 Task: Select street view around selected location Carlsbad Caverns National Park, New Mexico, United States and verify 3 surrounding locations
Action: Mouse moved to (305, 263)
Screenshot: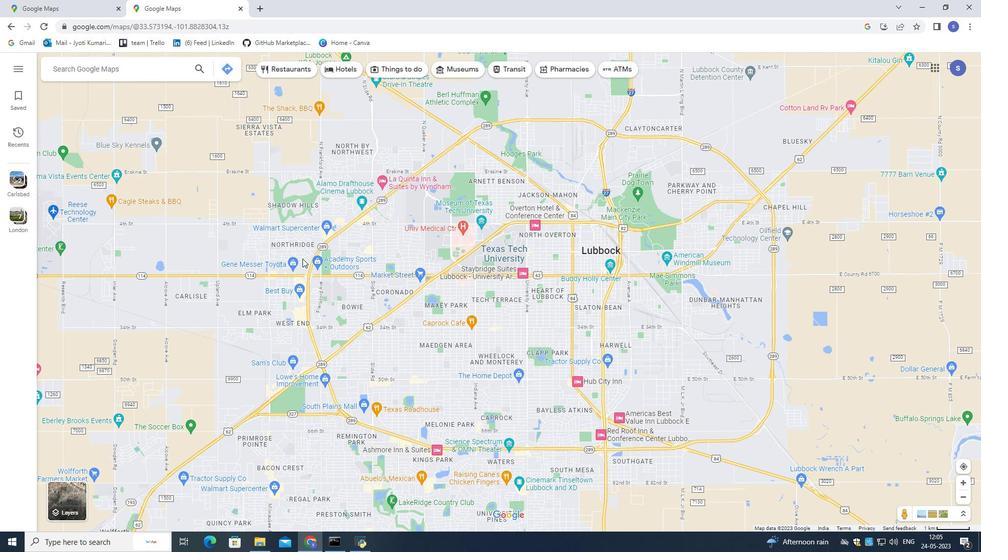 
Action: Mouse scrolled (305, 263) with delta (0, 0)
Screenshot: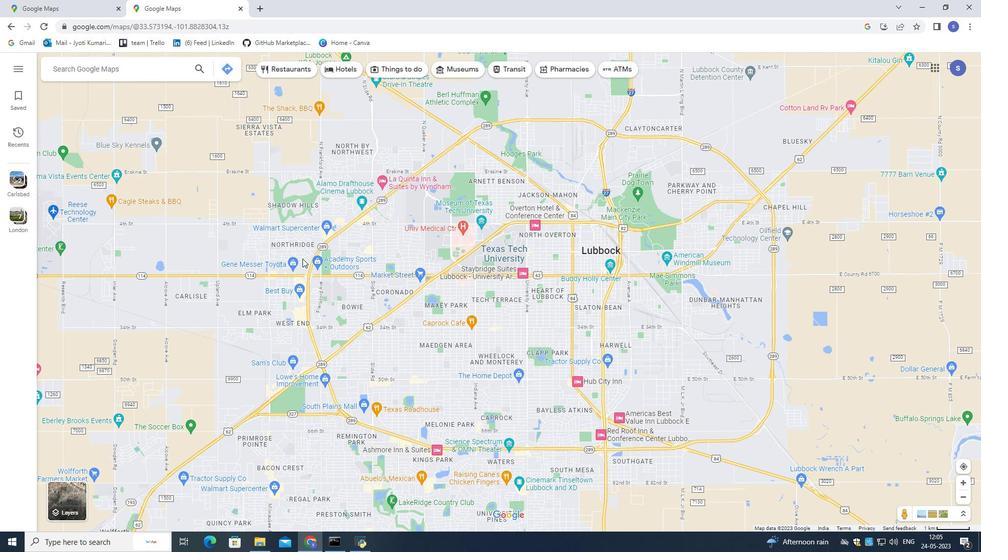 
Action: Mouse moved to (308, 268)
Screenshot: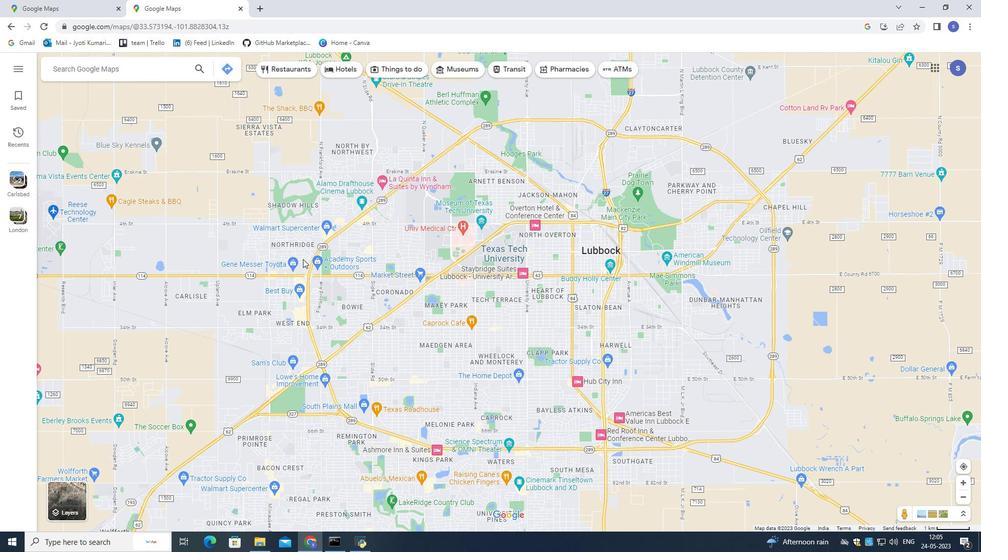 
Action: Mouse scrolled (308, 268) with delta (0, 0)
Screenshot: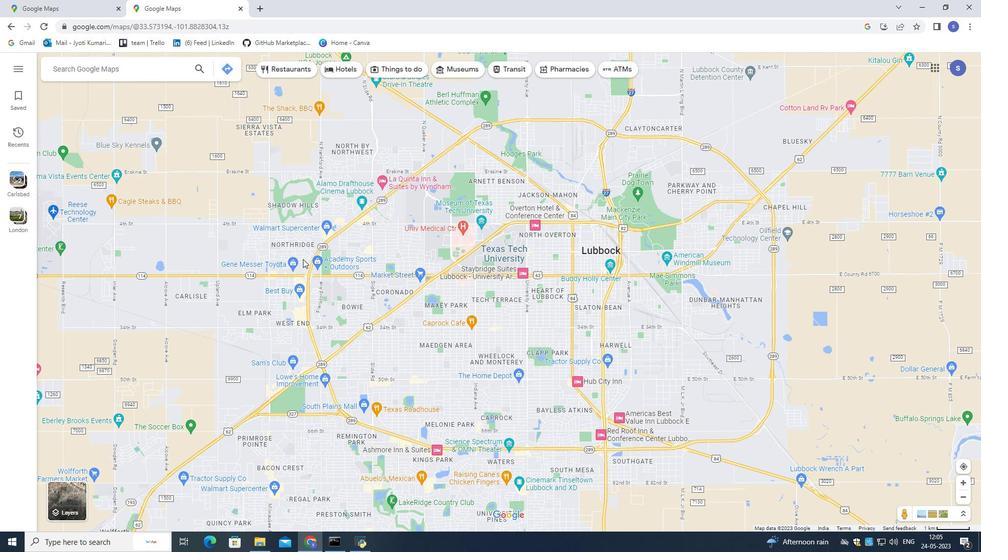 
Action: Mouse moved to (309, 270)
Screenshot: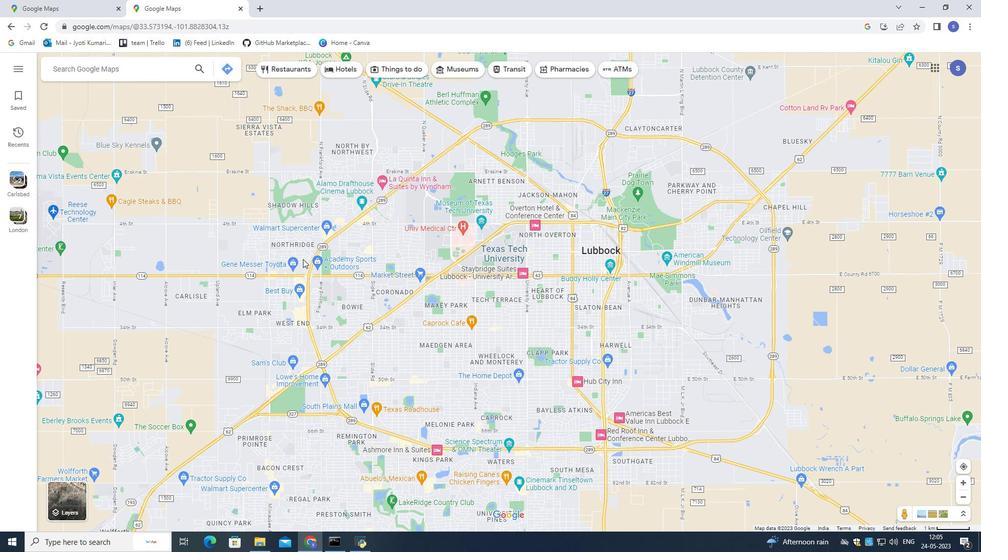 
Action: Mouse scrolled (309, 270) with delta (0, 0)
Screenshot: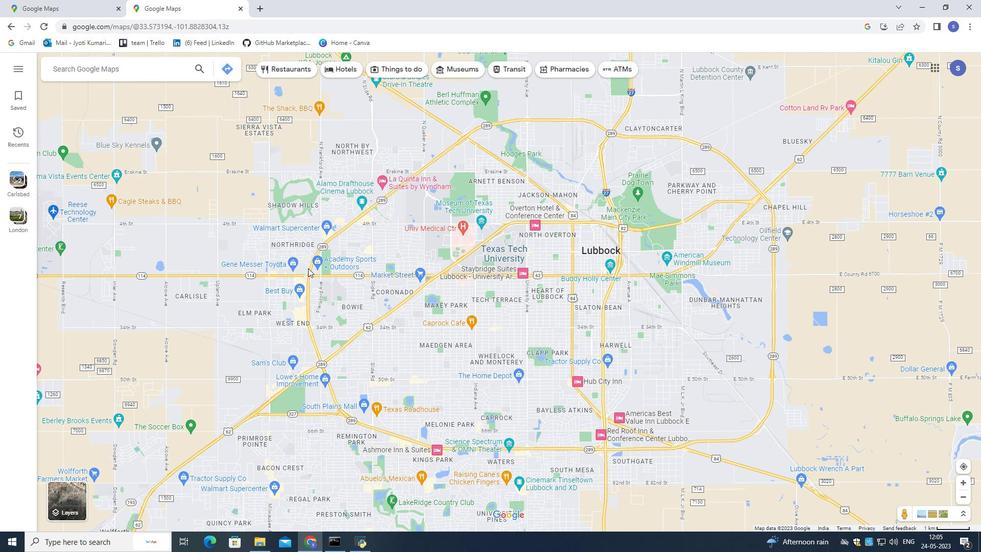 
Action: Mouse moved to (309, 271)
Screenshot: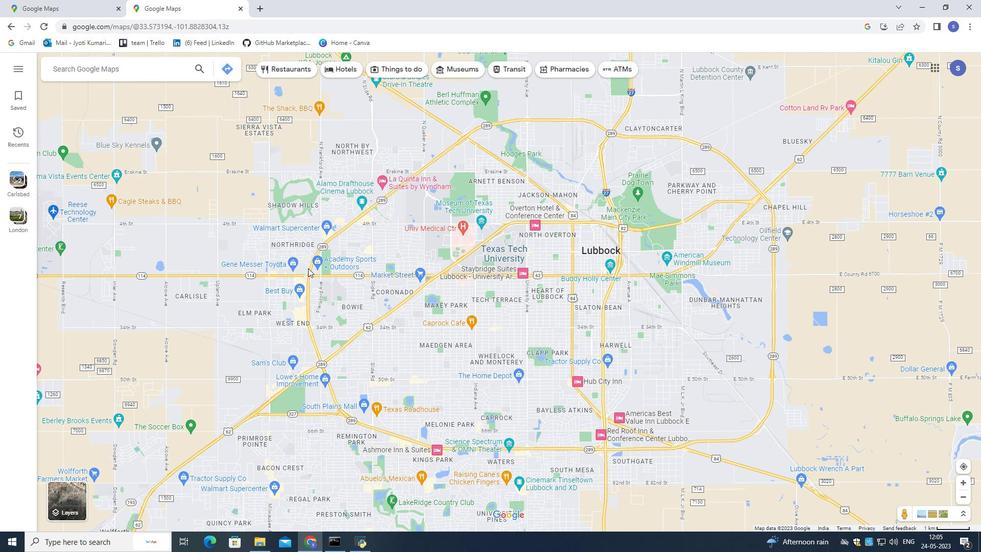 
Action: Mouse scrolled (309, 270) with delta (0, 0)
Screenshot: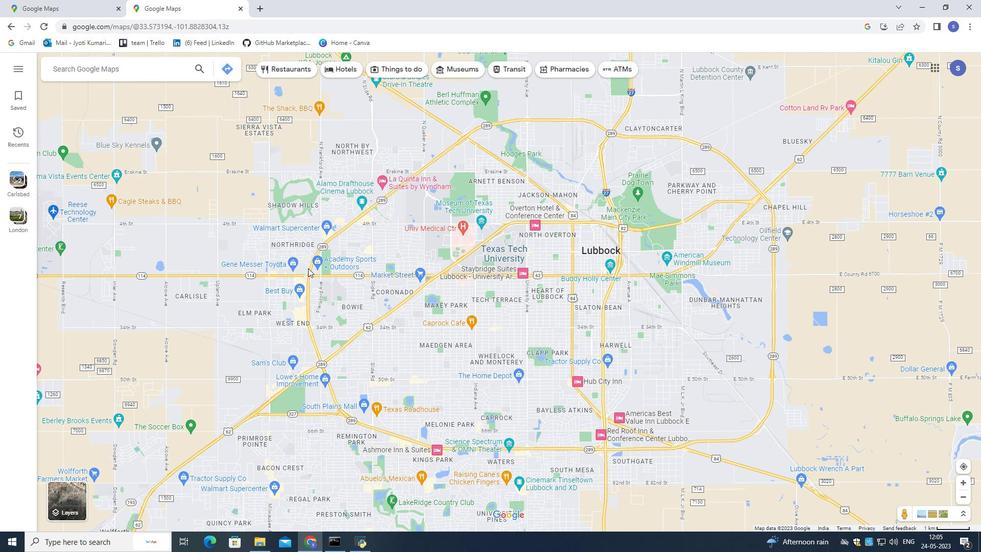 
Action: Mouse scrolled (309, 270) with delta (0, 0)
Screenshot: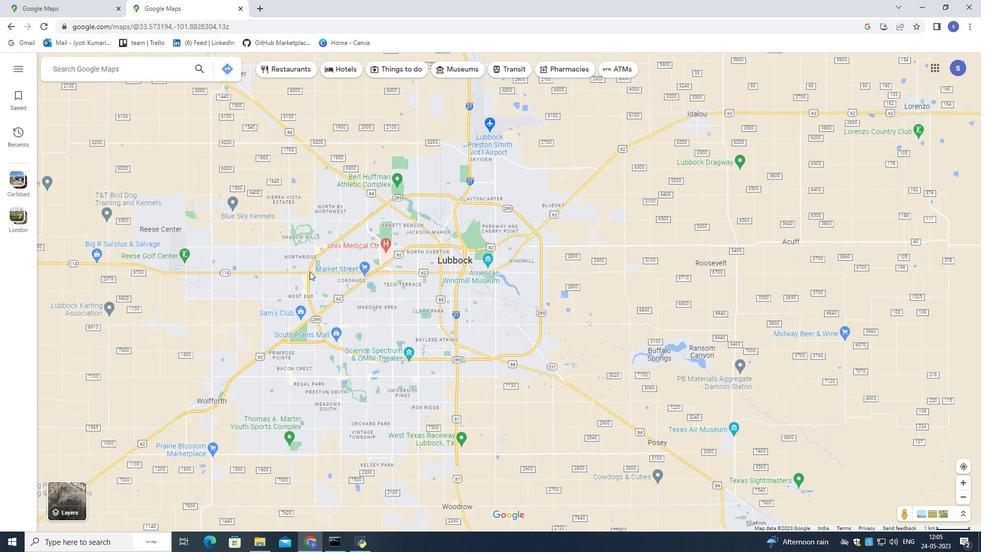 
Action: Mouse scrolled (309, 270) with delta (0, 0)
Screenshot: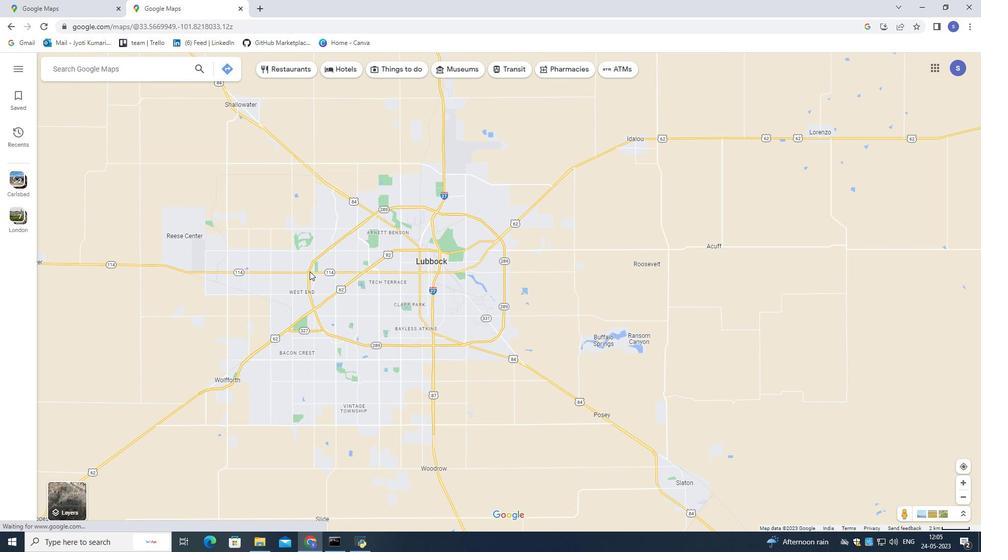 
Action: Mouse scrolled (309, 270) with delta (0, 0)
Screenshot: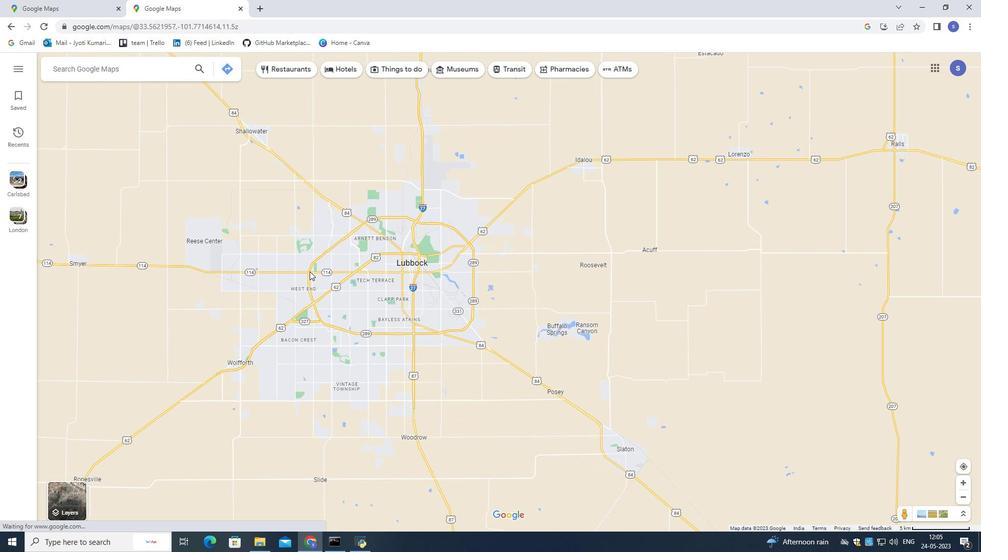 
Action: Mouse moved to (309, 275)
Screenshot: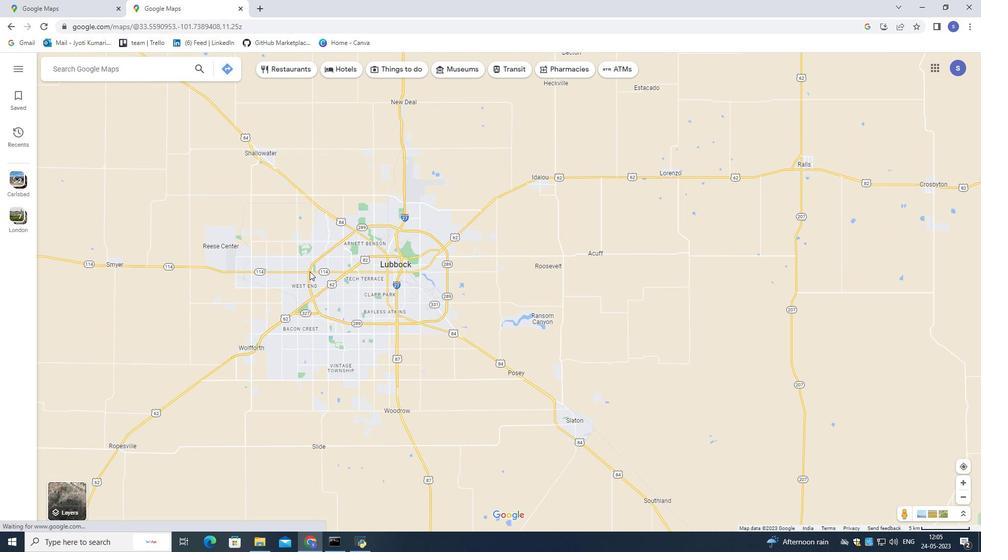 
Action: Mouse scrolled (309, 274) with delta (0, 0)
Screenshot: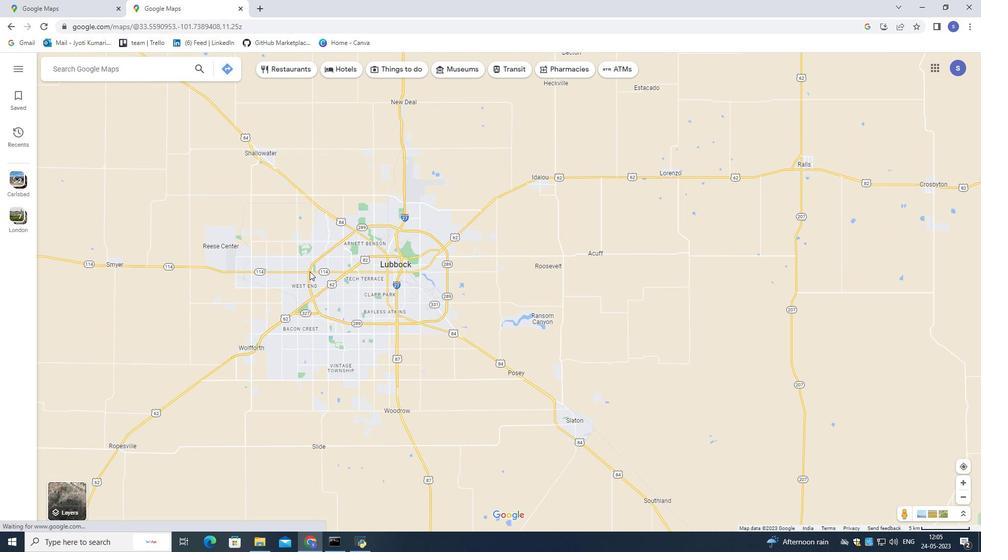 
Action: Mouse moved to (298, 276)
Screenshot: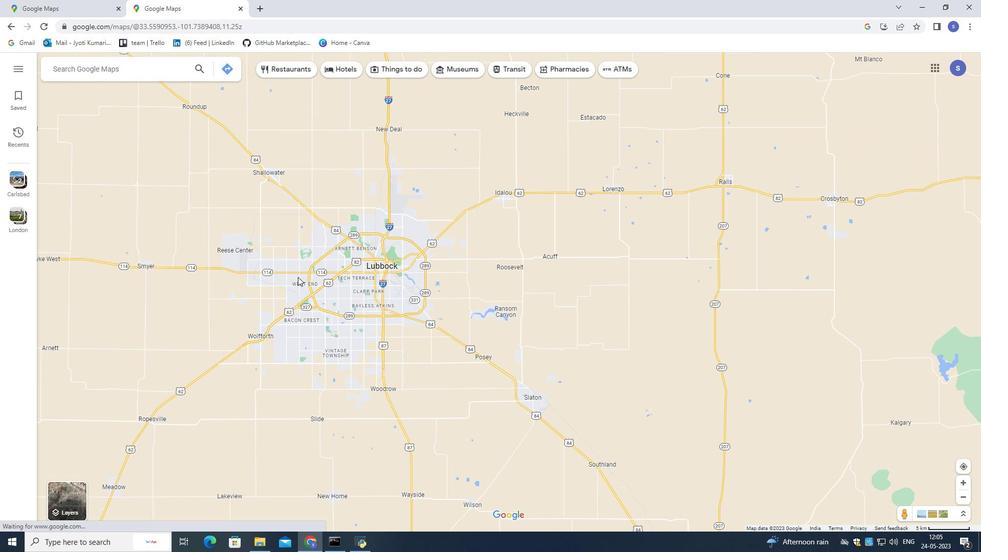 
Action: Mouse scrolled (298, 276) with delta (0, 0)
Screenshot: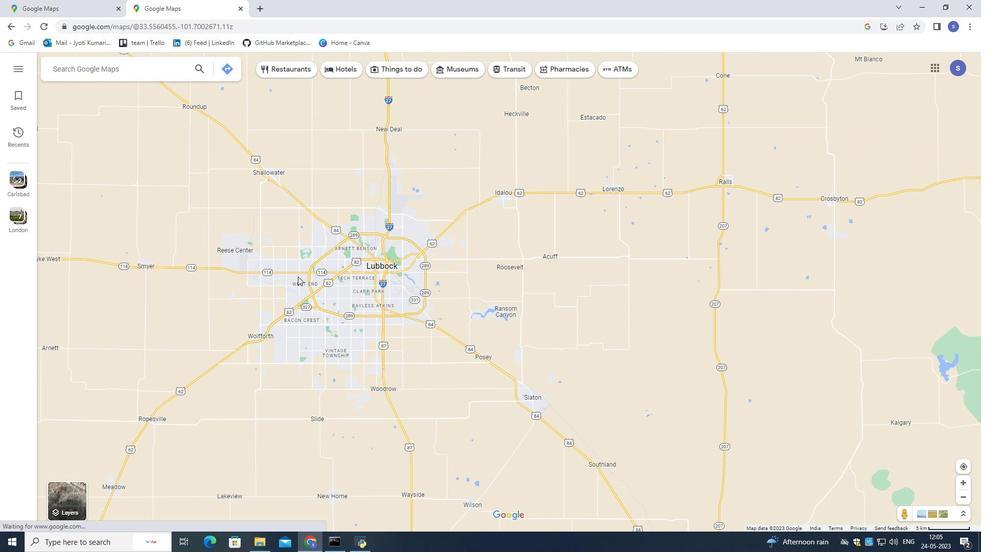 
Action: Mouse scrolled (298, 276) with delta (0, 0)
Screenshot: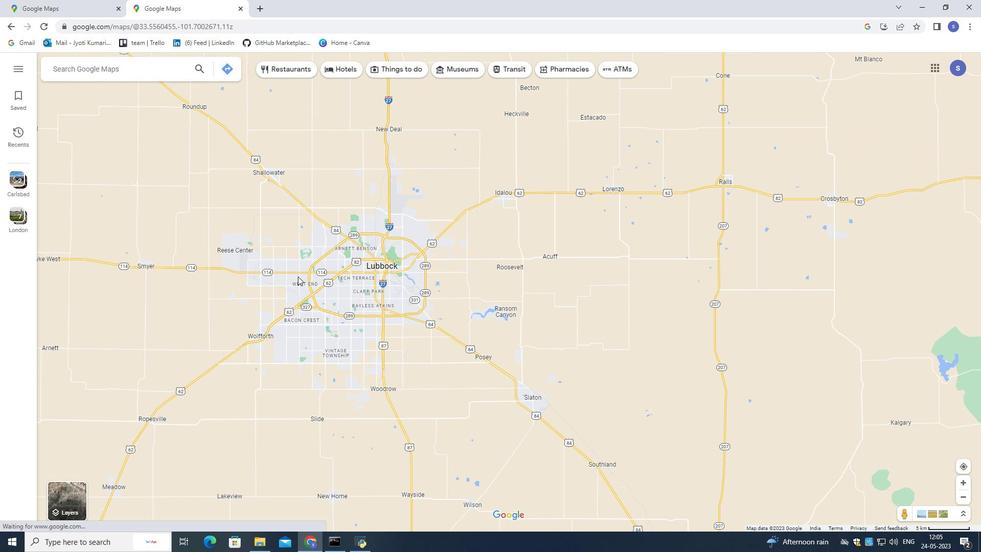 
Action: Mouse moved to (297, 280)
Screenshot: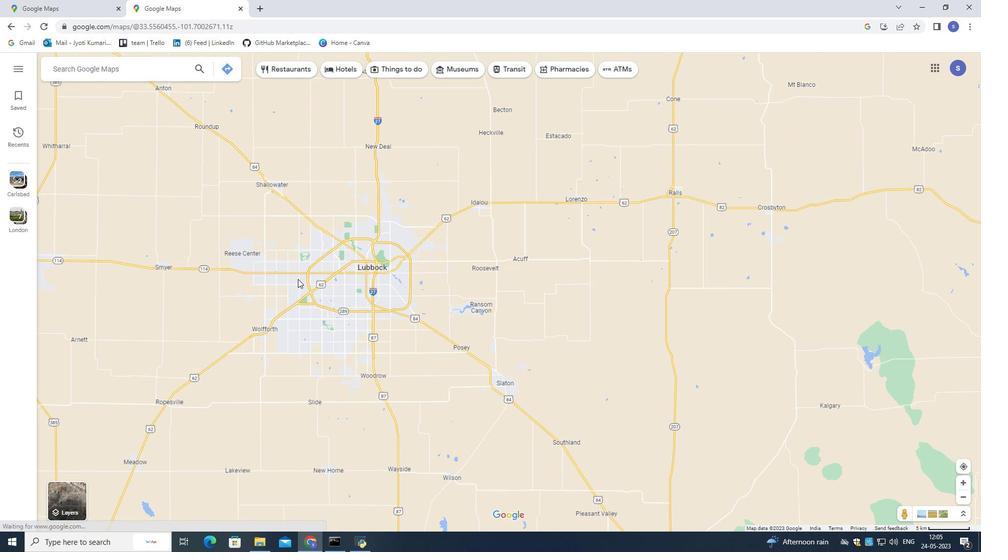 
Action: Mouse scrolled (297, 280) with delta (0, 0)
Screenshot: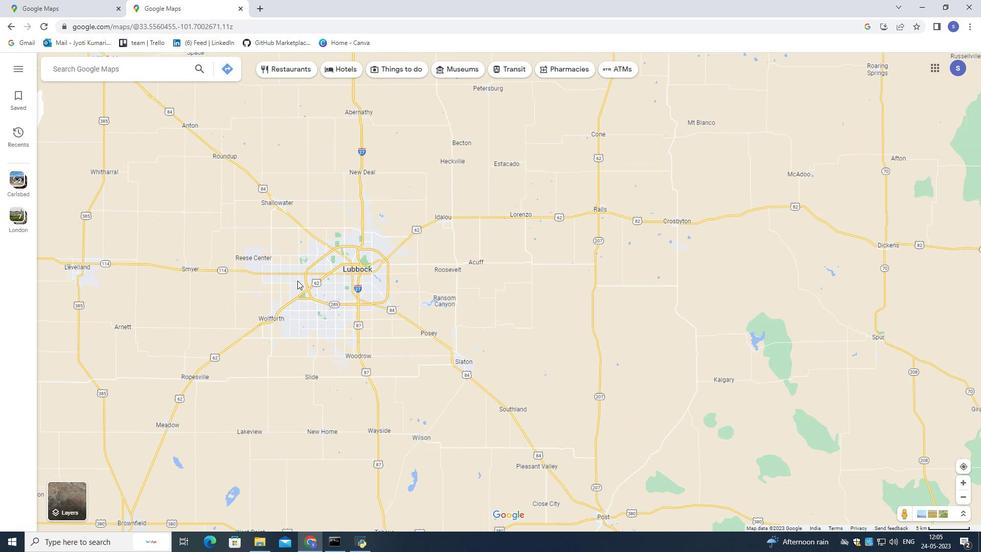 
Action: Mouse scrolled (297, 280) with delta (0, 0)
Screenshot: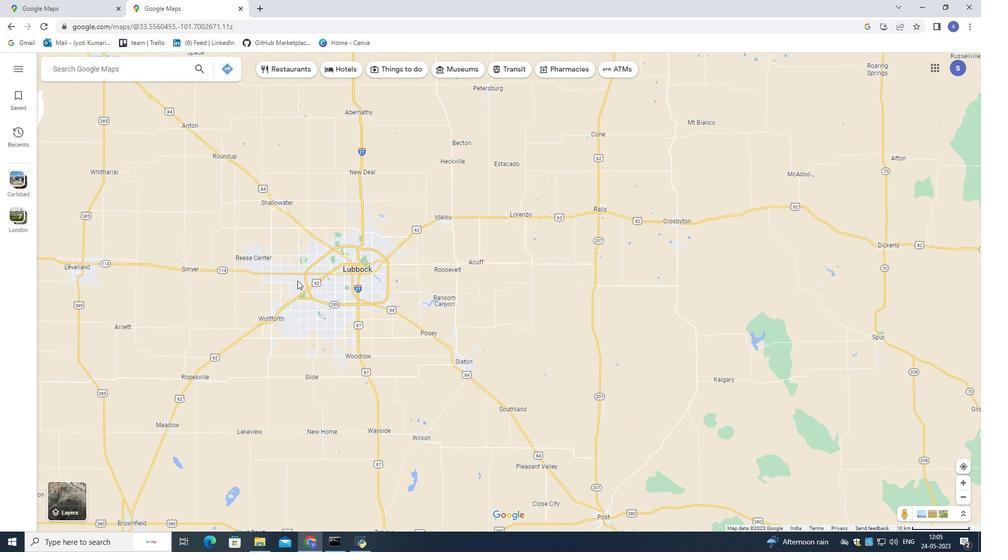 
Action: Mouse scrolled (297, 280) with delta (0, 0)
Screenshot: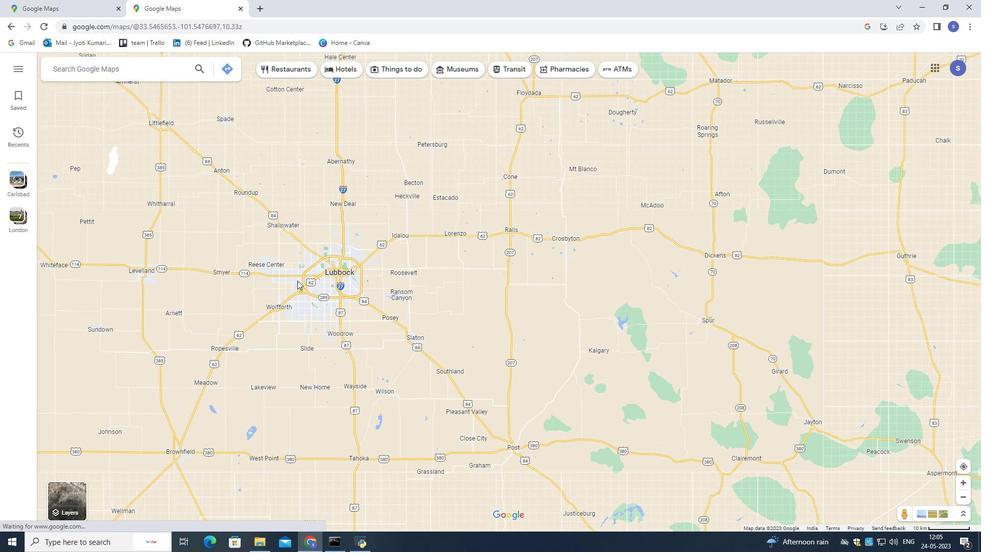 
Action: Mouse scrolled (297, 280) with delta (0, 0)
Screenshot: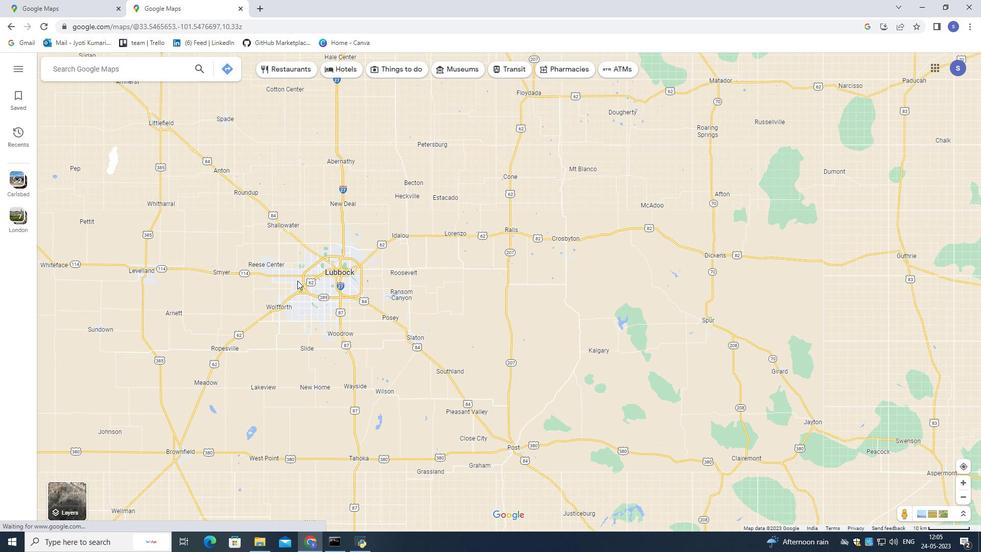 
Action: Mouse scrolled (297, 280) with delta (0, 0)
Screenshot: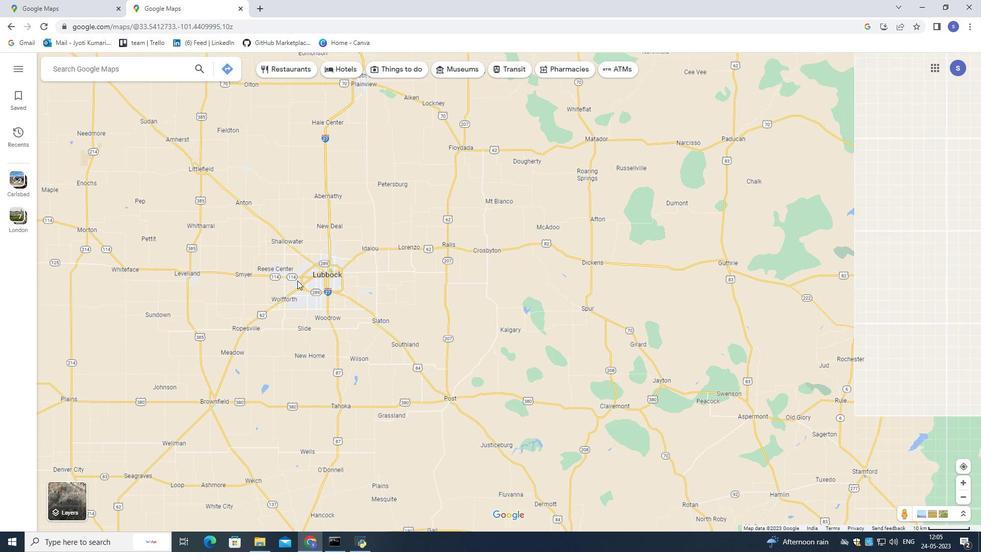 
Action: Mouse scrolled (297, 280) with delta (0, 0)
Screenshot: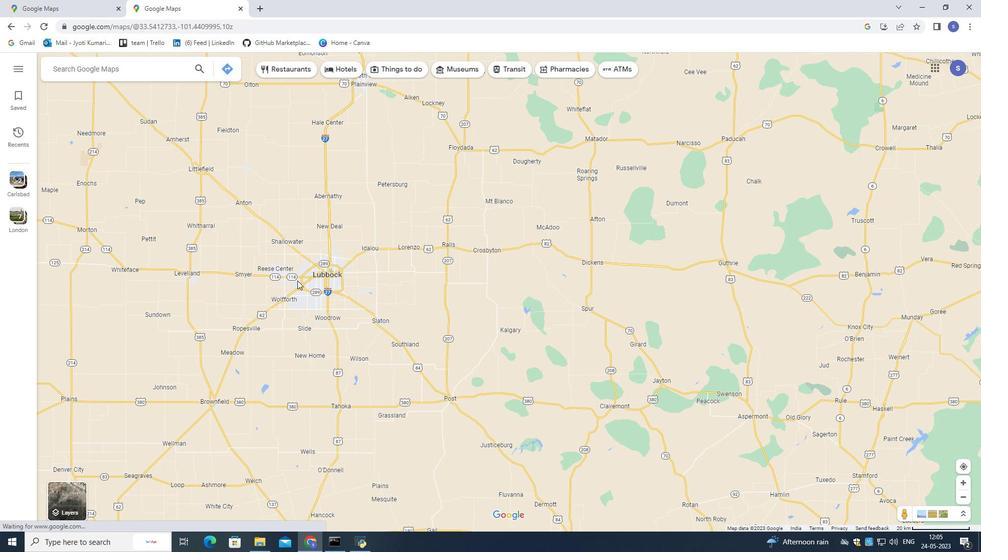 
Action: Mouse scrolled (297, 280) with delta (0, 0)
Screenshot: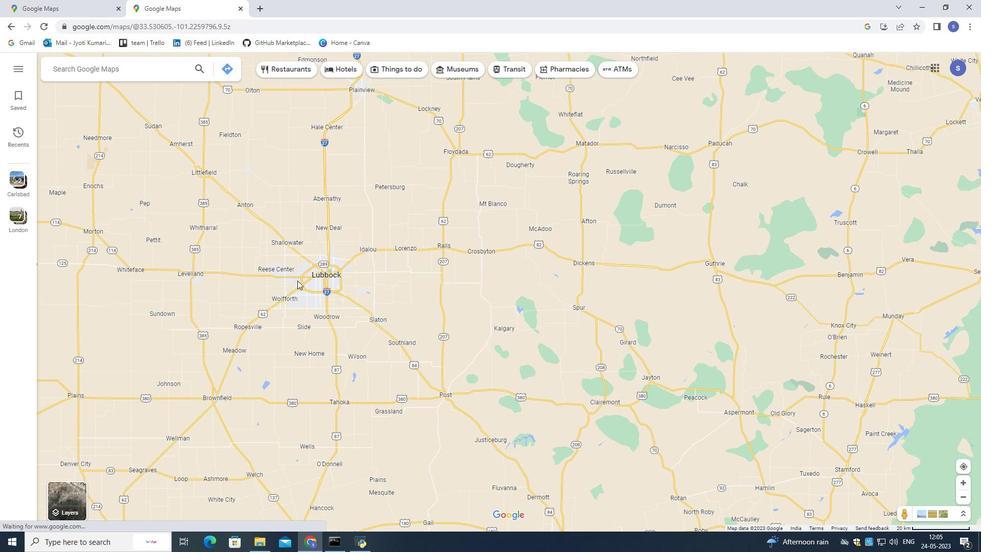 
Action: Mouse scrolled (297, 280) with delta (0, 0)
Screenshot: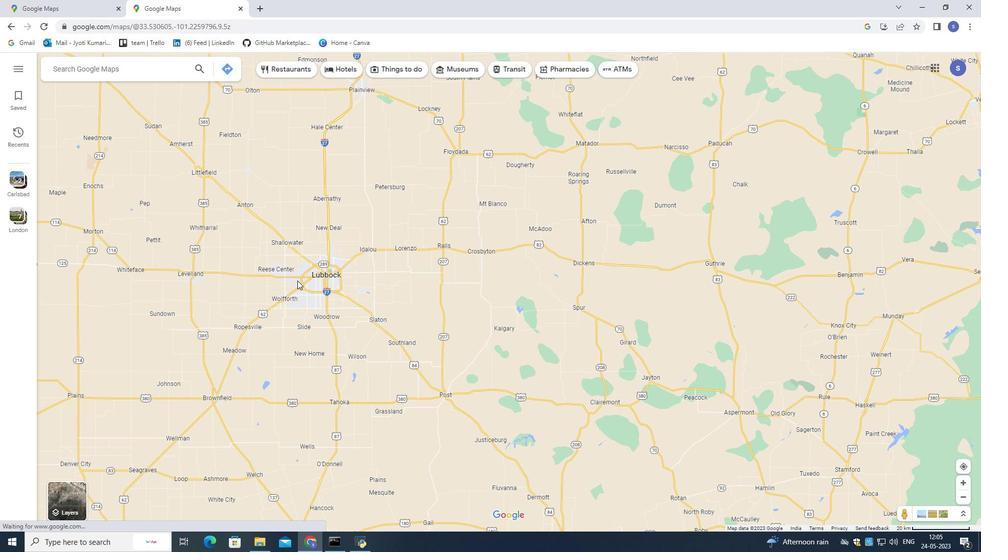 
Action: Mouse scrolled (297, 280) with delta (0, 0)
Screenshot: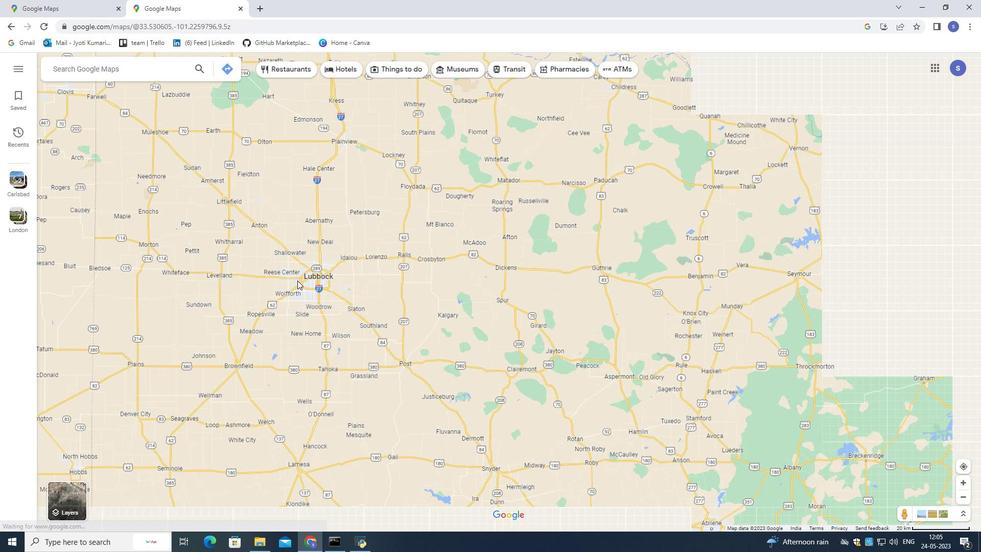
Action: Mouse moved to (76, 64)
Screenshot: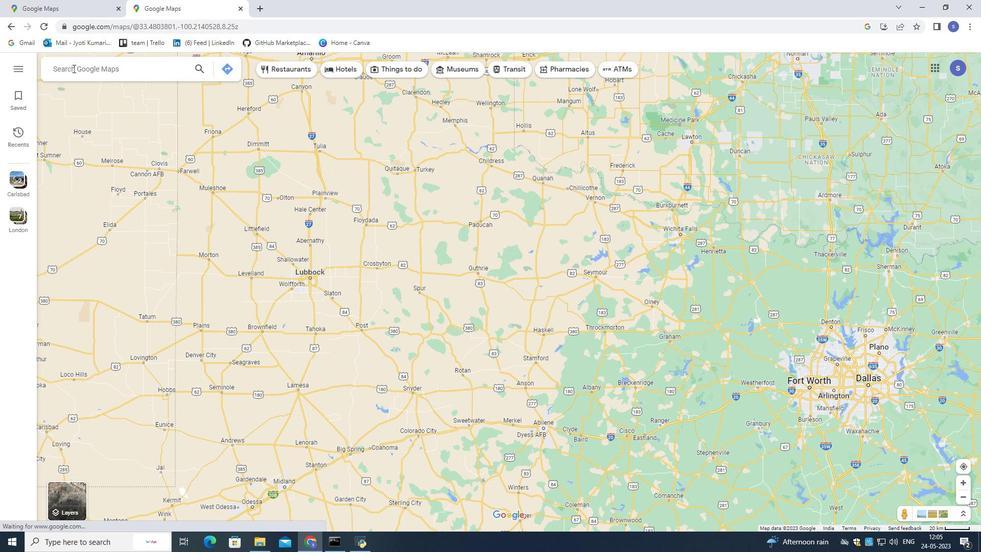 
Action: Mouse pressed left at (76, 64)
Screenshot: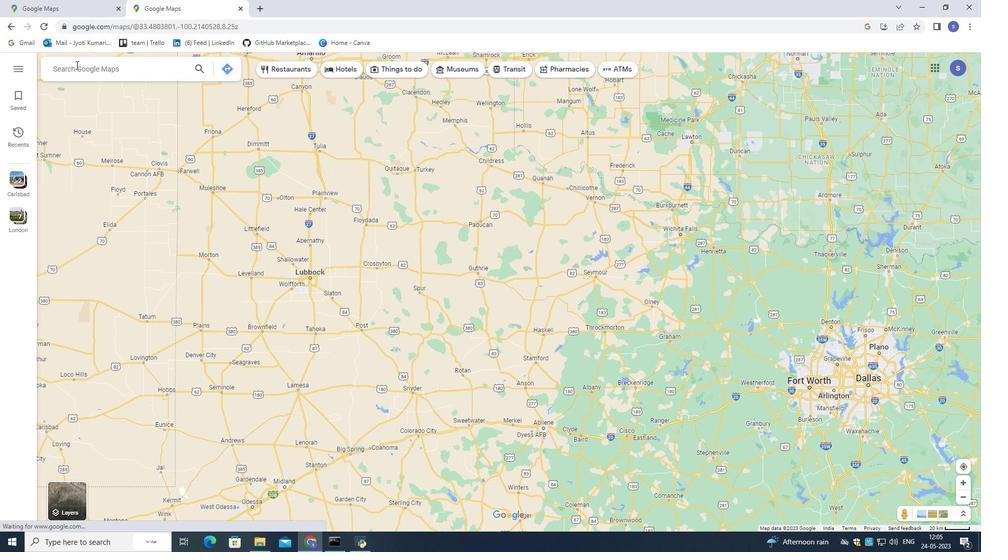 
Action: Mouse moved to (179, 163)
Screenshot: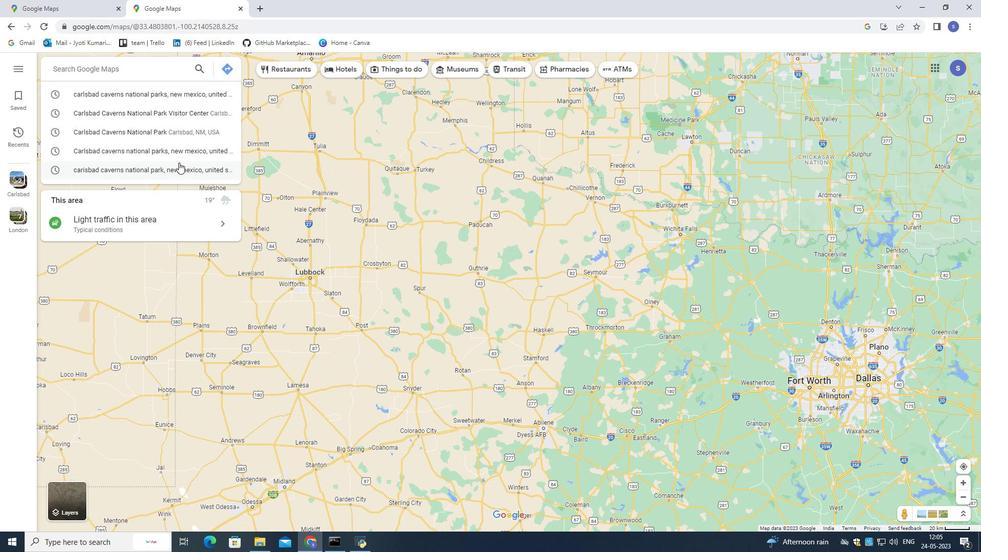 
Action: Key pressed <Key.shift>Carlsbad<Key.space><Key.shift>Caverns<Key.space>national<Key.space>parks,<Key.space>m<Key.backspace>new<Key.space>mexico,<Key.space>united<Key.space>stste<Key.enter>
Screenshot: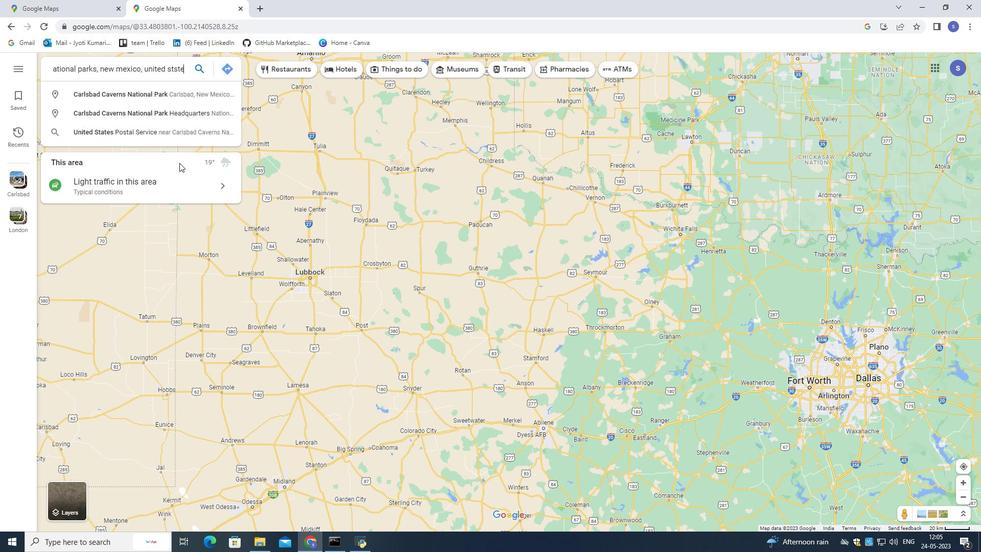 
Action: Mouse moved to (145, 251)
Screenshot: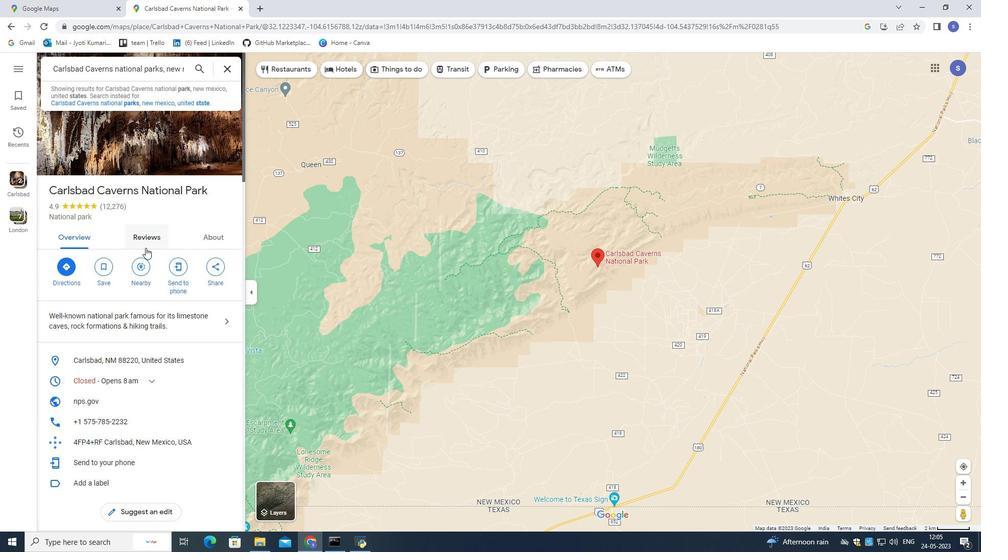
Action: Mouse scrolled (145, 250) with delta (0, 0)
Screenshot: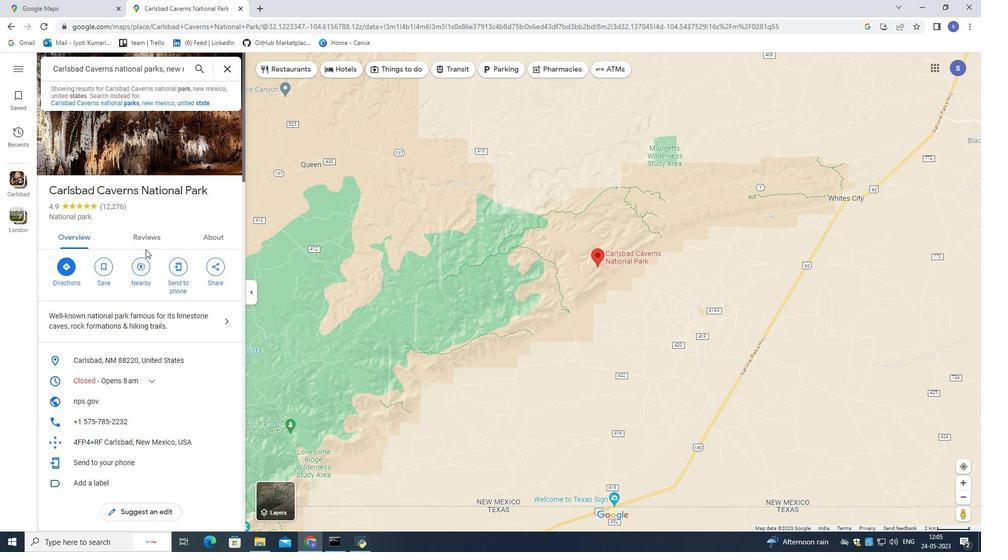 
Action: Mouse moved to (145, 251)
Screenshot: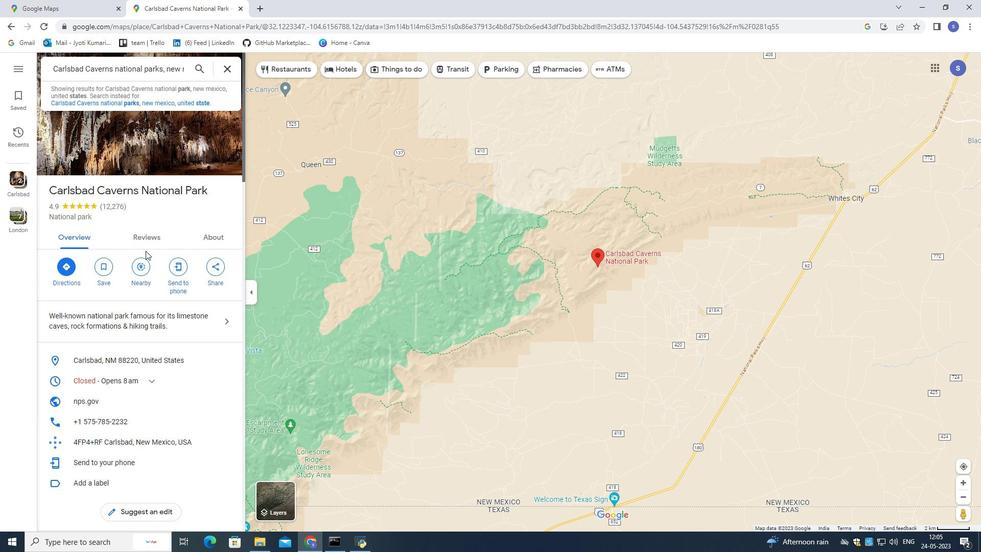 
Action: Mouse scrolled (145, 250) with delta (0, 0)
Screenshot: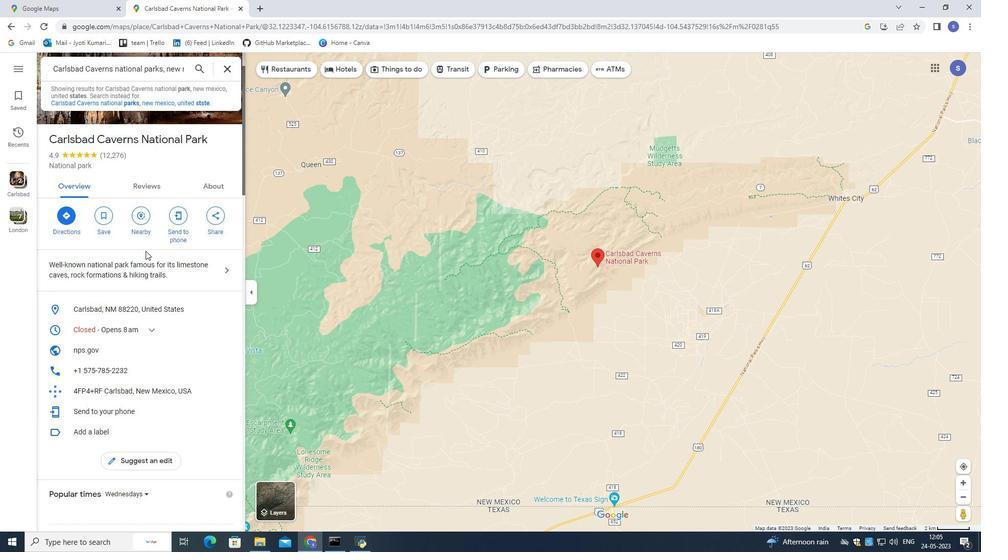 
Action: Mouse scrolled (145, 250) with delta (0, 0)
Screenshot: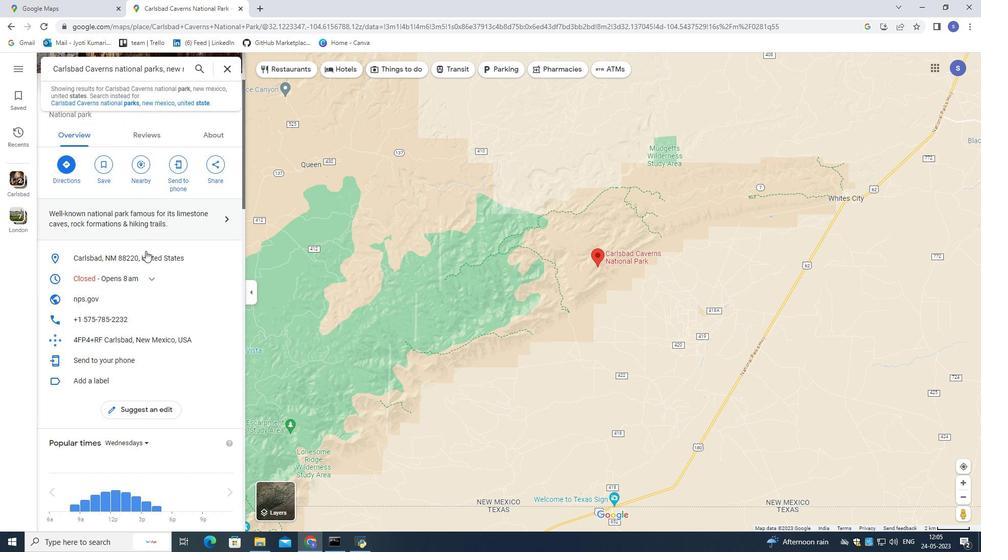 
Action: Mouse scrolled (145, 250) with delta (0, 0)
Screenshot: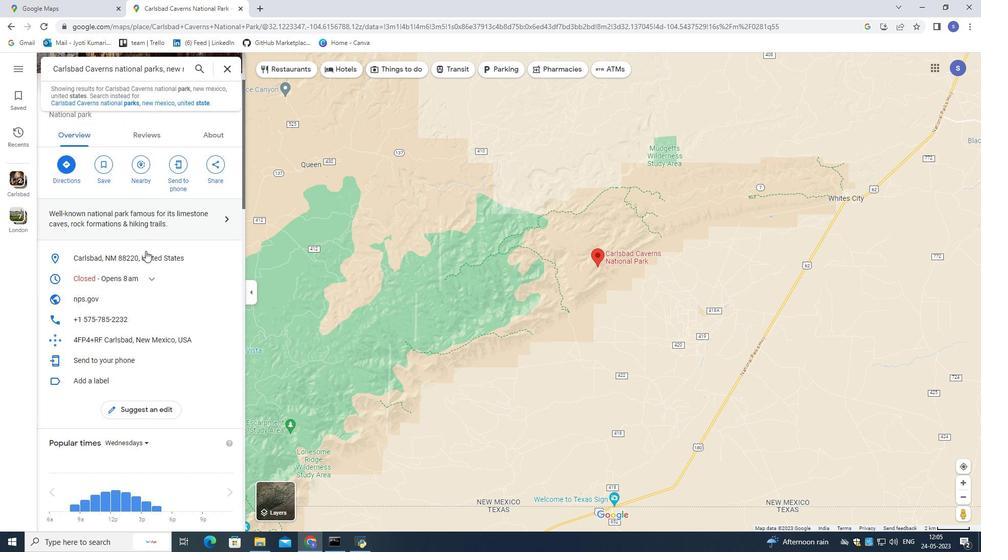 
Action: Mouse scrolled (145, 250) with delta (0, 0)
Screenshot: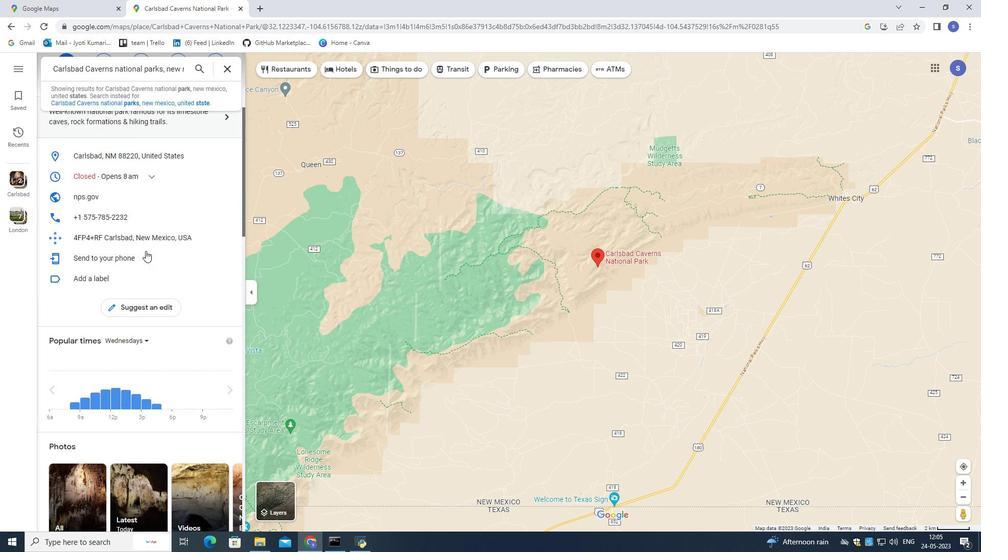 
Action: Mouse scrolled (145, 250) with delta (0, 0)
Screenshot: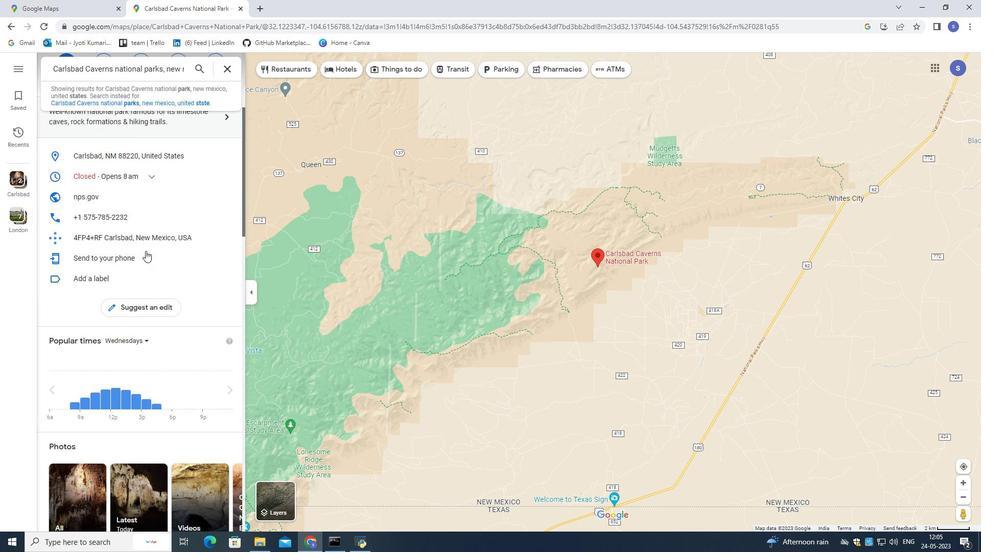 
Action: Mouse scrolled (145, 250) with delta (0, 0)
Screenshot: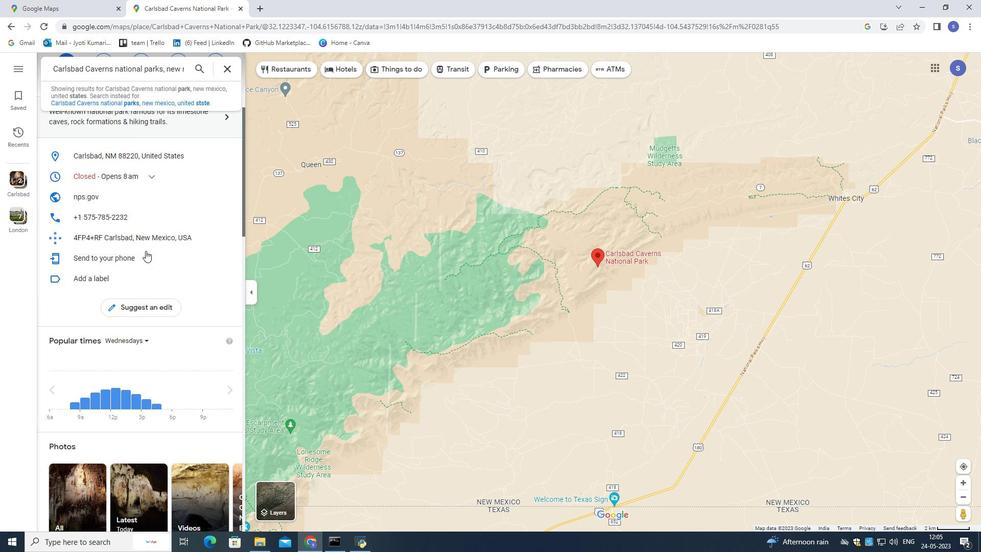 
Action: Mouse scrolled (145, 250) with delta (0, 0)
Screenshot: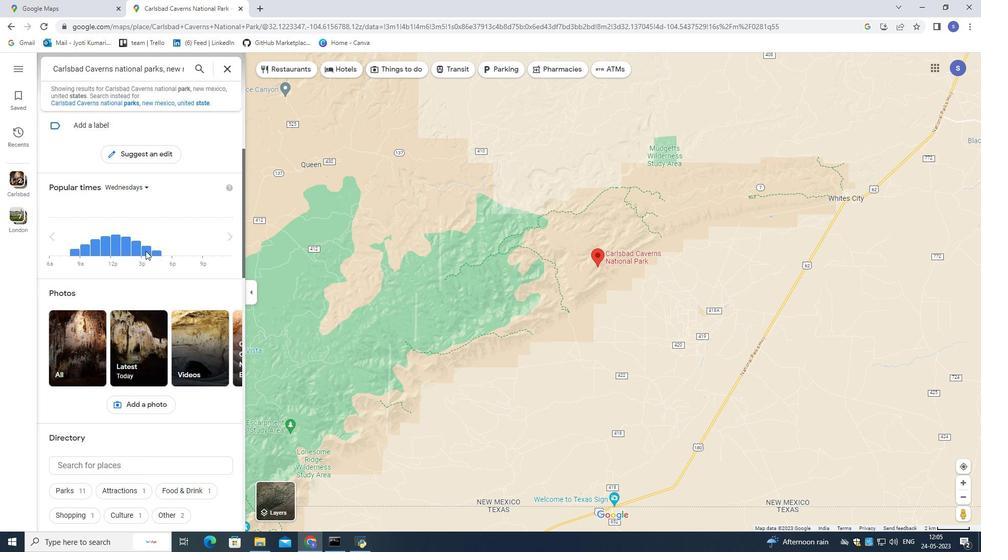 
Action: Mouse scrolled (145, 250) with delta (0, 0)
Screenshot: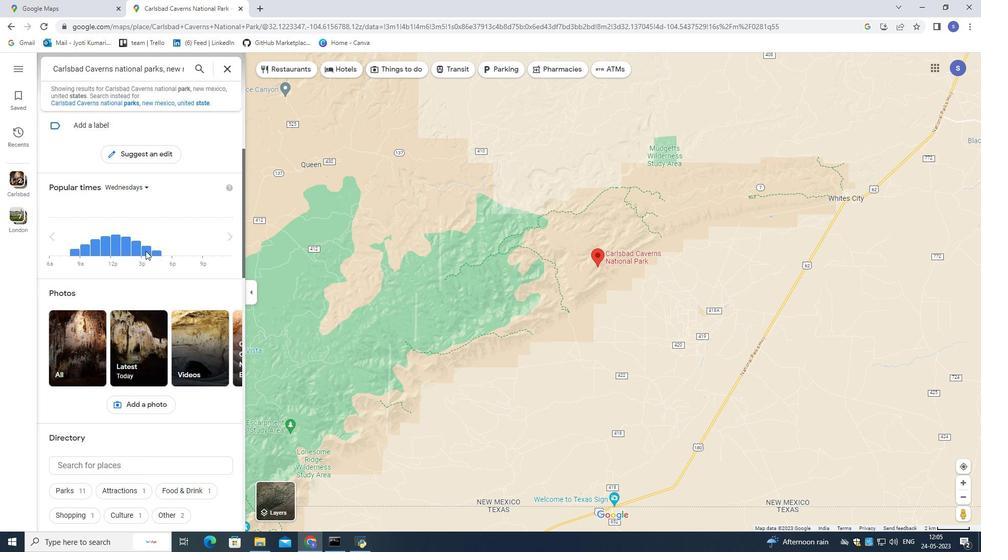 
Action: Mouse scrolled (145, 250) with delta (0, 0)
Screenshot: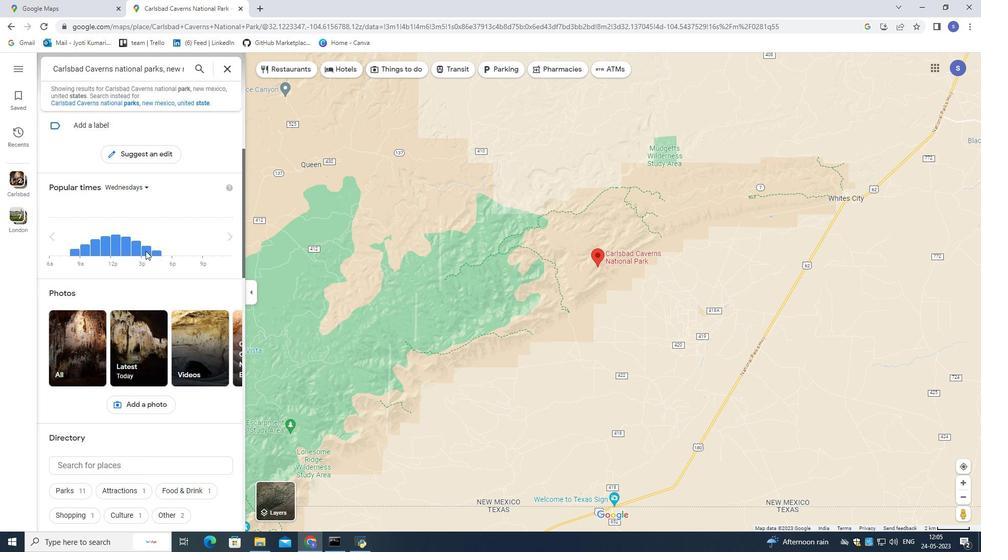 
Action: Mouse moved to (145, 252)
Screenshot: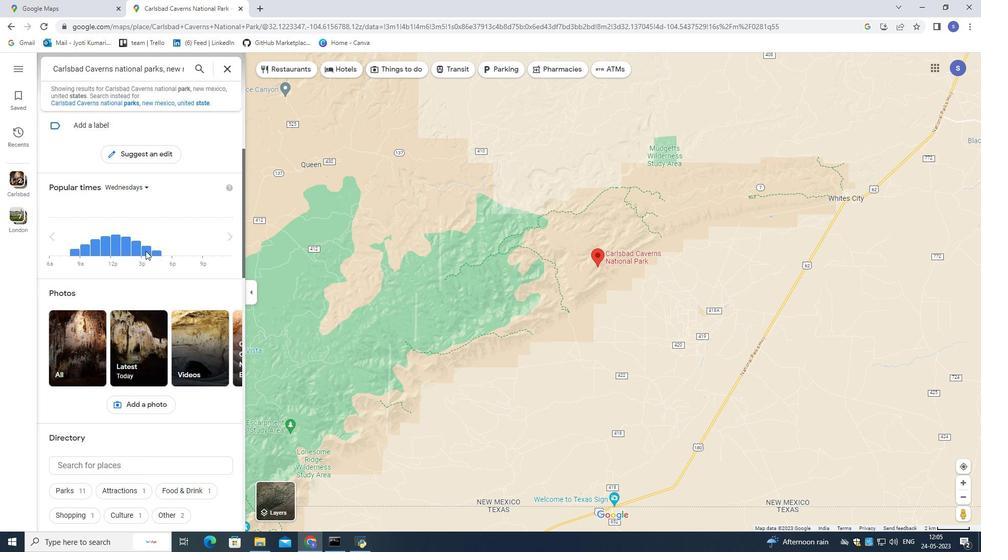 
Action: Mouse scrolled (145, 251) with delta (0, 0)
Screenshot: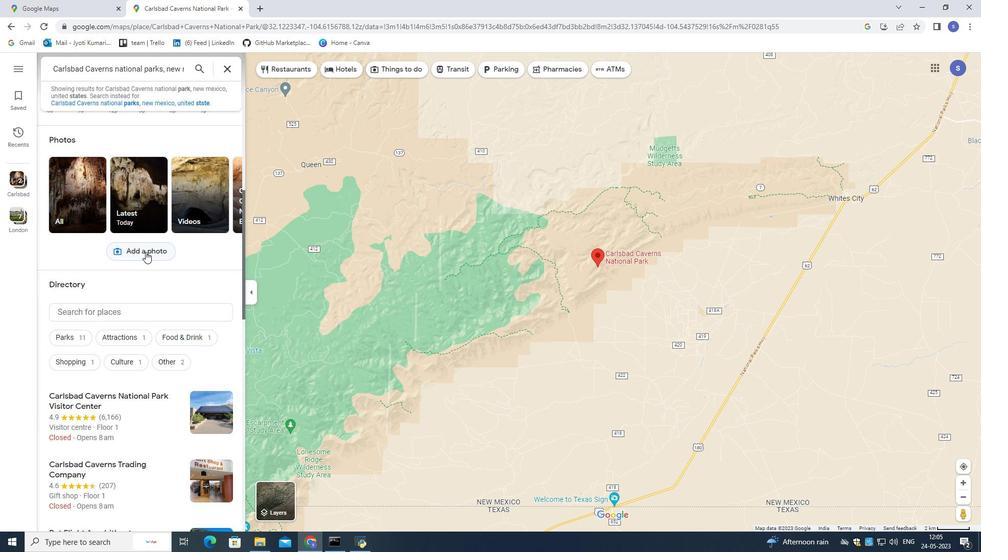 
Action: Mouse scrolled (145, 251) with delta (0, 0)
Screenshot: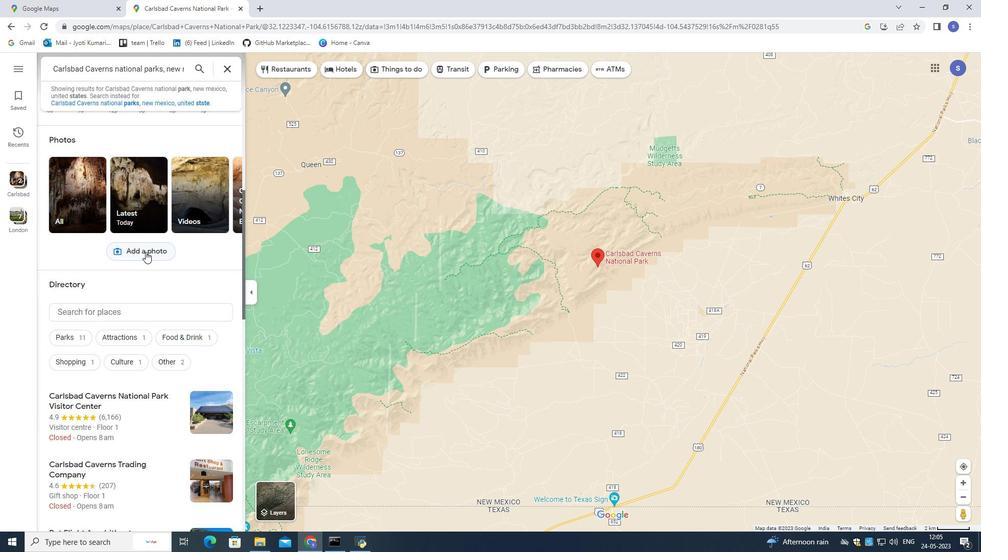 
Action: Mouse moved to (186, 442)
Screenshot: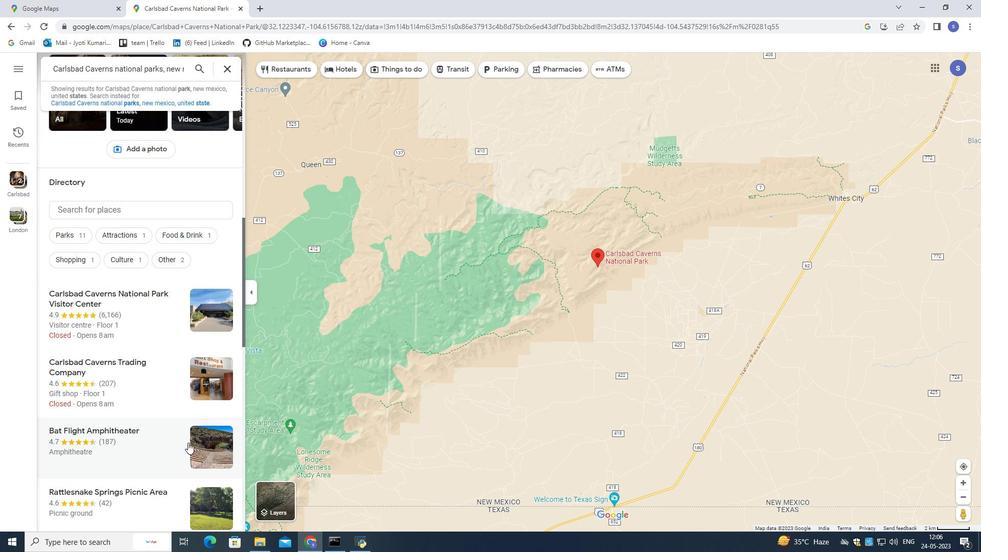 
Action: Mouse scrolled (186, 441) with delta (0, 0)
Screenshot: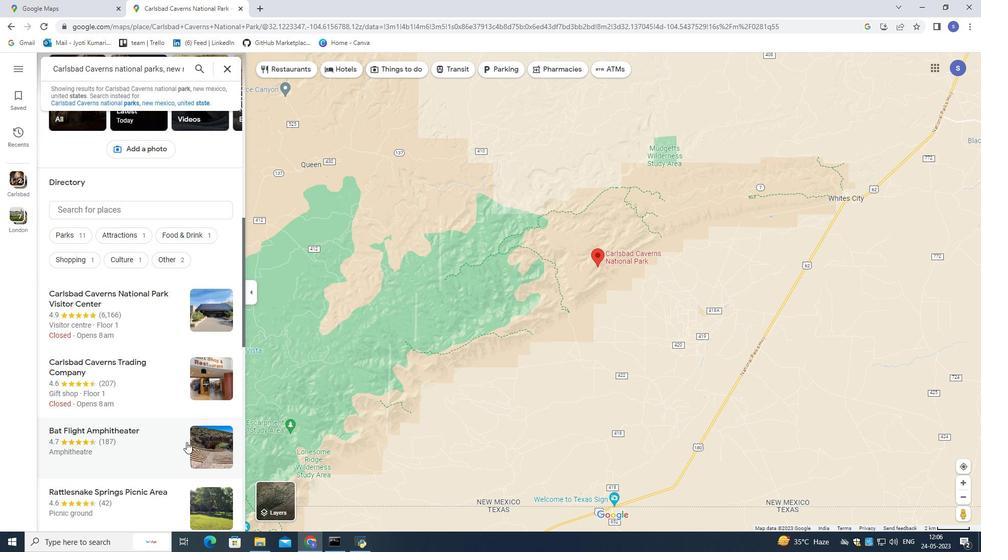 
Action: Mouse moved to (186, 431)
Screenshot: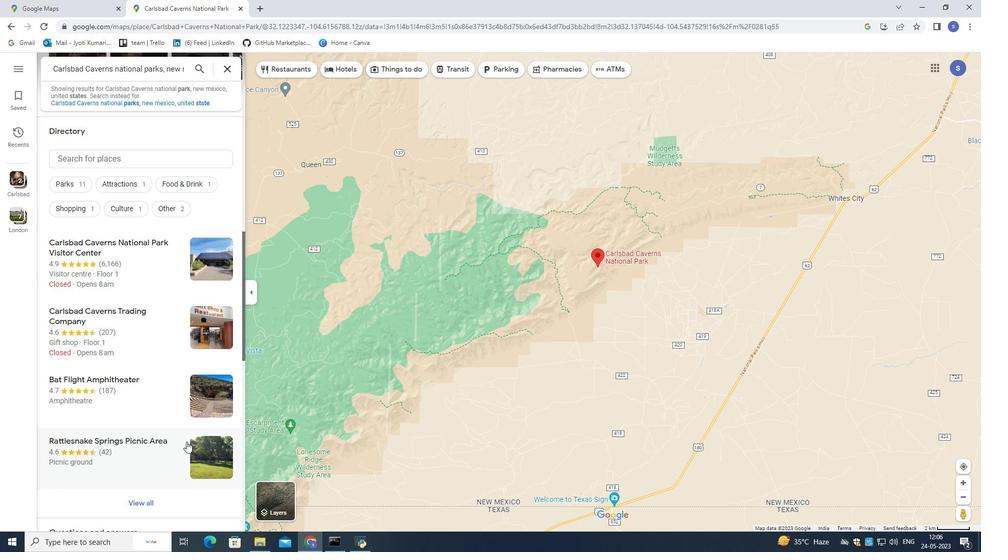 
Action: Mouse scrolled (186, 431) with delta (0, 0)
Screenshot: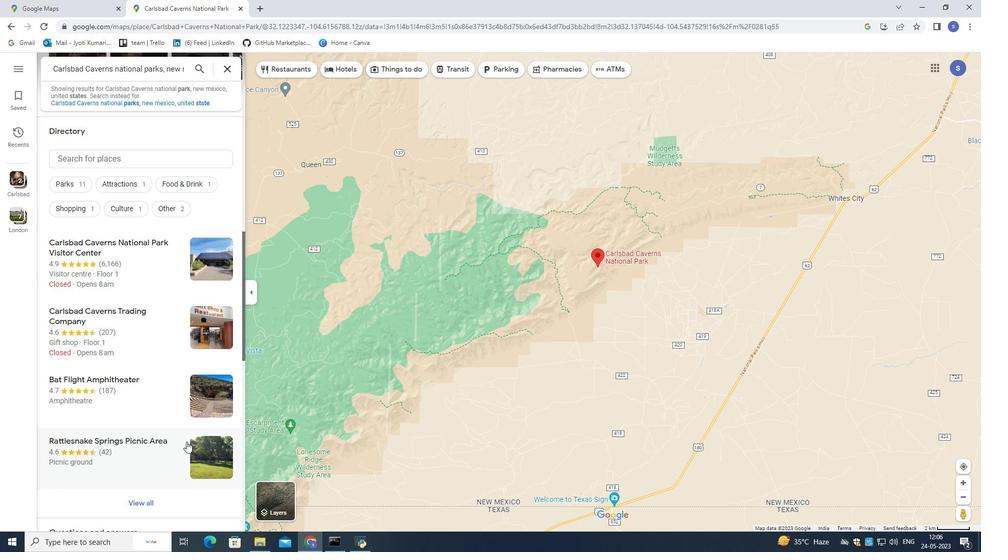 
Action: Mouse moved to (186, 433)
Screenshot: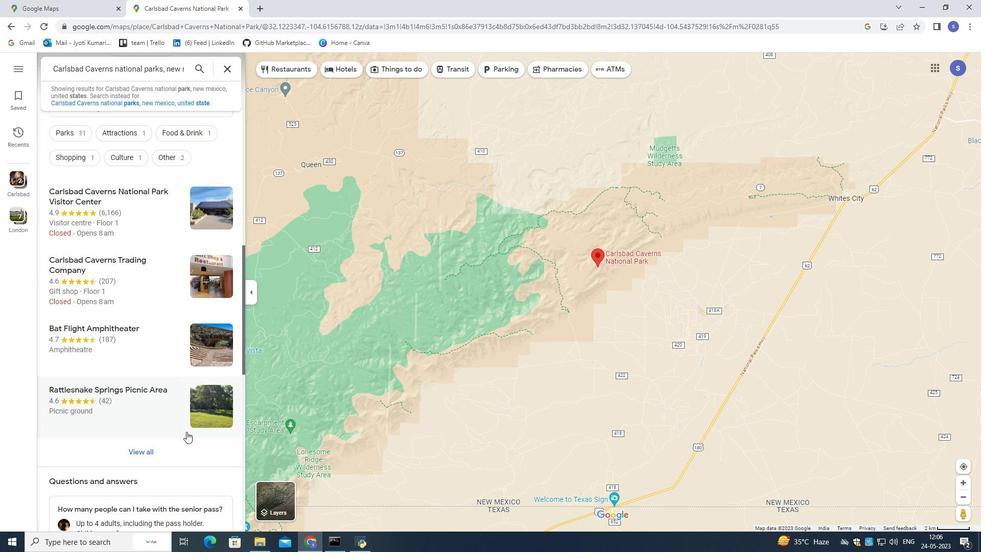 
Action: Mouse scrolled (186, 432) with delta (0, 0)
Screenshot: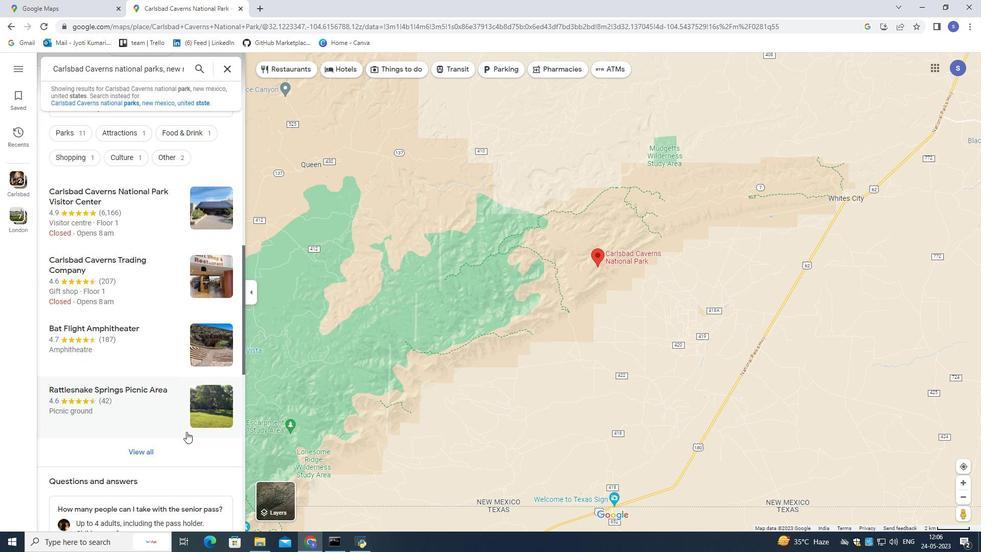 
Action: Mouse scrolled (186, 432) with delta (0, 0)
Screenshot: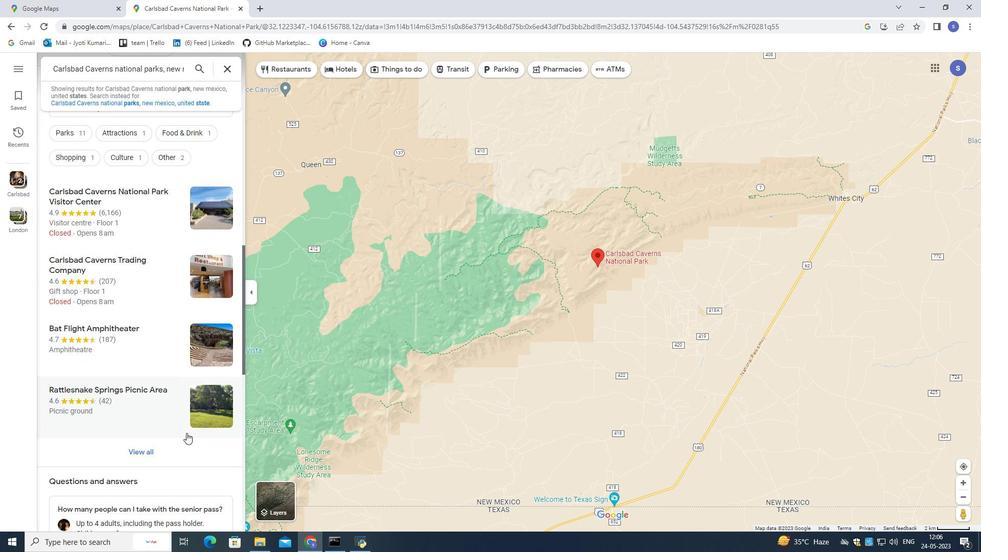 
Action: Mouse scrolled (186, 432) with delta (0, 0)
Screenshot: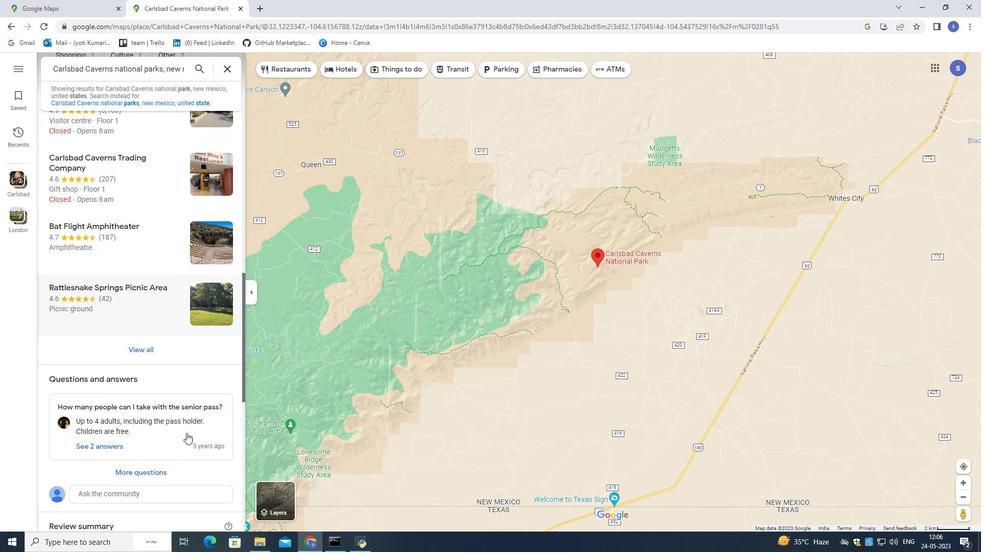 
Action: Mouse scrolled (186, 432) with delta (0, 0)
Screenshot: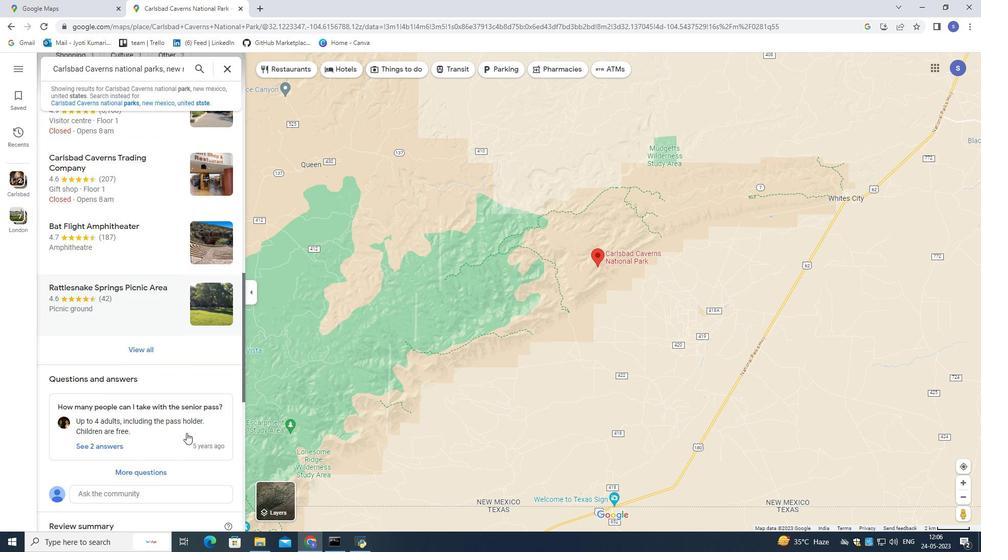 
Action: Mouse scrolled (186, 432) with delta (0, 0)
Screenshot: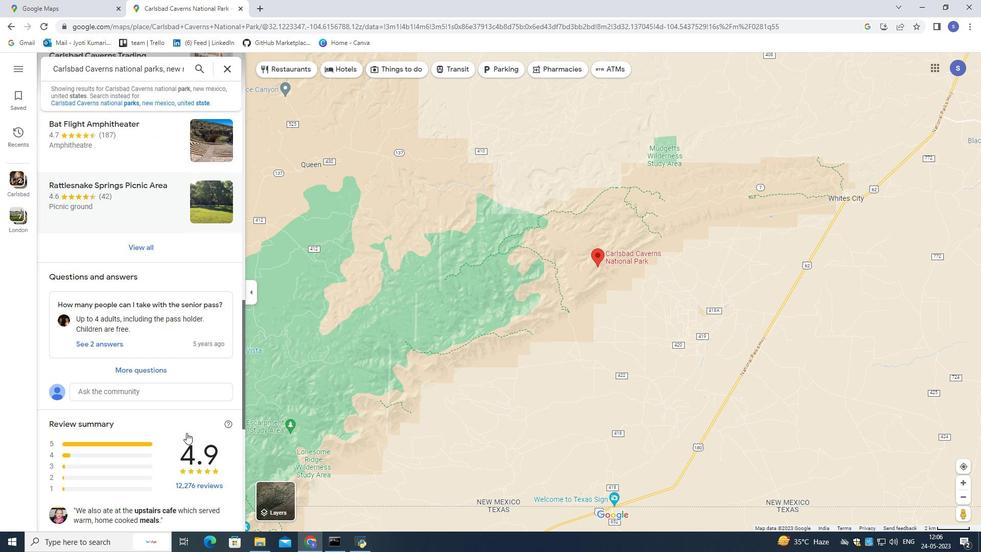 
Action: Mouse scrolled (186, 432) with delta (0, 0)
Screenshot: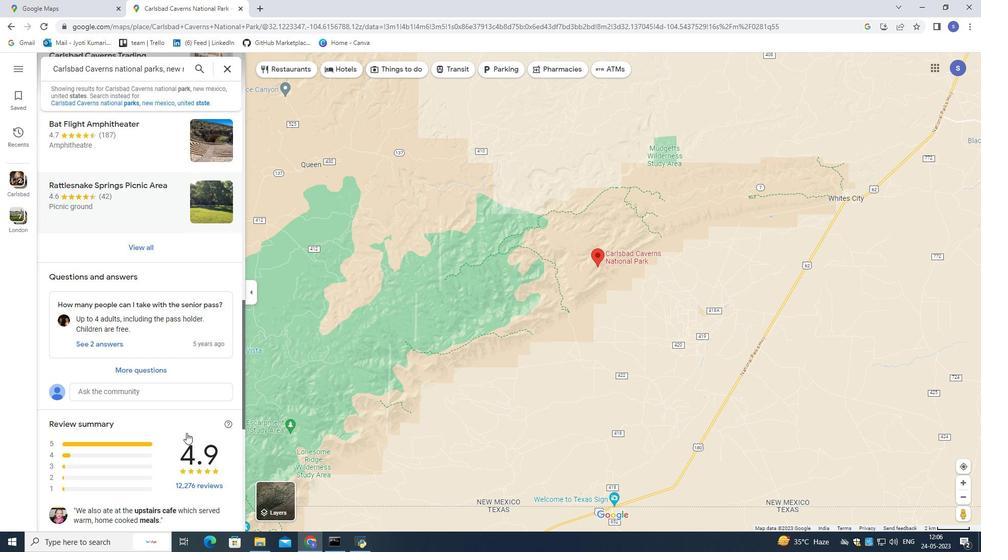 
Action: Mouse scrolled (186, 432) with delta (0, 0)
Screenshot: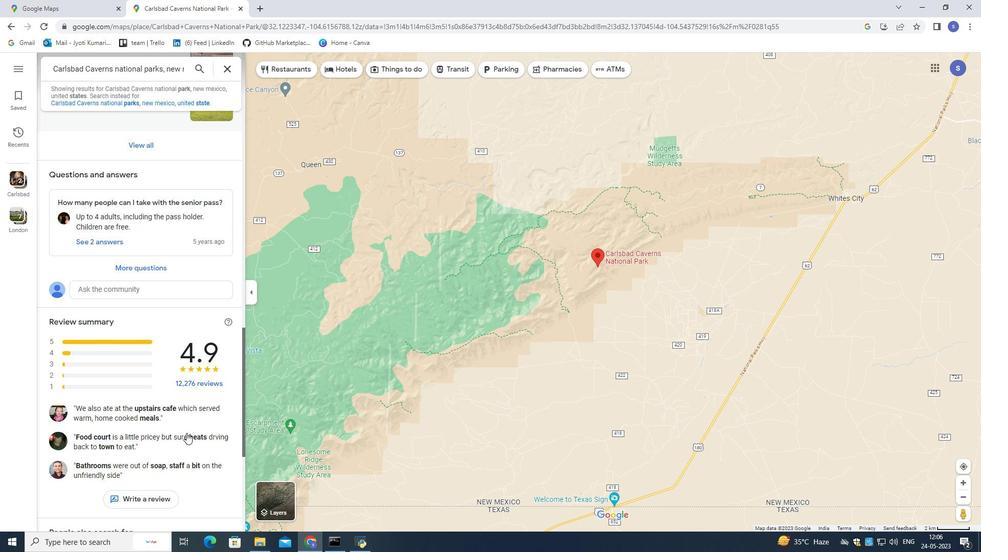 
Action: Mouse scrolled (186, 432) with delta (0, 0)
Screenshot: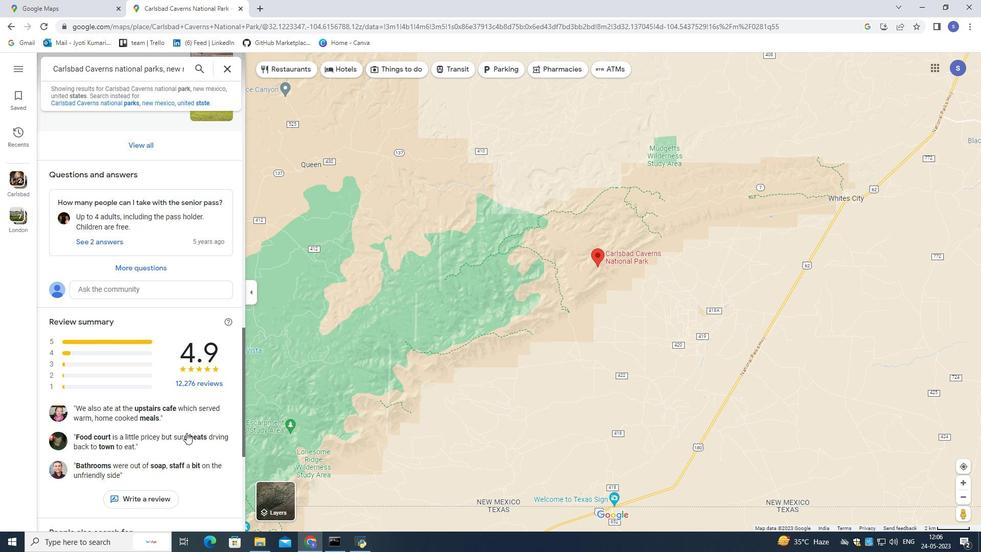 
Action: Mouse scrolled (186, 432) with delta (0, 0)
Screenshot: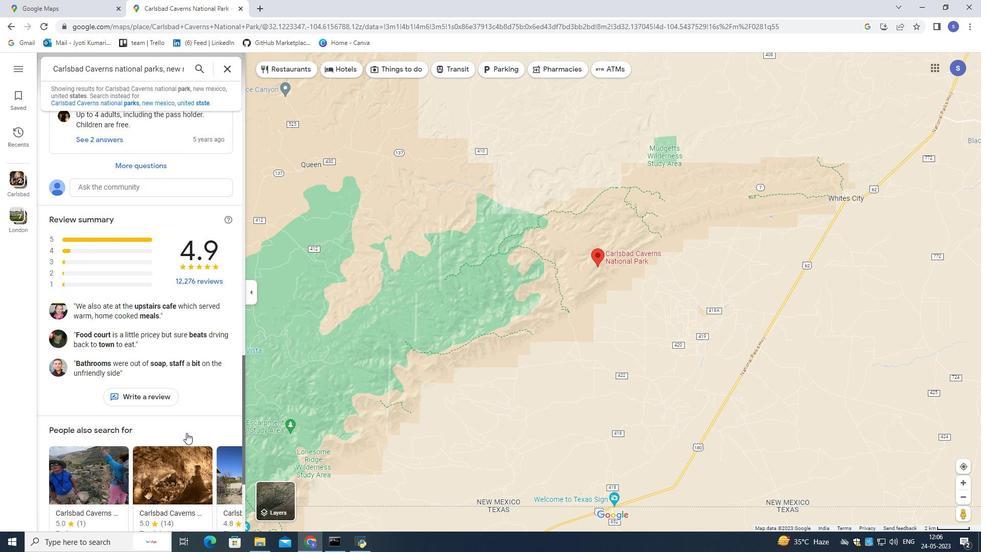 
Action: Mouse scrolled (186, 432) with delta (0, 0)
Screenshot: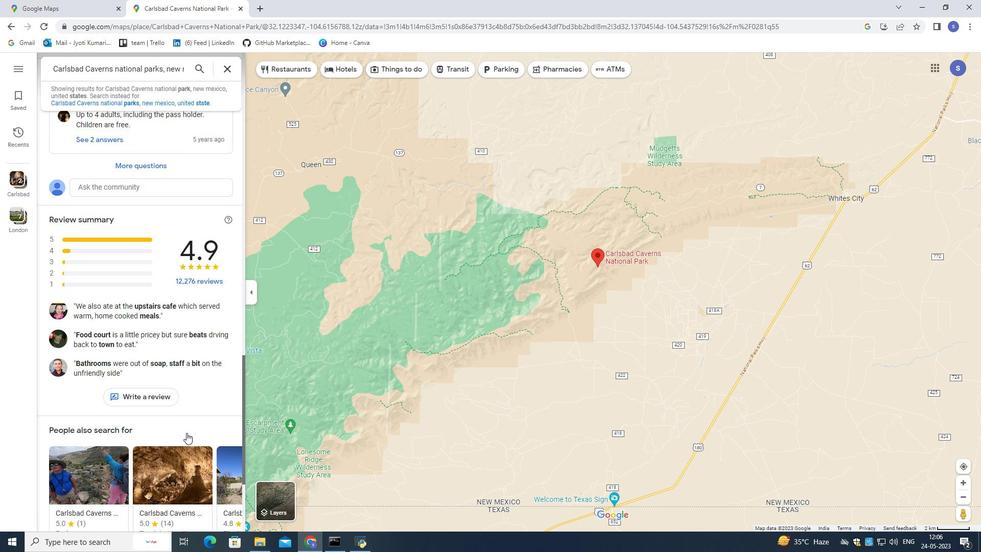 
Action: Mouse scrolled (186, 432) with delta (0, 0)
Screenshot: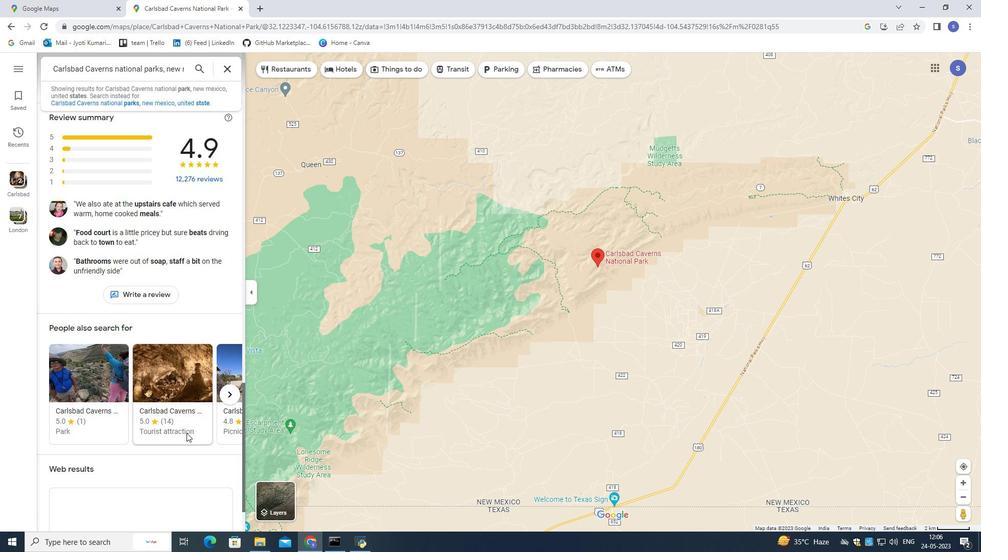 
Action: Mouse scrolled (186, 432) with delta (0, 0)
Screenshot: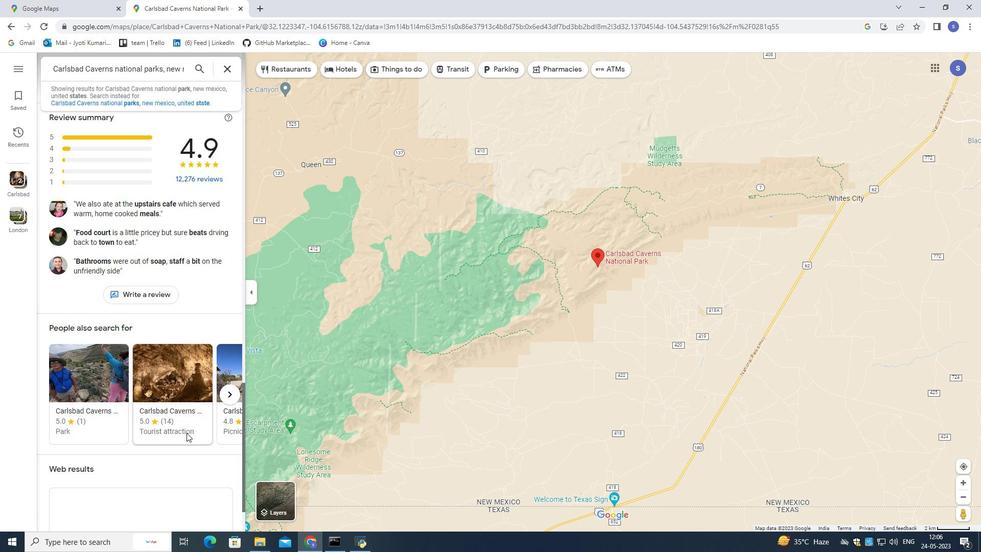 
Action: Mouse scrolled (186, 432) with delta (0, 0)
Screenshot: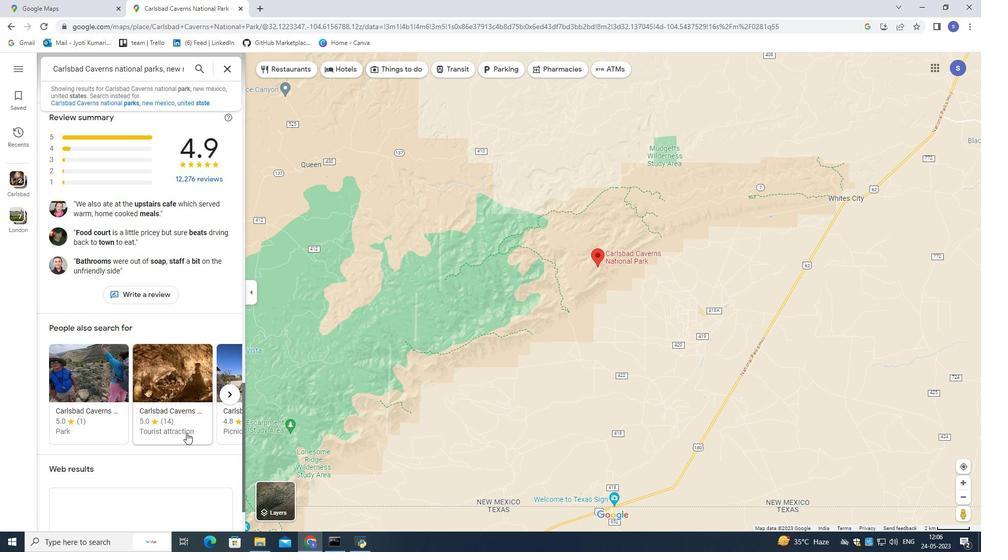 
Action: Mouse moved to (229, 319)
Screenshot: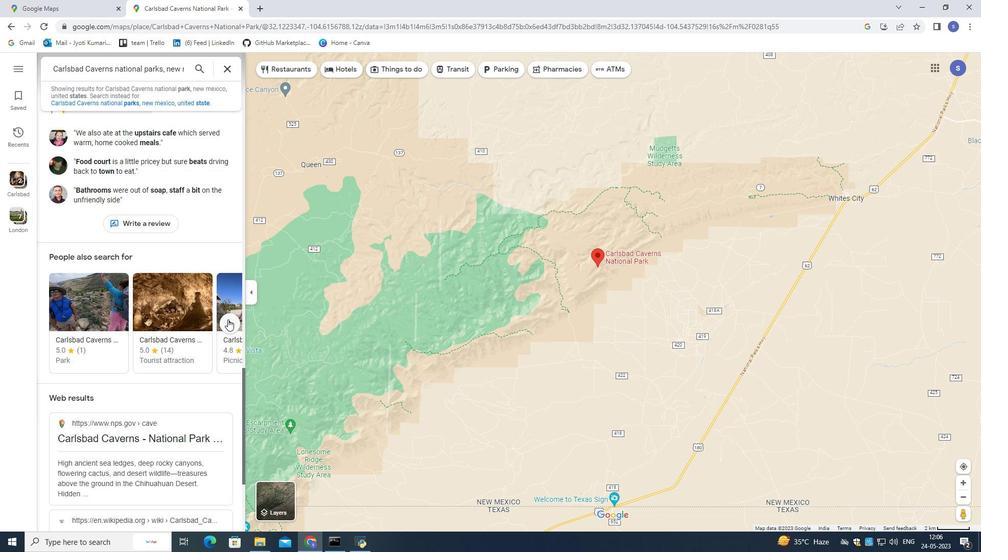 
Action: Mouse pressed left at (229, 319)
Screenshot: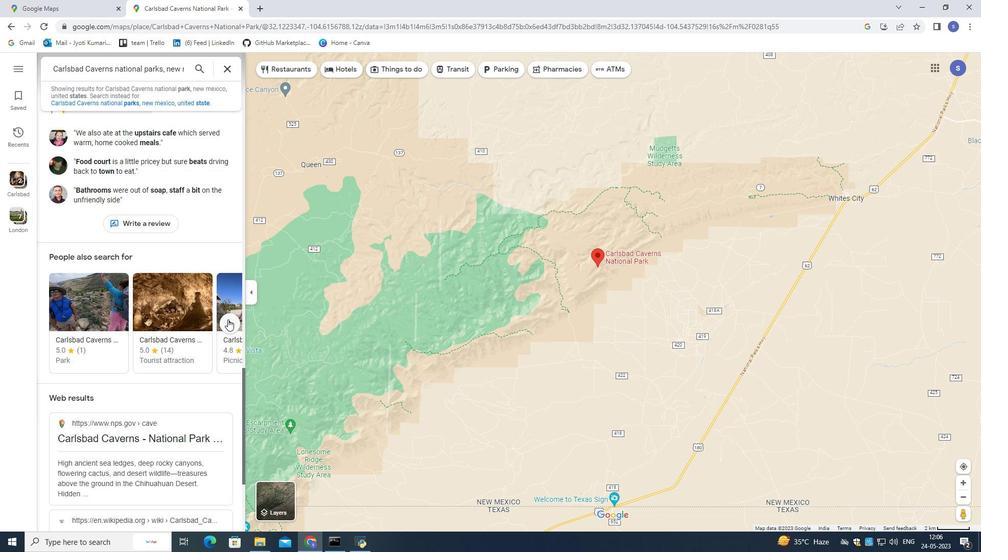 
Action: Mouse moved to (230, 320)
Screenshot: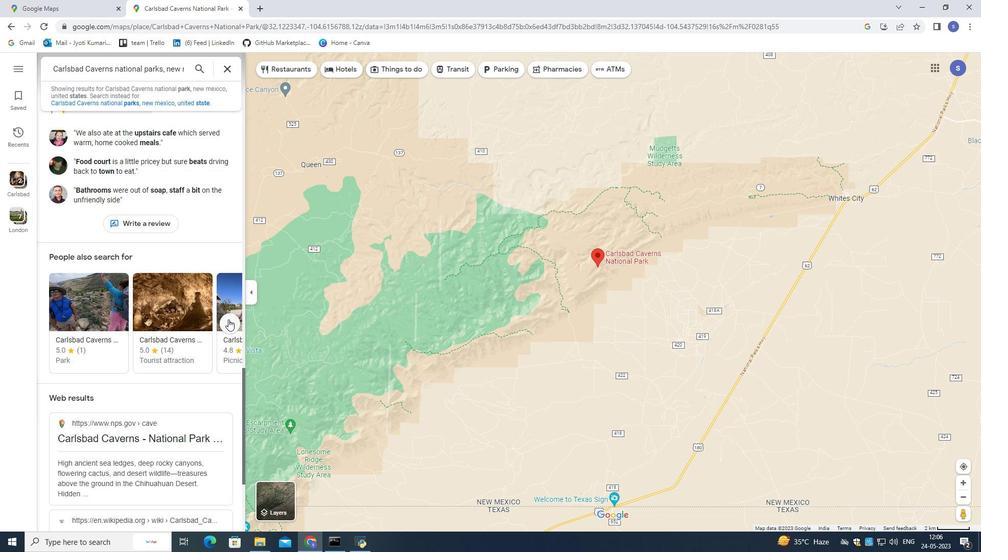 
Action: Mouse pressed left at (230, 320)
Screenshot: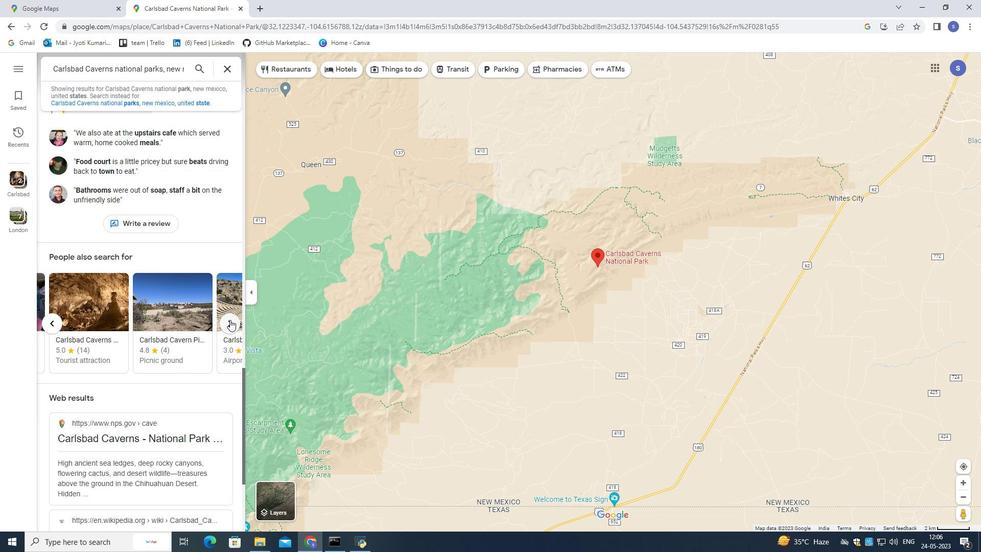 
Action: Mouse pressed left at (230, 320)
Screenshot: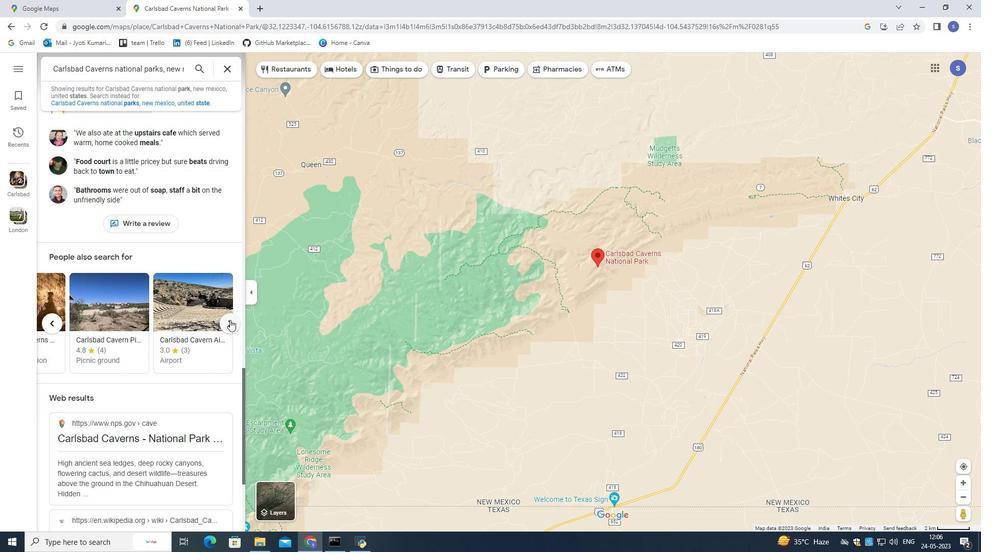
Action: Mouse moved to (187, 387)
Screenshot: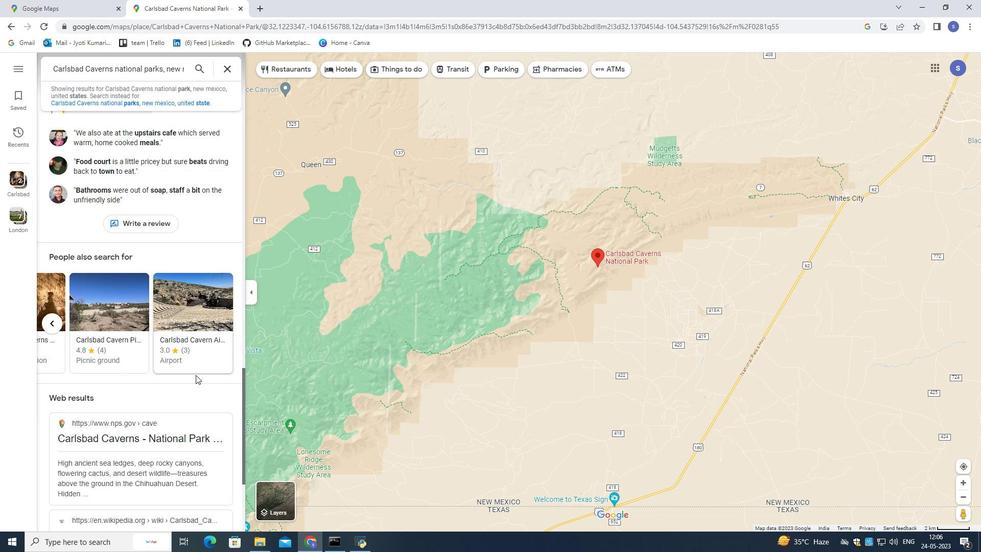 
Action: Mouse scrolled (187, 386) with delta (0, 0)
Screenshot: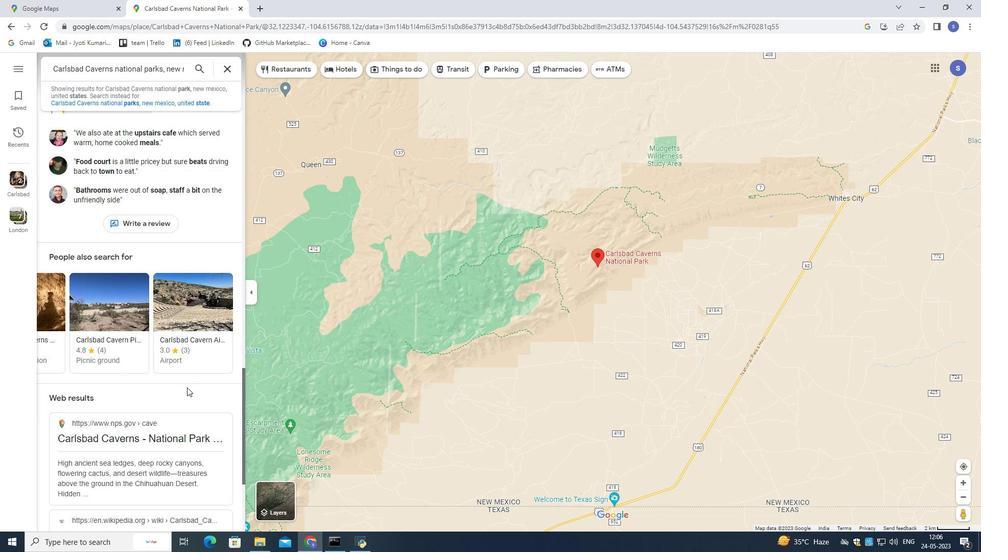 
Action: Mouse scrolled (187, 386) with delta (0, 0)
Screenshot: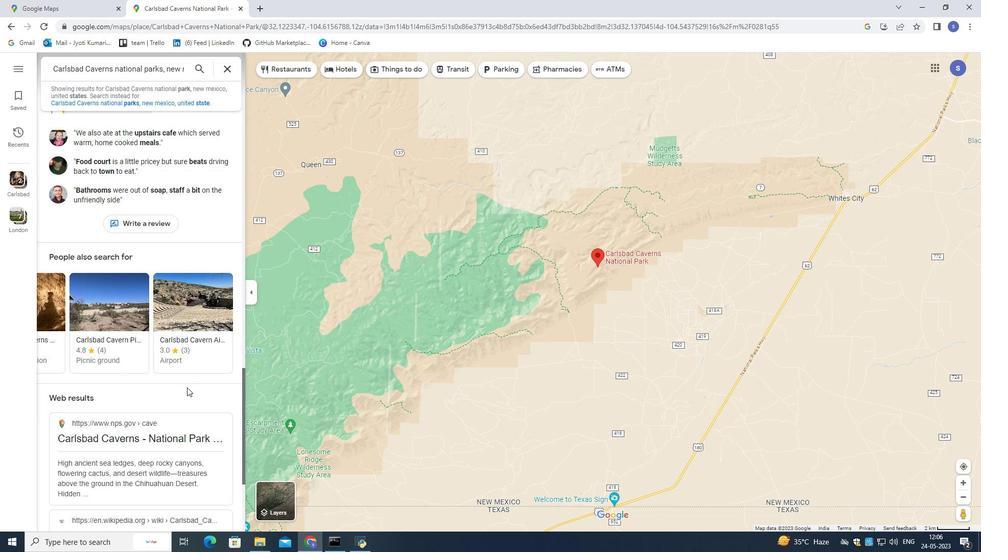 
Action: Mouse scrolled (187, 386) with delta (0, 0)
Screenshot: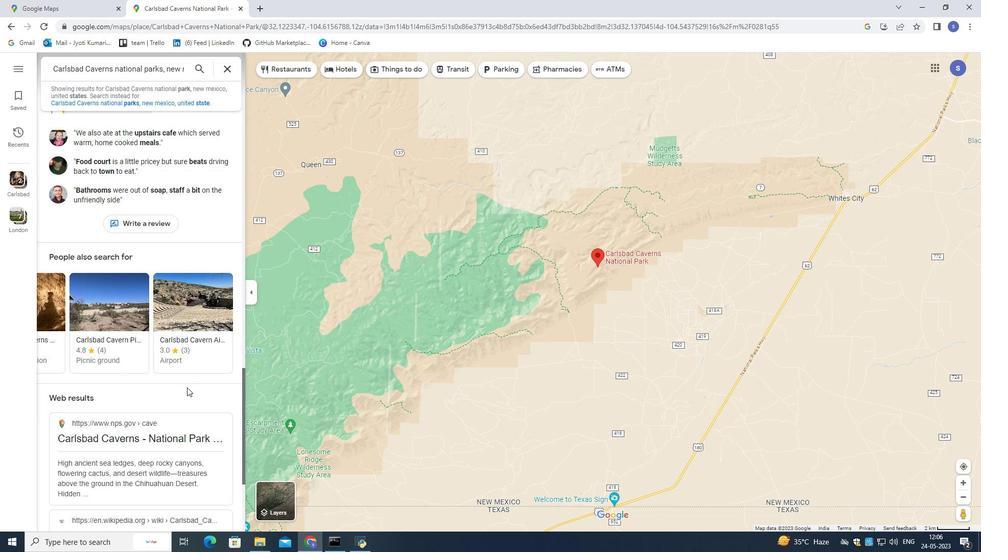 
Action: Mouse scrolled (187, 386) with delta (0, 0)
Screenshot: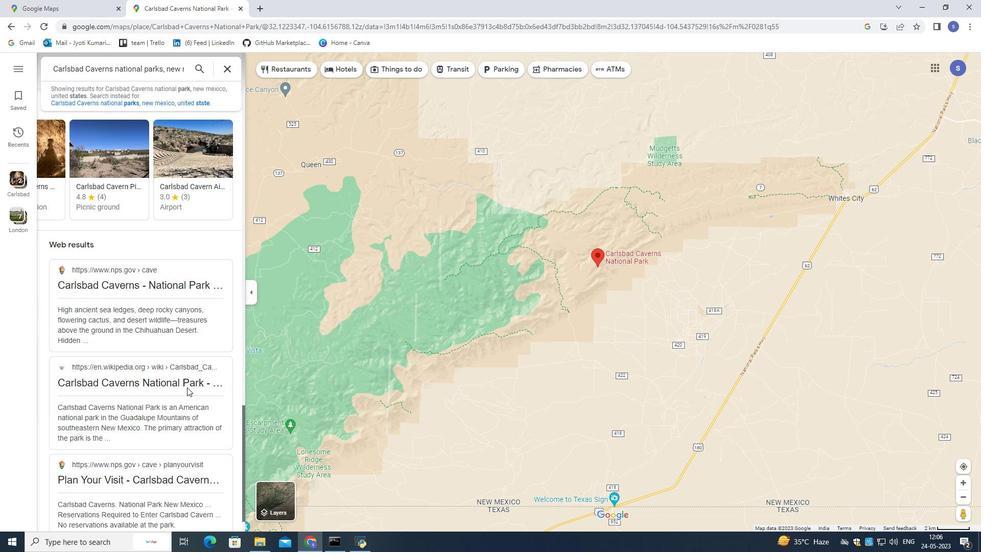 
Action: Mouse scrolled (187, 386) with delta (0, 0)
Screenshot: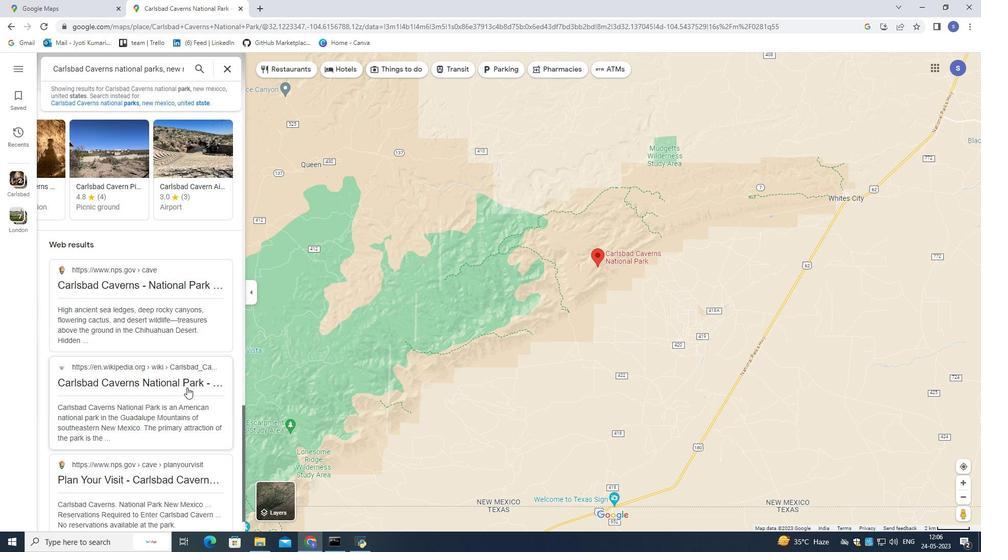 
Action: Mouse scrolled (187, 386) with delta (0, 0)
Screenshot: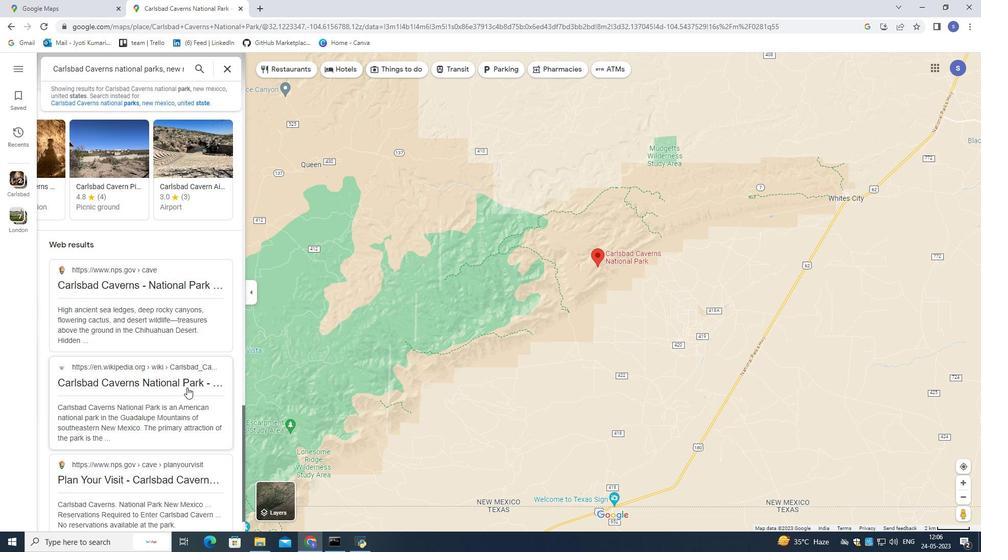 
Action: Mouse moved to (890, 545)
Screenshot: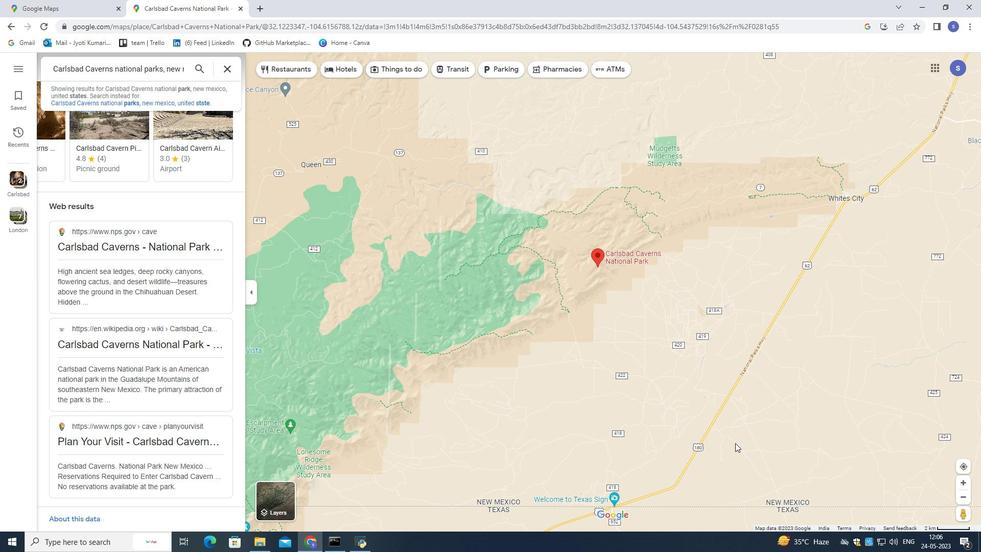 
Action: Mouse scrolled (890, 544) with delta (0, 0)
Screenshot: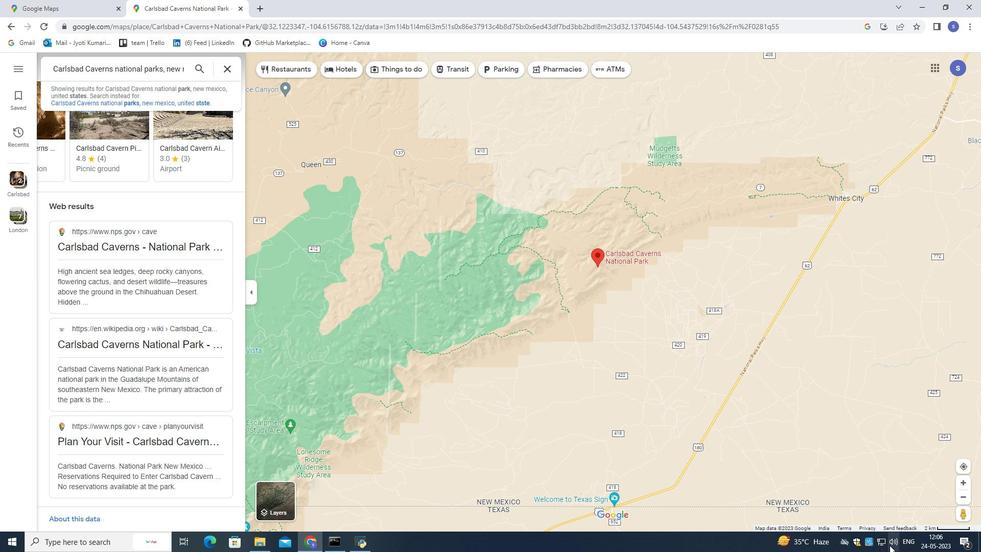 
Action: Mouse scrolled (890, 544) with delta (0, 0)
Screenshot: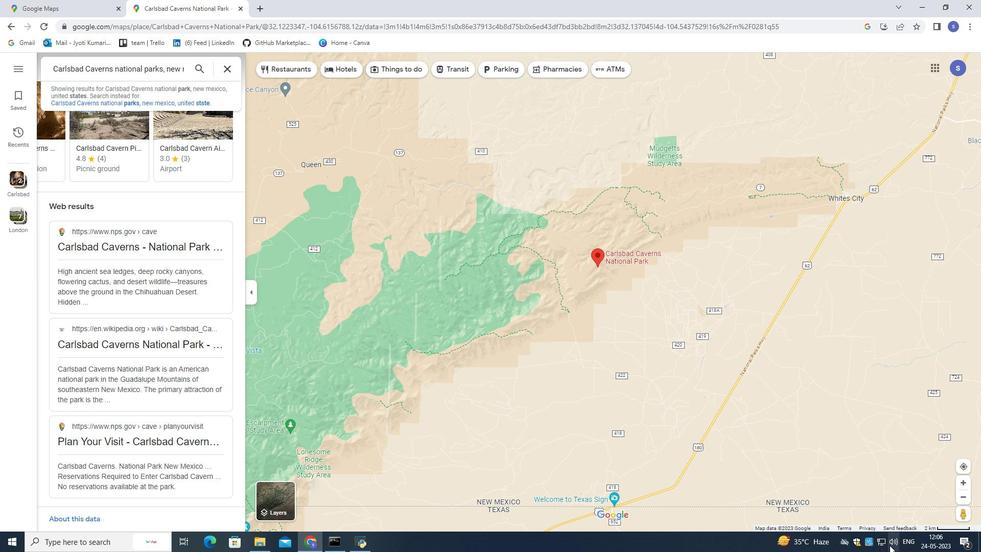 
Action: Mouse scrolled (890, 544) with delta (0, 0)
Screenshot: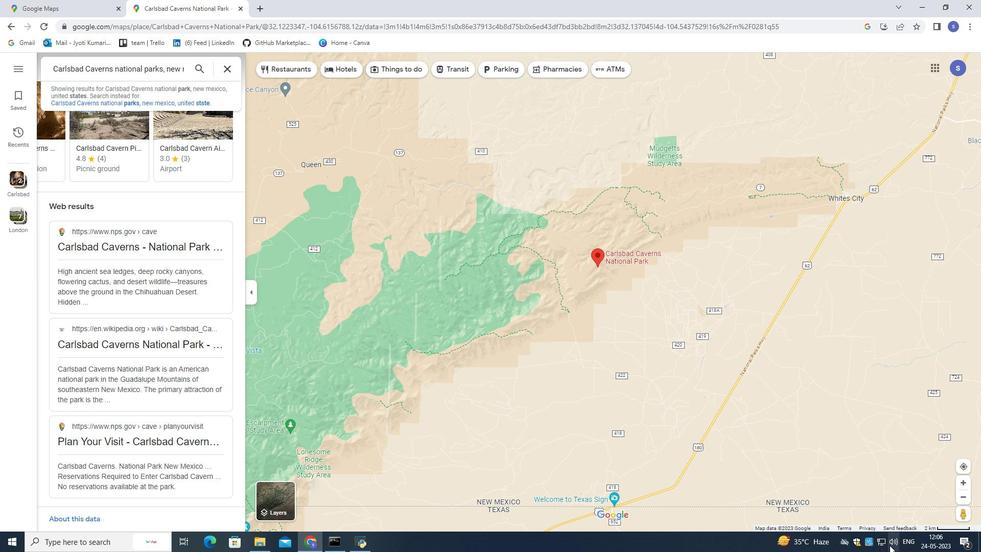 
Action: Mouse scrolled (890, 544) with delta (0, 0)
Screenshot: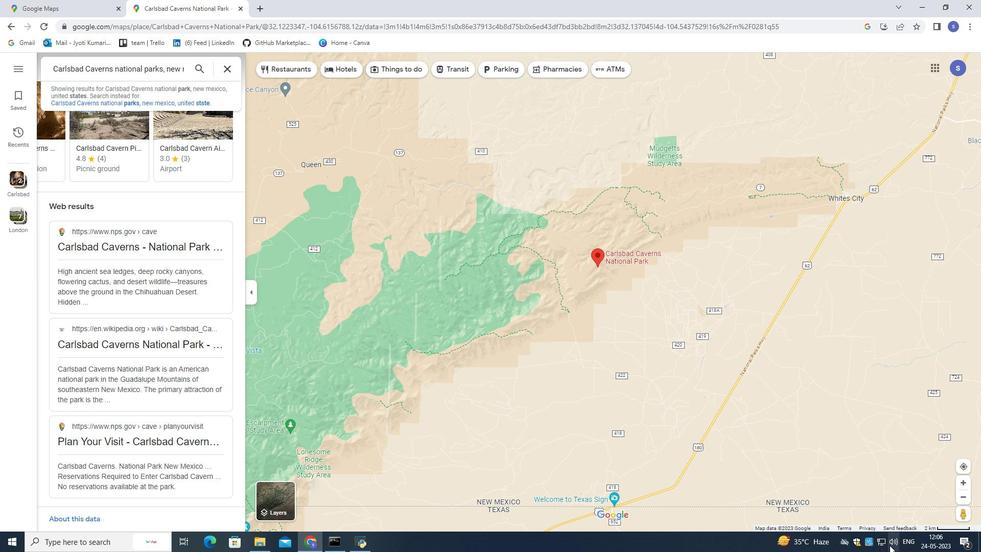 
Action: Mouse moved to (663, 456)
Screenshot: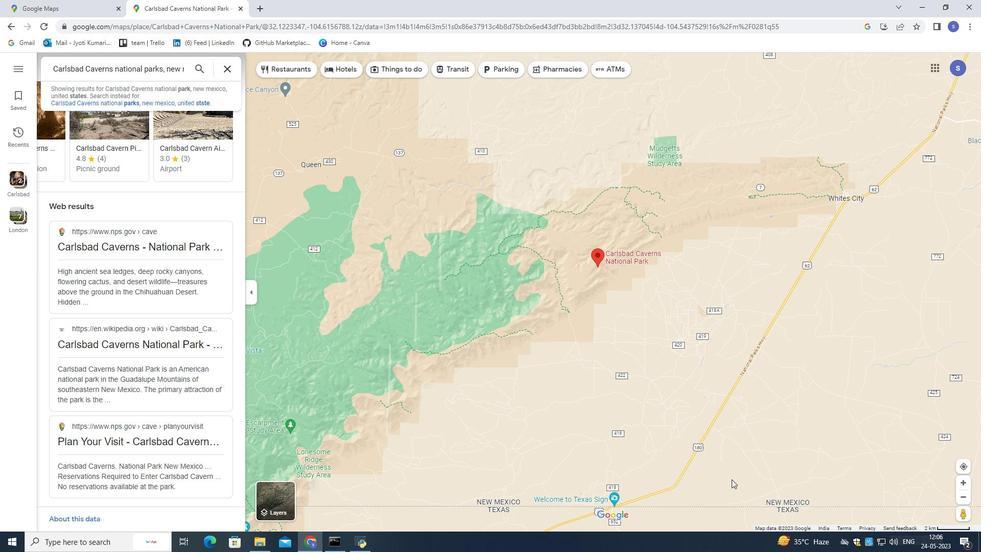 
Action: Mouse scrolled (663, 455) with delta (0, 0)
Screenshot: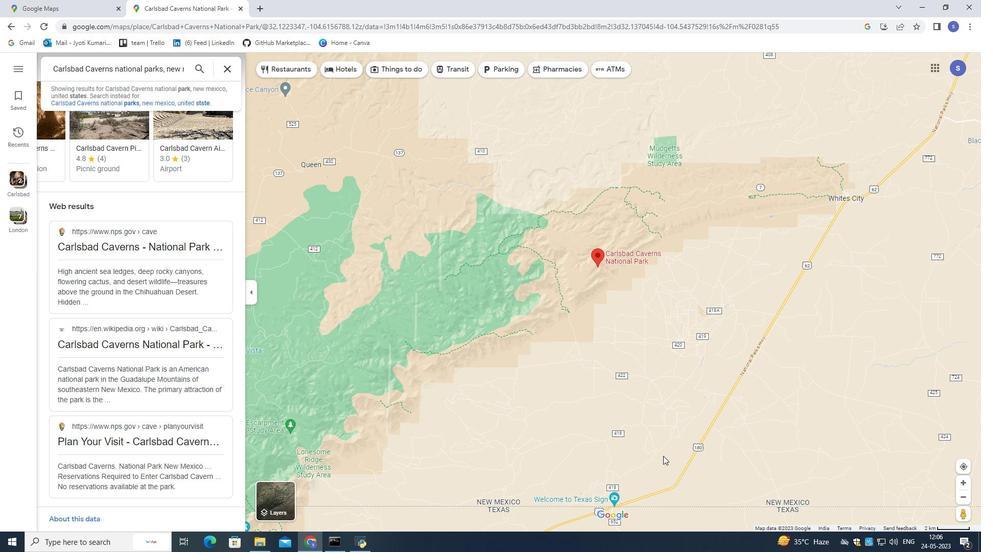 
Action: Mouse scrolled (663, 455) with delta (0, 0)
Screenshot: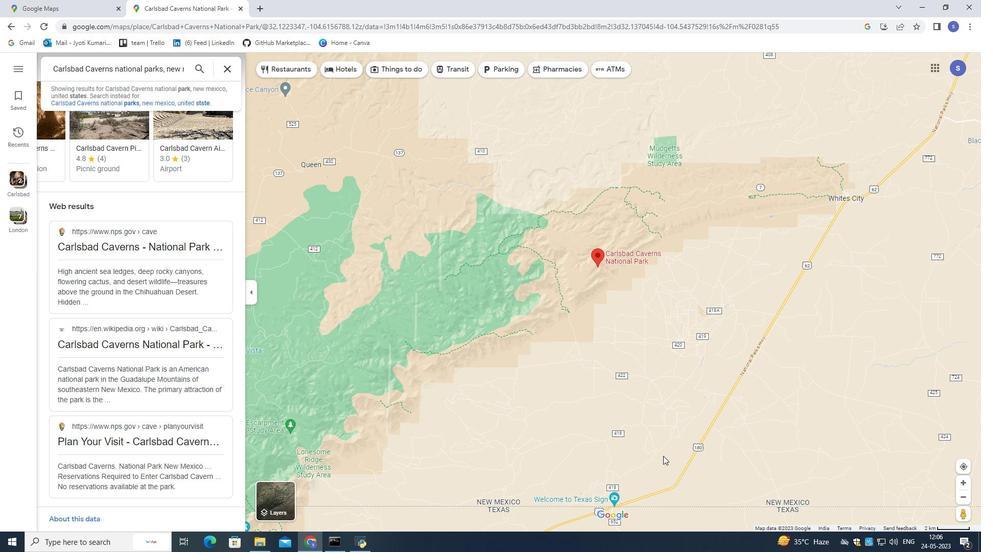 
Action: Mouse scrolled (663, 455) with delta (0, 0)
Screenshot: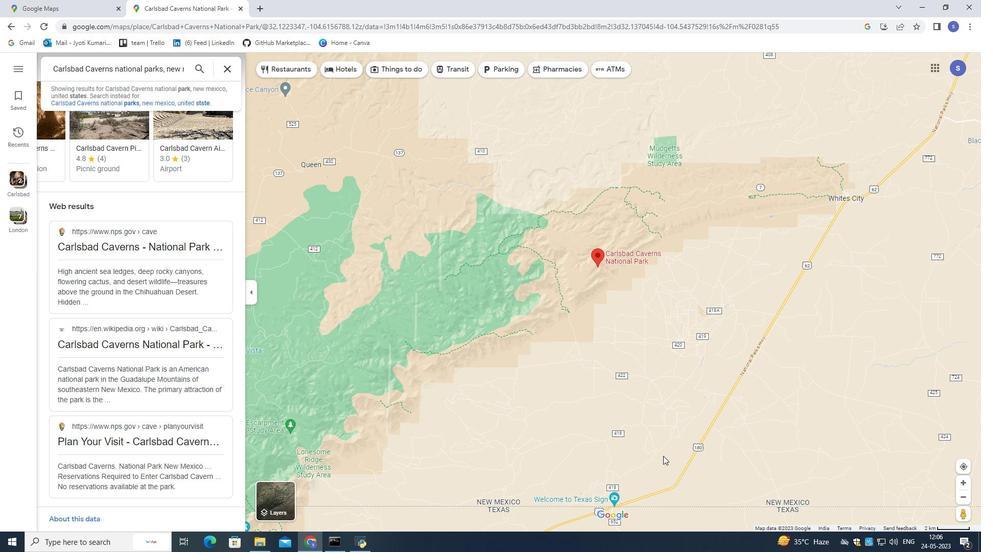 
Action: Mouse scrolled (663, 455) with delta (0, 0)
Screenshot: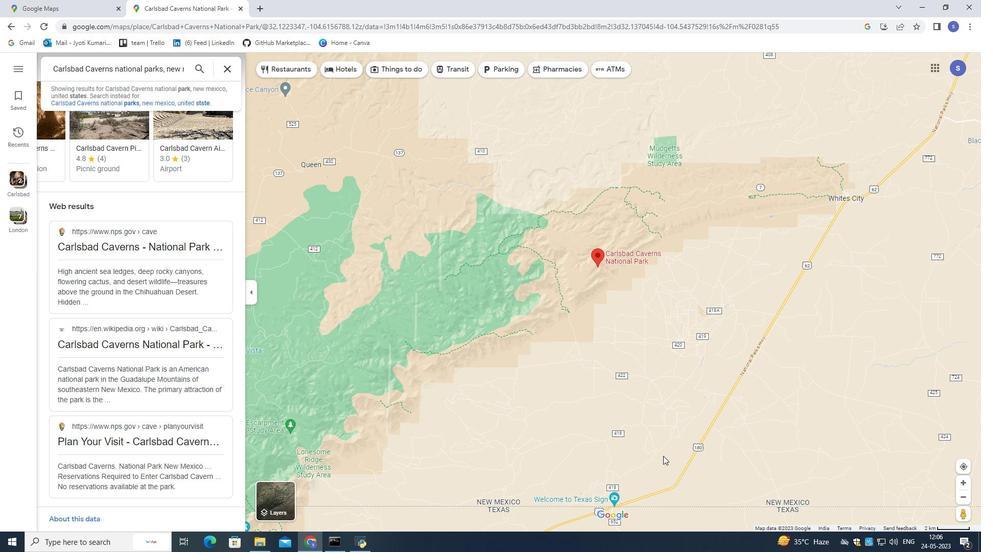 
Action: Mouse moved to (663, 456)
Screenshot: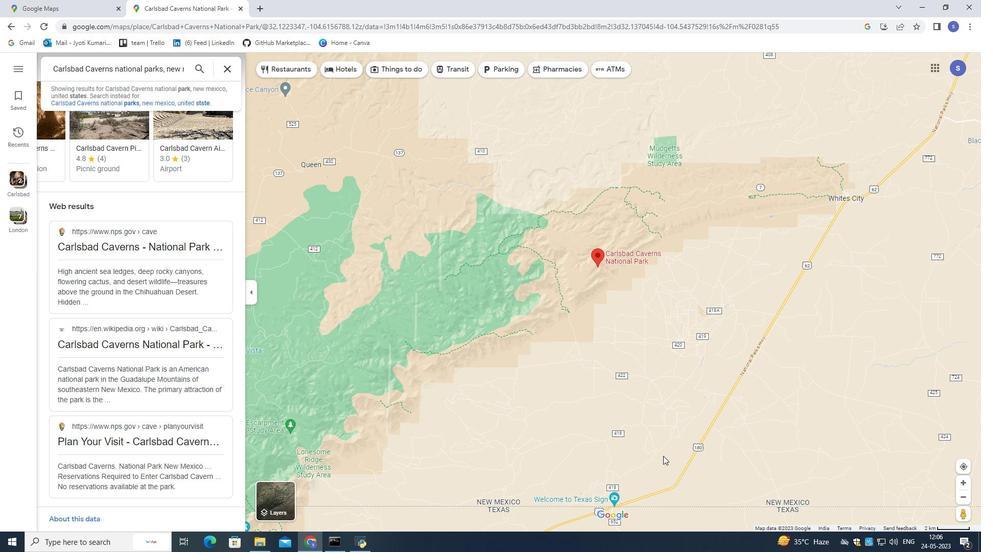 
Action: Mouse scrolled (663, 455) with delta (0, 0)
Screenshot: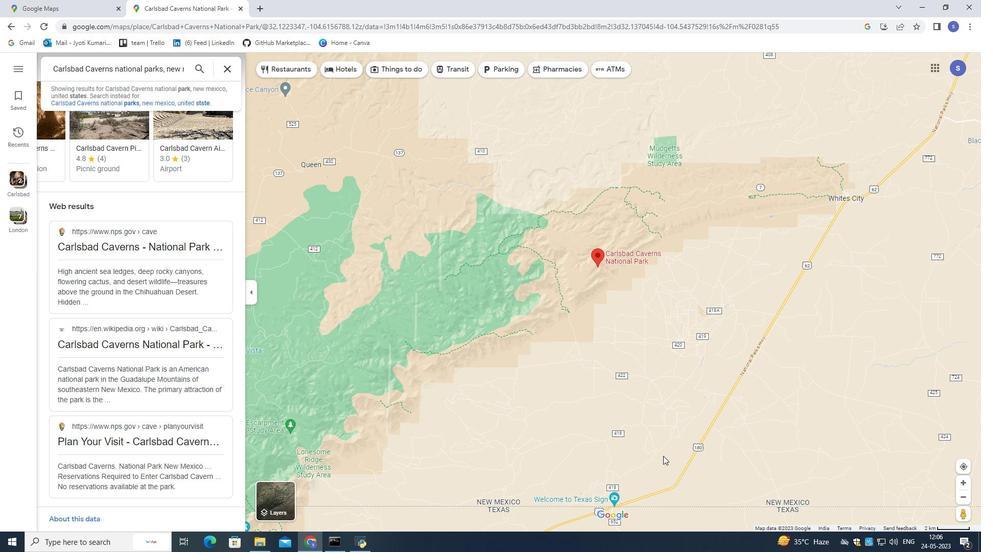 
Action: Mouse moved to (661, 460)
Screenshot: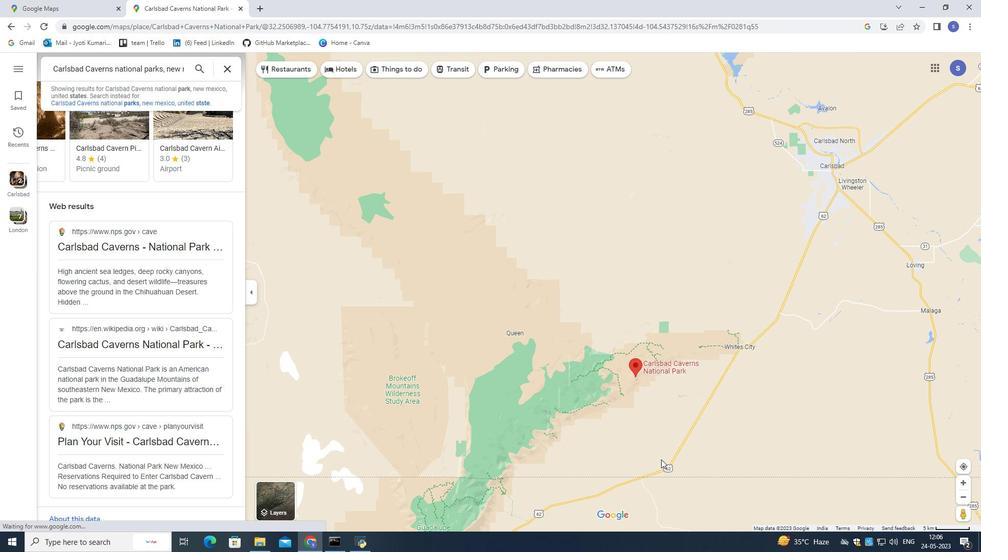 
Action: Mouse scrolled (661, 459) with delta (0, 0)
Screenshot: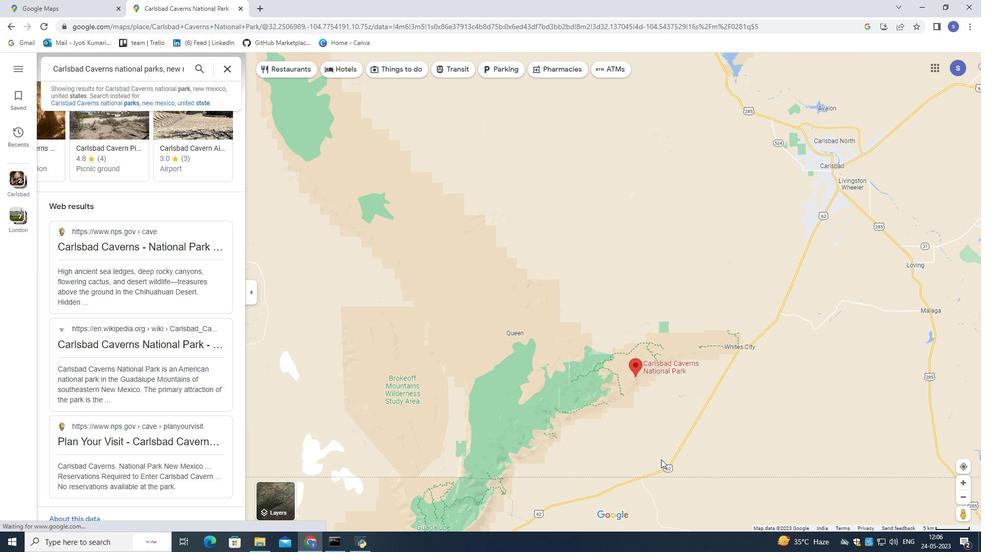 
Action: Mouse moved to (661, 461)
Screenshot: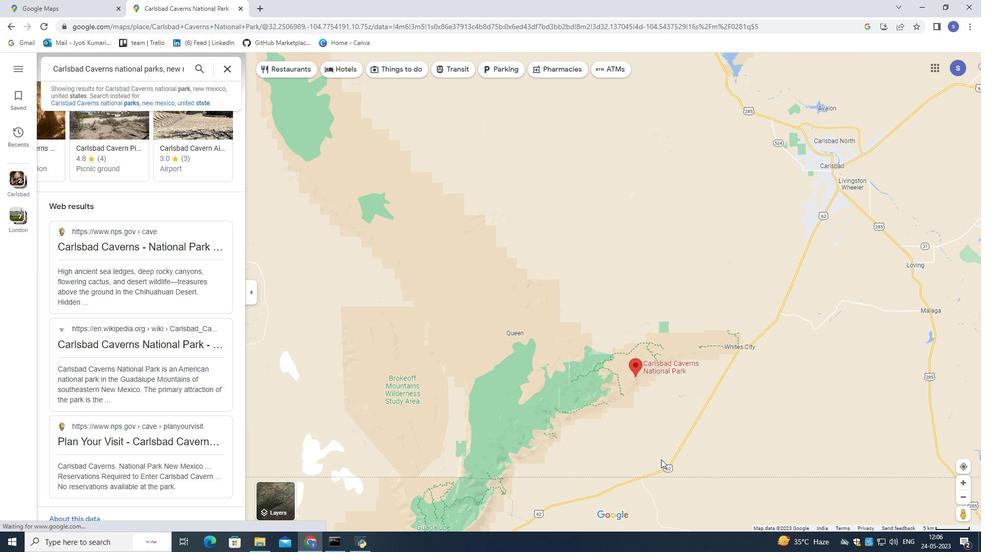 
Action: Mouse scrolled (661, 460) with delta (0, 0)
Screenshot: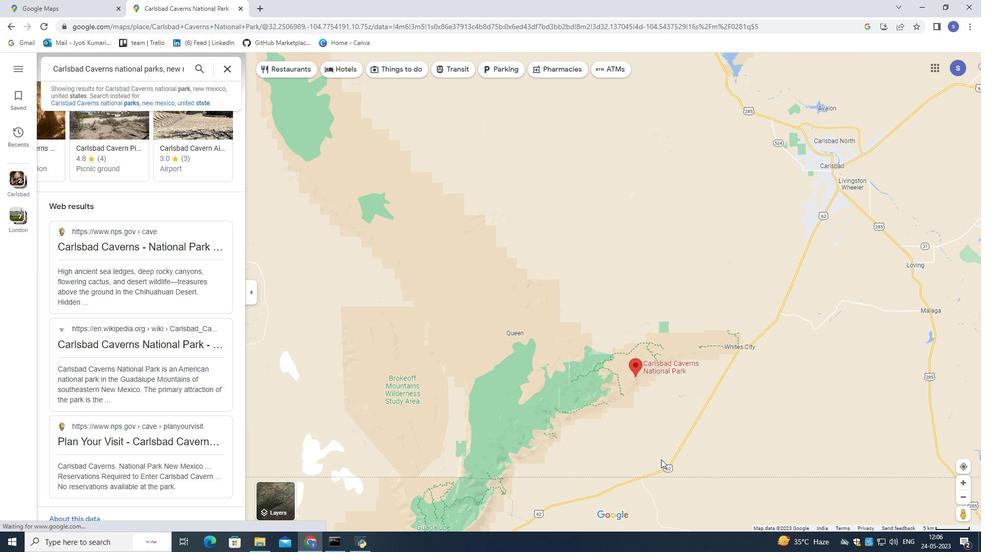 
Action: Mouse scrolled (661, 460) with delta (0, 0)
Screenshot: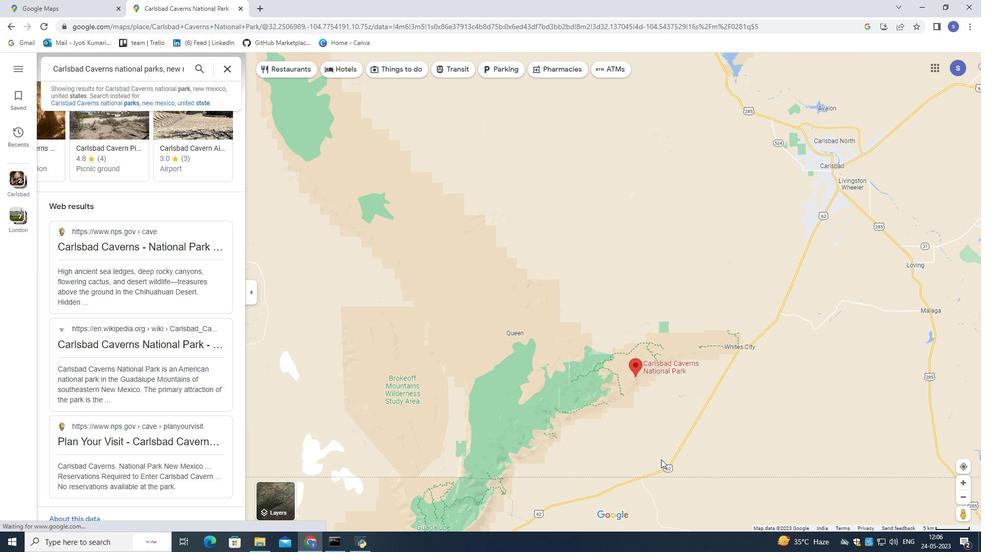 
Action: Mouse moved to (659, 461)
Screenshot: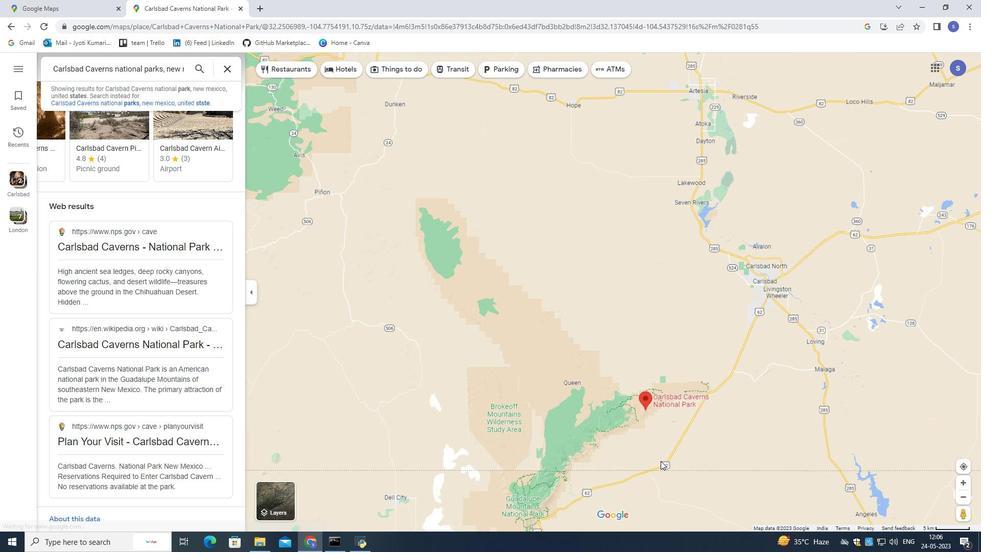 
Action: Mouse scrolled (659, 461) with delta (0, 0)
Screenshot: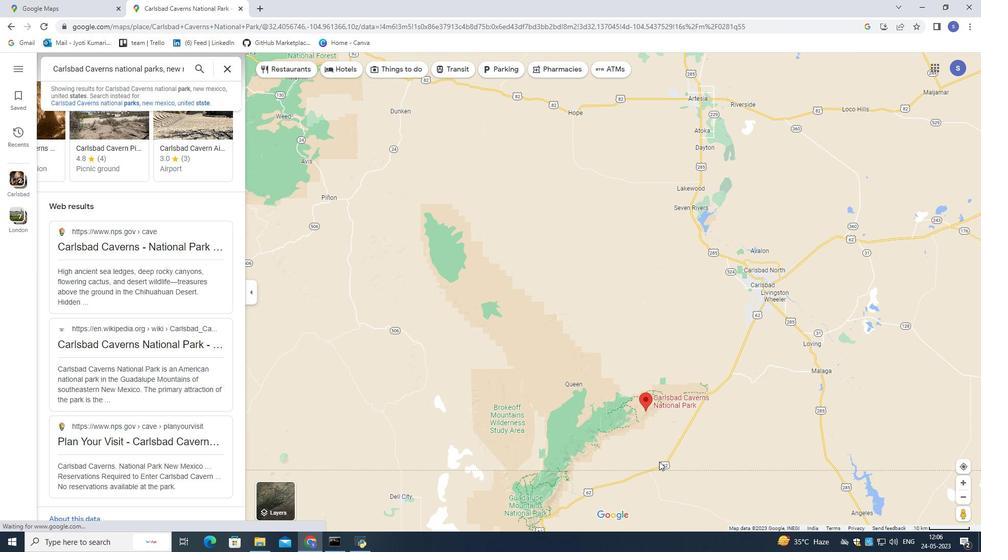 
Action: Mouse moved to (658, 463)
Screenshot: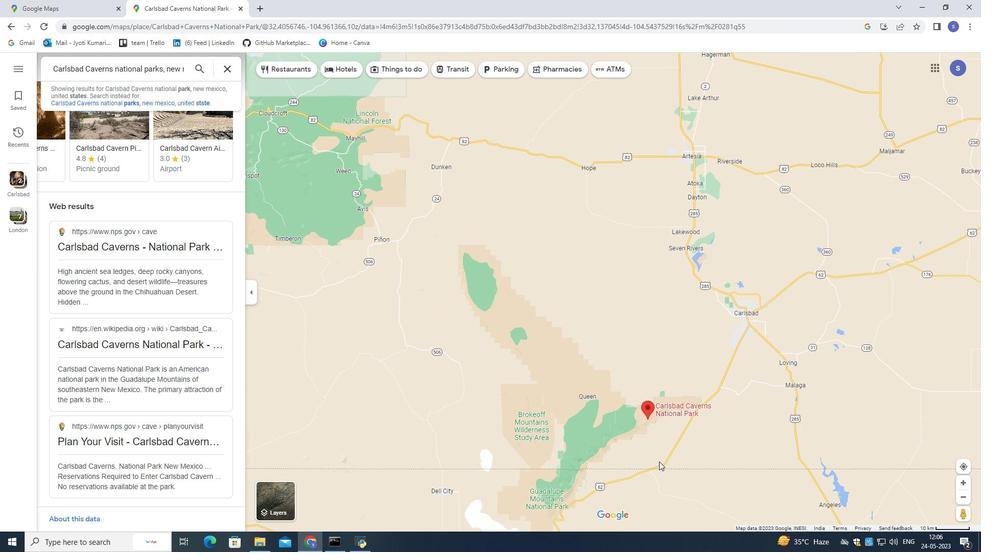 
Action: Mouse scrolled (658, 463) with delta (0, 0)
Screenshot: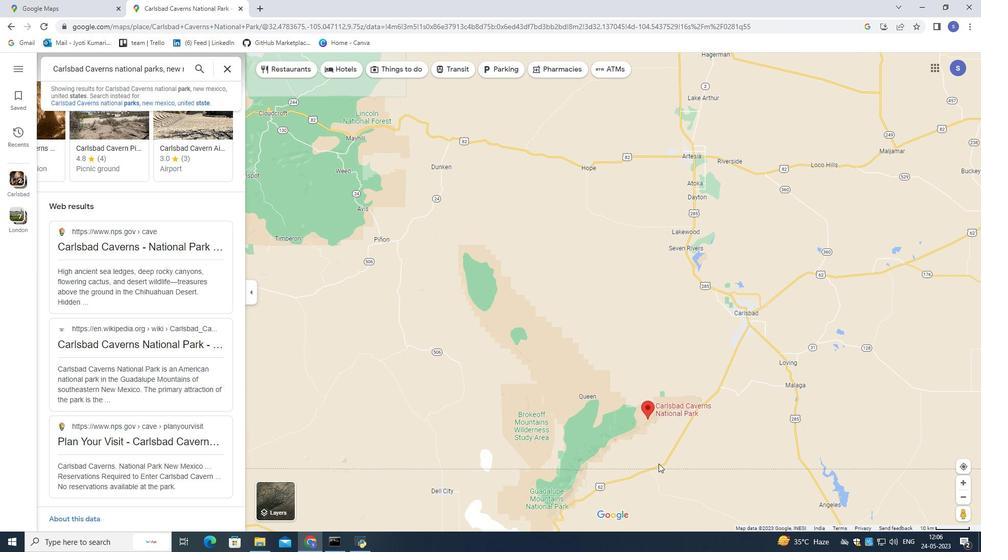 
Action: Mouse scrolled (658, 463) with delta (0, 0)
Screenshot: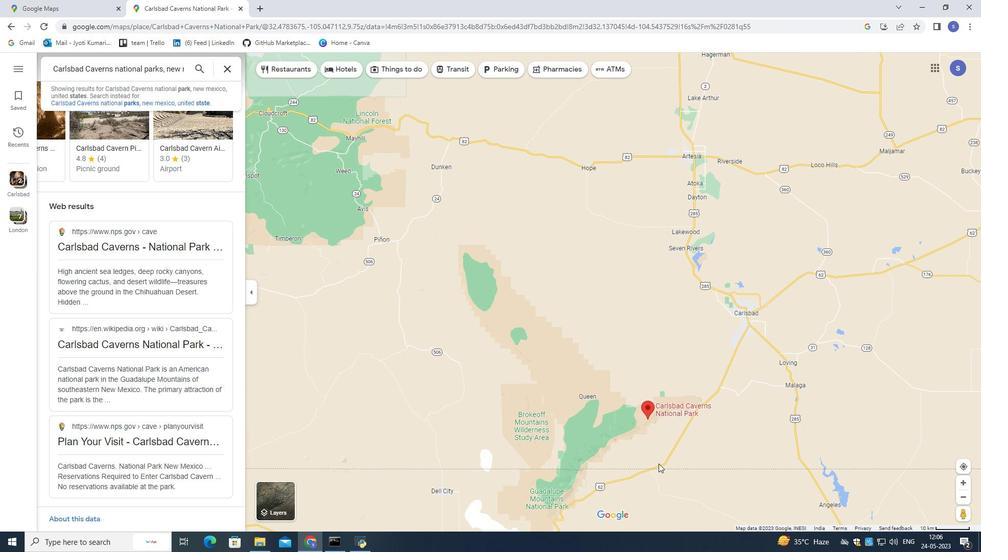 
Action: Mouse moved to (441, 379)
Screenshot: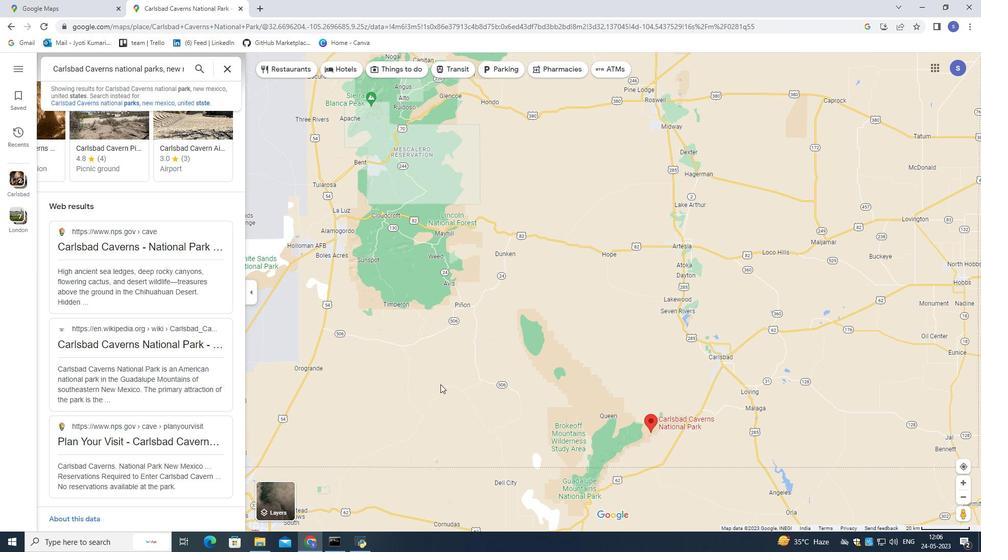 
Action: Mouse scrolled (441, 378) with delta (0, 0)
Screenshot: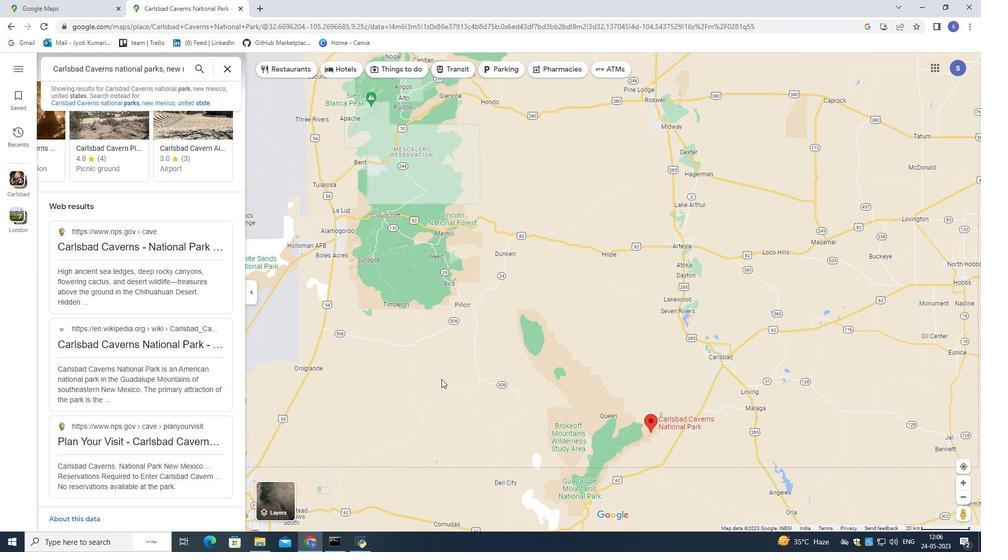 
Action: Mouse scrolled (441, 378) with delta (0, 0)
Screenshot: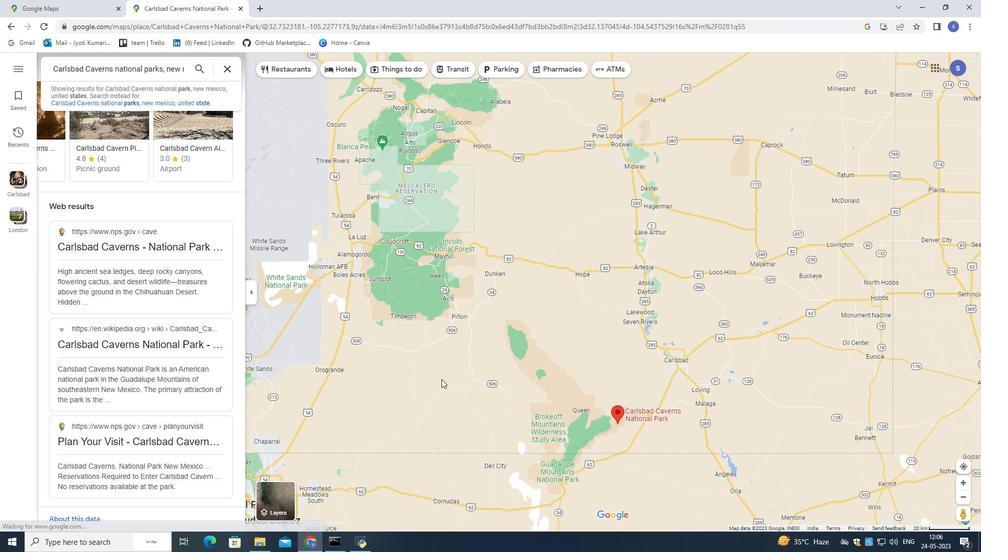 
Action: Mouse scrolled (441, 378) with delta (0, 0)
Screenshot: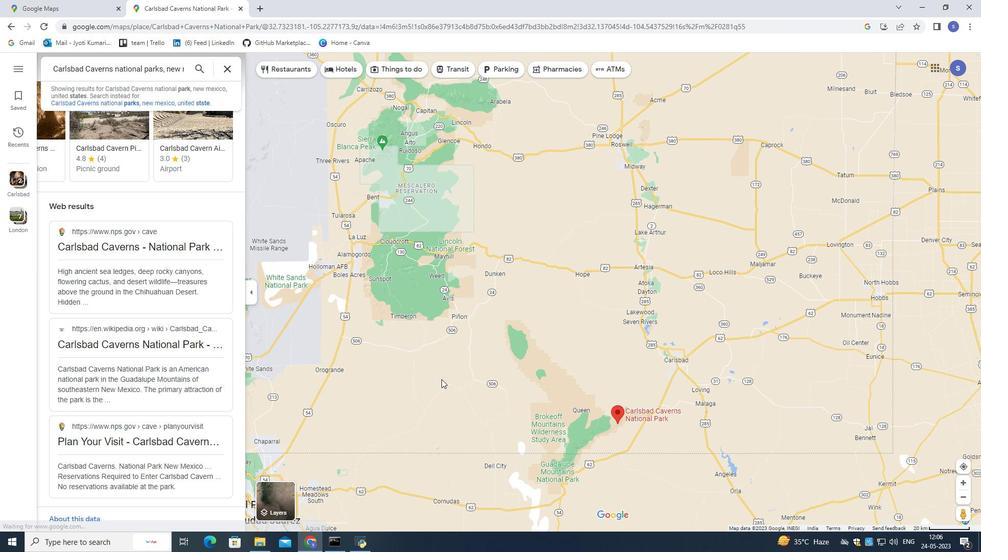 
Action: Mouse scrolled (441, 378) with delta (0, 0)
Screenshot: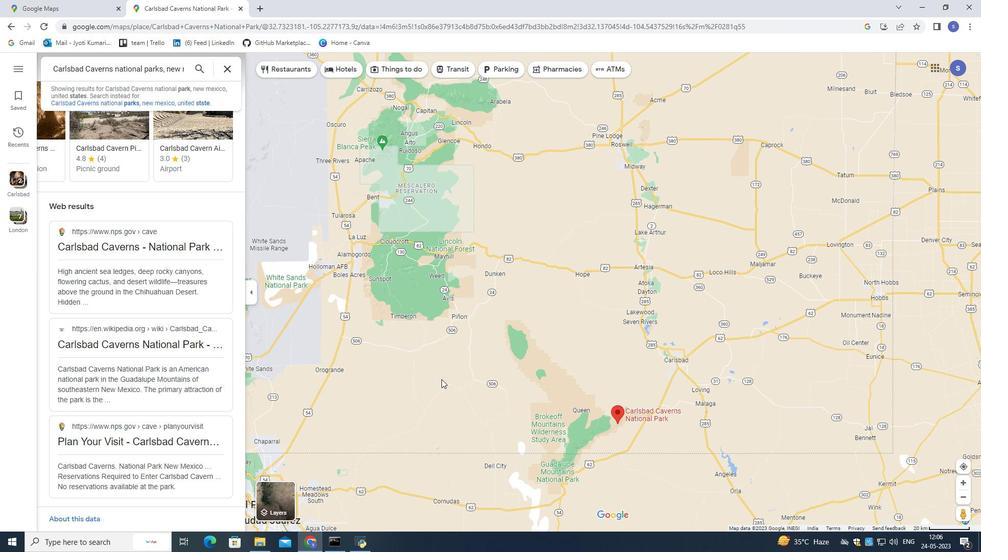 
Action: Mouse moved to (157, 404)
Screenshot: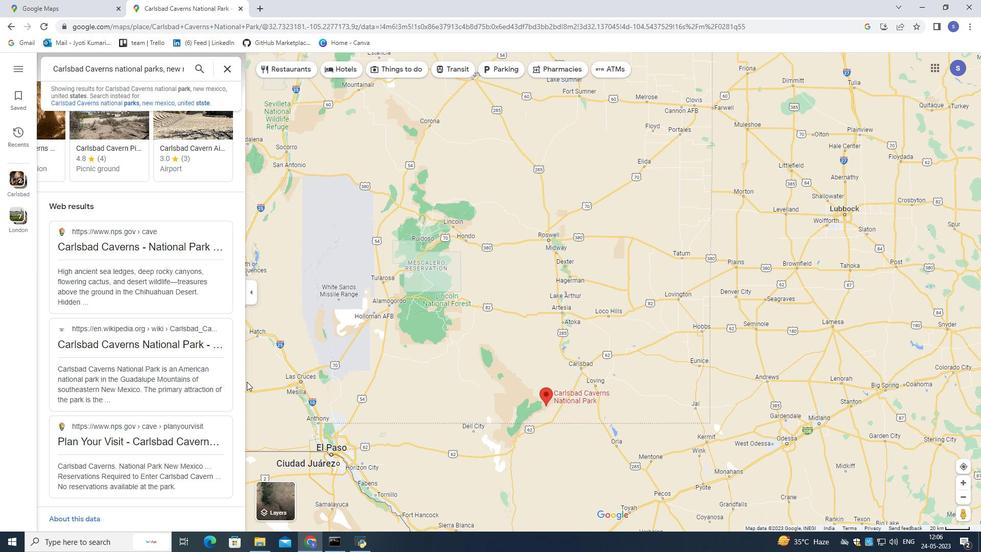 
Action: Mouse scrolled (157, 404) with delta (0, 0)
Screenshot: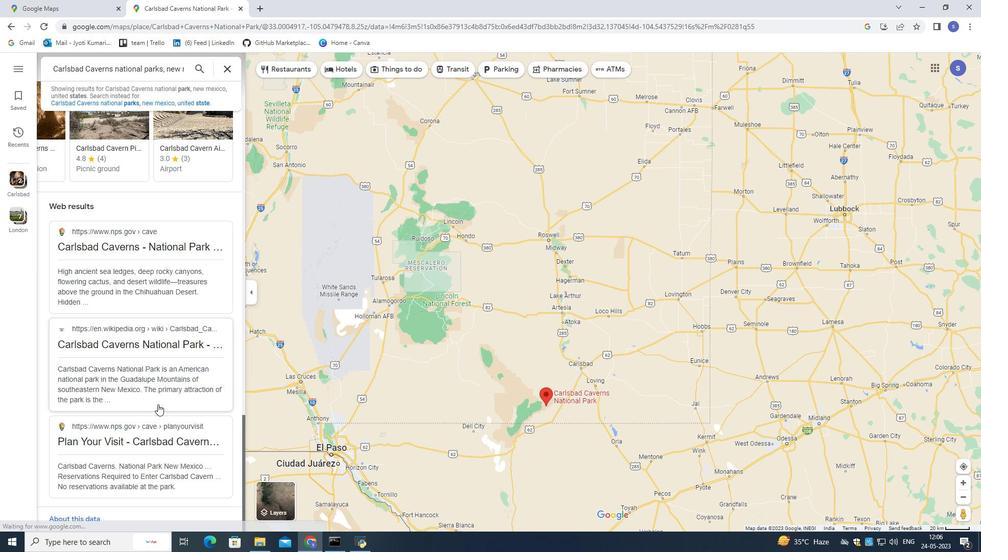 
Action: Mouse scrolled (157, 404) with delta (0, 0)
Screenshot: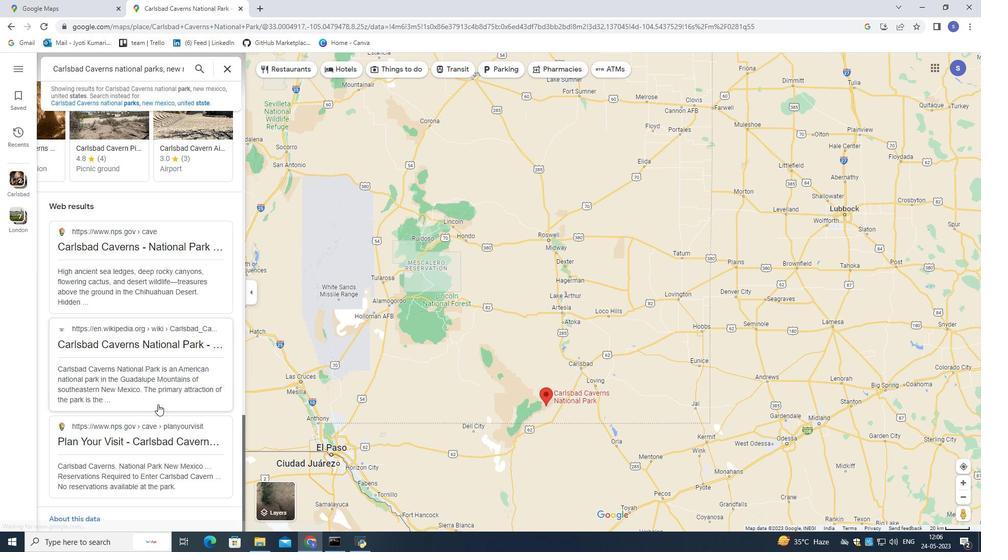 
Action: Mouse scrolled (157, 404) with delta (0, 0)
Screenshot: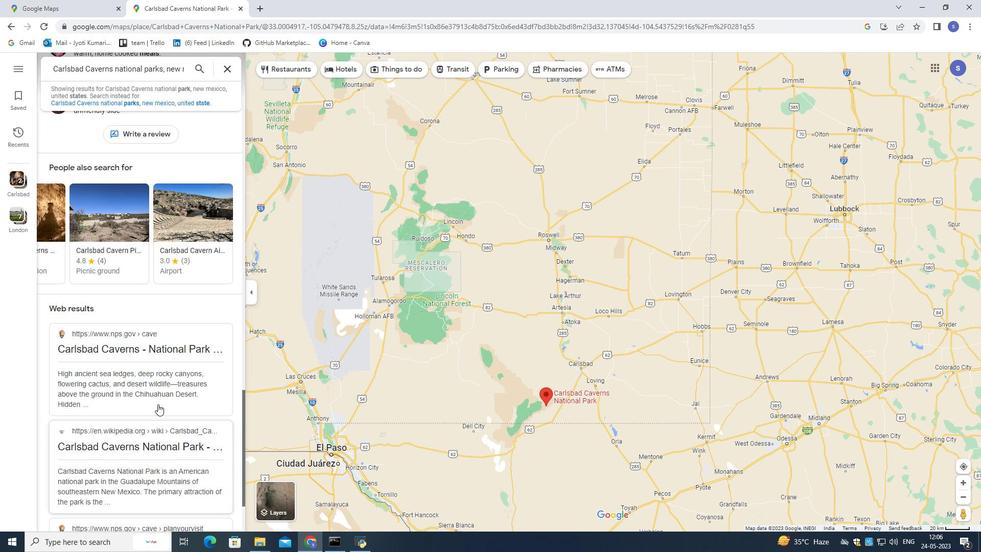 
Action: Mouse scrolled (157, 404) with delta (0, 0)
Screenshot: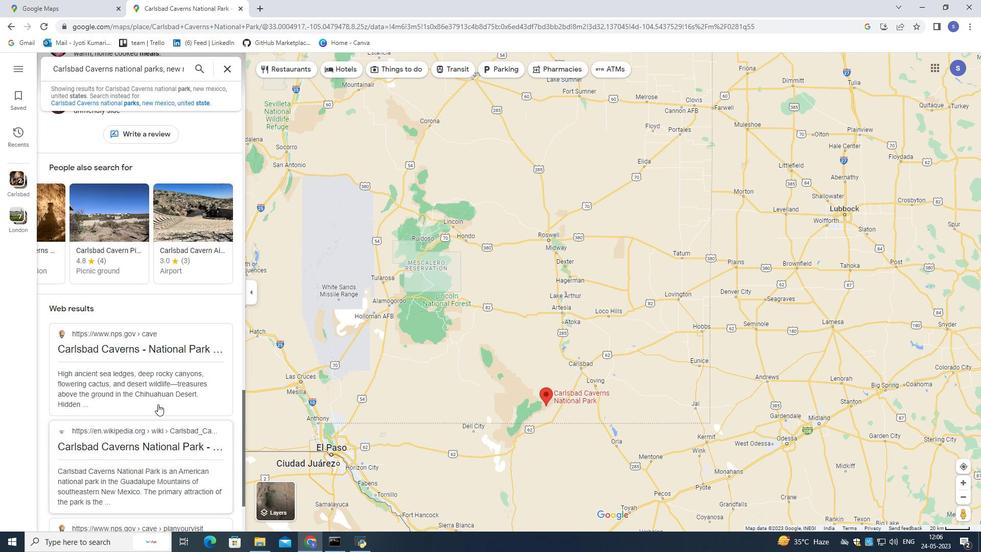 
Action: Mouse scrolled (157, 404) with delta (0, 0)
Screenshot: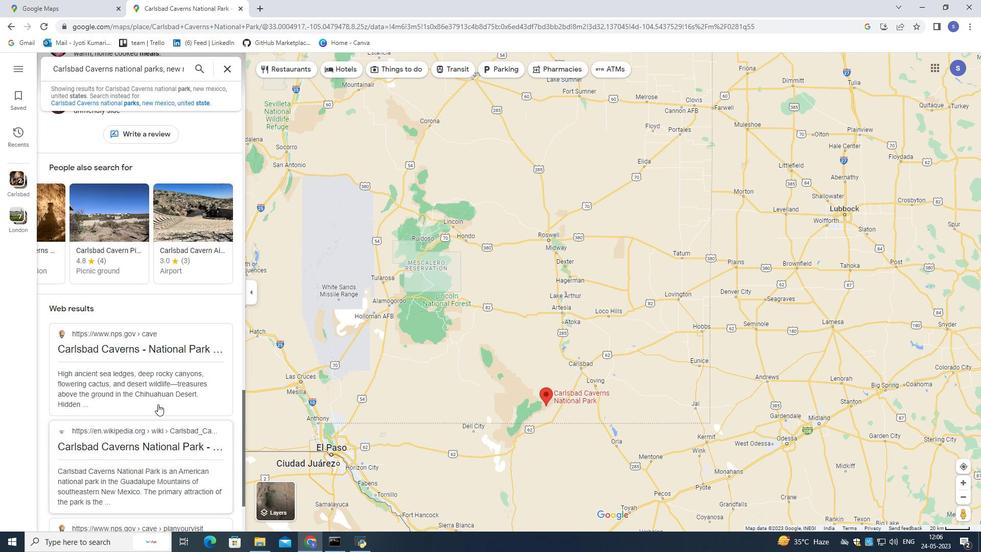
Action: Mouse scrolled (157, 404) with delta (0, 0)
Screenshot: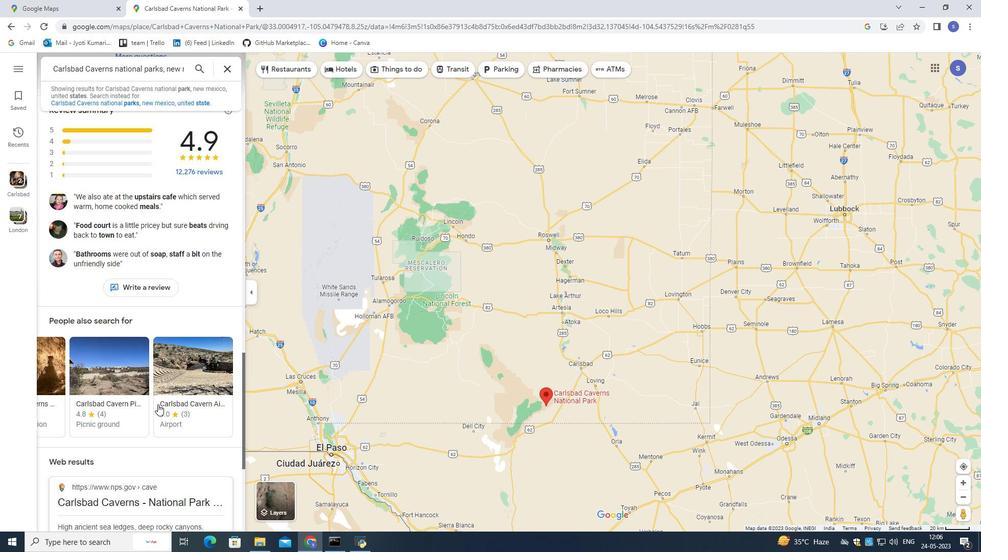 
Action: Mouse scrolled (157, 404) with delta (0, 0)
Screenshot: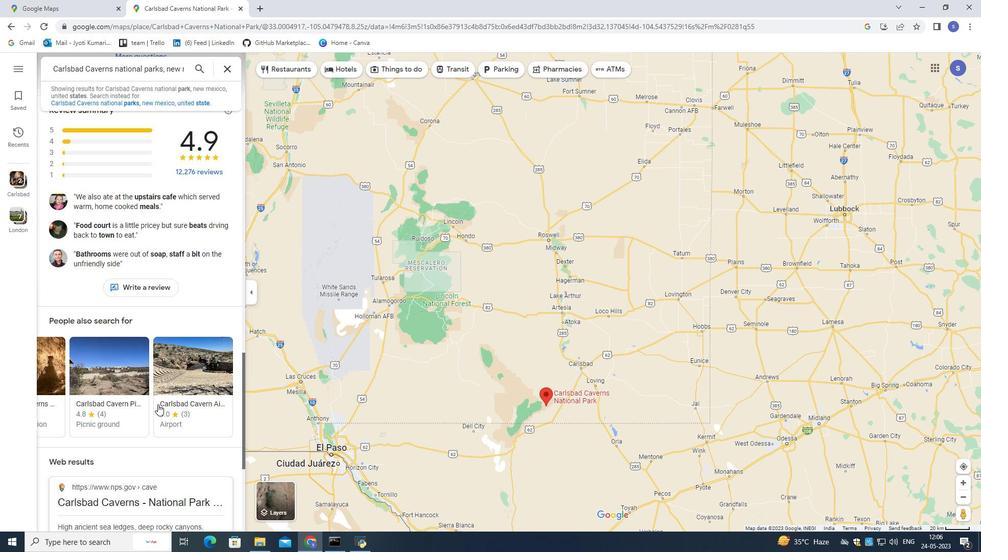 
Action: Mouse scrolled (157, 404) with delta (0, 0)
Screenshot: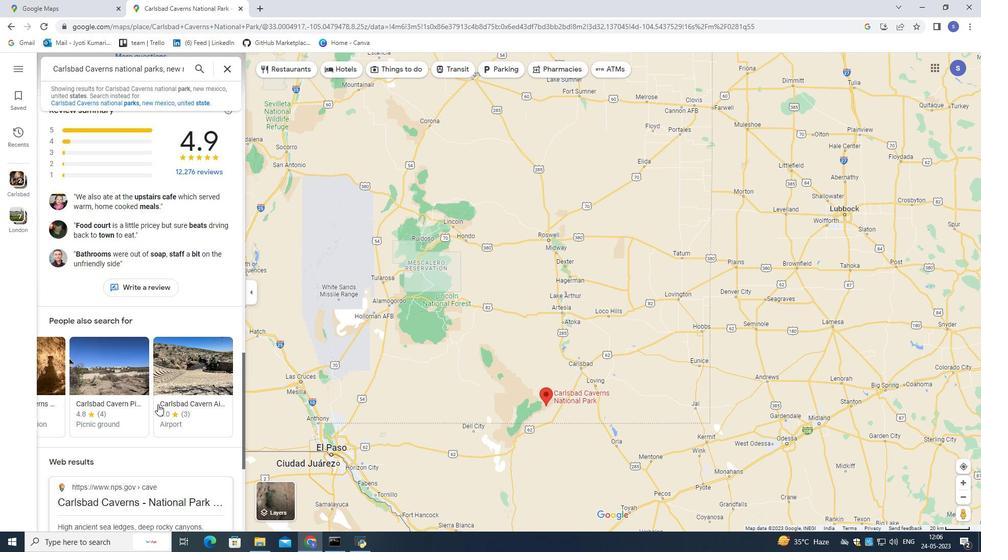 
Action: Mouse scrolled (157, 404) with delta (0, 0)
Screenshot: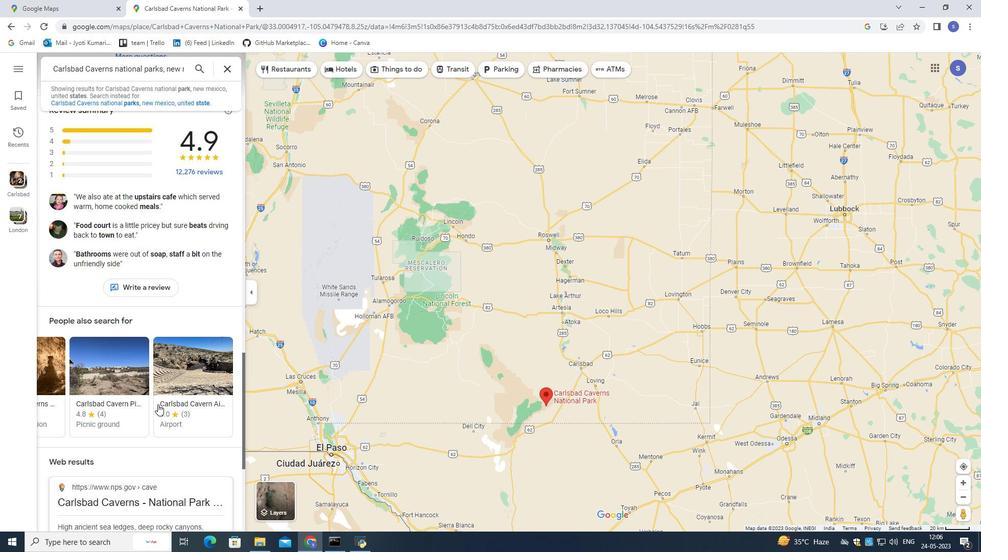 
Action: Mouse moved to (168, 361)
Screenshot: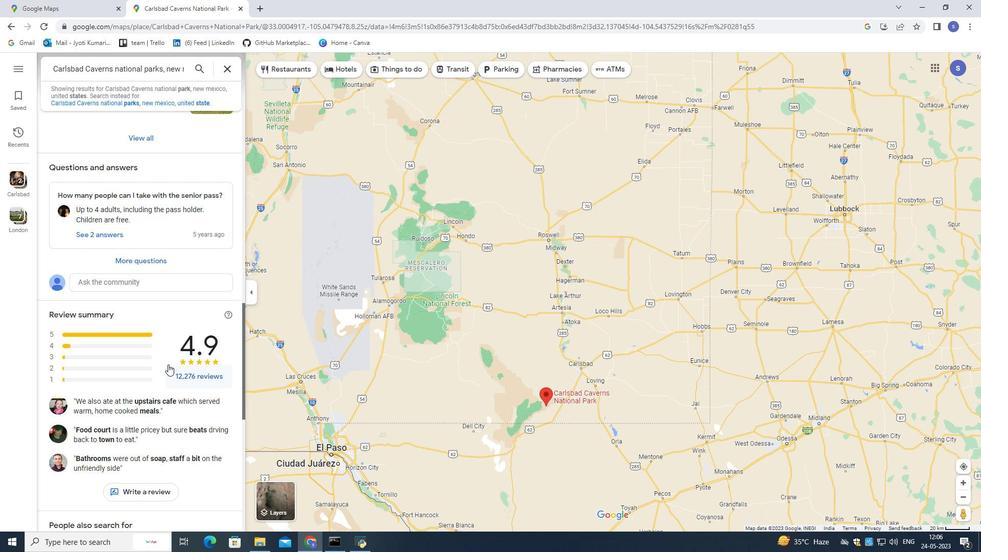 
Action: Mouse scrolled (168, 362) with delta (0, 0)
Screenshot: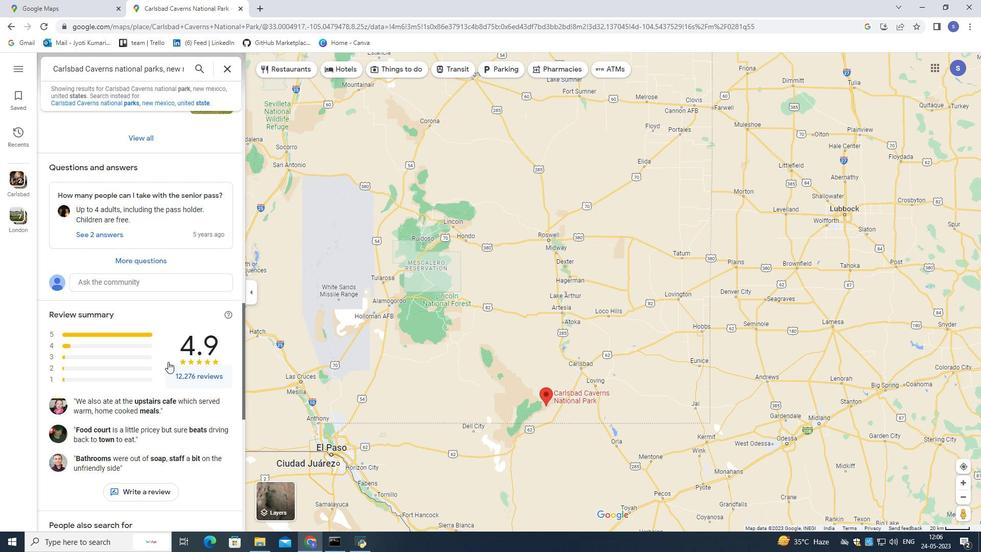 
Action: Mouse scrolled (168, 362) with delta (0, 0)
Screenshot: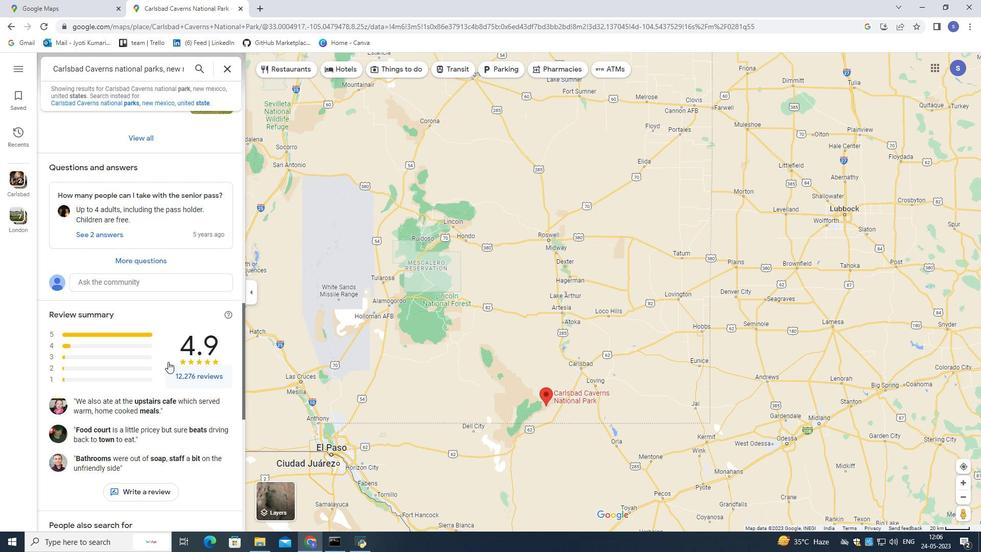 
Action: Mouse moved to (168, 361)
Screenshot: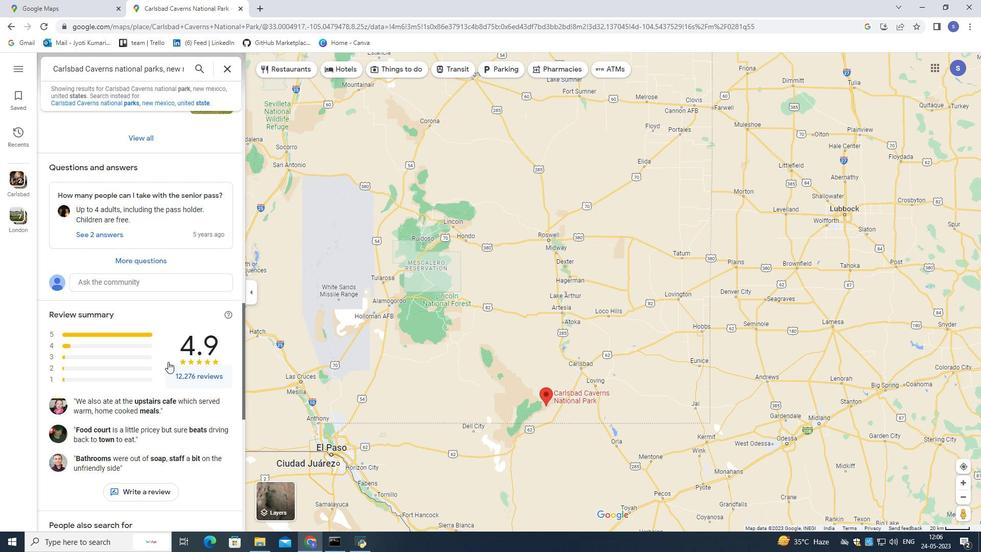
Action: Mouse scrolled (168, 361) with delta (0, 0)
Screenshot: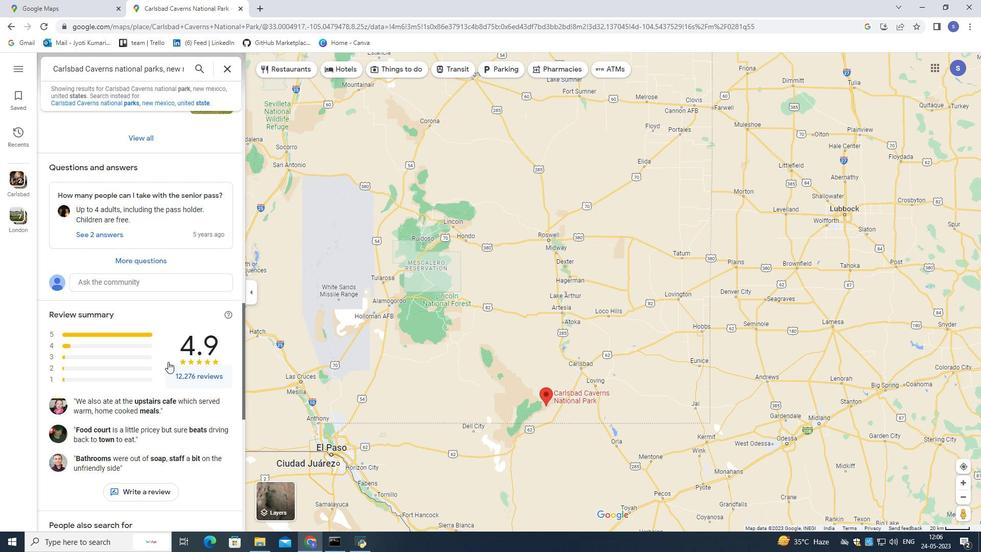 
Action: Mouse scrolled (168, 361) with delta (0, 0)
Screenshot: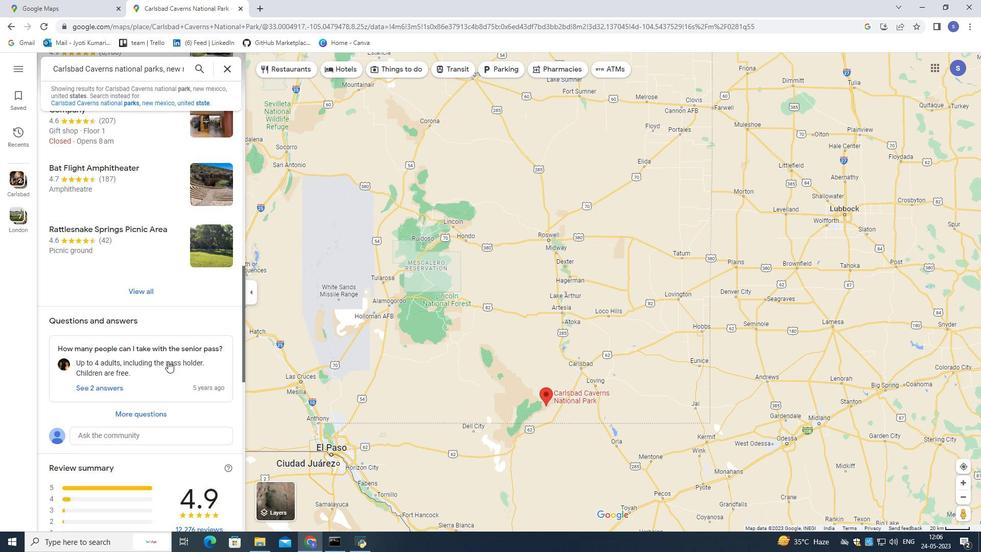 
Action: Mouse scrolled (168, 361) with delta (0, 0)
Screenshot: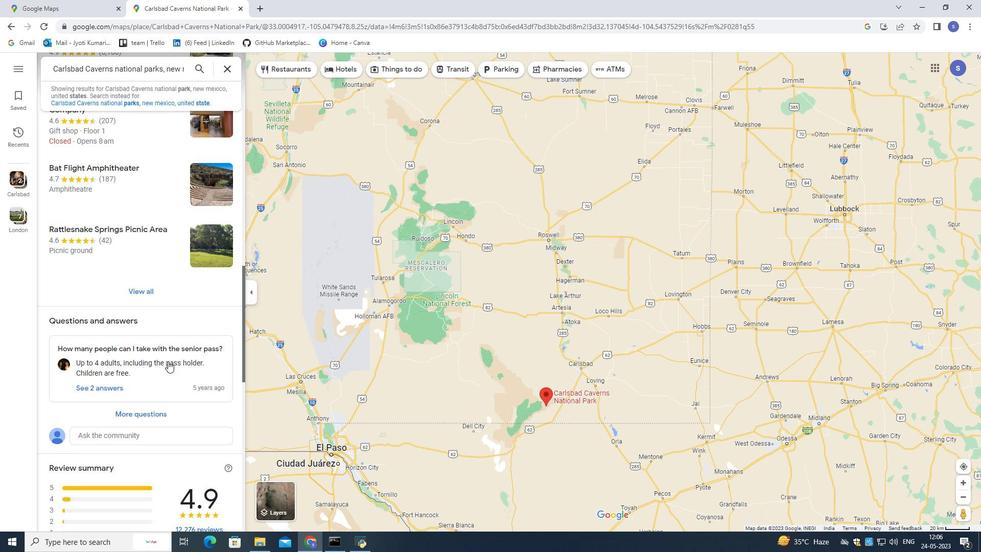 
Action: Mouse scrolled (168, 361) with delta (0, 0)
Screenshot: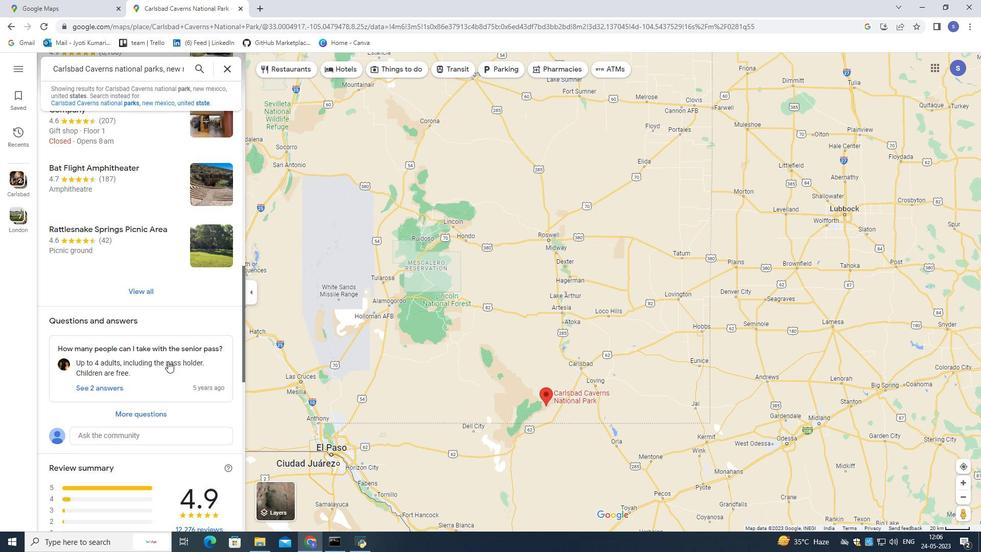 
Action: Mouse scrolled (168, 361) with delta (0, 0)
Screenshot: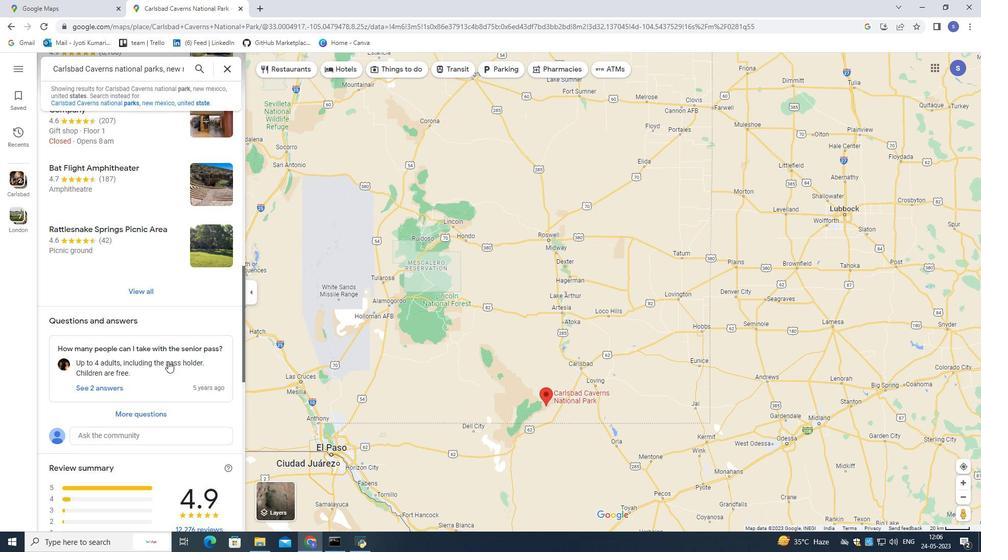 
Action: Mouse moved to (215, 249)
Screenshot: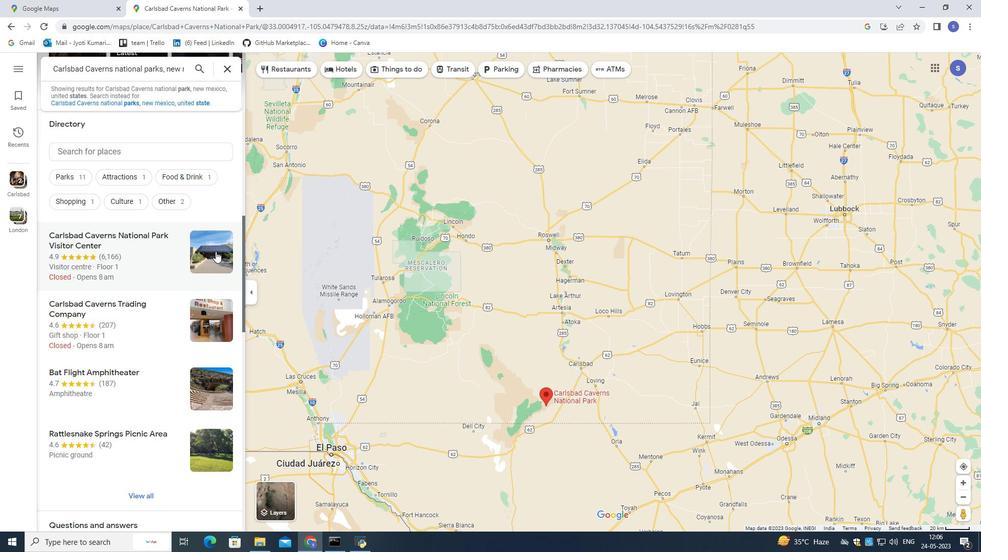 
Action: Mouse pressed left at (215, 249)
Screenshot: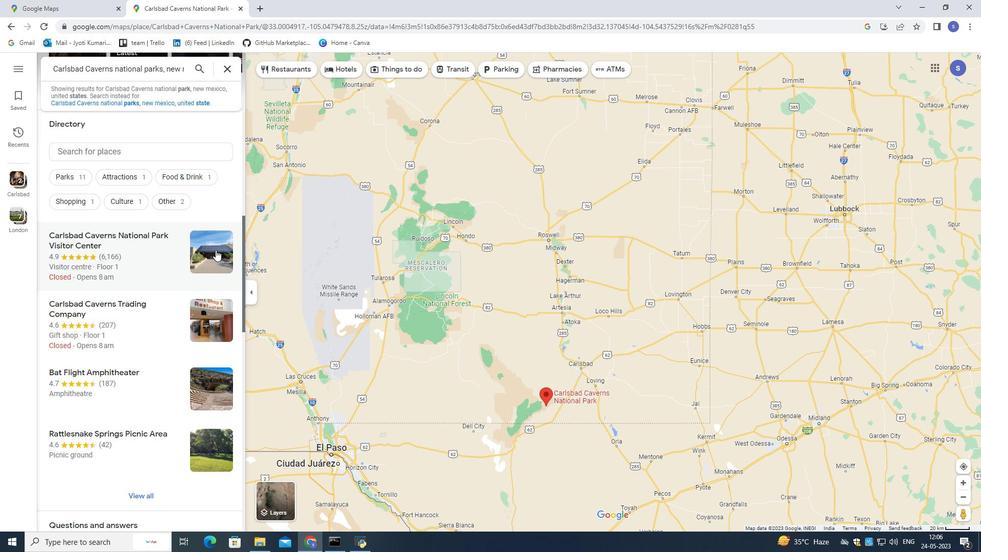 
Action: Mouse moved to (183, 142)
Screenshot: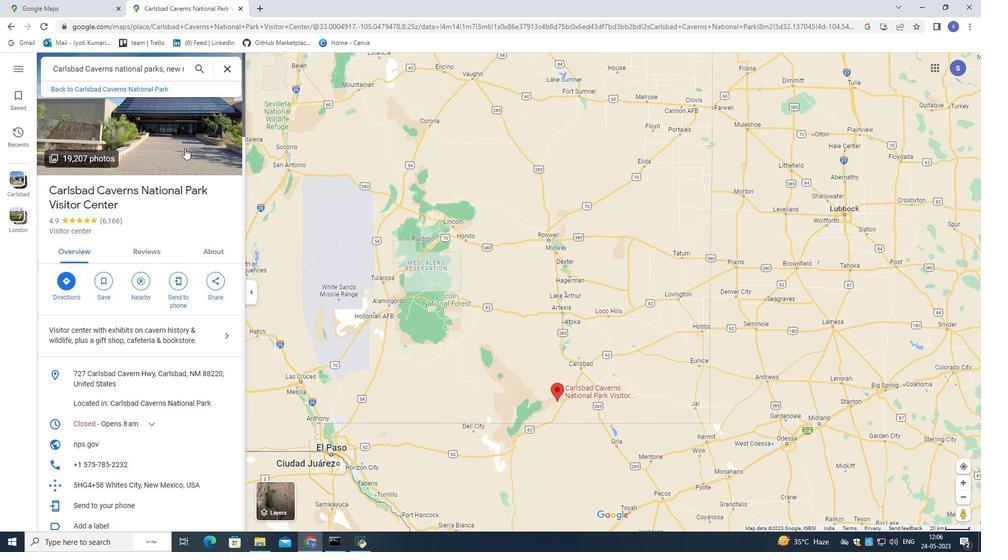 
Action: Mouse pressed left at (183, 142)
Screenshot: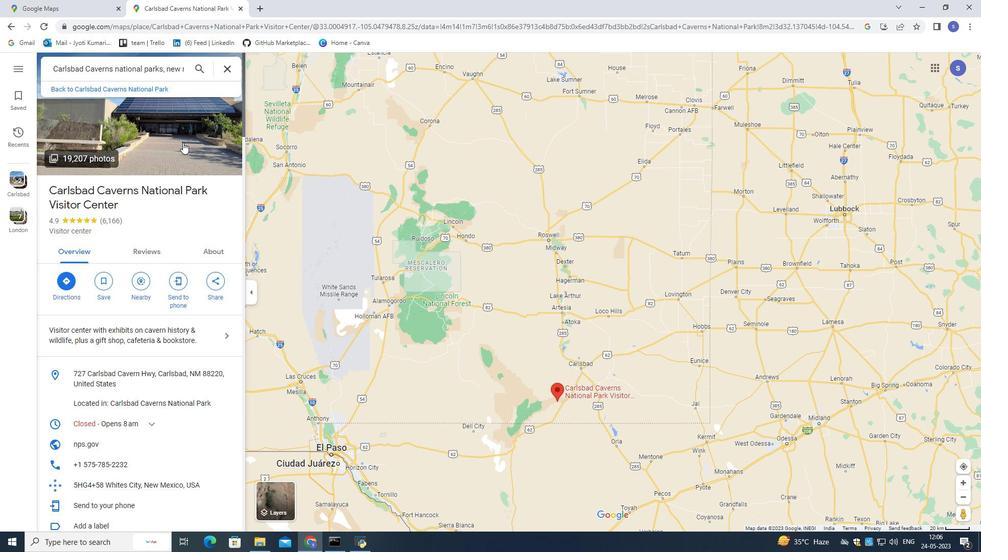 
Action: Mouse moved to (156, 347)
Screenshot: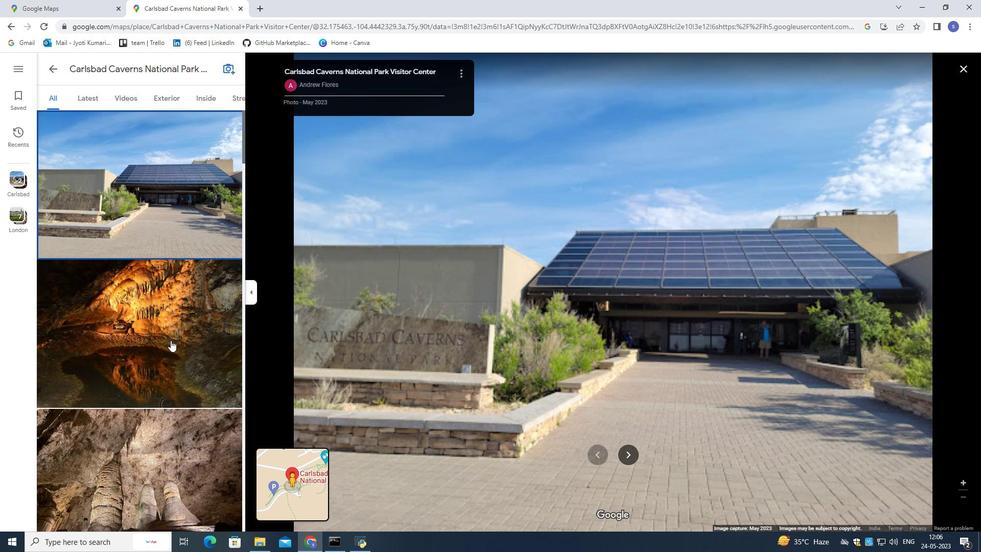 
Action: Mouse pressed left at (156, 347)
Screenshot: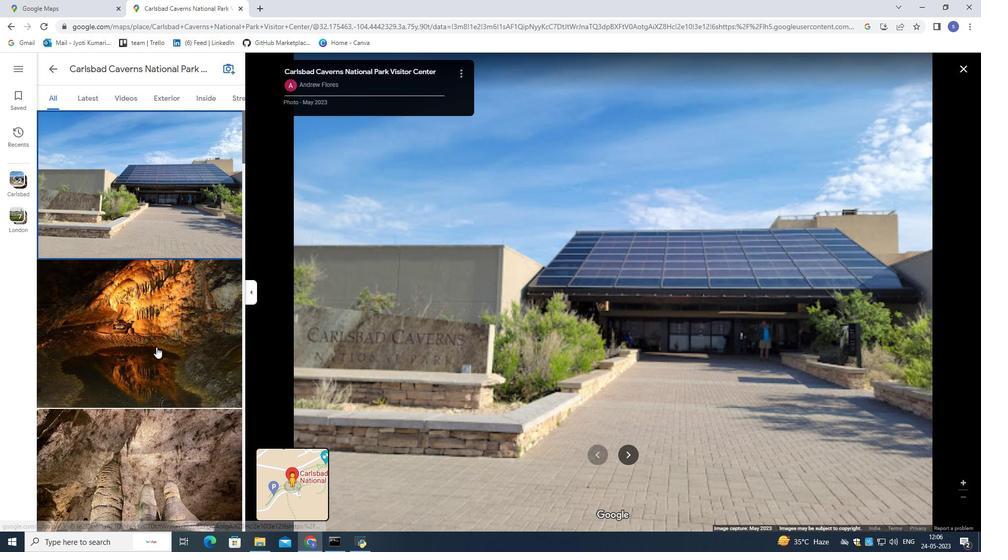 
Action: Mouse moved to (162, 404)
Screenshot: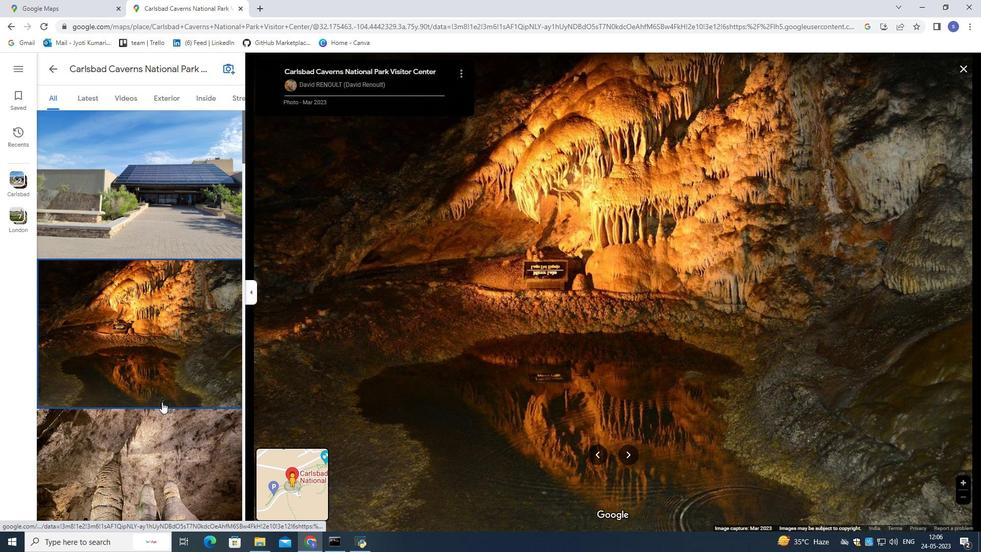 
Action: Mouse scrolled (162, 404) with delta (0, 0)
Screenshot: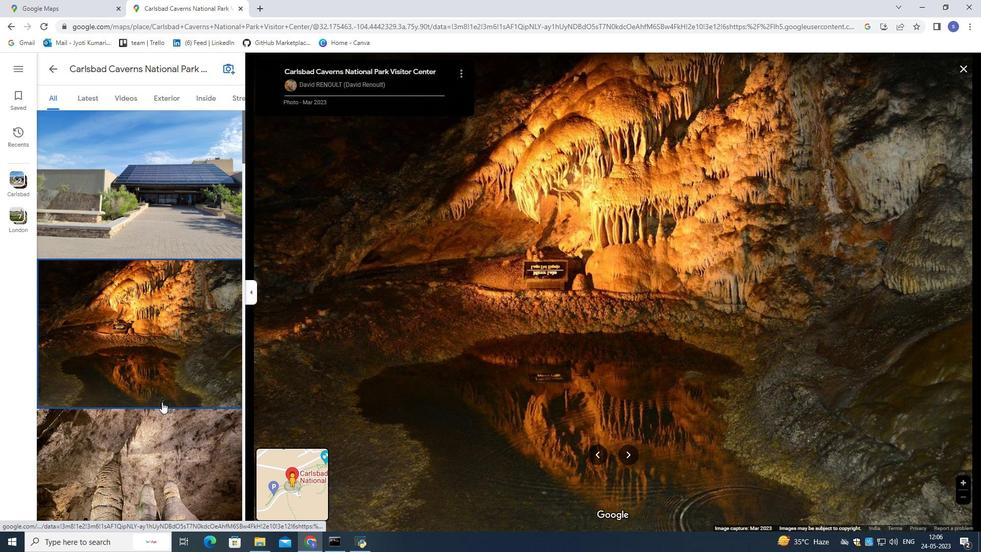 
Action: Mouse scrolled (162, 404) with delta (0, 0)
Screenshot: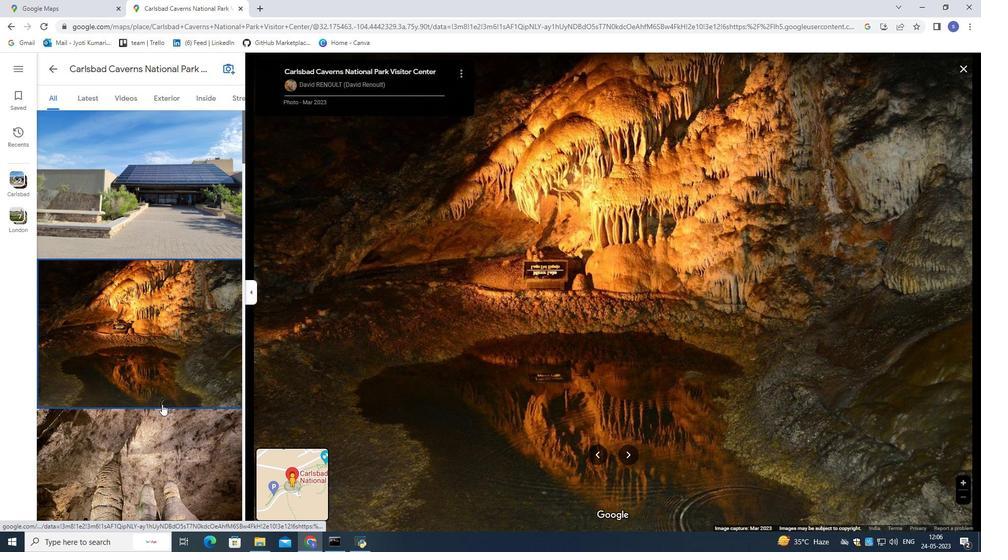 
Action: Mouse scrolled (162, 404) with delta (0, 0)
Screenshot: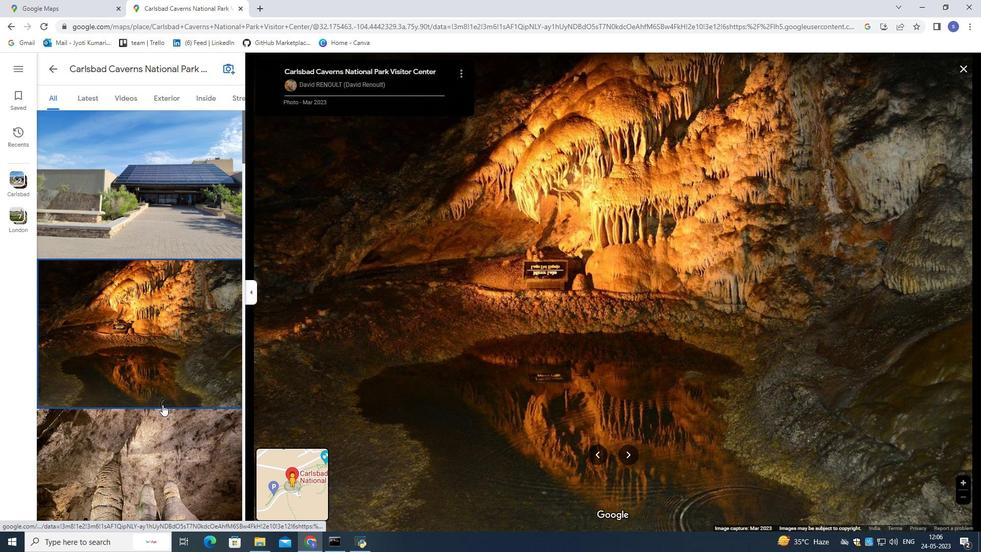 
Action: Mouse moved to (169, 371)
Screenshot: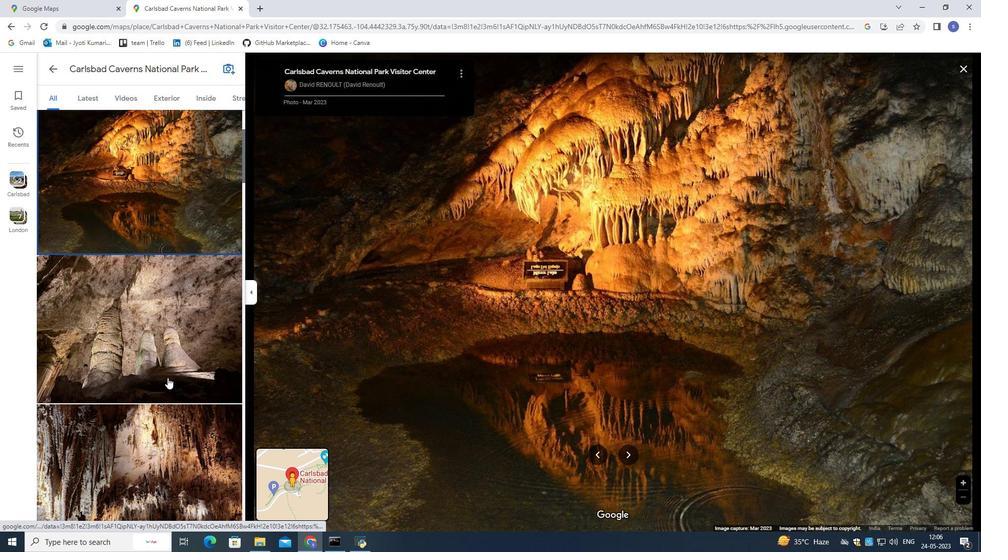 
Action: Mouse pressed left at (169, 371)
Screenshot: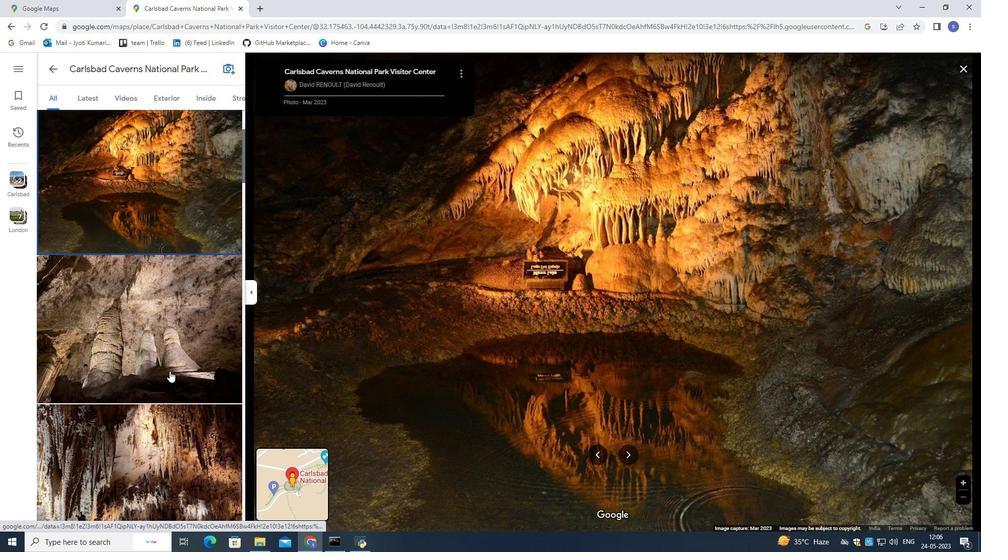 
Action: Mouse moved to (185, 434)
Screenshot: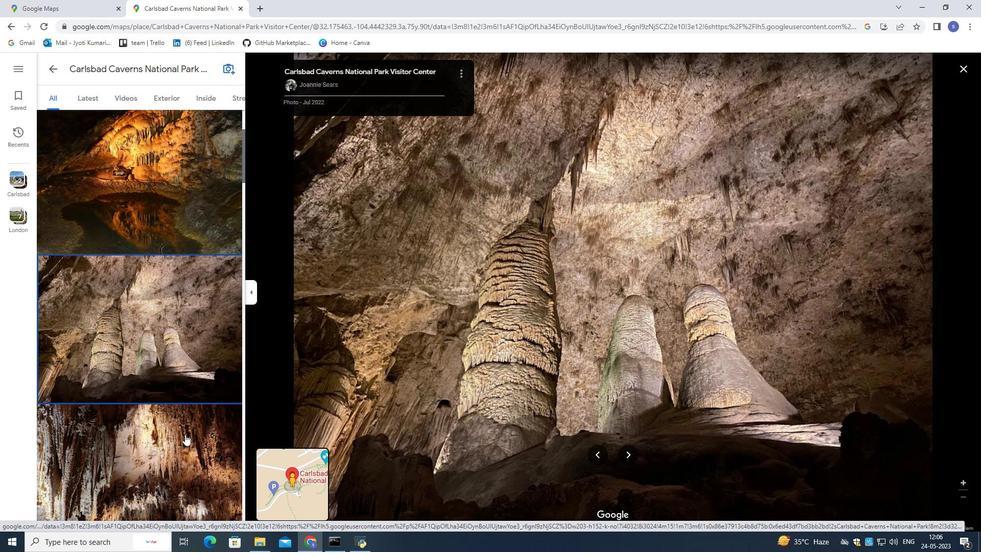 
Action: Mouse scrolled (185, 434) with delta (0, 0)
Screenshot: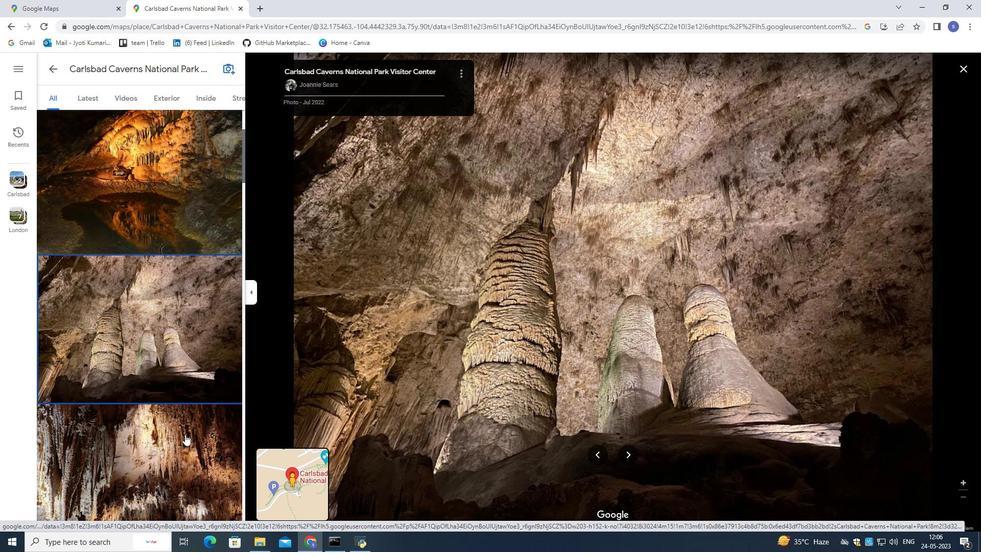 
Action: Mouse scrolled (185, 434) with delta (0, 0)
Screenshot: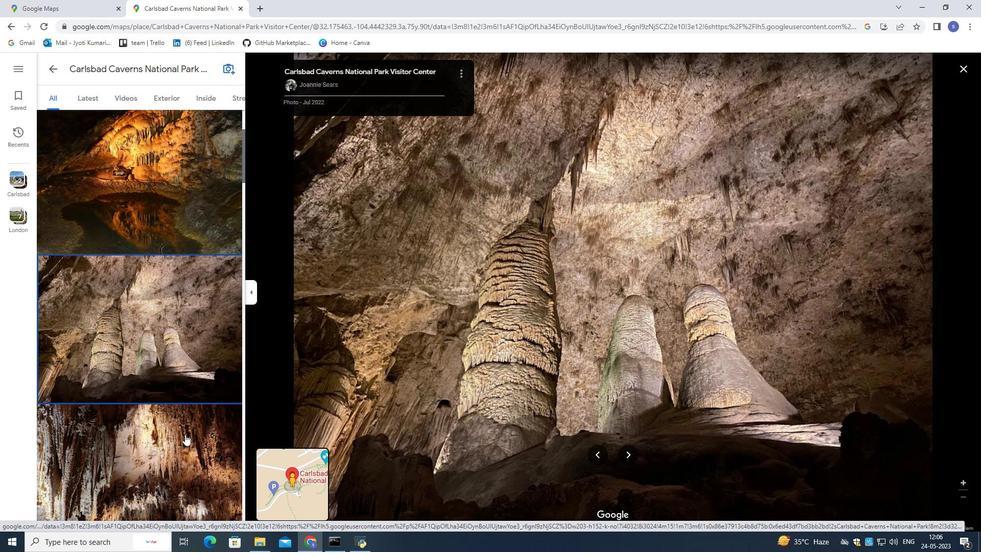 
Action: Mouse moved to (194, 393)
Screenshot: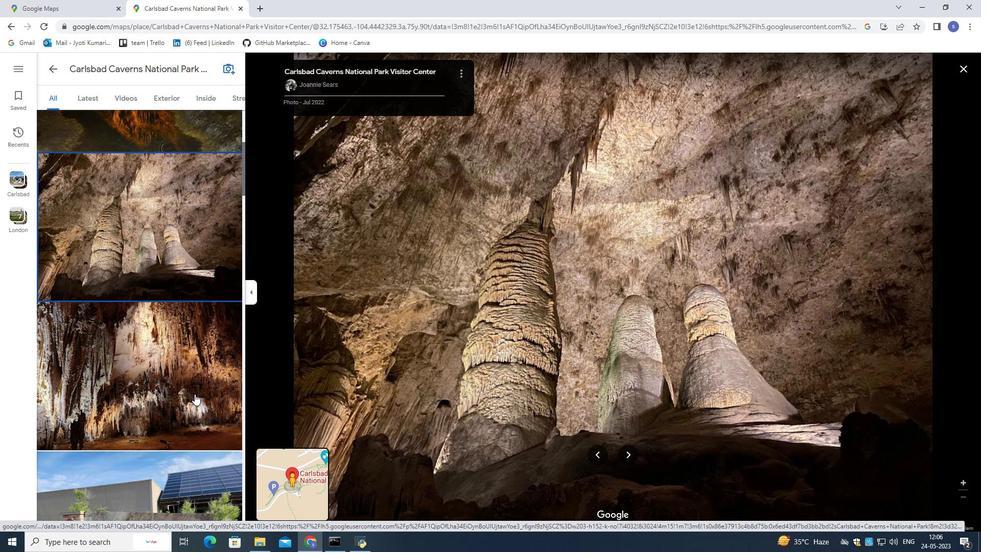 
Action: Mouse pressed left at (194, 393)
Screenshot: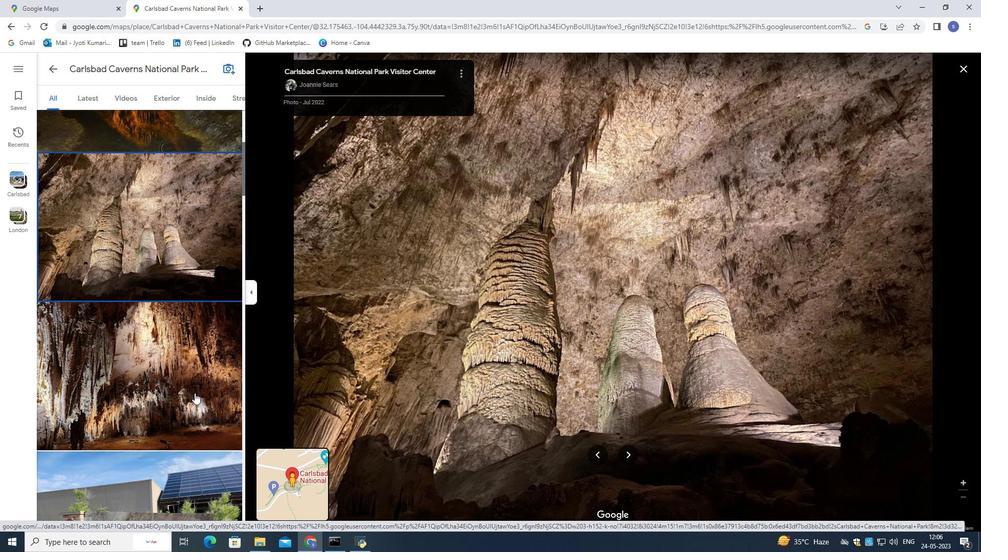 
Action: Mouse scrolled (194, 392) with delta (0, 0)
Screenshot: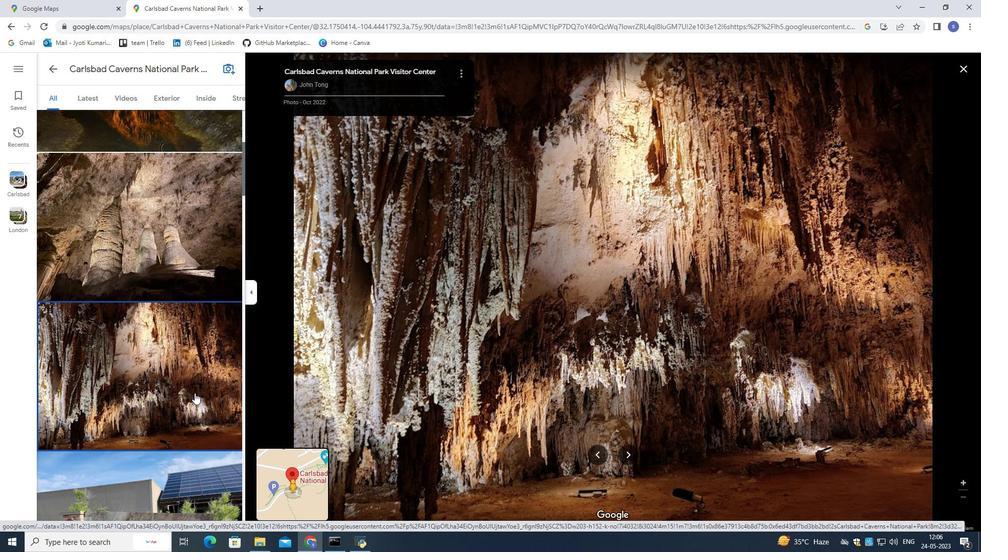
Action: Mouse scrolled (194, 392) with delta (0, 0)
Screenshot: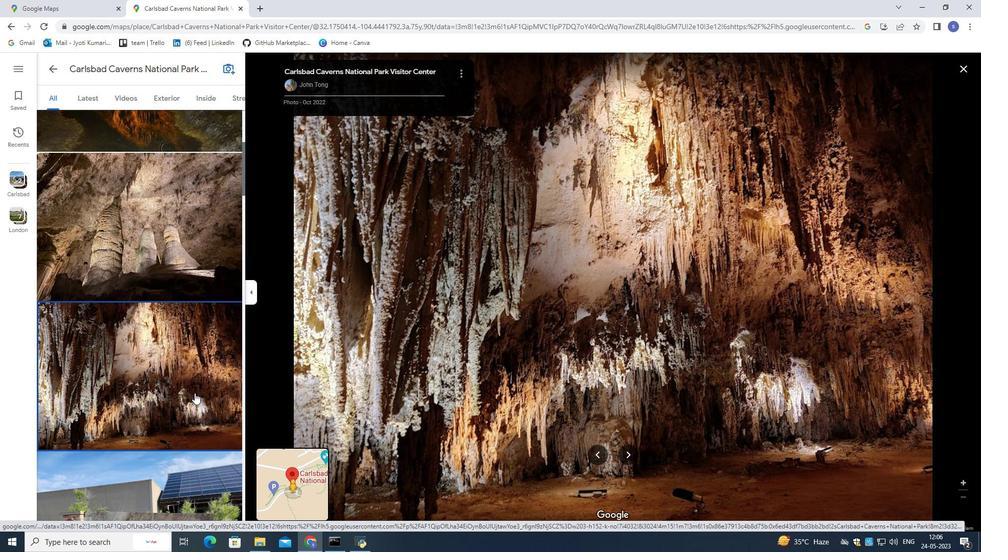 
Action: Mouse scrolled (194, 392) with delta (0, 0)
Screenshot: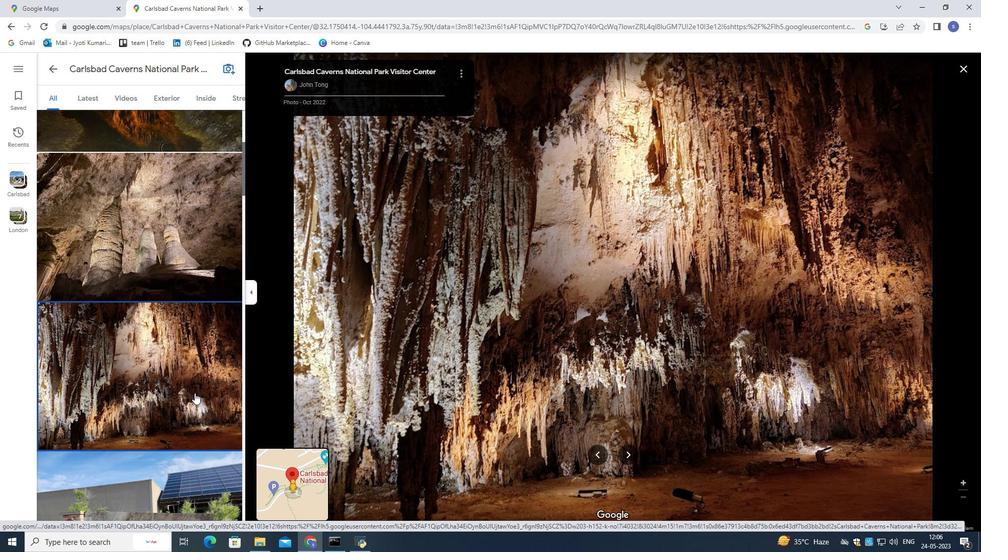 
Action: Mouse pressed left at (194, 393)
Screenshot: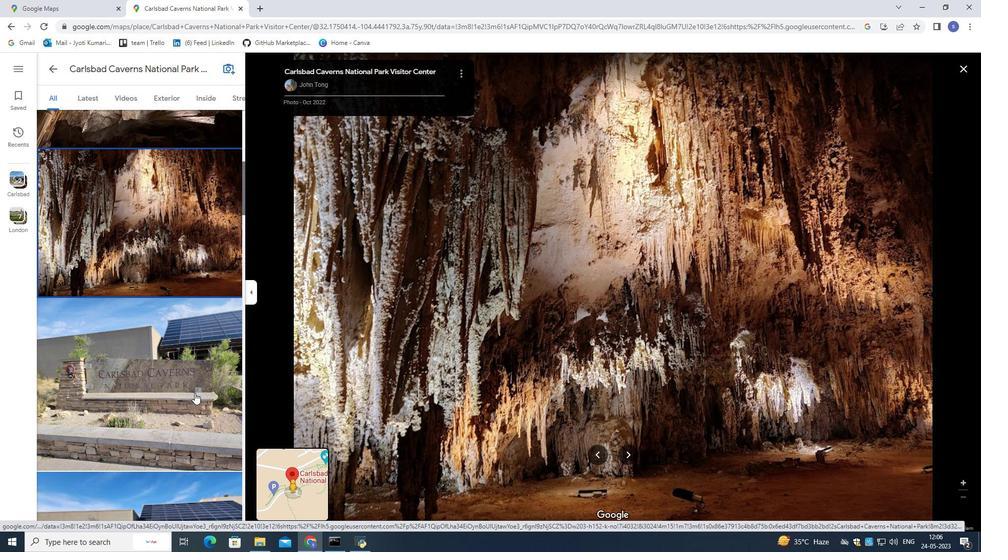 
Action: Mouse moved to (194, 397)
Screenshot: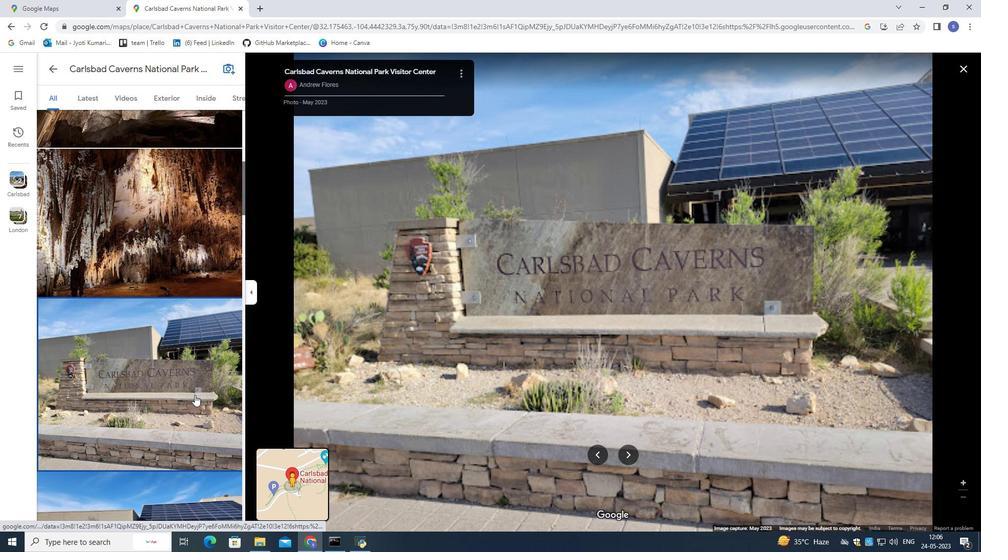 
Action: Mouse scrolled (194, 396) with delta (0, 0)
Screenshot: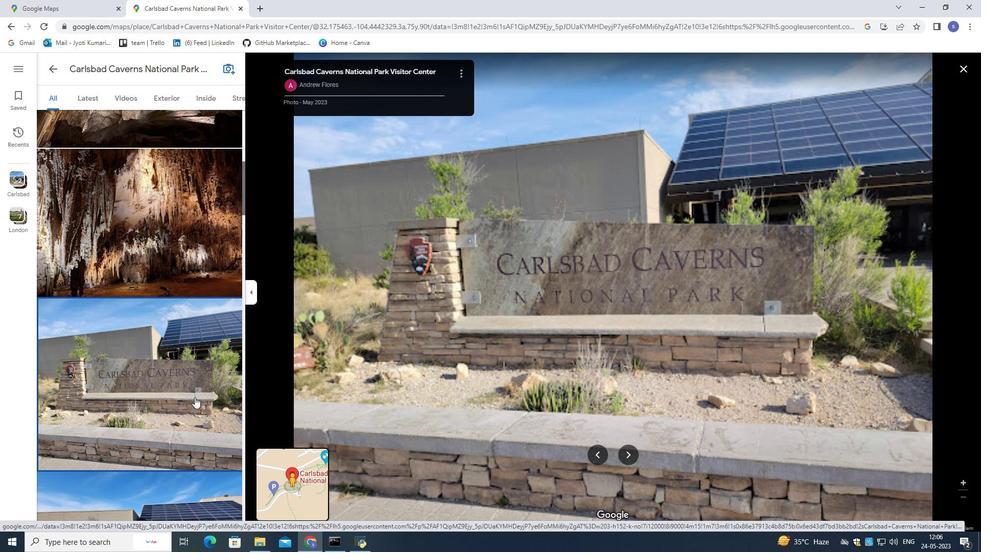 
Action: Mouse scrolled (194, 396) with delta (0, 0)
Screenshot: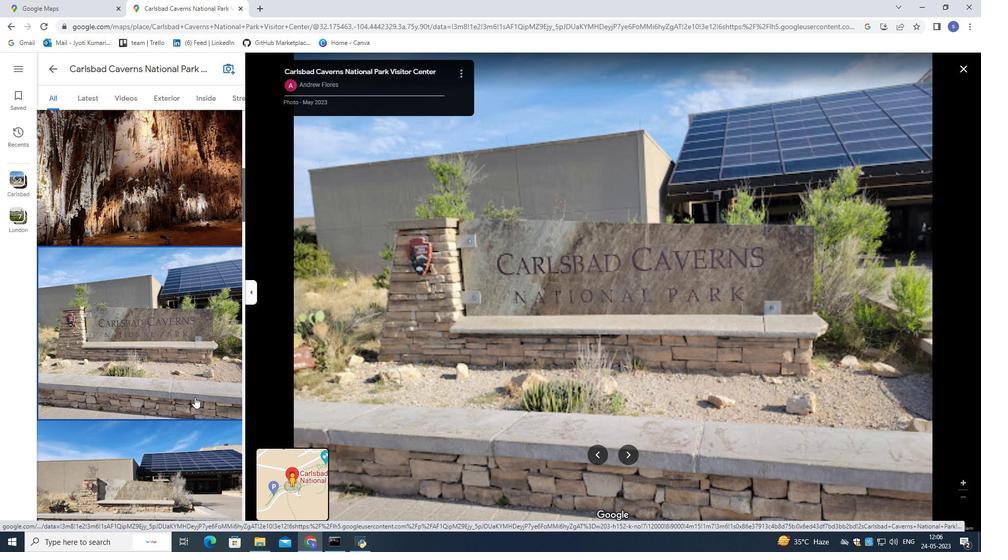 
Action: Mouse scrolled (194, 396) with delta (0, 0)
Screenshot: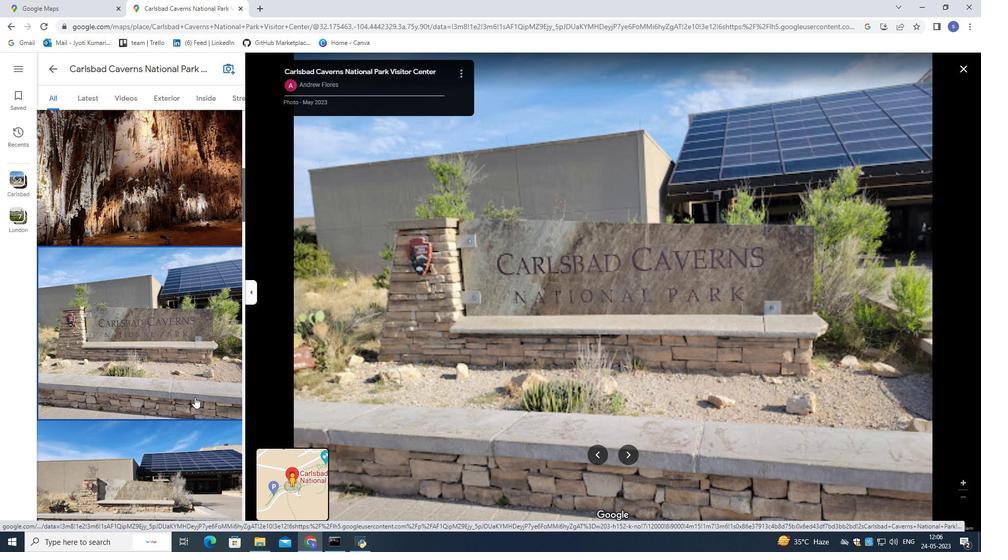 
Action: Mouse scrolled (194, 396) with delta (0, 0)
Screenshot: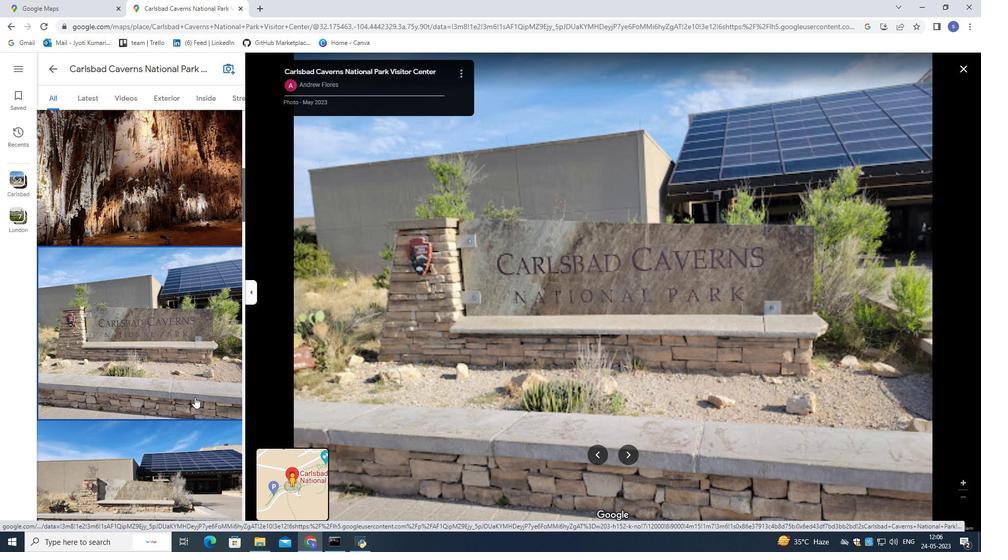 
Action: Mouse pressed left at (194, 397)
Screenshot: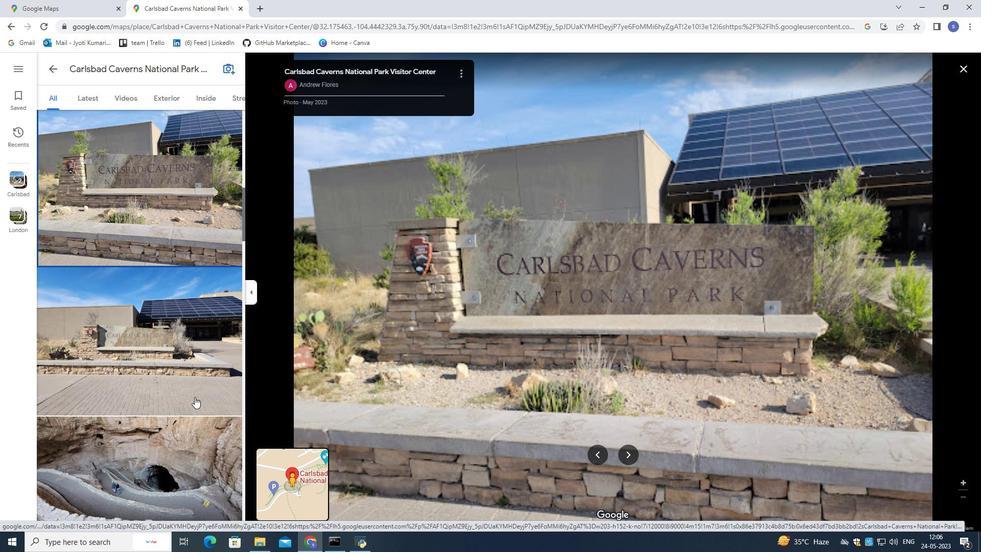 
Action: Mouse scrolled (194, 396) with delta (0, 0)
Screenshot: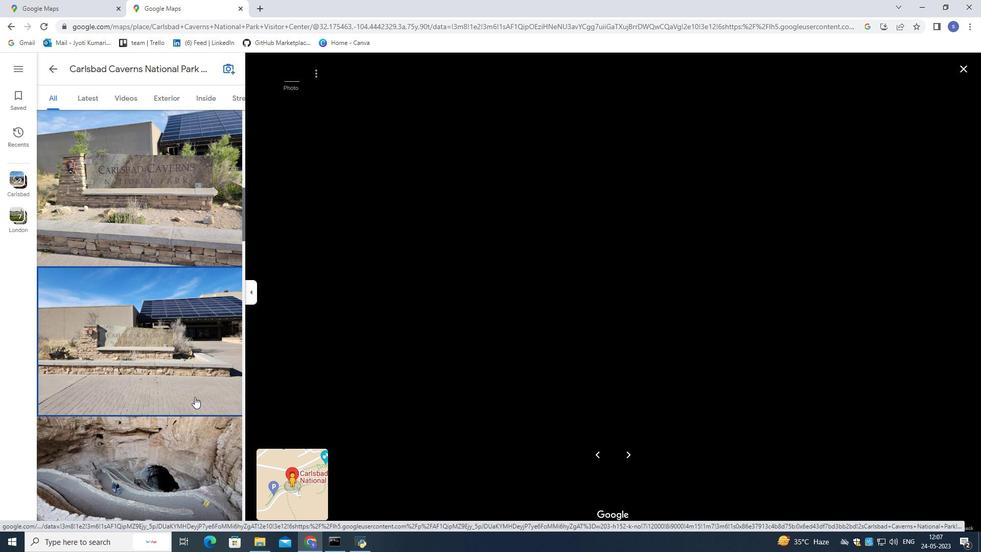 
Action: Mouse scrolled (194, 396) with delta (0, 0)
Screenshot: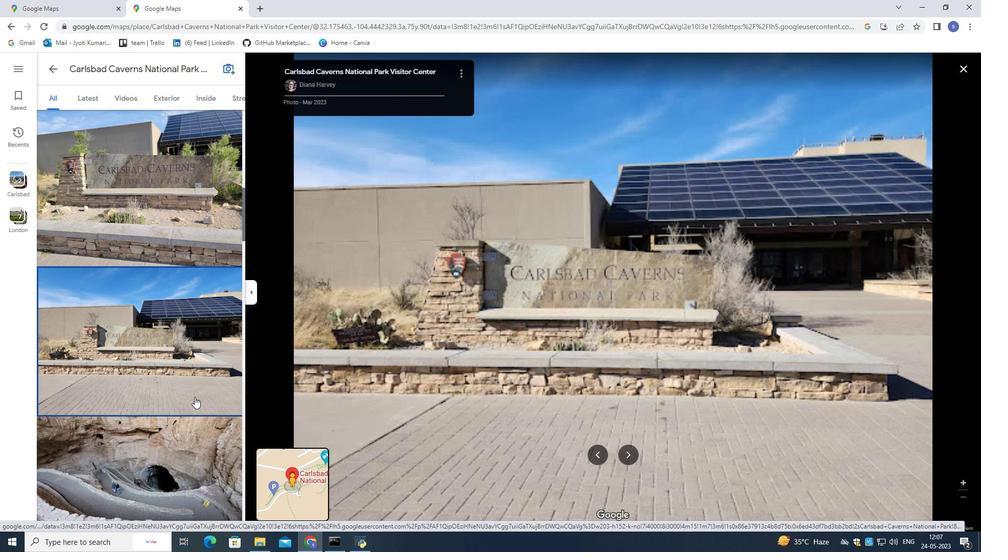 
Action: Mouse scrolled (194, 396) with delta (0, 0)
Screenshot: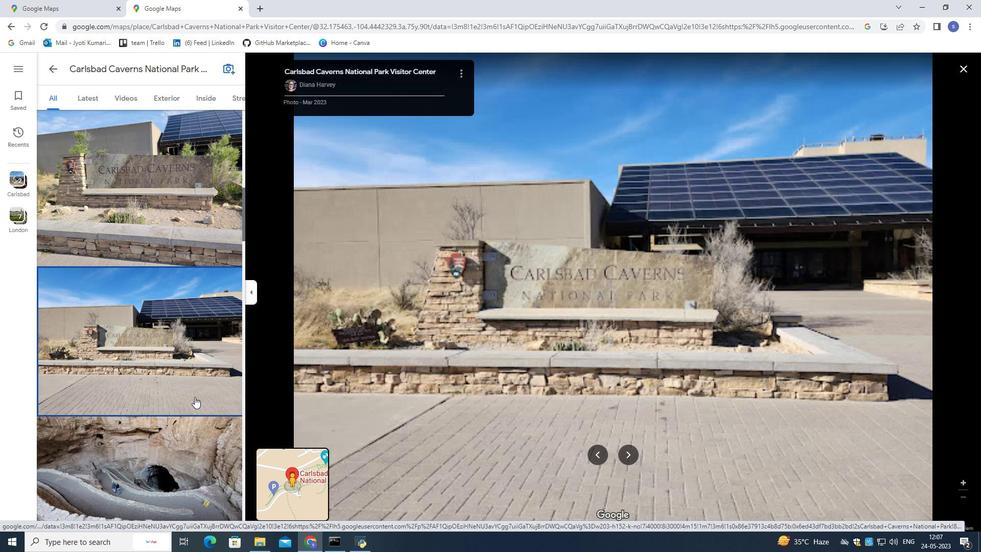 
Action: Mouse pressed left at (194, 397)
Screenshot: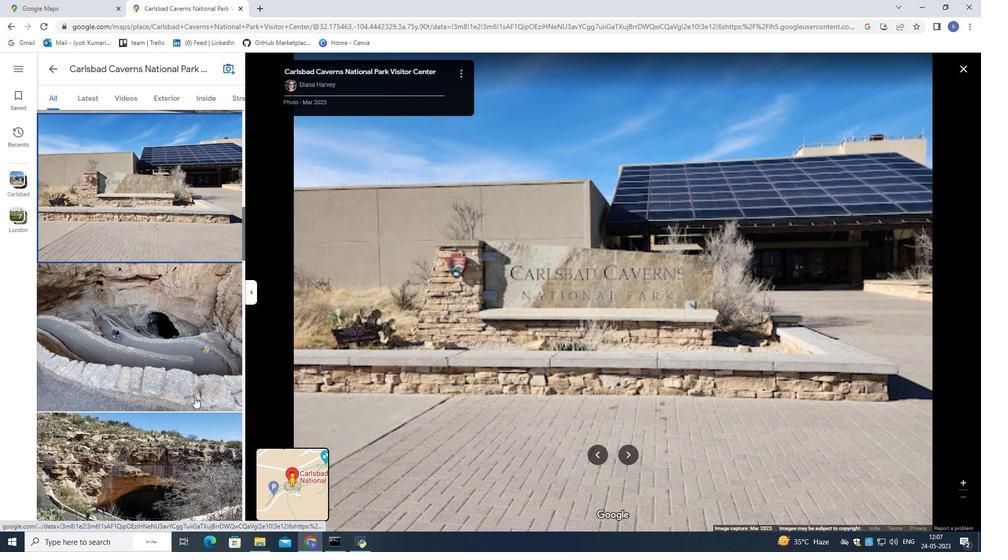 
Action: Mouse pressed left at (194, 397)
Screenshot: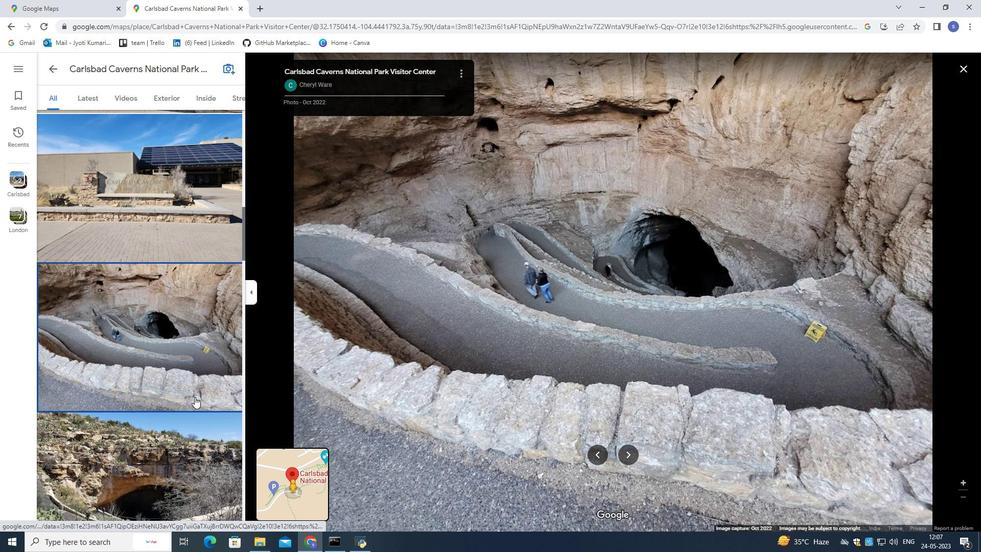 
Action: Mouse scrolled (194, 396) with delta (0, 0)
Screenshot: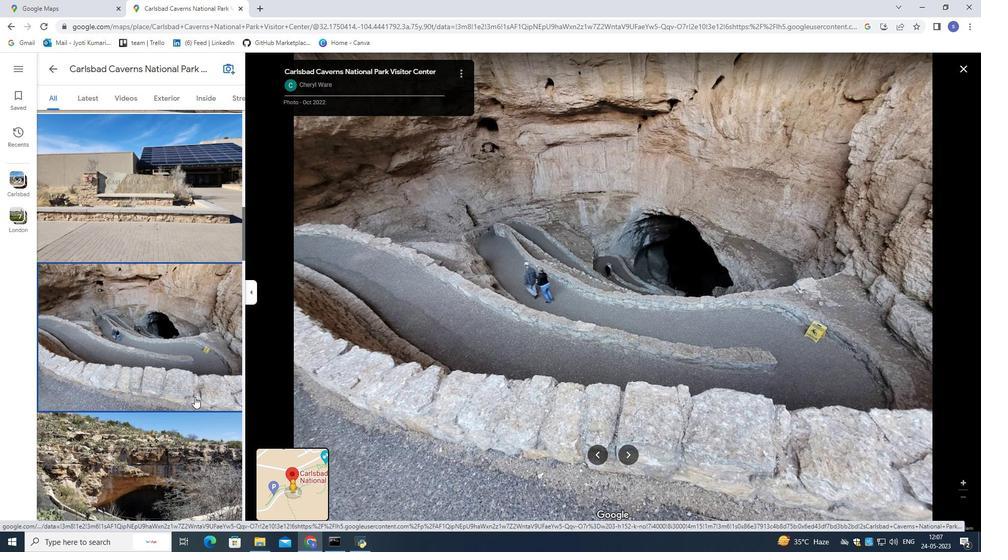 
Action: Mouse scrolled (194, 396) with delta (0, 0)
Screenshot: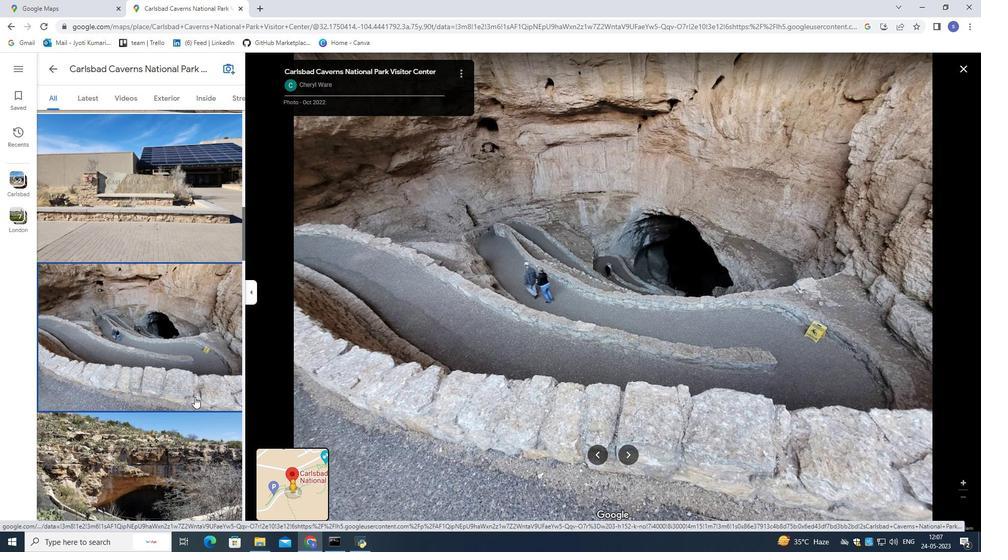 
Action: Mouse scrolled (194, 396) with delta (0, 0)
Screenshot: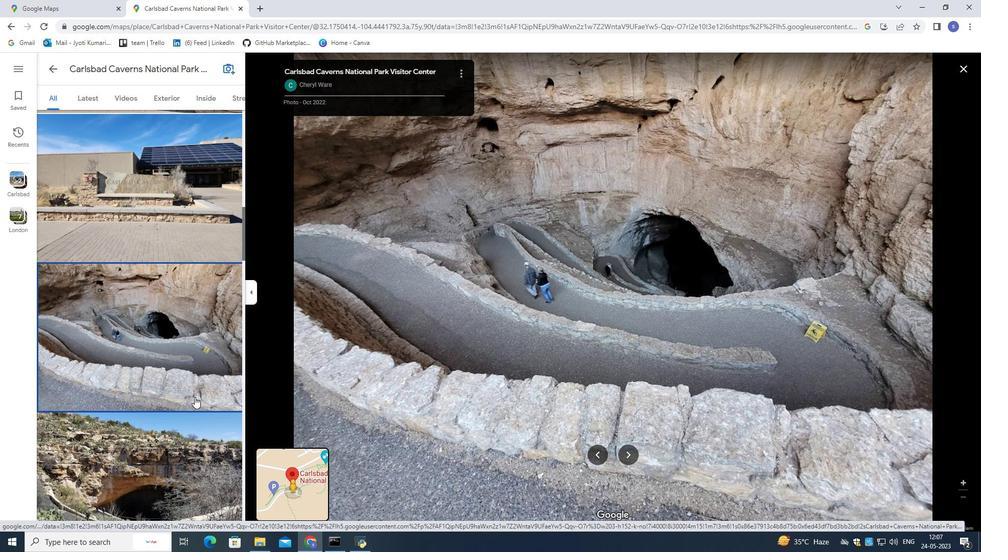 
Action: Mouse scrolled (194, 396) with delta (0, 0)
Screenshot: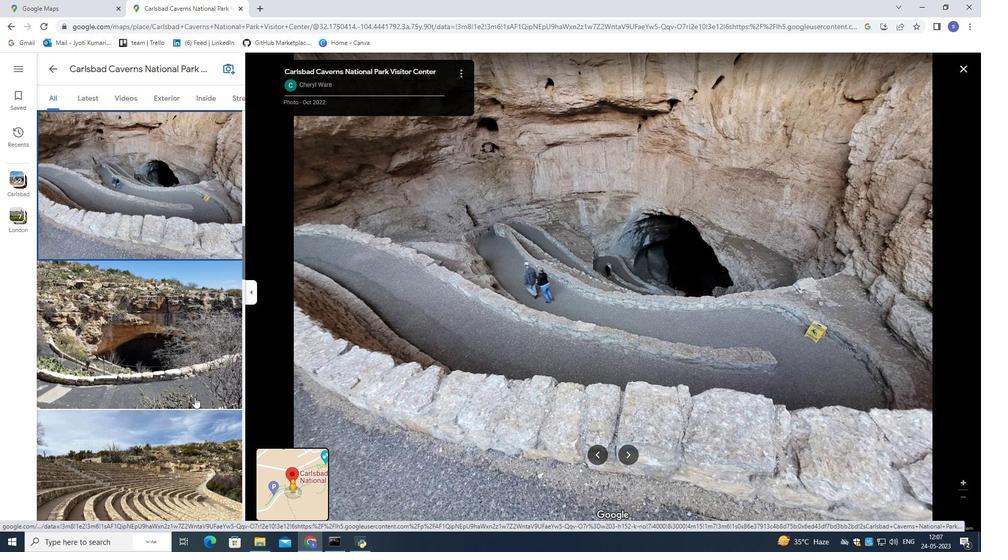 
Action: Mouse scrolled (194, 396) with delta (0, 0)
Screenshot: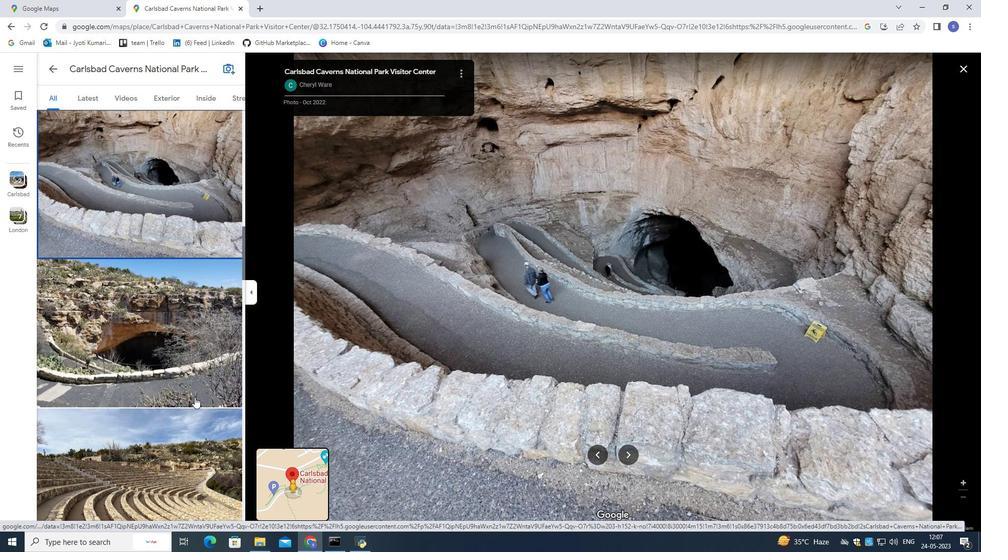 
Action: Mouse pressed left at (194, 397)
Screenshot: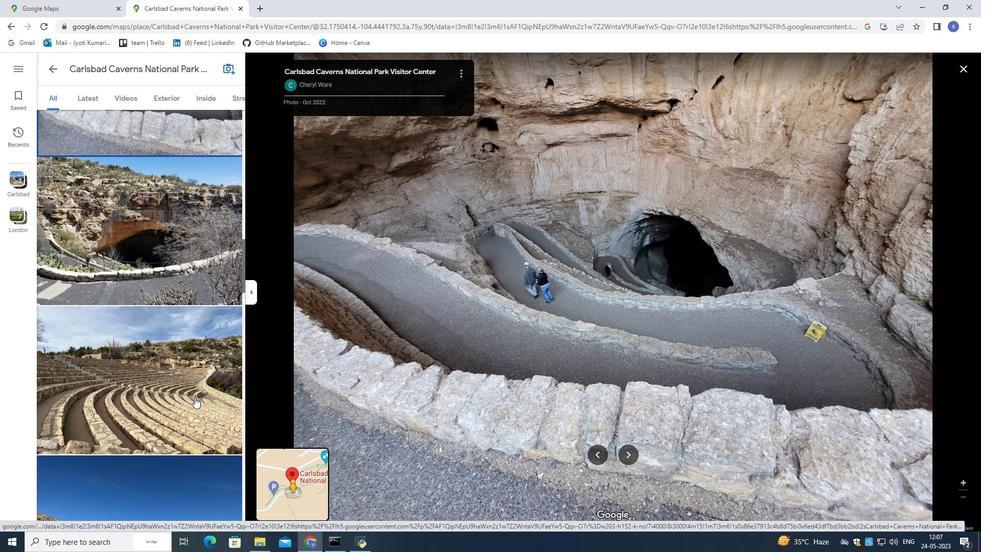 
Action: Mouse moved to (195, 397)
Screenshot: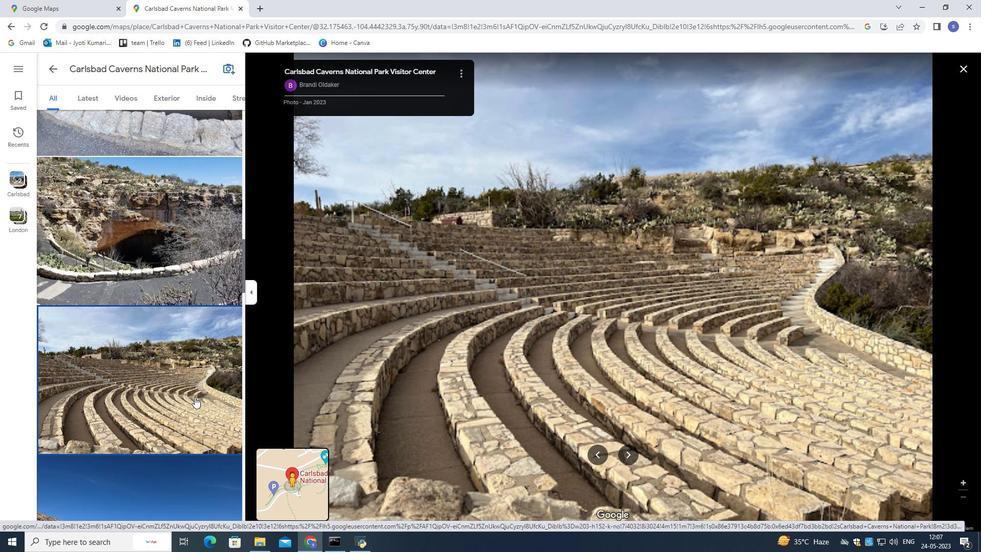 
Action: Mouse scrolled (195, 397) with delta (0, 0)
Screenshot: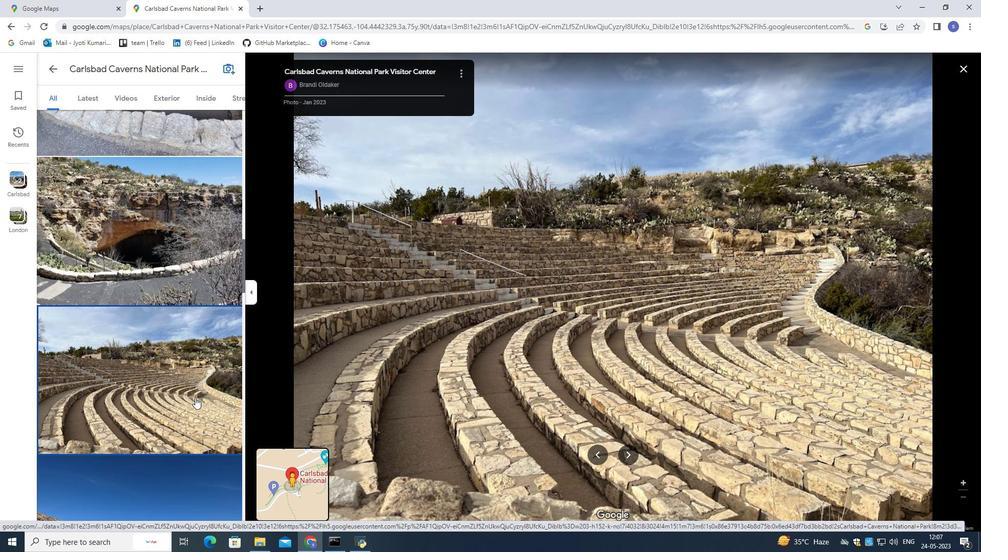 
Action: Mouse moved to (195, 398)
Screenshot: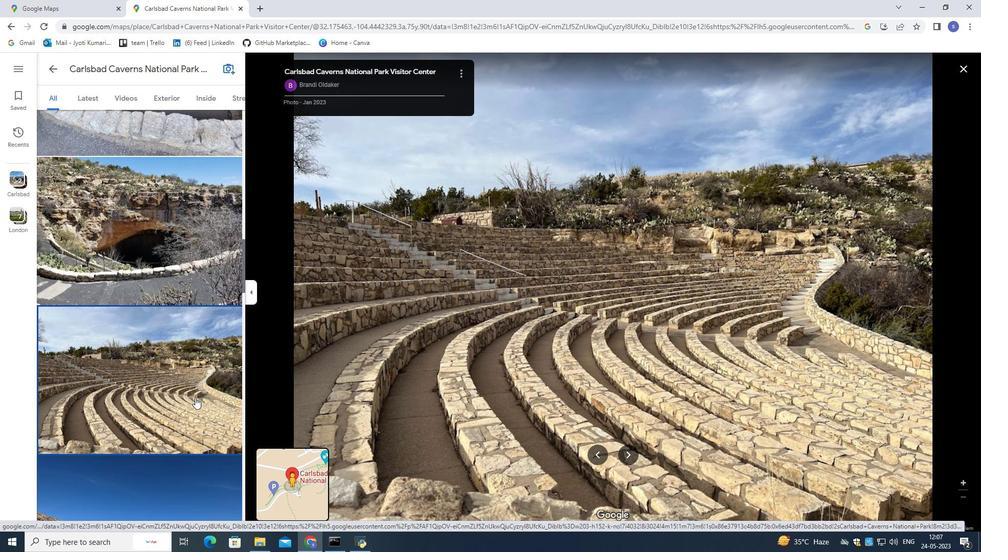 
Action: Mouse scrolled (195, 397) with delta (0, 0)
Screenshot: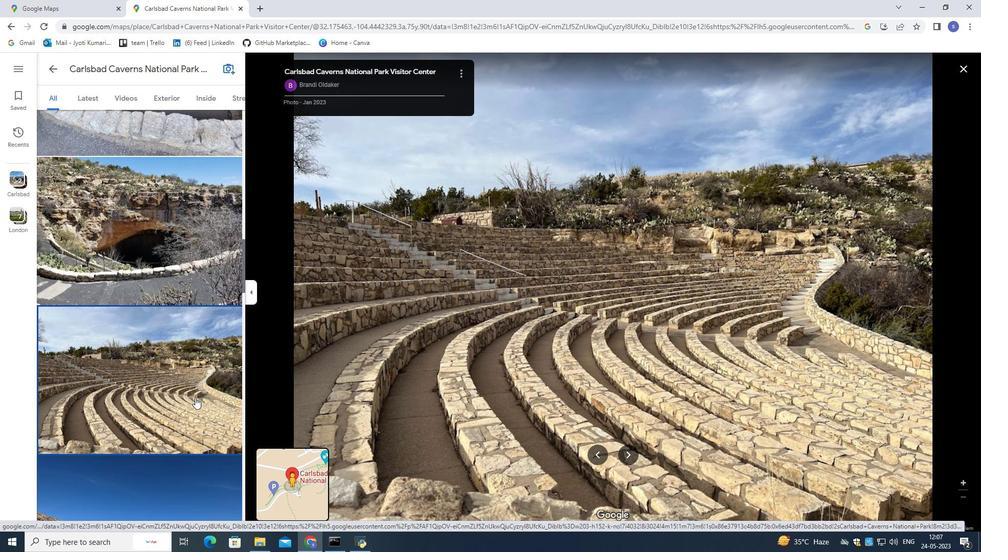 
Action: Mouse scrolled (195, 397) with delta (0, 0)
Screenshot: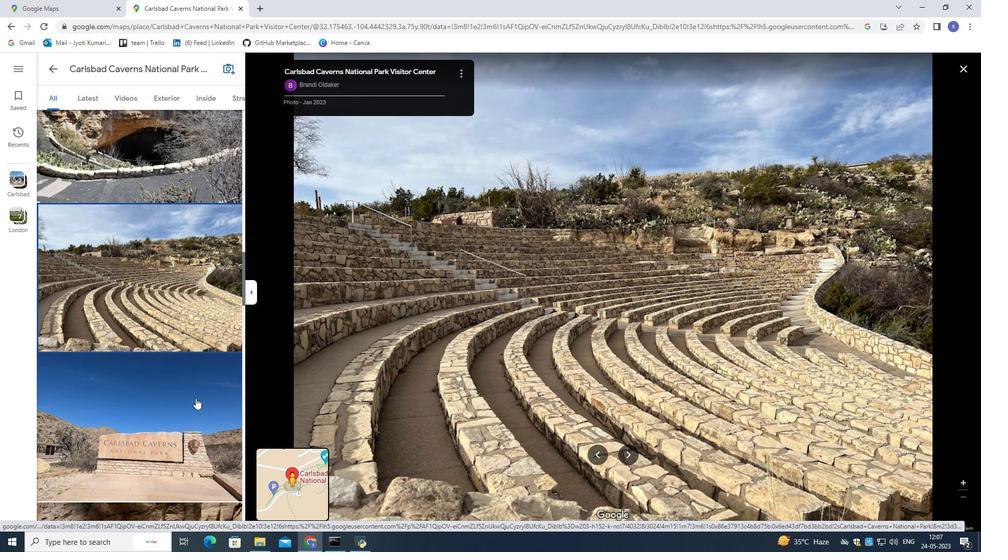 
Action: Mouse scrolled (195, 397) with delta (0, 0)
Screenshot: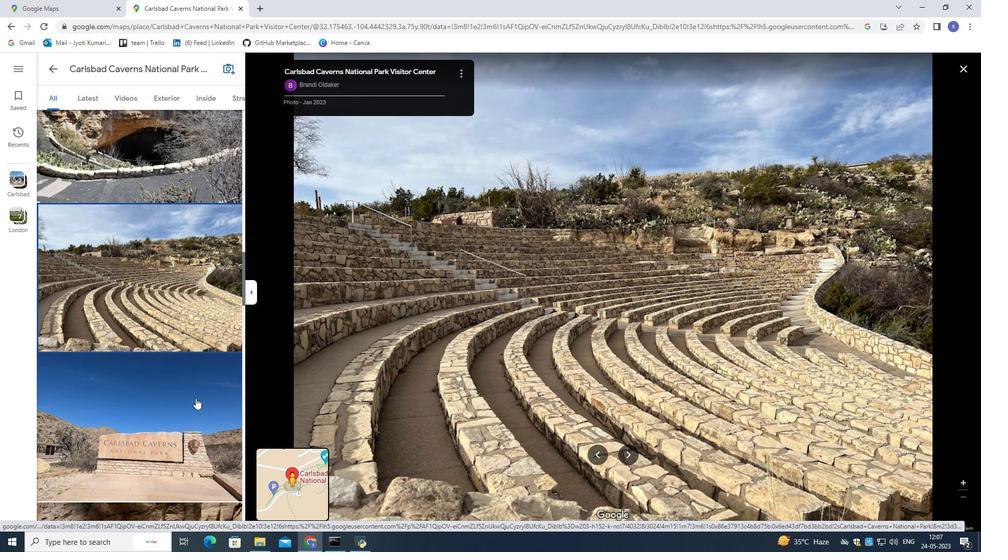 
Action: Mouse moved to (197, 380)
Screenshot: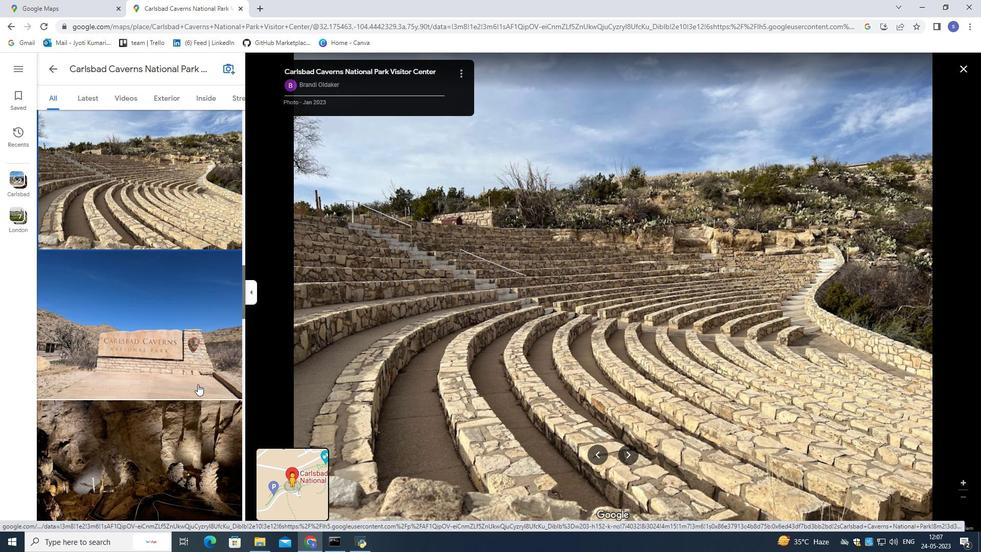 
Action: Mouse pressed left at (197, 380)
Screenshot: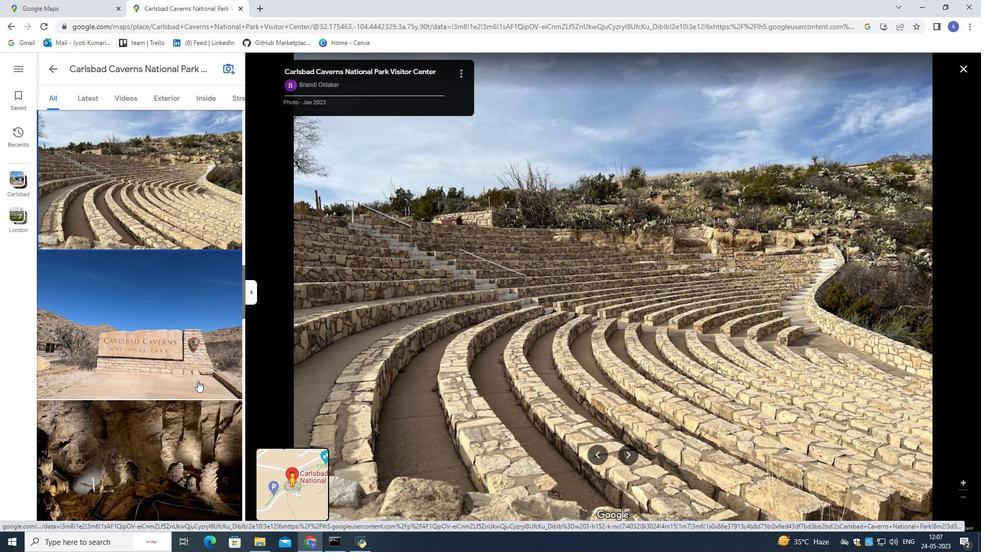 
Action: Mouse scrolled (197, 380) with delta (0, 0)
Screenshot: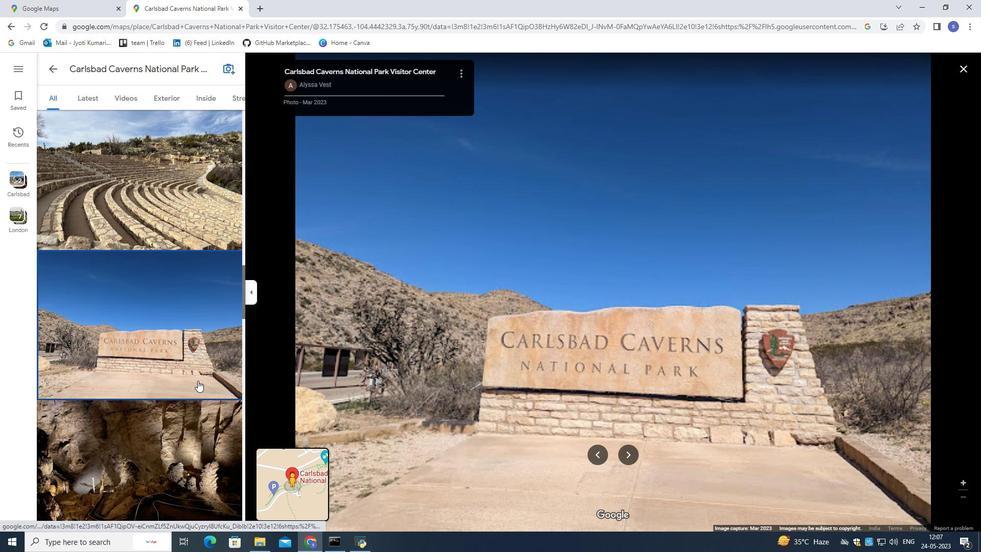 
Action: Mouse scrolled (197, 380) with delta (0, 0)
Screenshot: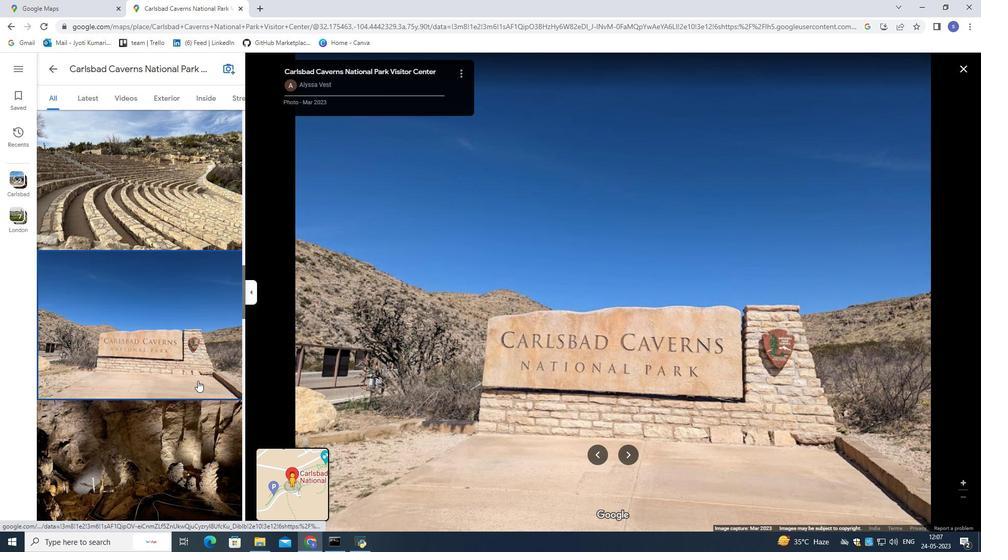 
Action: Mouse moved to (194, 386)
Screenshot: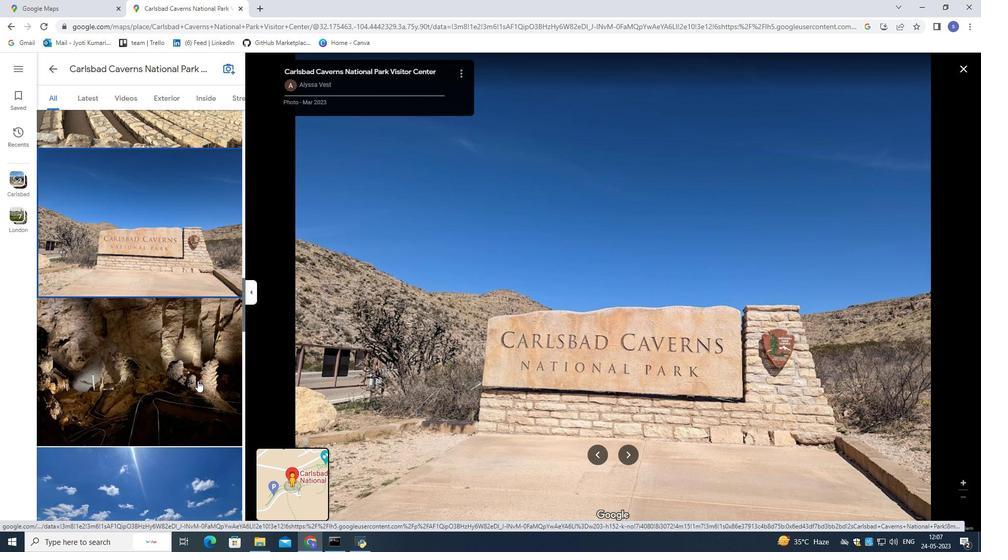 
Action: Mouse pressed left at (194, 386)
Screenshot: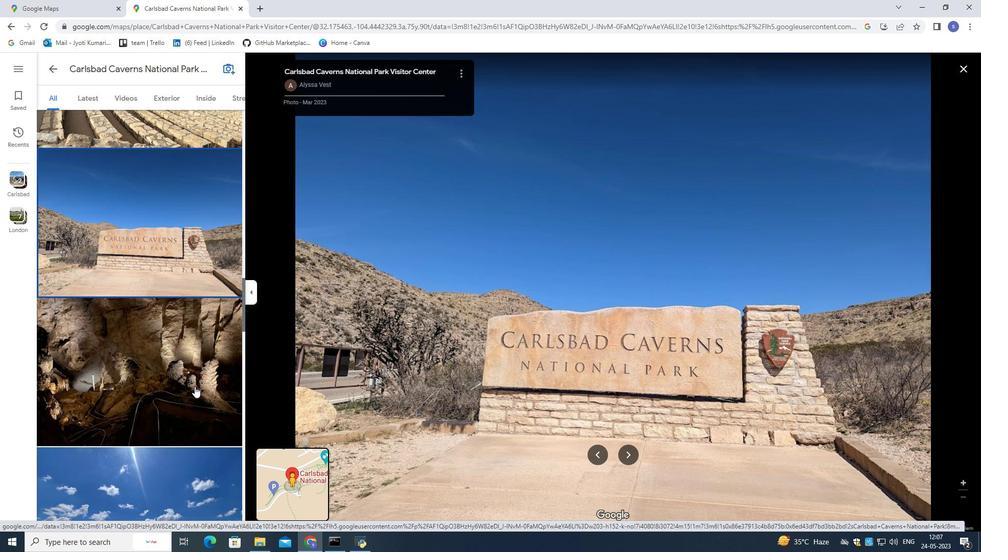 
Action: Mouse scrolled (194, 385) with delta (0, 0)
Screenshot: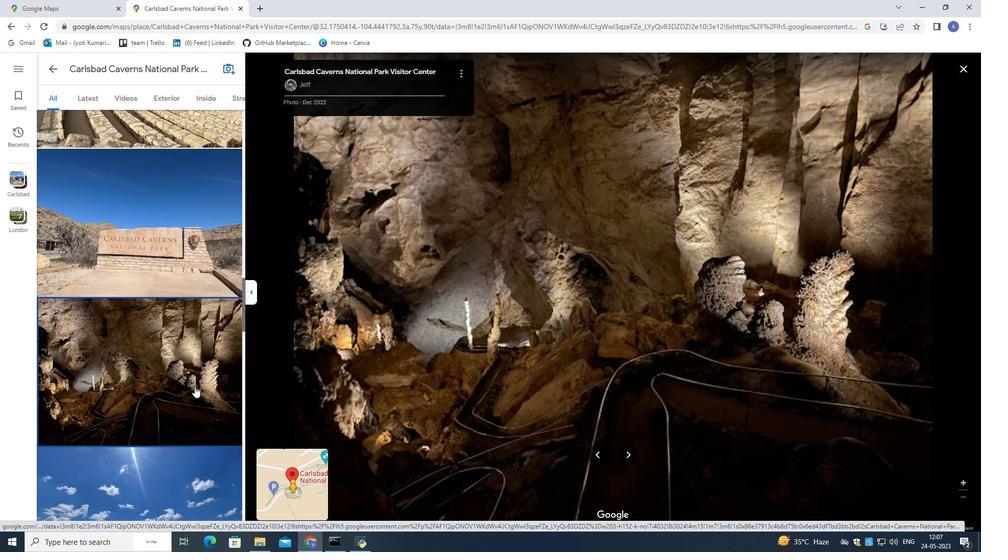 
Action: Mouse scrolled (194, 385) with delta (0, 0)
Screenshot: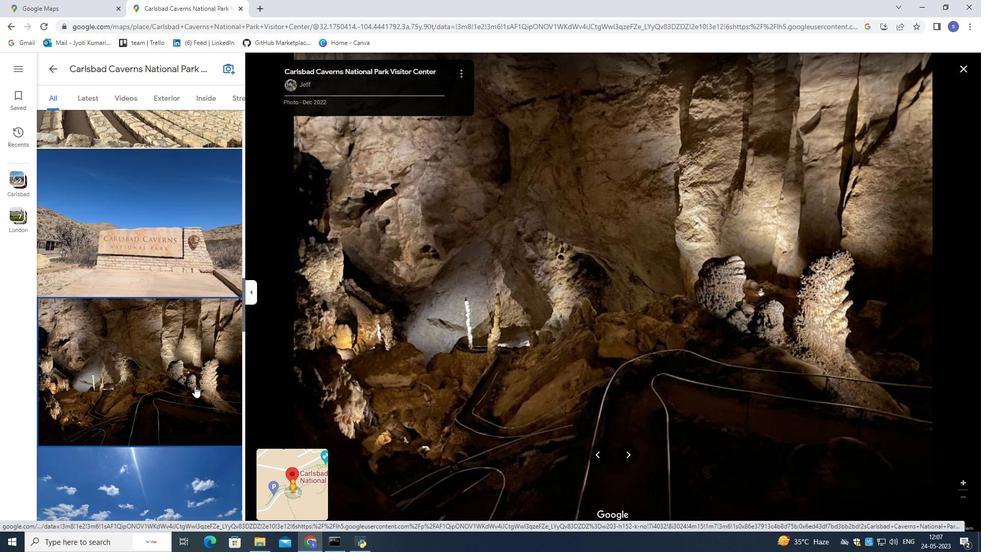 
Action: Mouse scrolled (194, 385) with delta (0, 0)
Screenshot: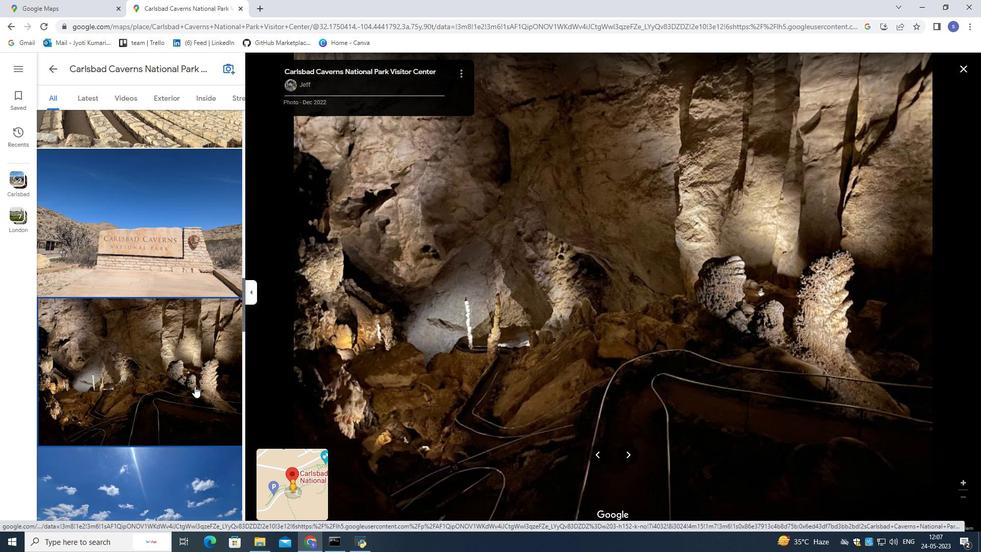 
Action: Mouse pressed left at (194, 386)
Screenshot: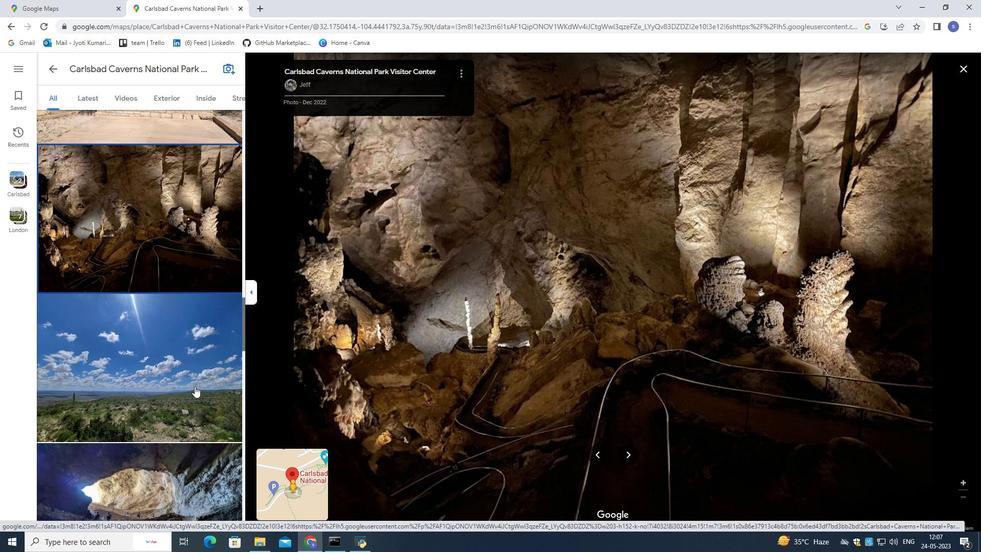 
Action: Mouse scrolled (194, 385) with delta (0, 0)
Screenshot: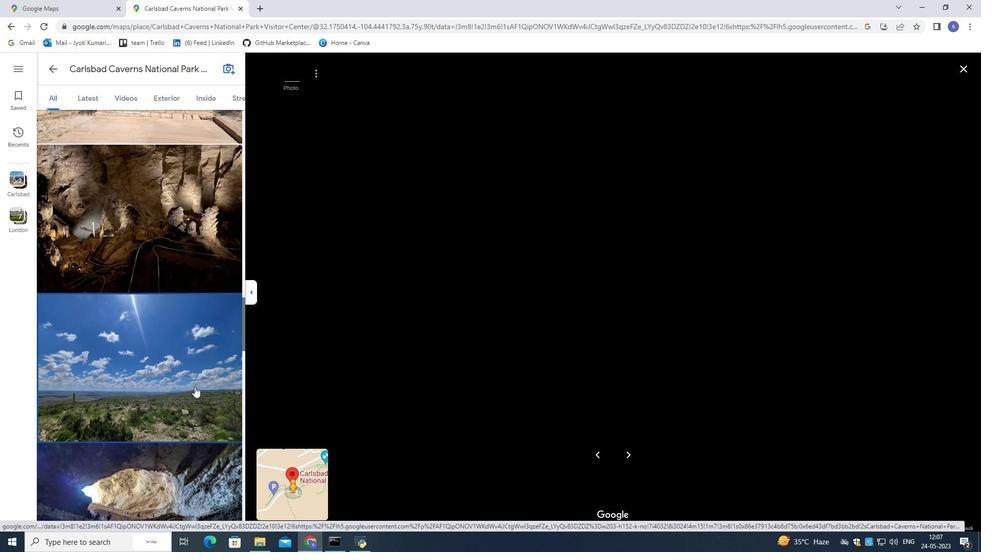 
Action: Mouse scrolled (194, 385) with delta (0, 0)
Screenshot: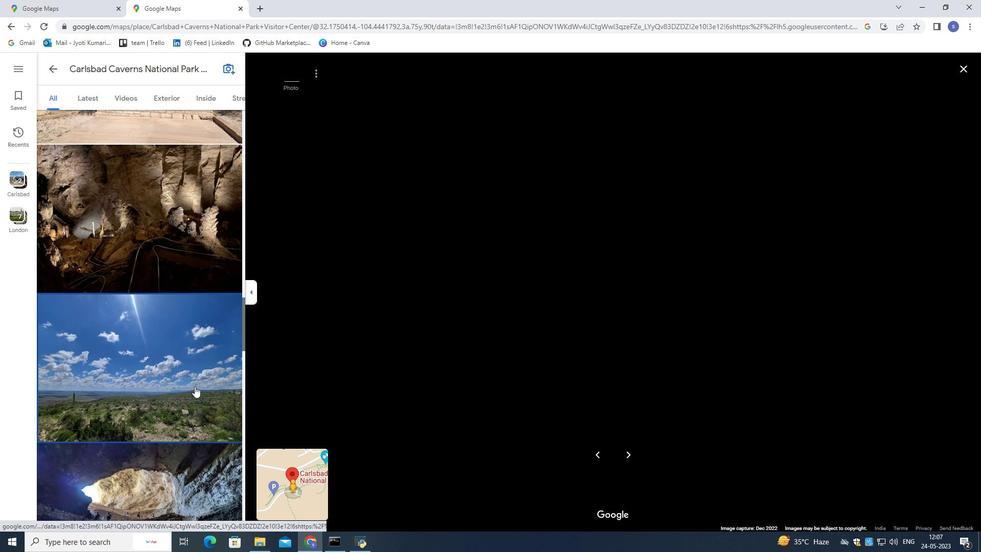 
Action: Mouse scrolled (194, 385) with delta (0, 0)
Screenshot: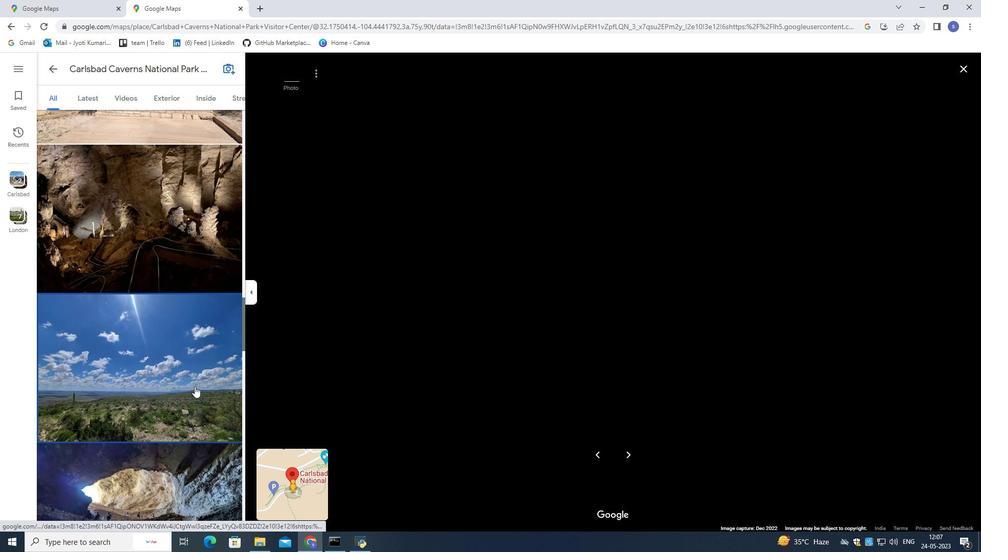 
Action: Mouse scrolled (194, 385) with delta (0, 0)
Screenshot: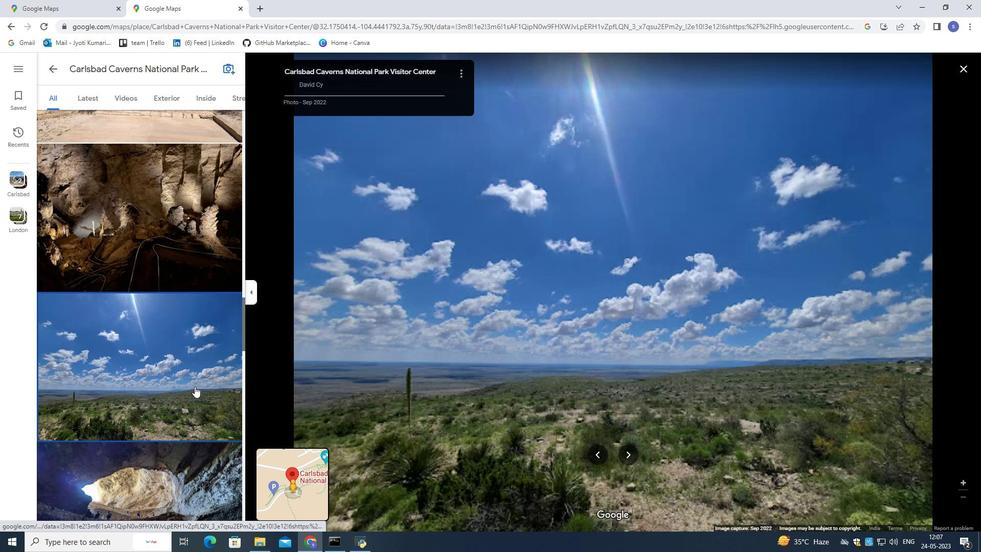 
Action: Mouse moved to (201, 416)
Screenshot: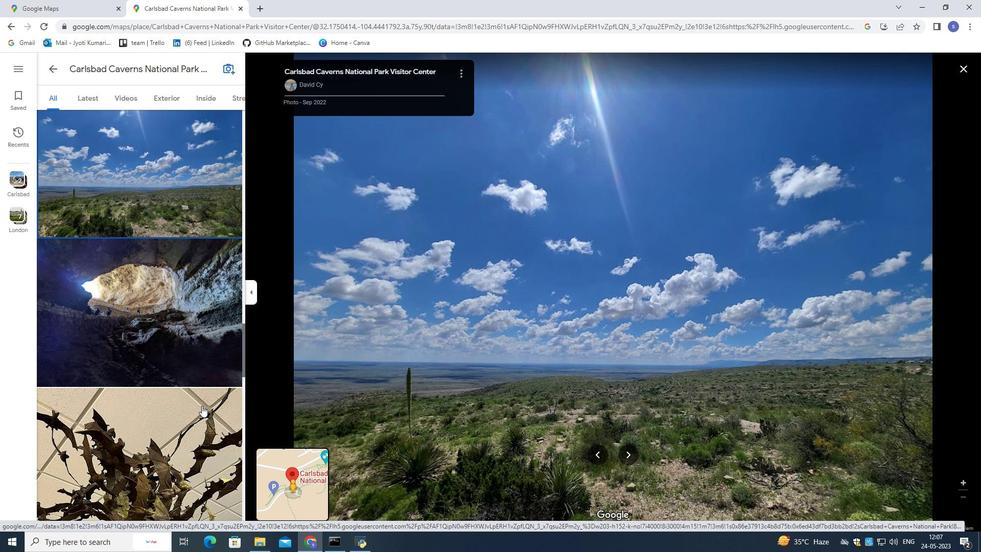 
Action: Mouse pressed left at (201, 416)
Screenshot: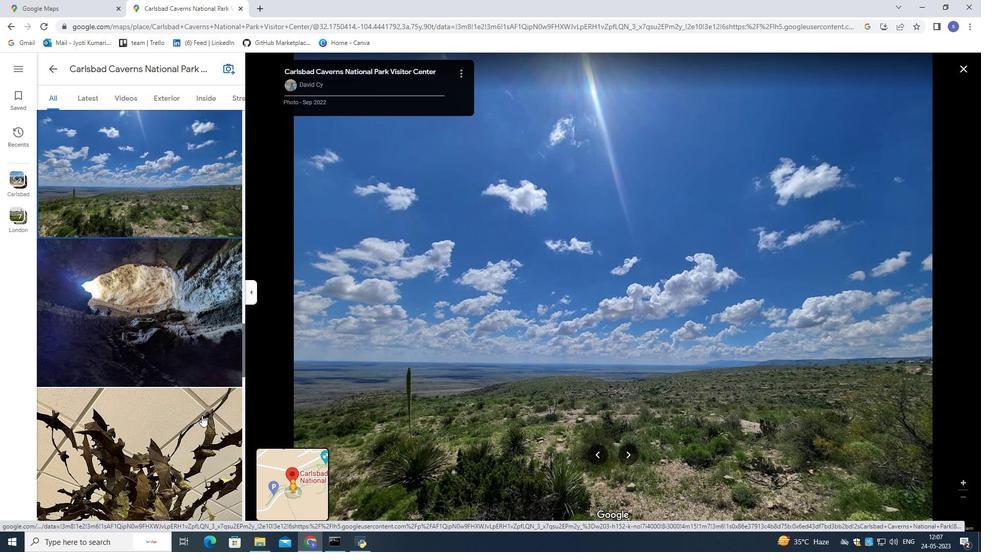 
Action: Mouse moved to (201, 414)
Screenshot: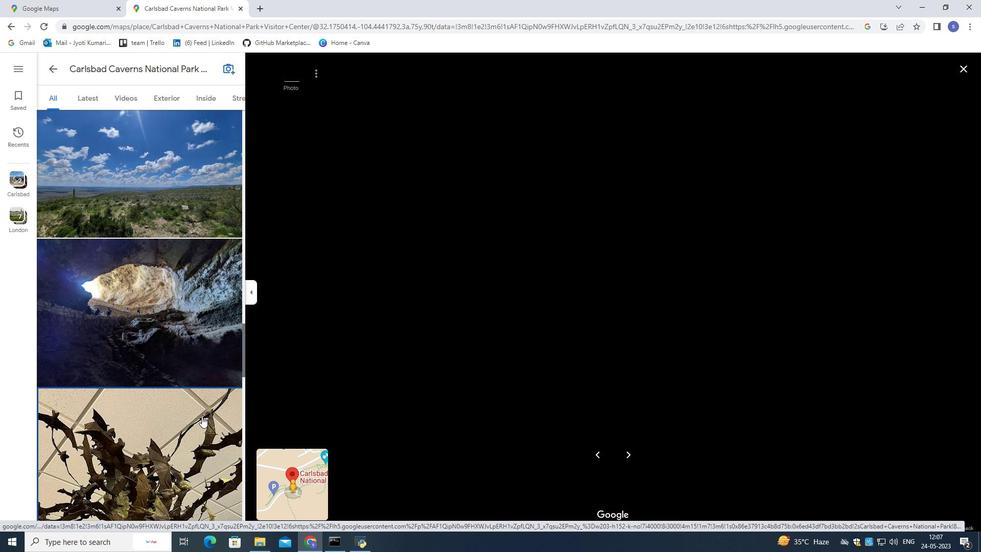 
Action: Mouse scrolled (201, 414) with delta (0, 0)
Screenshot: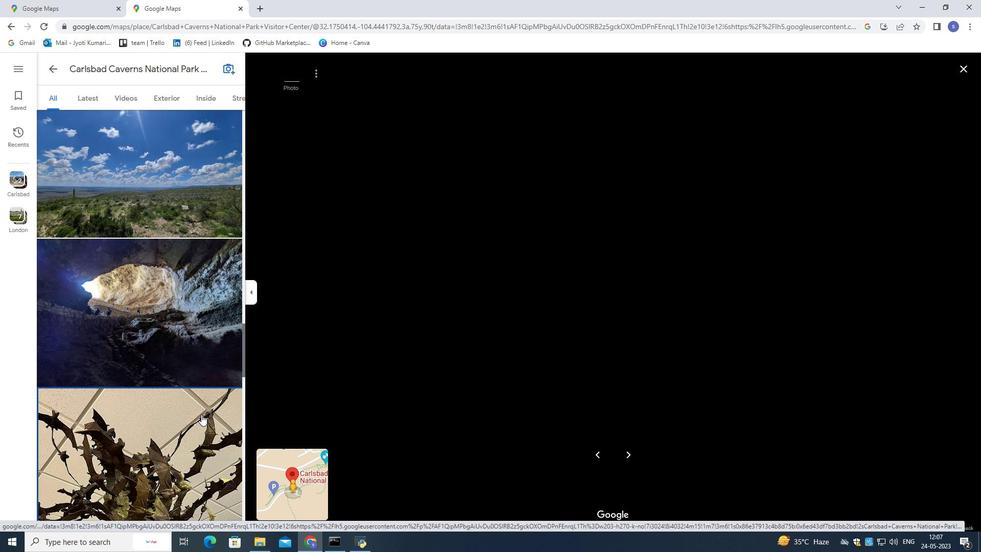 
Action: Mouse scrolled (201, 414) with delta (0, 0)
Screenshot: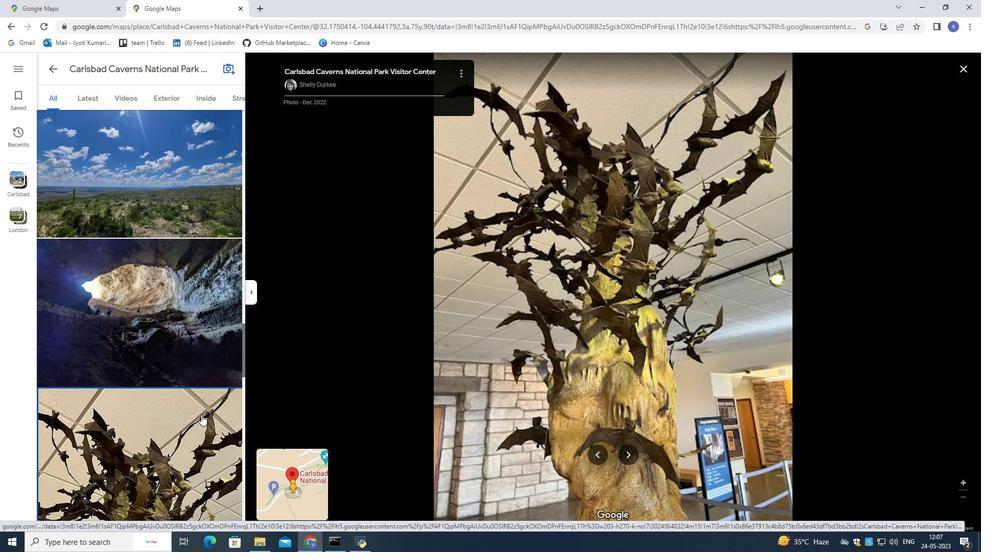 
Action: Mouse scrolled (201, 414) with delta (0, 0)
Screenshot: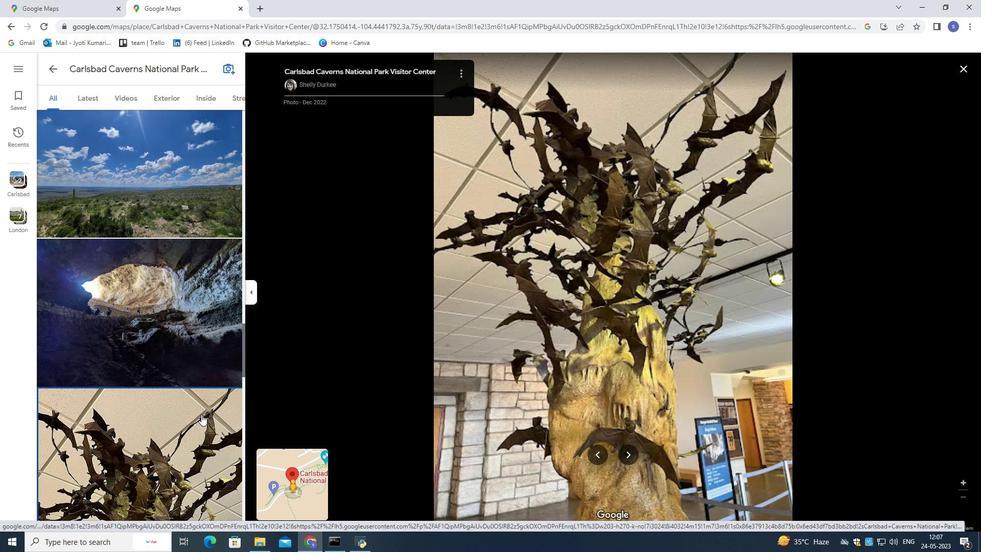 
Action: Mouse scrolled (201, 414) with delta (0, 0)
Screenshot: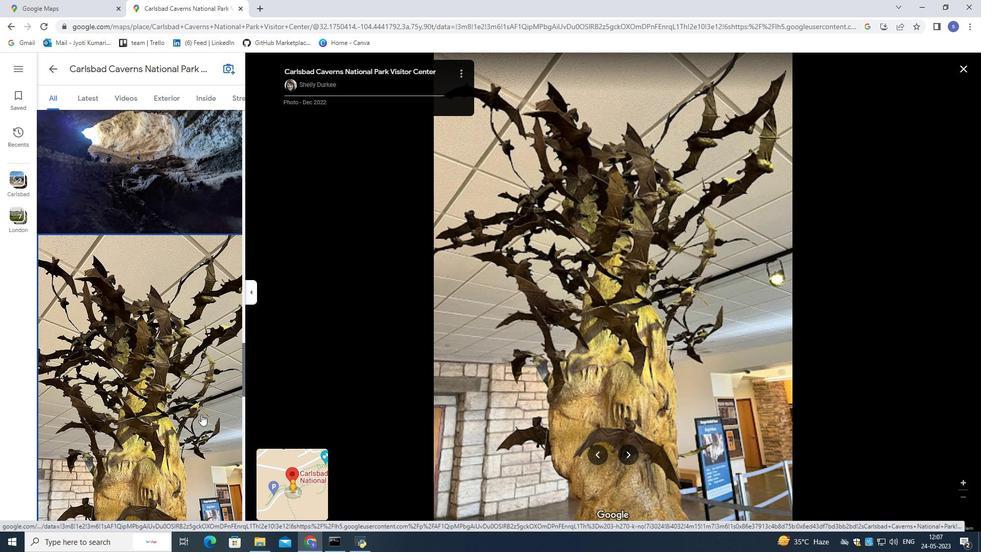 
Action: Mouse scrolled (201, 414) with delta (0, 0)
Screenshot: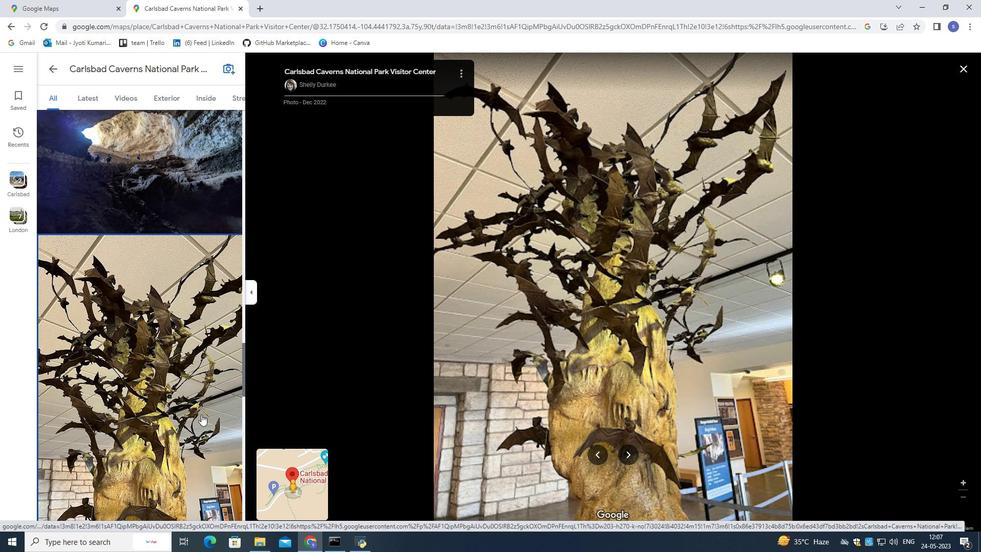 
Action: Mouse scrolled (201, 414) with delta (0, 0)
Screenshot: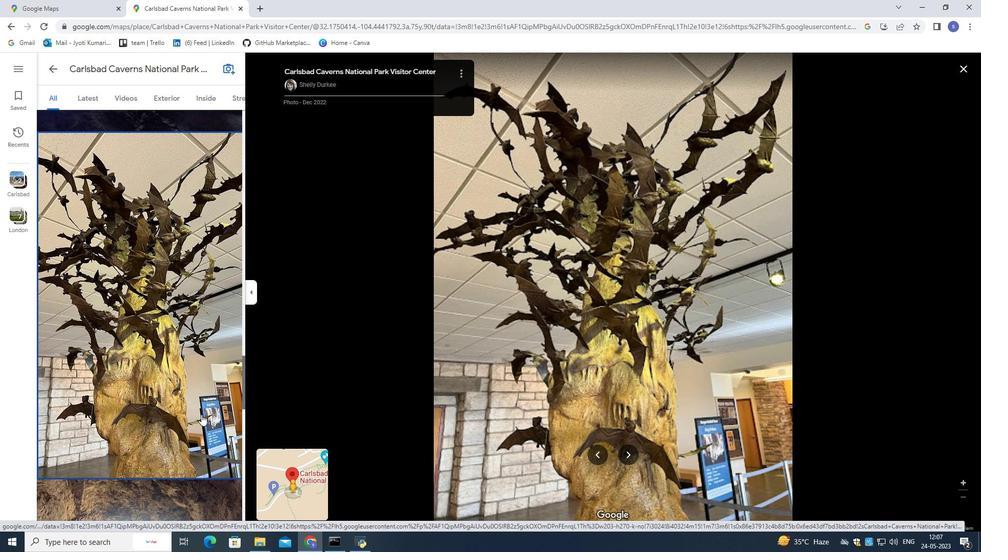 
Action: Mouse scrolled (201, 414) with delta (0, 0)
Screenshot: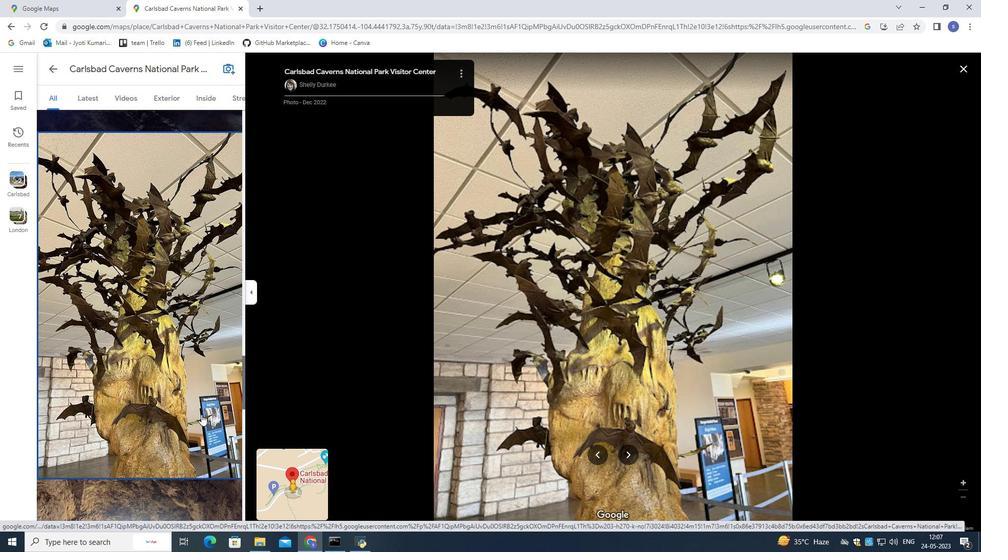 
Action: Mouse scrolled (201, 414) with delta (0, 0)
Screenshot: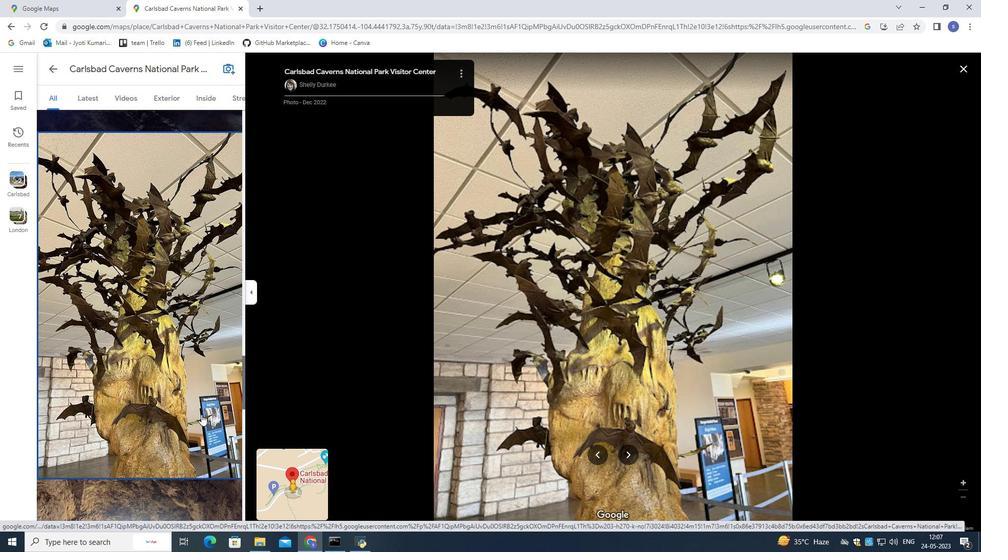 
Action: Mouse scrolled (201, 414) with delta (0, 0)
Screenshot: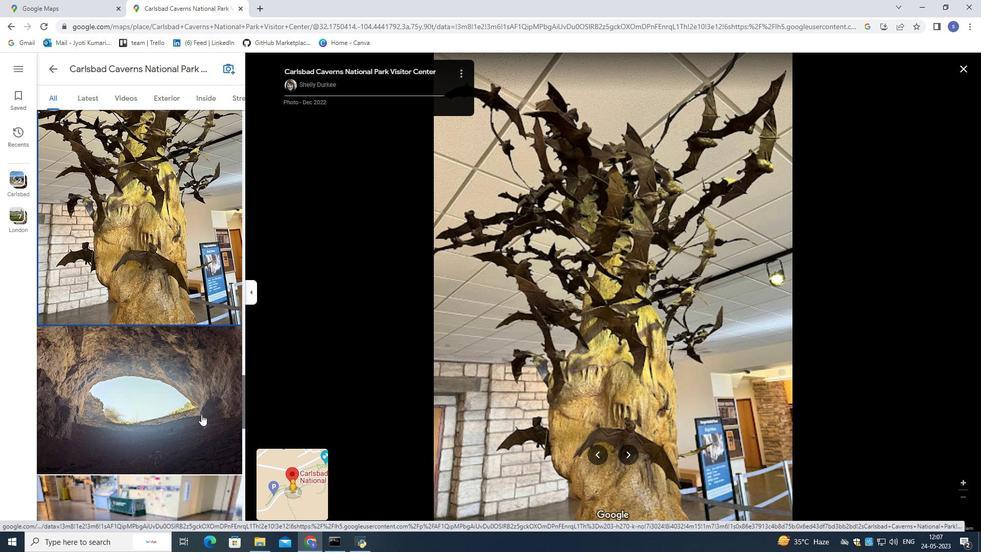 
Action: Mouse scrolled (201, 414) with delta (0, 0)
Screenshot: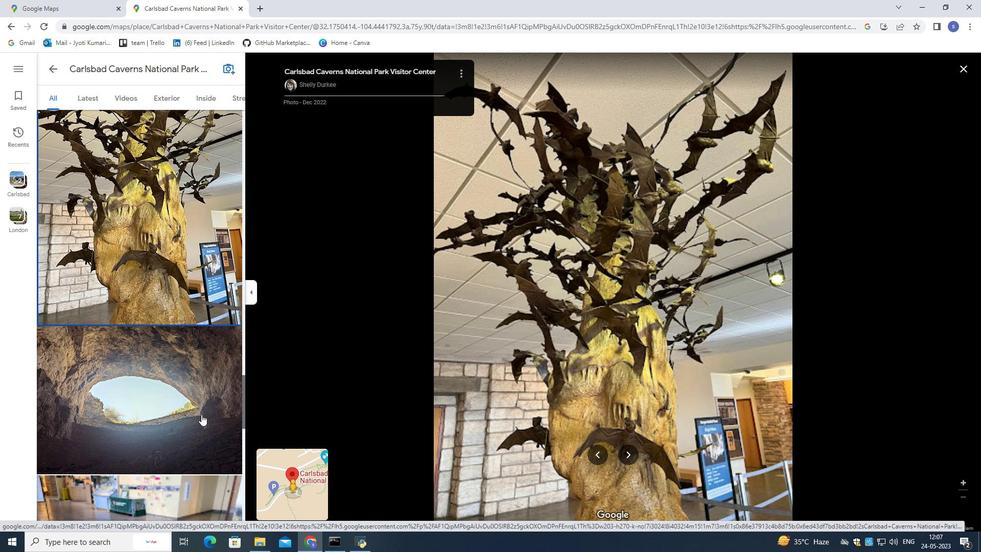
Action: Mouse moved to (121, 98)
Screenshot: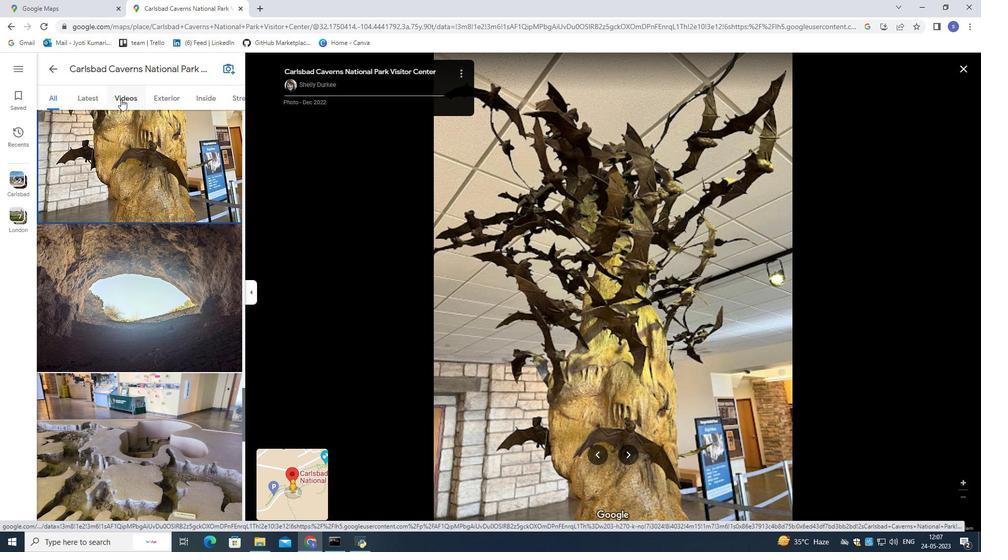 
Action: Mouse pressed left at (121, 98)
Screenshot: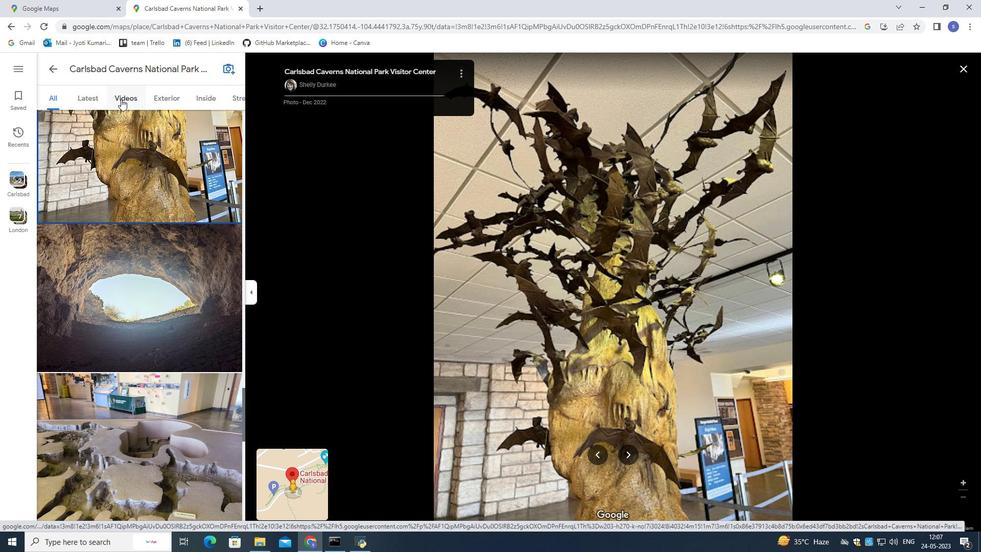 
Action: Mouse moved to (163, 103)
Screenshot: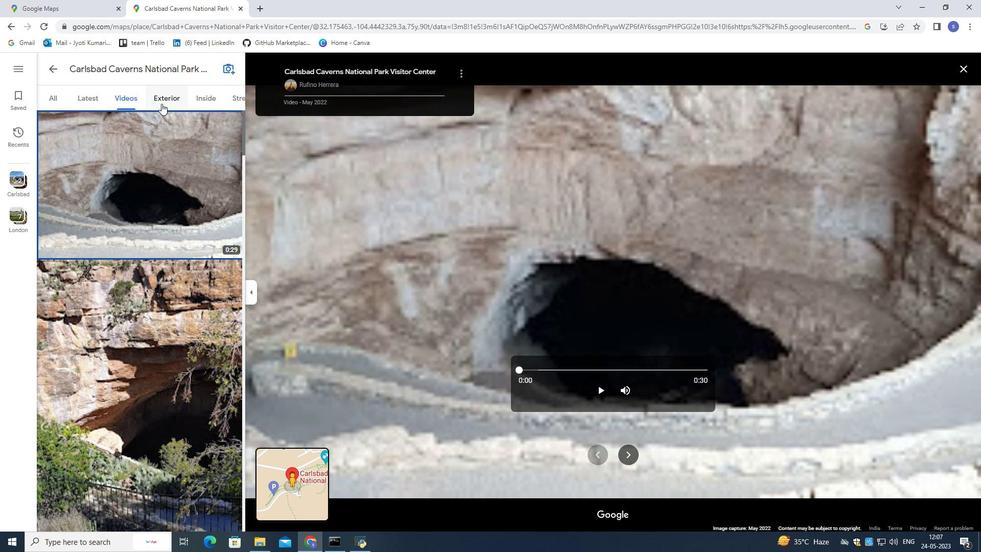 
Action: Mouse pressed left at (163, 103)
Screenshot: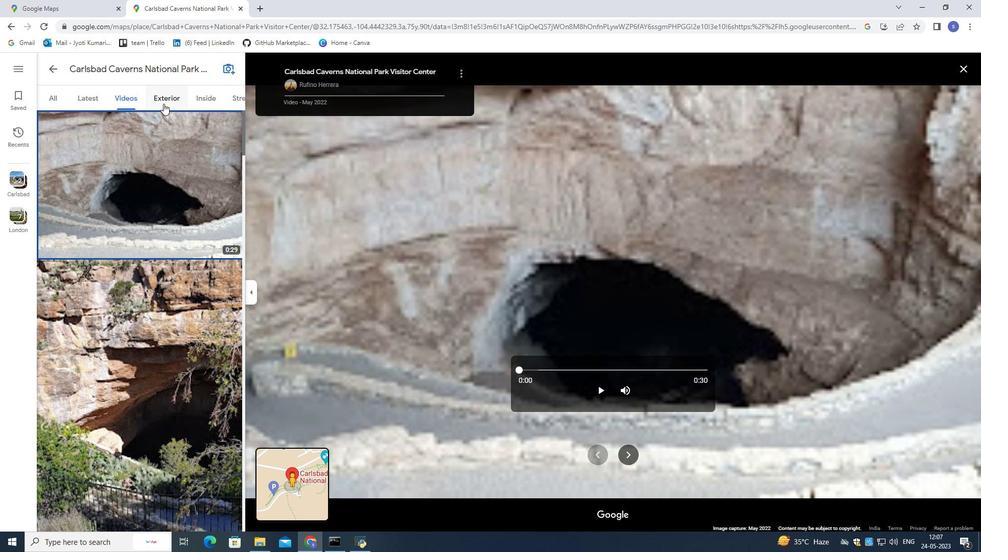 
Action: Mouse moved to (205, 229)
Screenshot: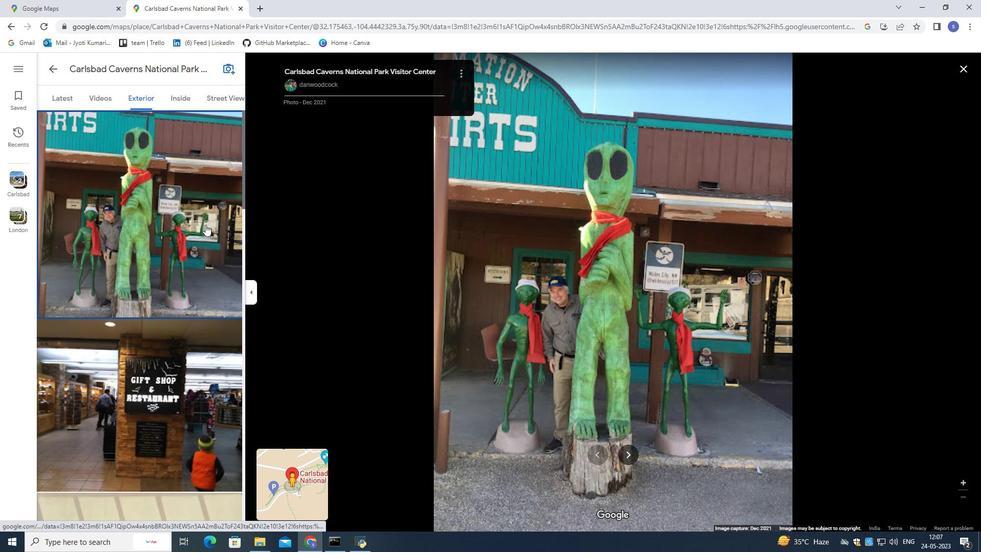 
Action: Mouse scrolled (205, 229) with delta (0, 0)
Screenshot: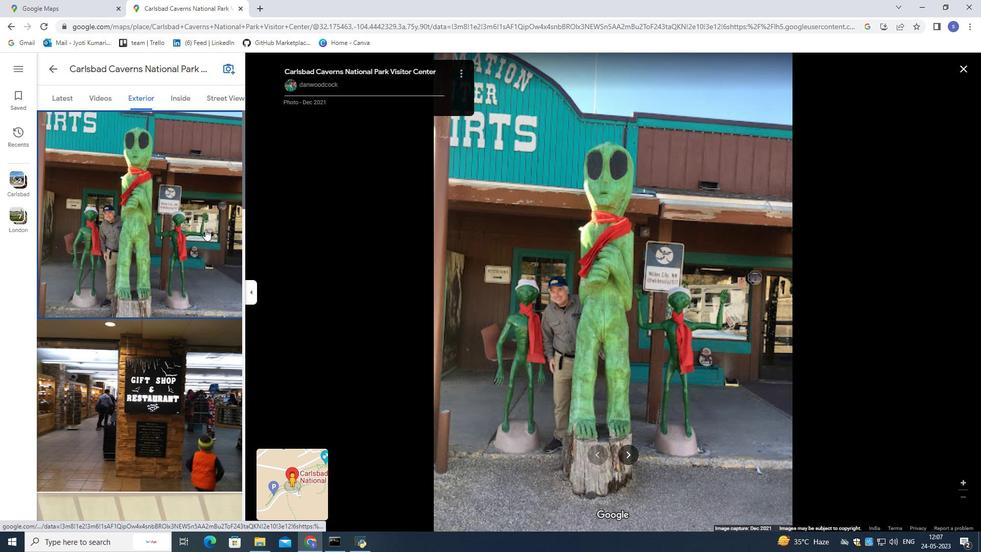 
Action: Mouse scrolled (205, 229) with delta (0, 0)
Screenshot: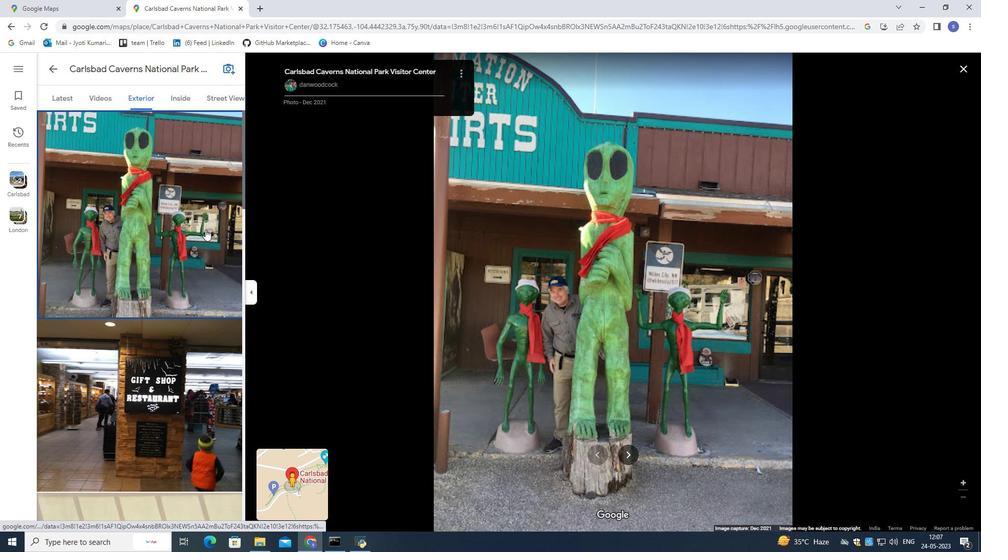 
Action: Mouse scrolled (205, 229) with delta (0, 0)
Screenshot: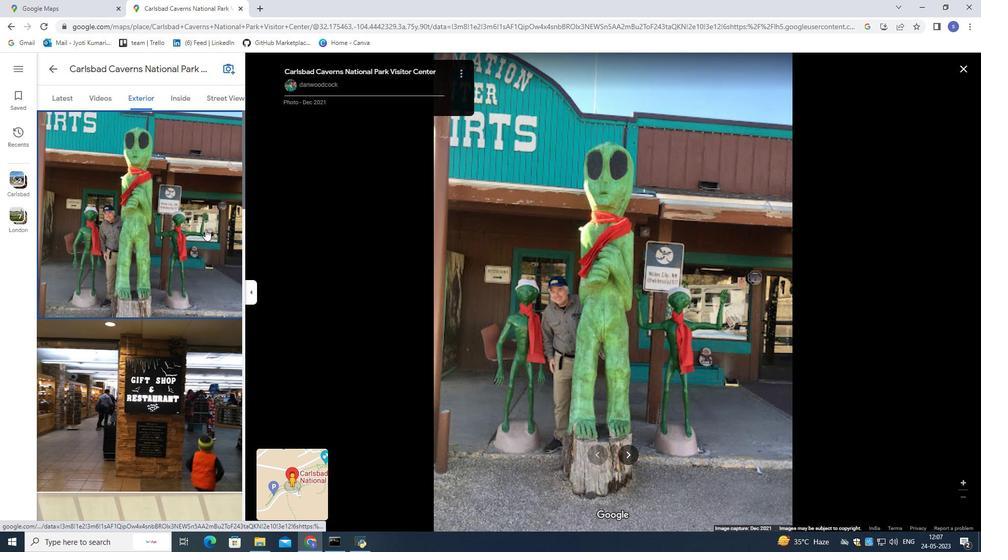 
Action: Mouse moved to (205, 229)
Screenshot: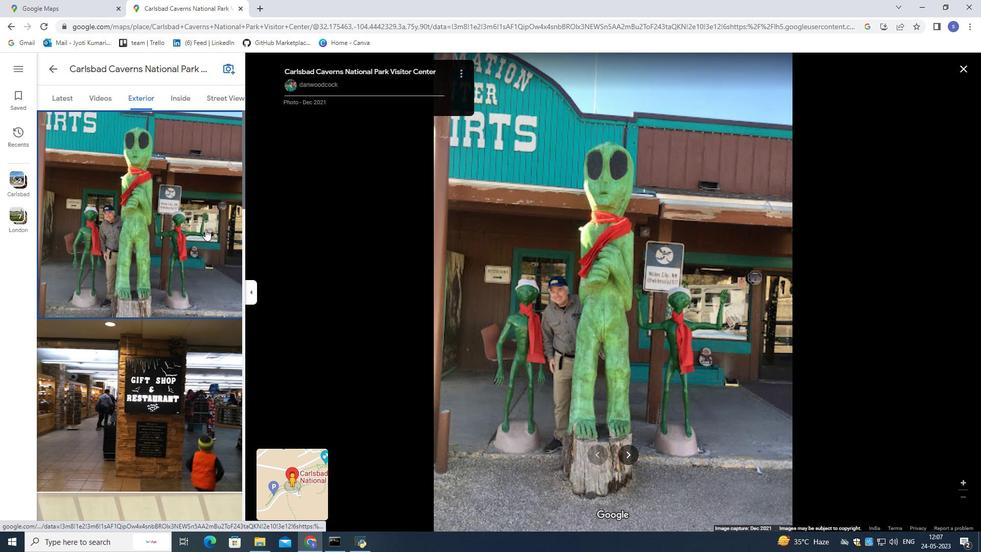 
Action: Mouse scrolled (205, 229) with delta (0, 0)
Screenshot: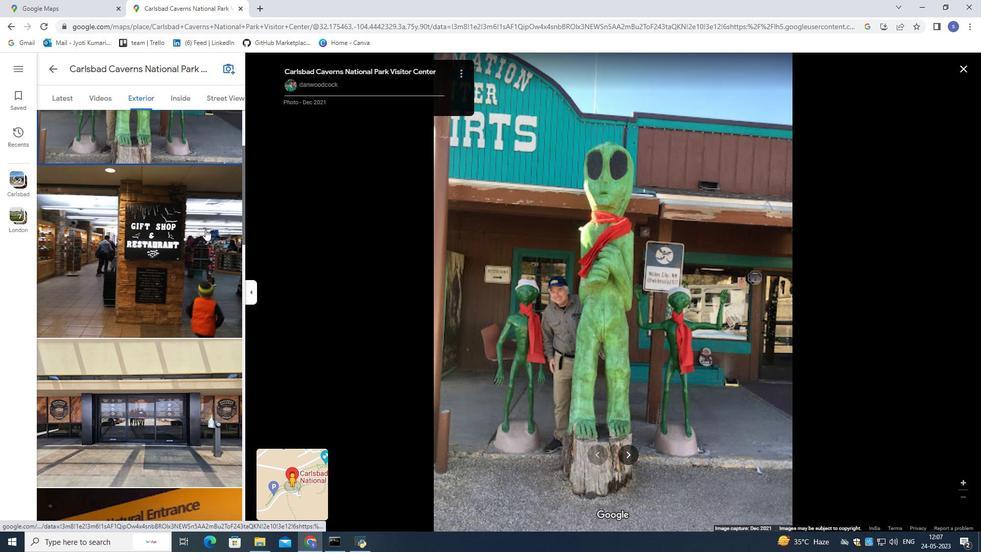 
Action: Mouse scrolled (205, 229) with delta (0, 0)
Screenshot: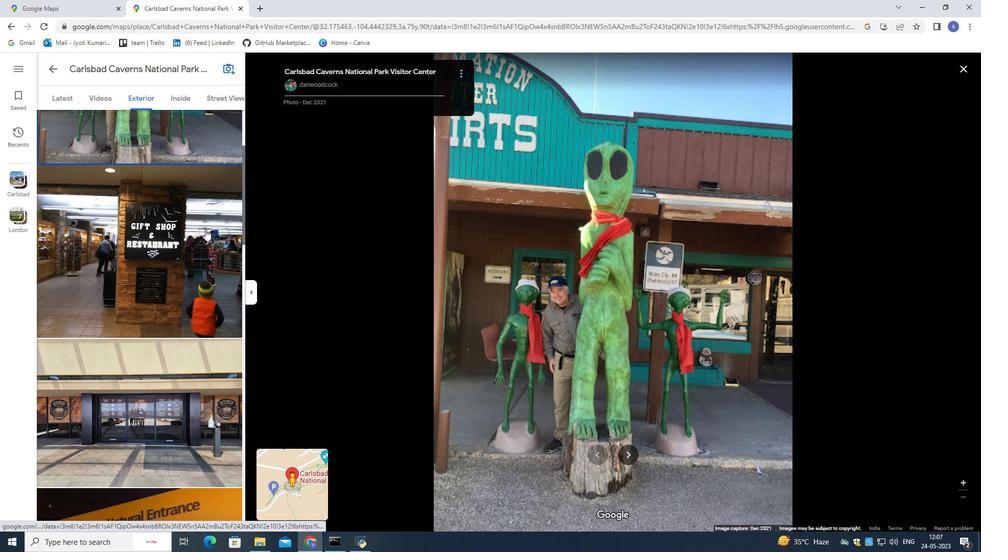 
Action: Mouse scrolled (205, 229) with delta (0, 0)
Screenshot: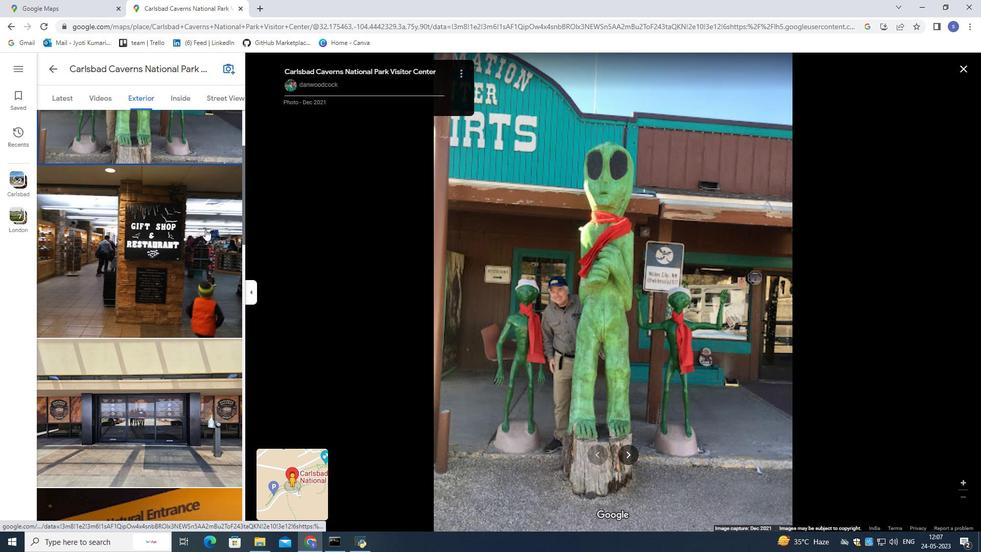 
Action: Mouse moved to (58, 71)
Screenshot: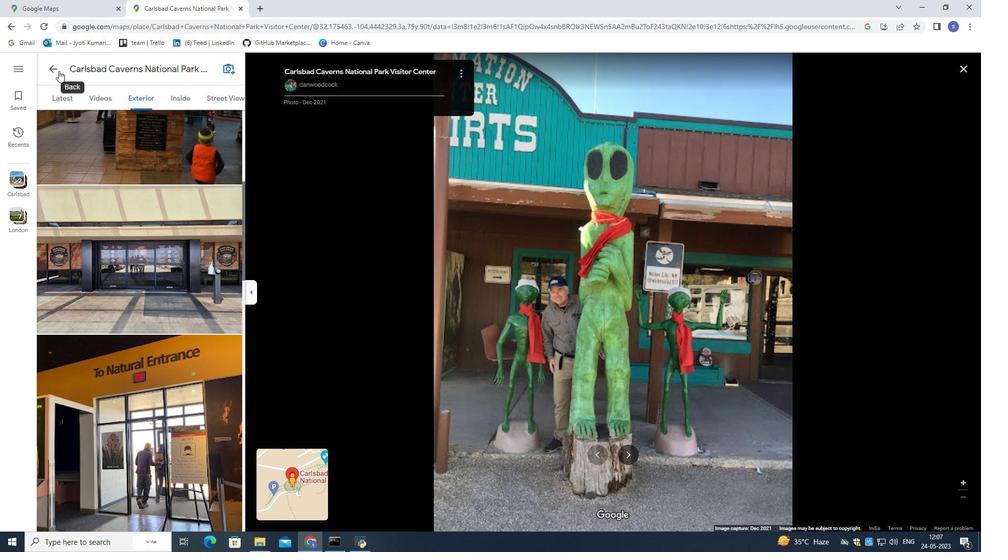 
Action: Mouse pressed left at (58, 71)
Screenshot: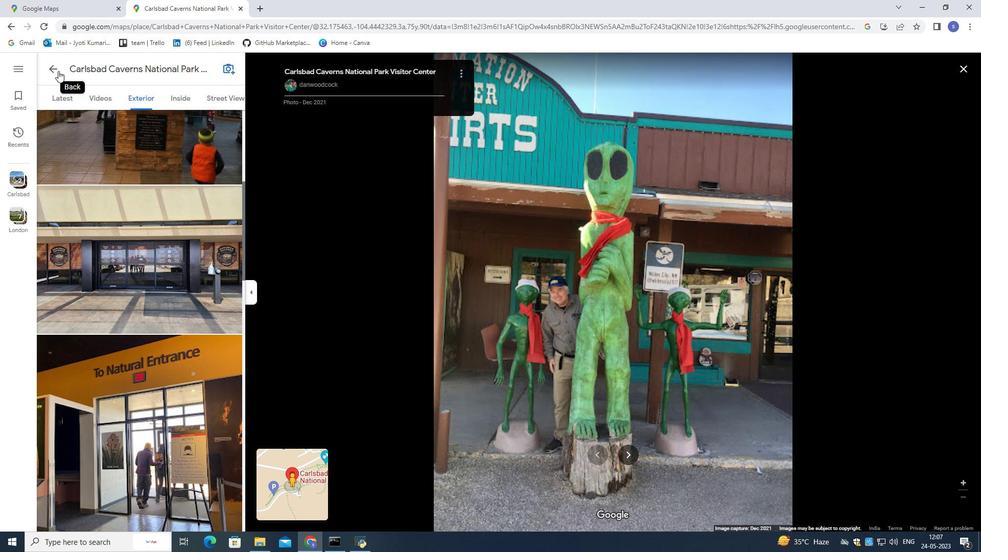 
Action: Mouse moved to (119, 450)
Screenshot: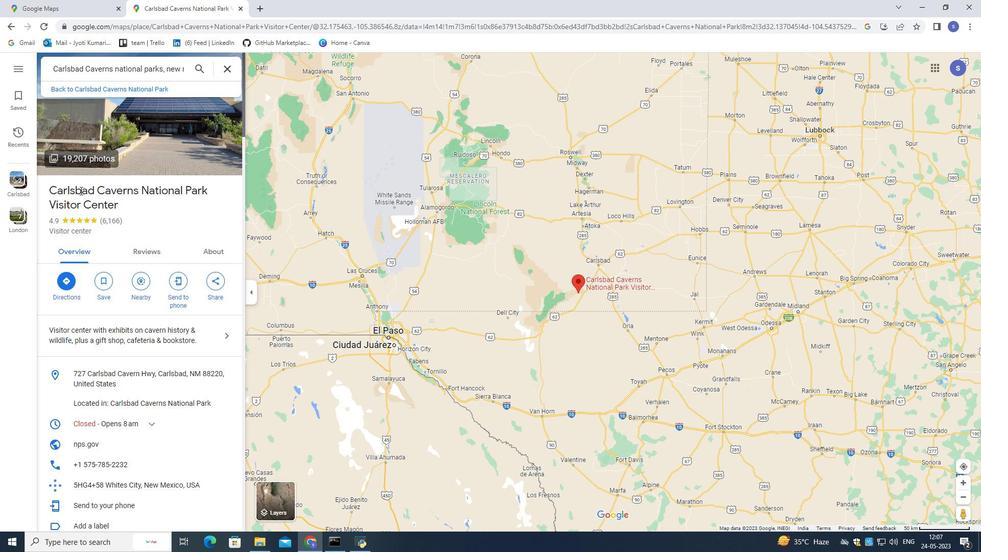 
Action: Mouse scrolled (119, 449) with delta (0, 0)
Screenshot: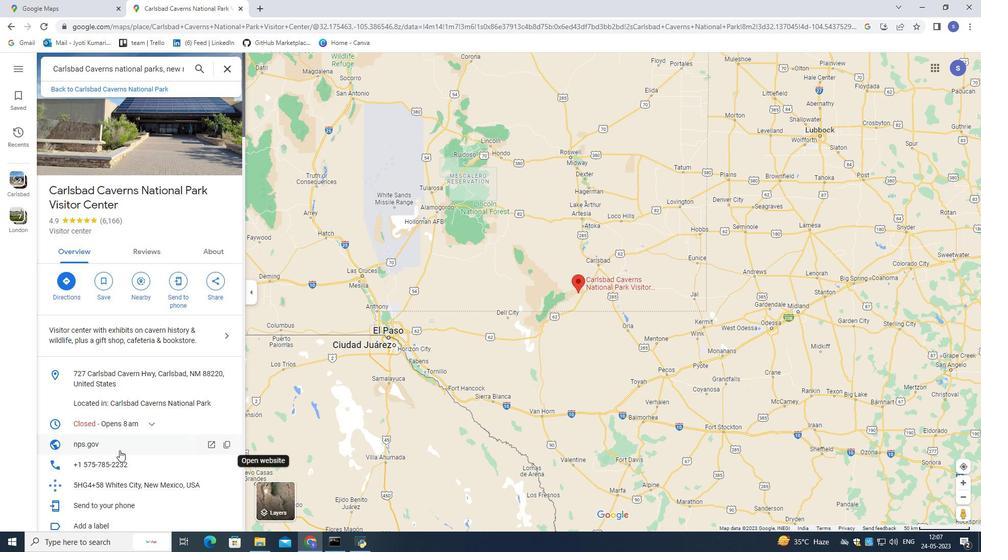 
Action: Mouse scrolled (119, 449) with delta (0, 0)
Screenshot: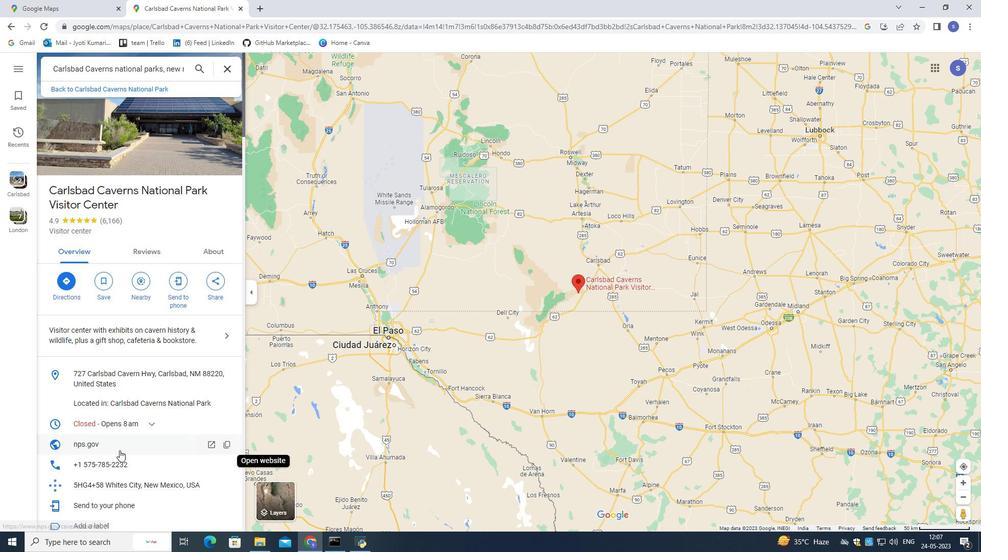 
Action: Mouse scrolled (119, 449) with delta (0, 0)
Screenshot: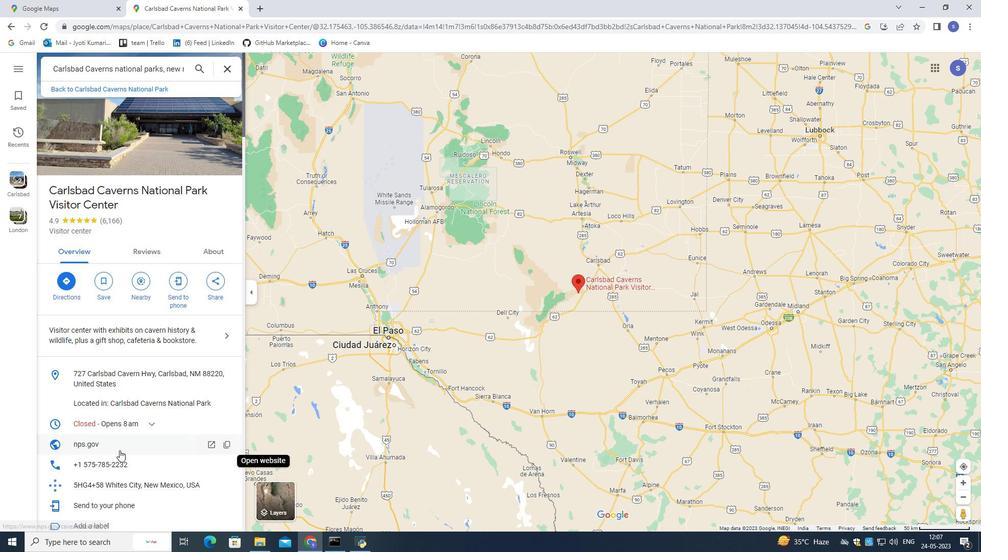 
Action: Mouse scrolled (119, 449) with delta (0, 0)
Screenshot: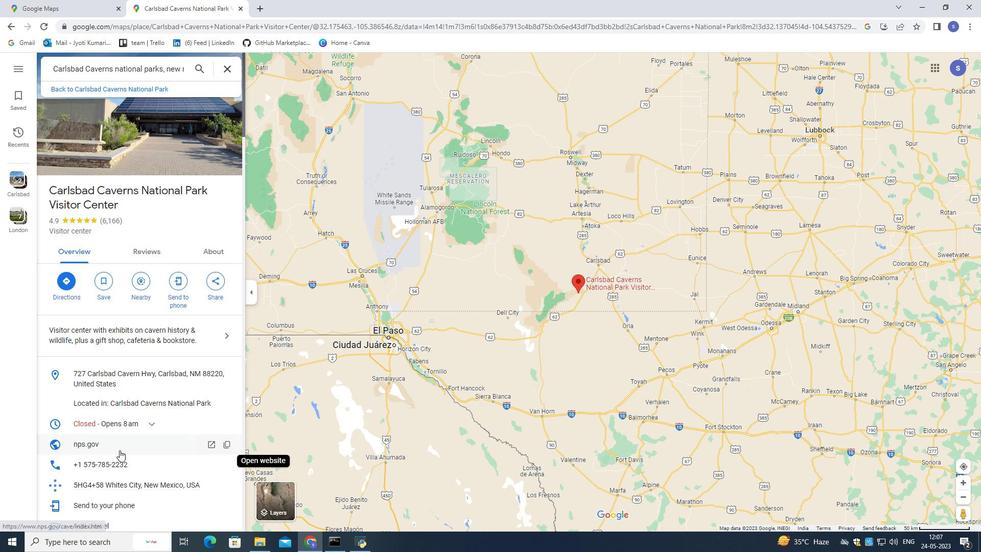 
Action: Mouse moved to (120, 447)
Screenshot: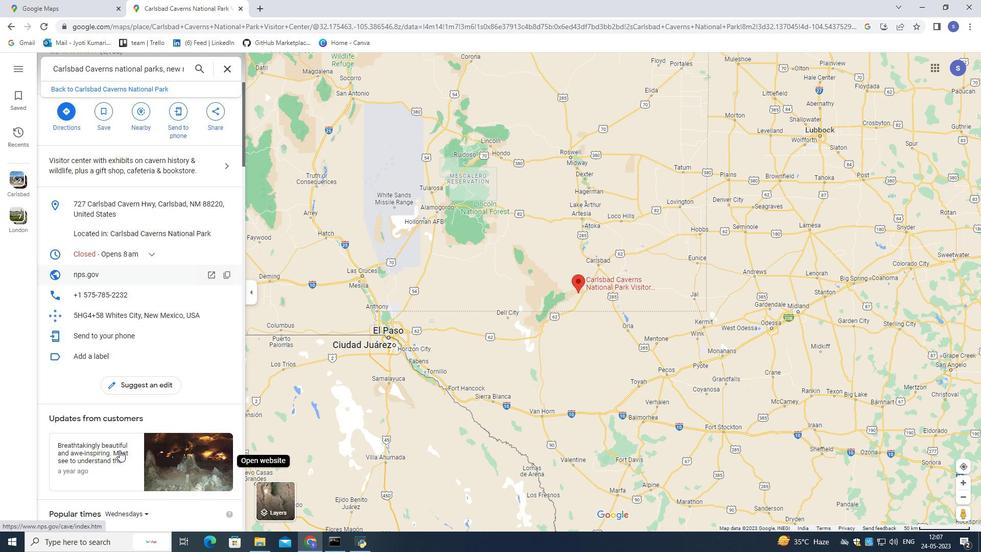
Action: Mouse scrolled (120, 446) with delta (0, 0)
Screenshot: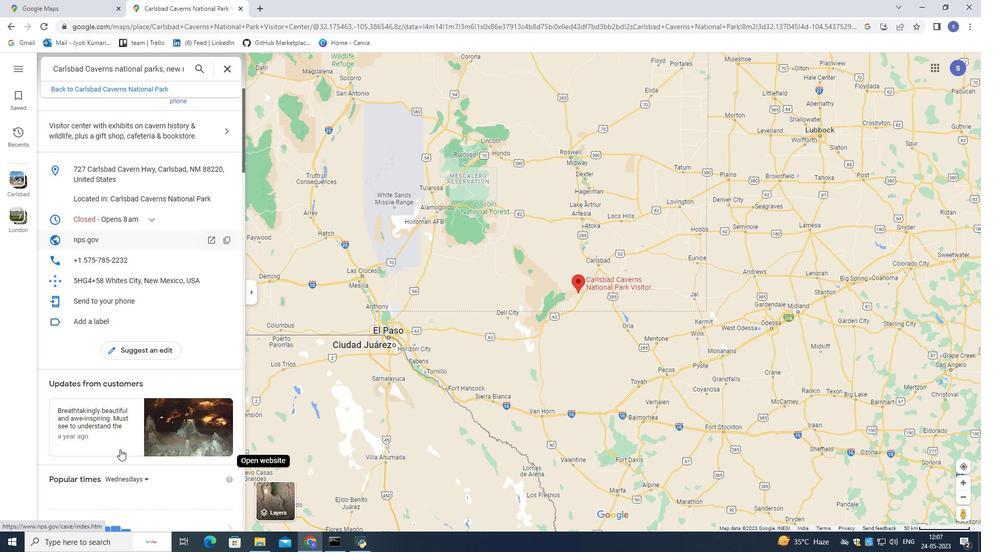 
Action: Mouse scrolled (120, 446) with delta (0, 0)
Screenshot: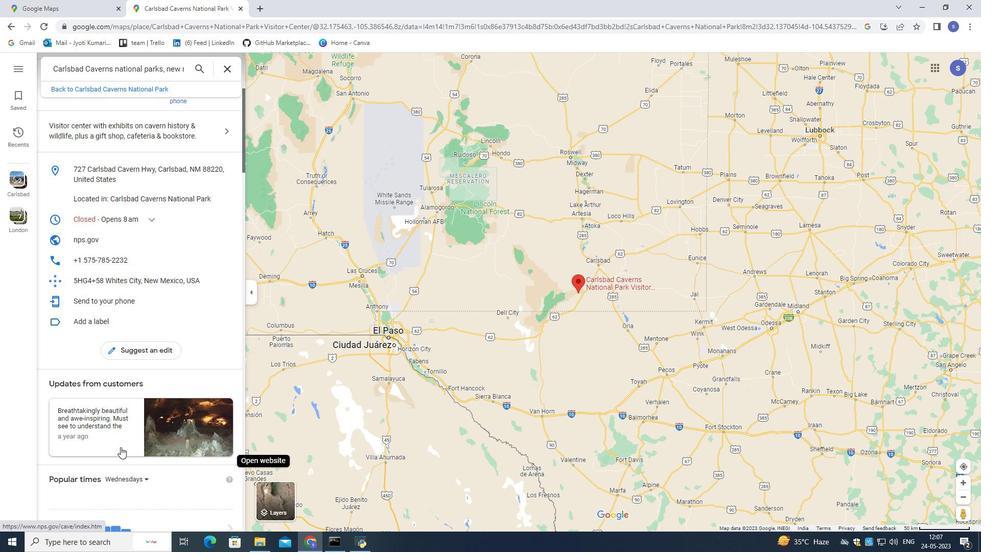 
Action: Mouse scrolled (120, 446) with delta (0, 0)
Screenshot: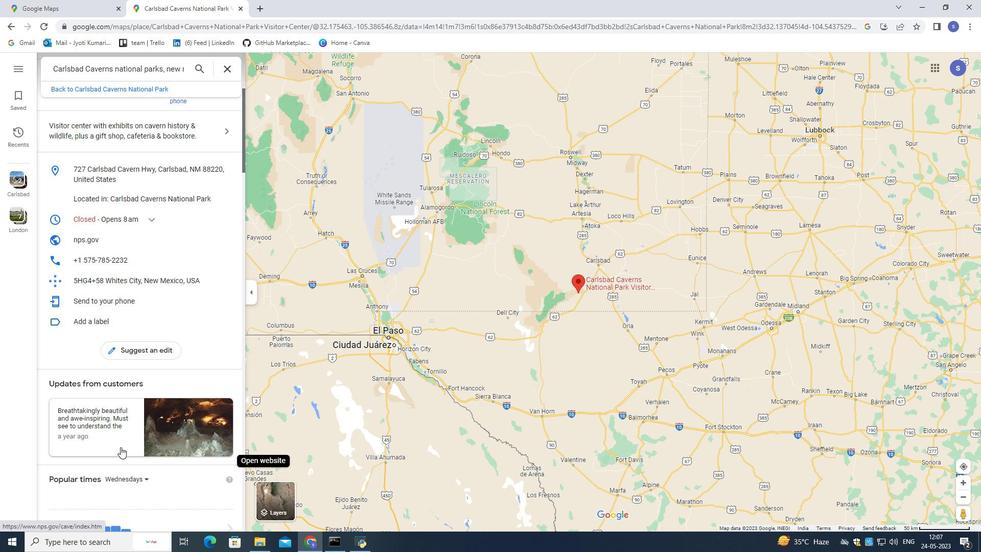 
Action: Mouse moved to (128, 432)
Screenshot: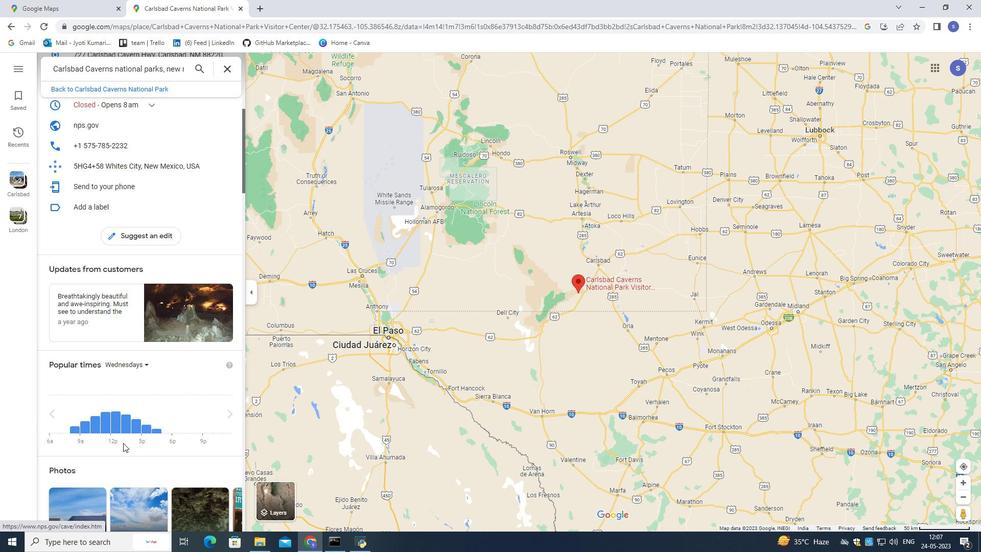 
Action: Mouse scrolled (128, 431) with delta (0, 0)
Screenshot: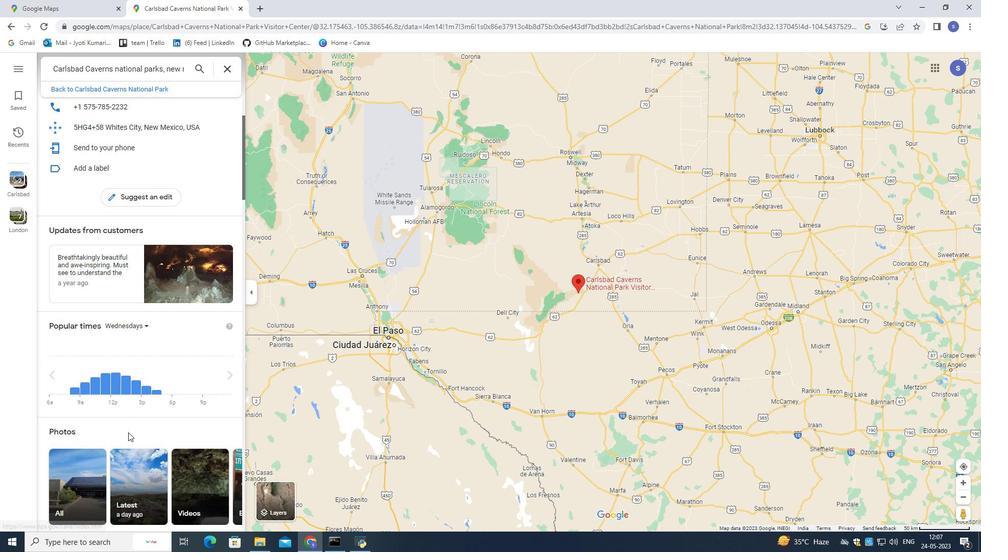 
Action: Mouse scrolled (128, 431) with delta (0, 0)
Screenshot: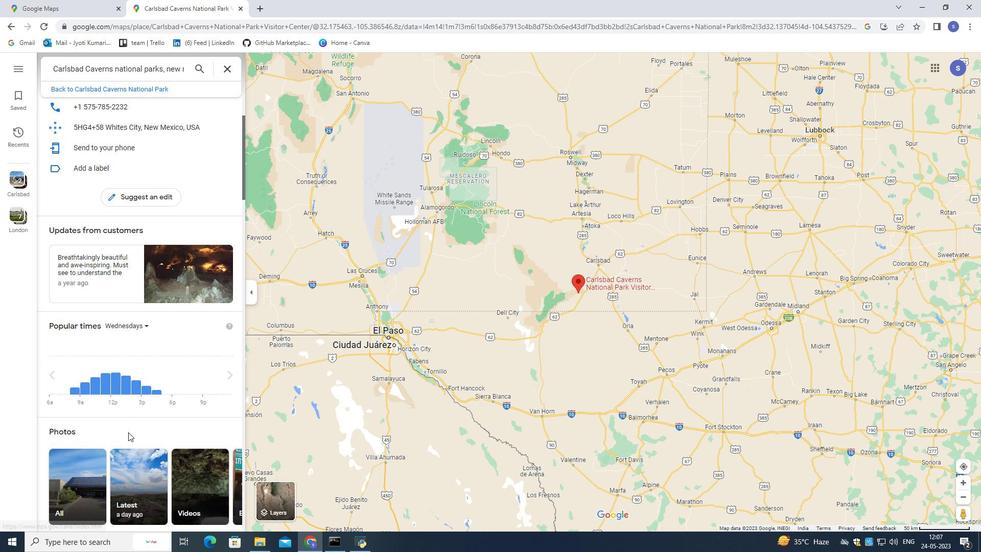 
Action: Mouse scrolled (128, 431) with delta (0, 0)
Screenshot: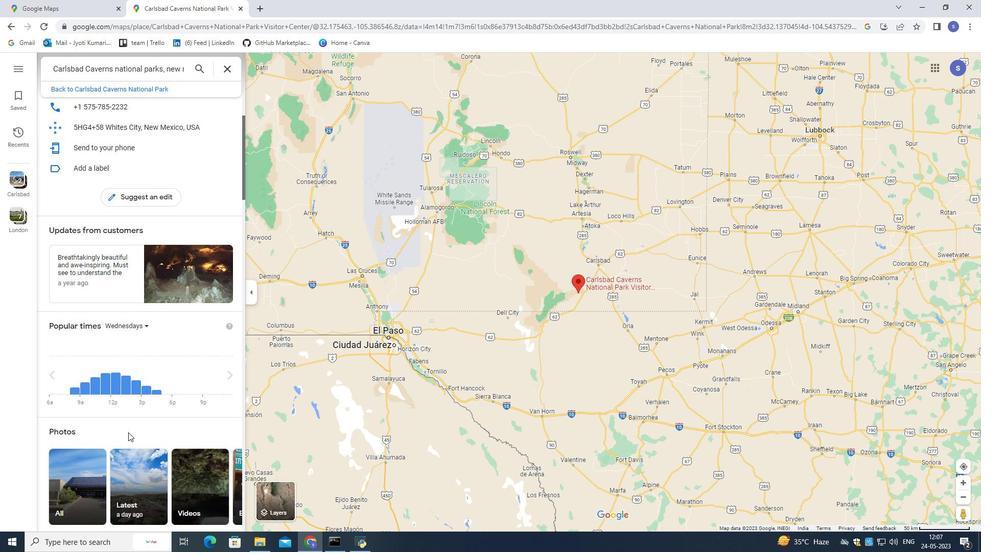 
Action: Mouse moved to (129, 430)
Screenshot: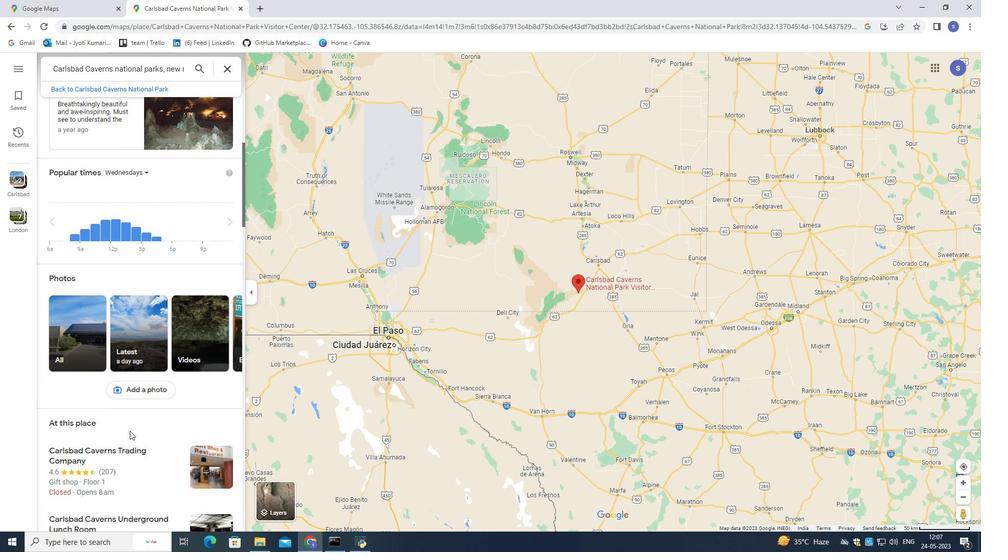
Action: Mouse scrolled (129, 429) with delta (0, 0)
Screenshot: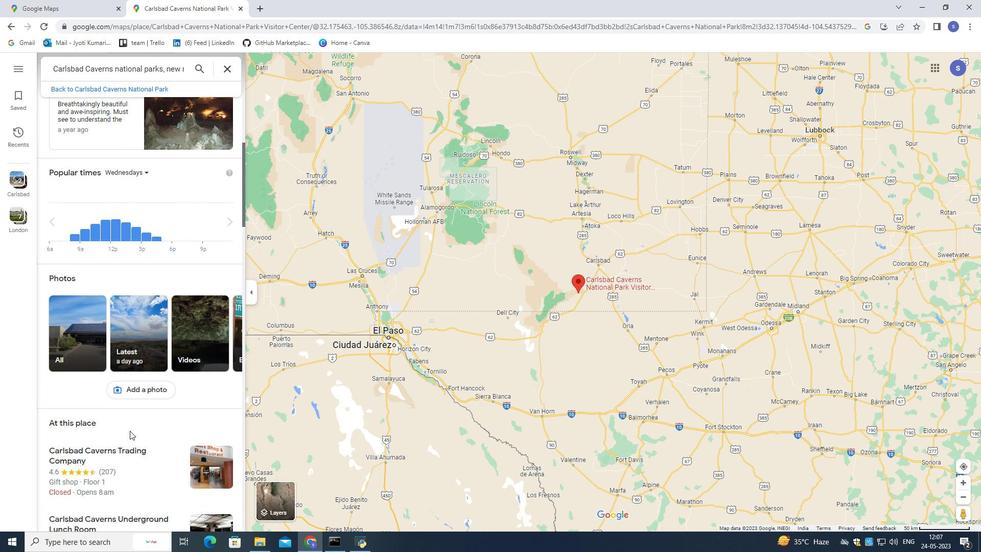 
Action: Mouse scrolled (129, 429) with delta (0, 0)
Screenshot: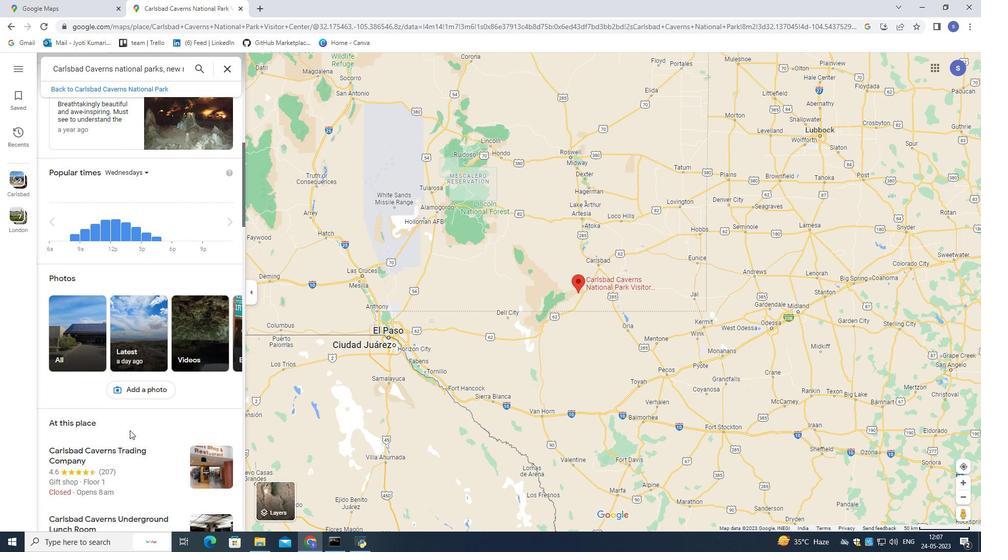 
Action: Mouse moved to (129, 429)
Screenshot: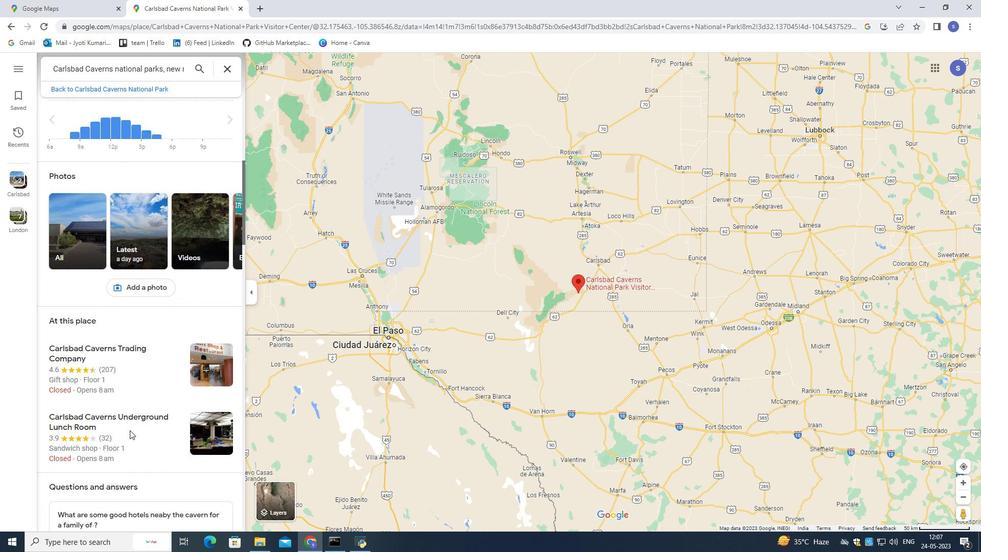 
Action: Mouse scrolled (129, 429) with delta (0, 0)
Screenshot: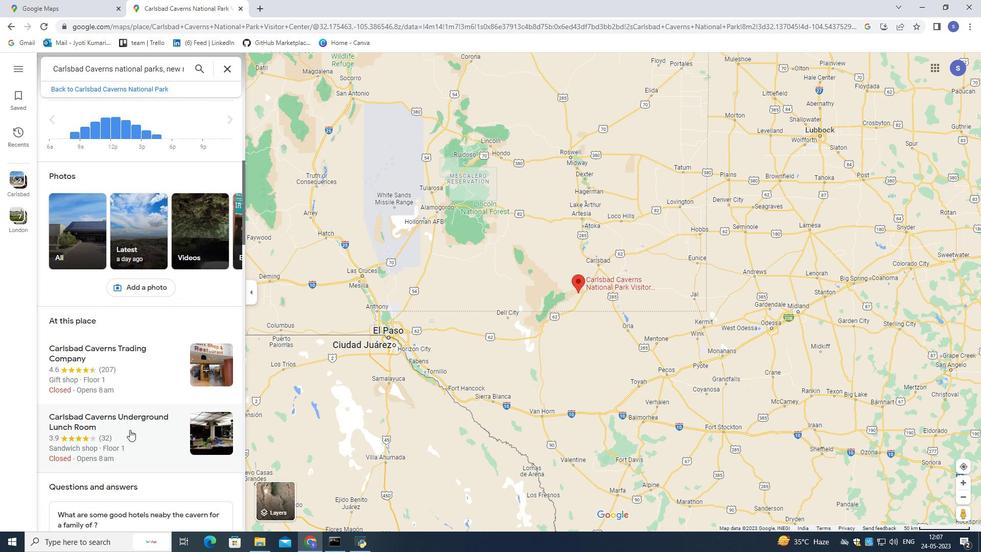 
Action: Mouse scrolled (129, 429) with delta (0, 0)
Screenshot: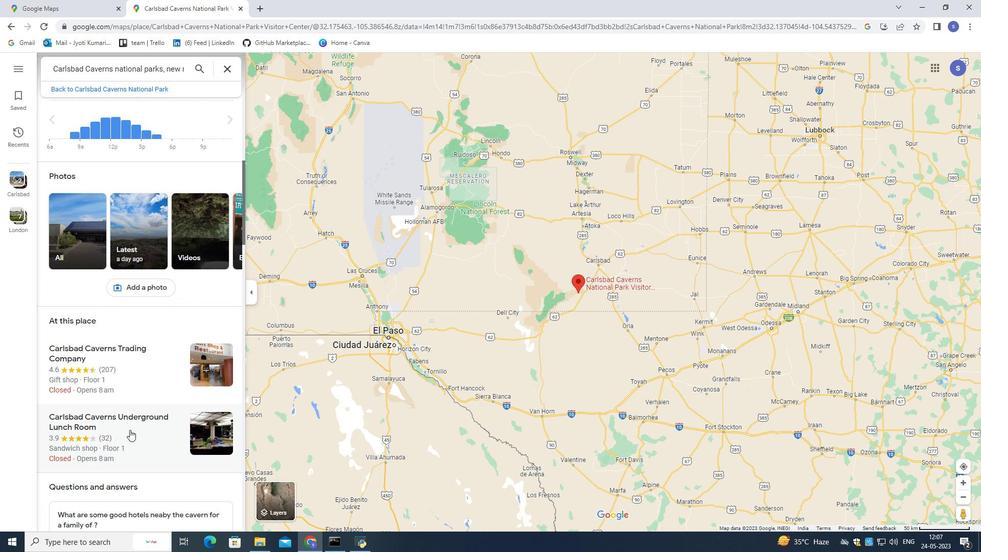 
Action: Mouse moved to (129, 429)
Screenshot: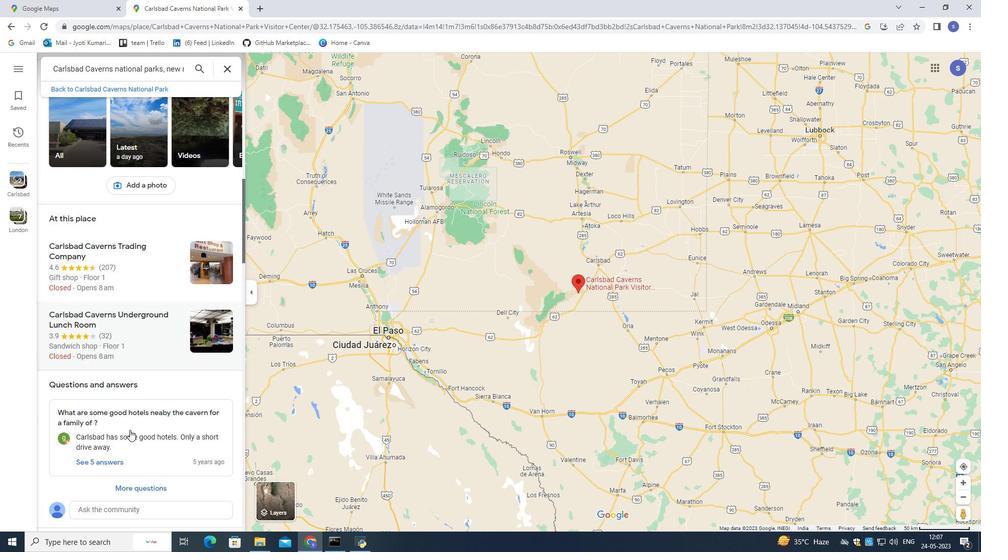
Action: Mouse scrolled (129, 428) with delta (0, 0)
Screenshot: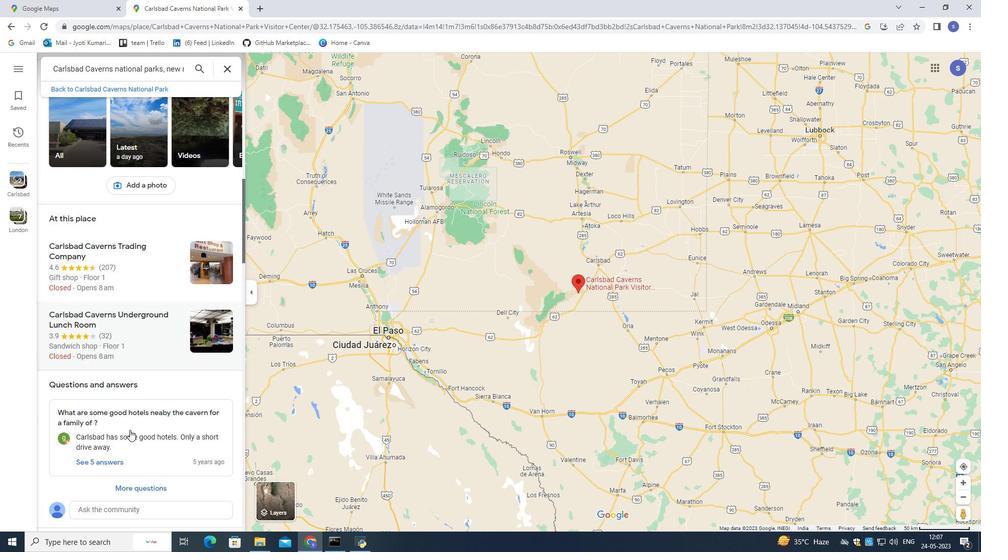 
Action: Mouse scrolled (129, 428) with delta (0, 0)
Screenshot: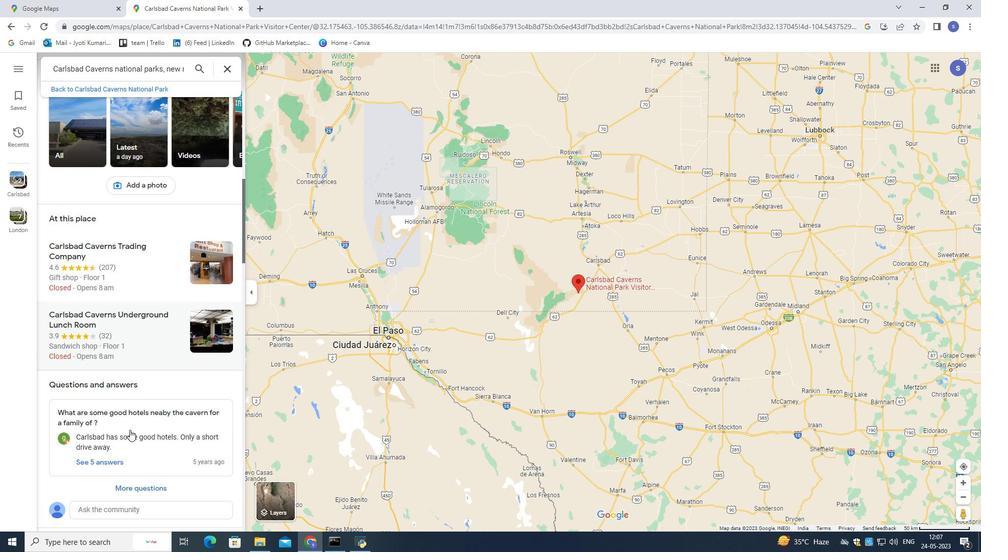 
Action: Mouse scrolled (129, 428) with delta (0, 0)
Screenshot: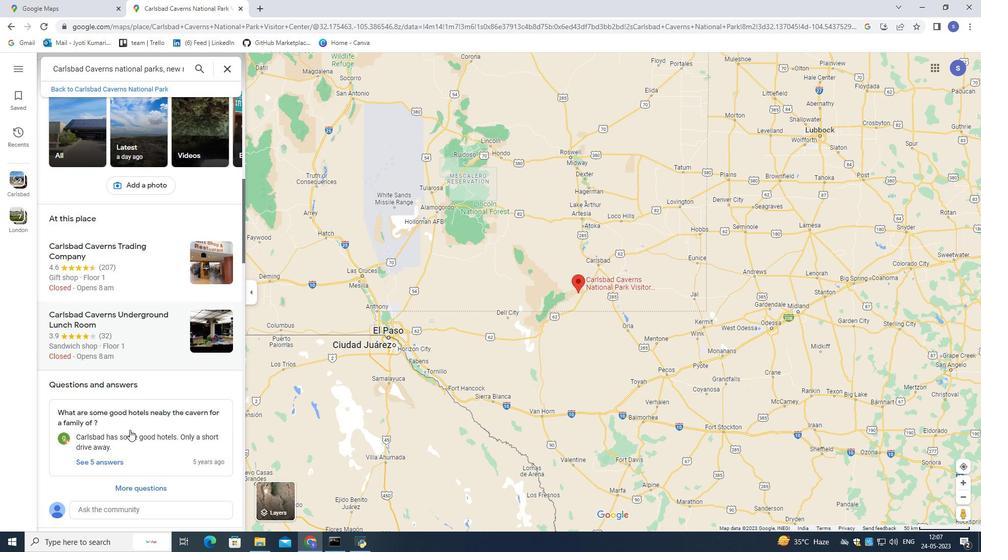
Action: Mouse scrolled (129, 428) with delta (0, 0)
Screenshot: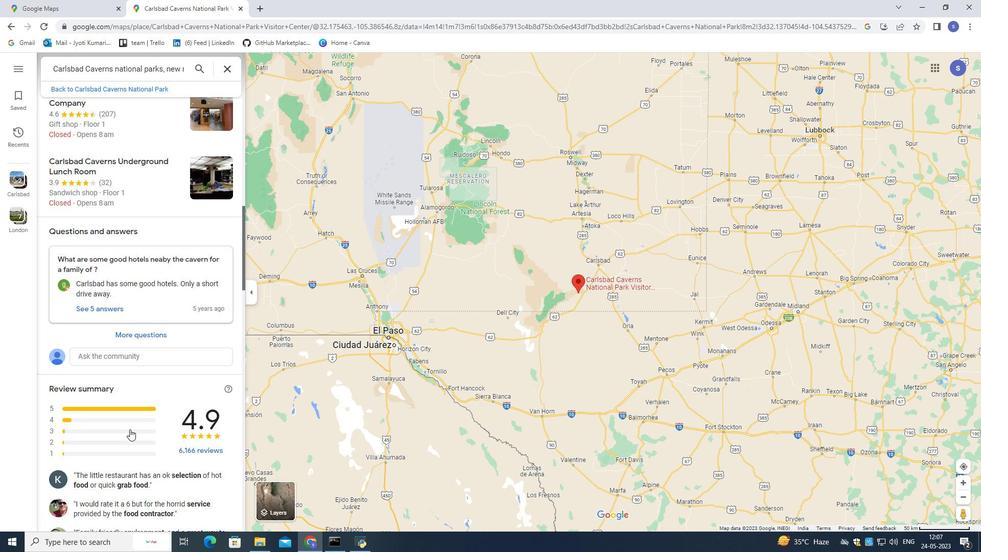 
Action: Mouse scrolled (129, 428) with delta (0, 0)
Screenshot: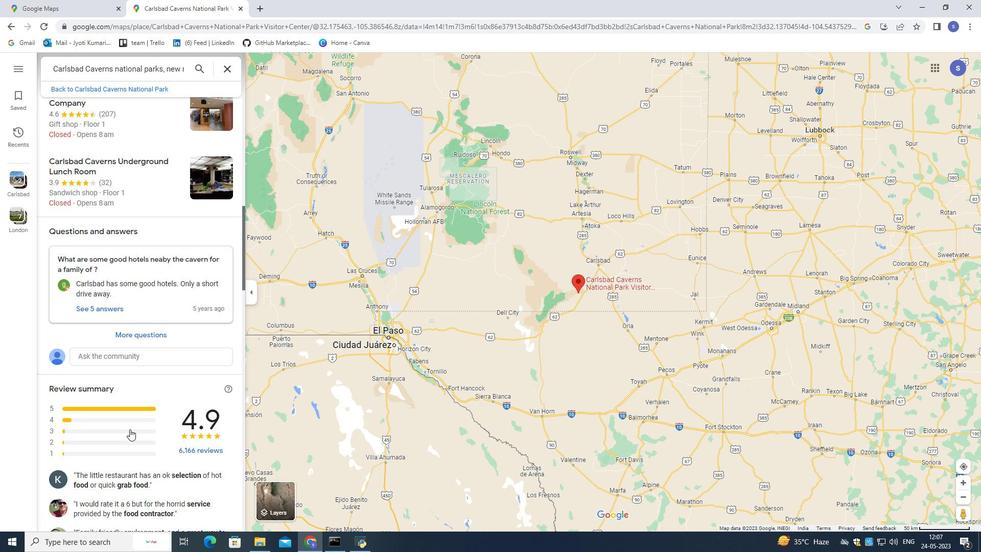 
Action: Mouse scrolled (129, 428) with delta (0, 0)
Screenshot: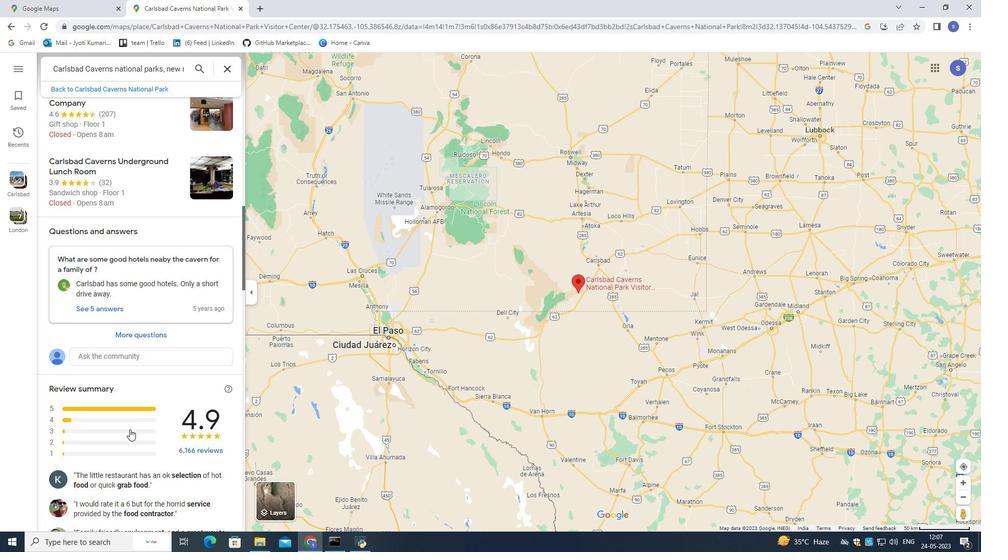 
Action: Mouse scrolled (129, 428) with delta (0, 0)
Screenshot: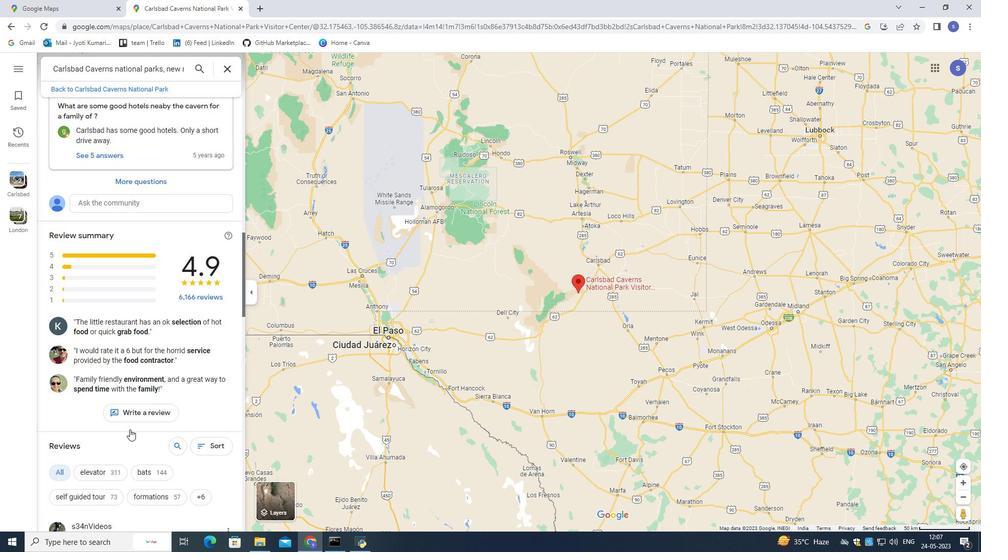 
Action: Mouse scrolled (129, 428) with delta (0, 0)
Screenshot: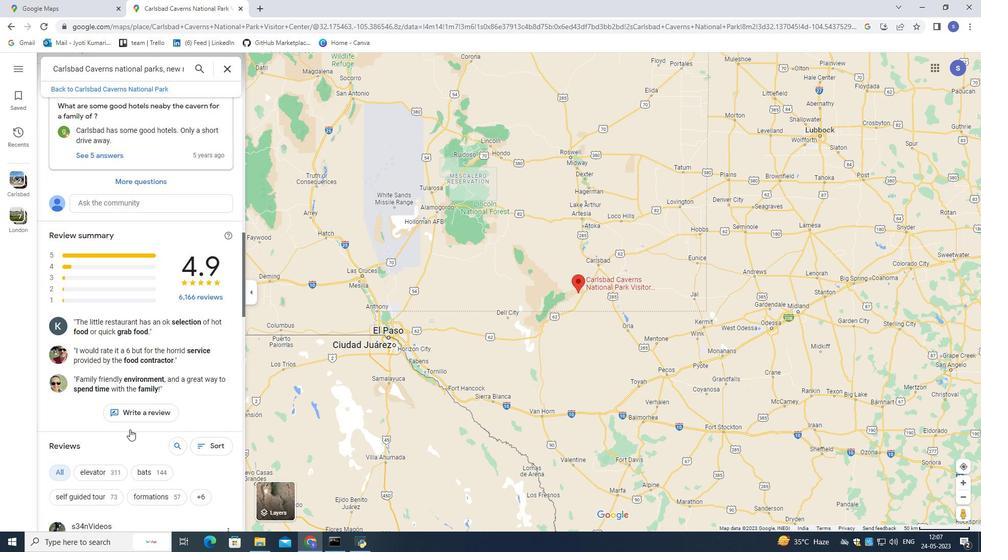 
Action: Mouse scrolled (129, 428) with delta (0, 0)
Screenshot: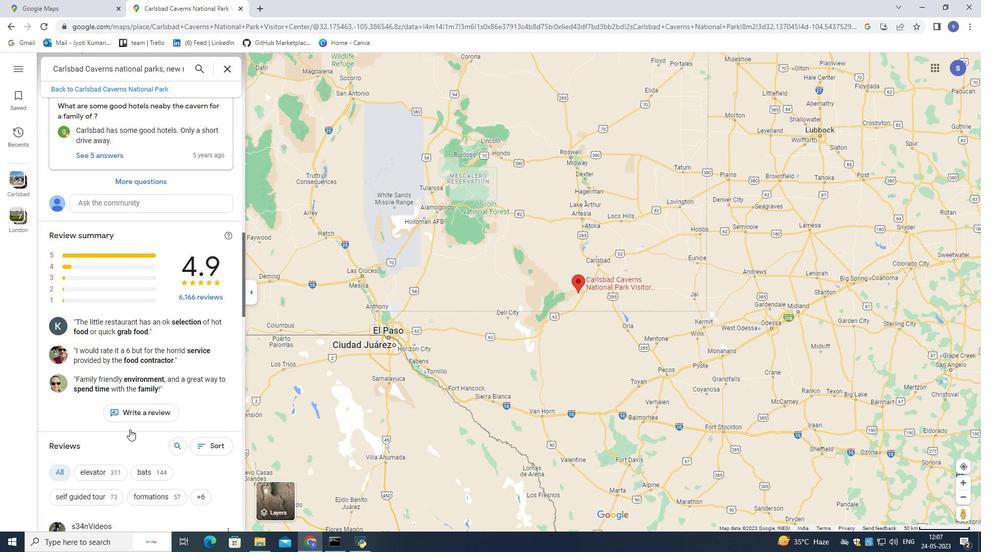 
Action: Mouse scrolled (129, 428) with delta (0, 0)
Screenshot: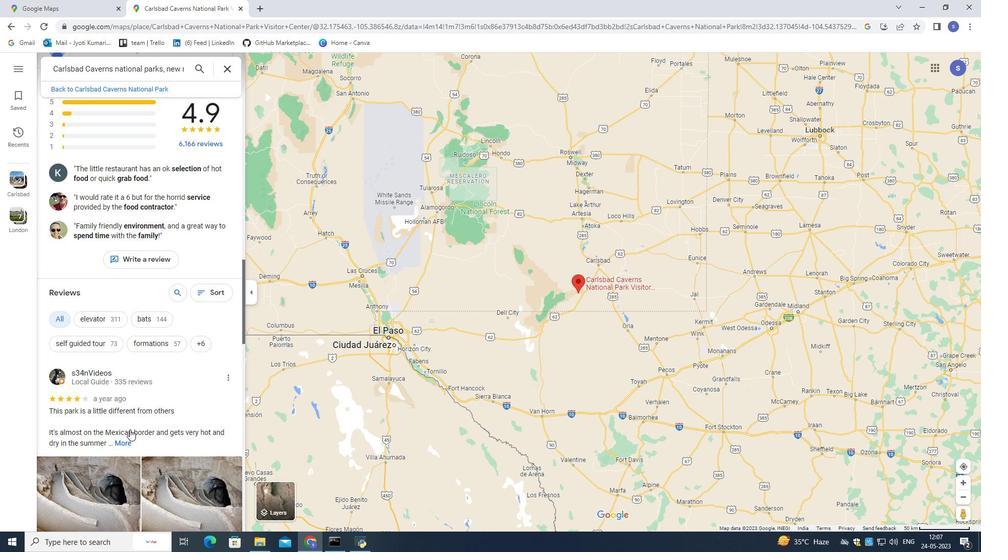 
Action: Mouse scrolled (129, 428) with delta (0, 0)
Screenshot: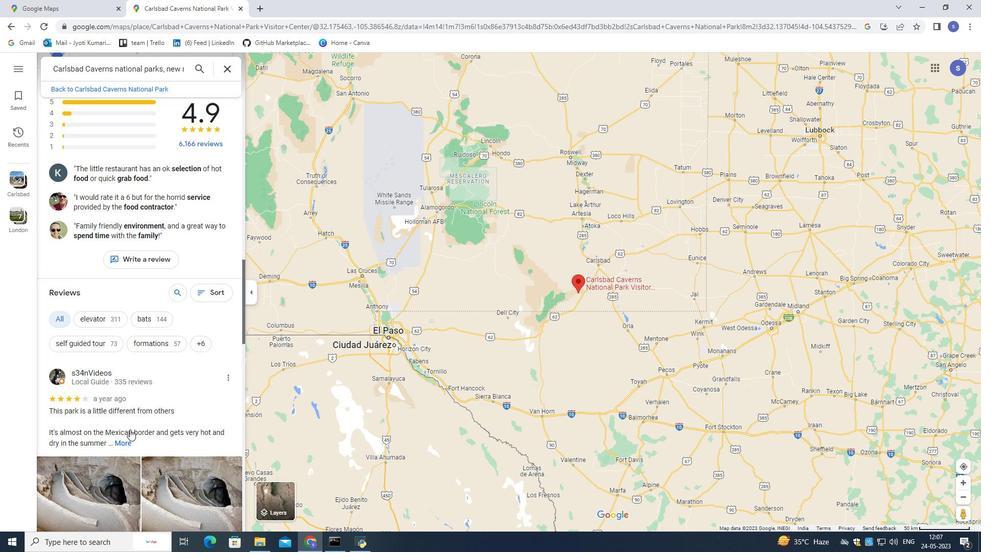 
Action: Mouse scrolled (129, 428) with delta (0, 0)
Screenshot: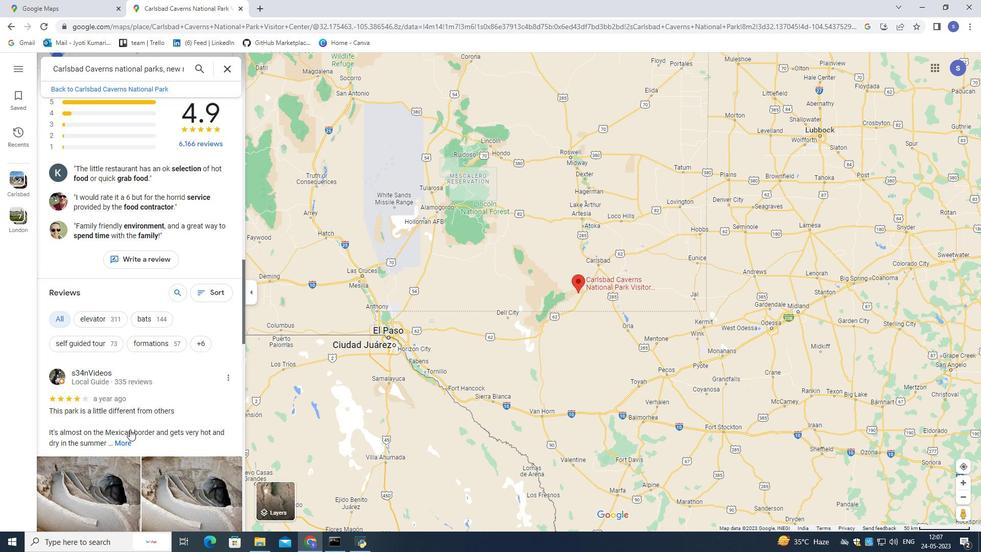 
Action: Mouse scrolled (129, 428) with delta (0, 0)
Screenshot: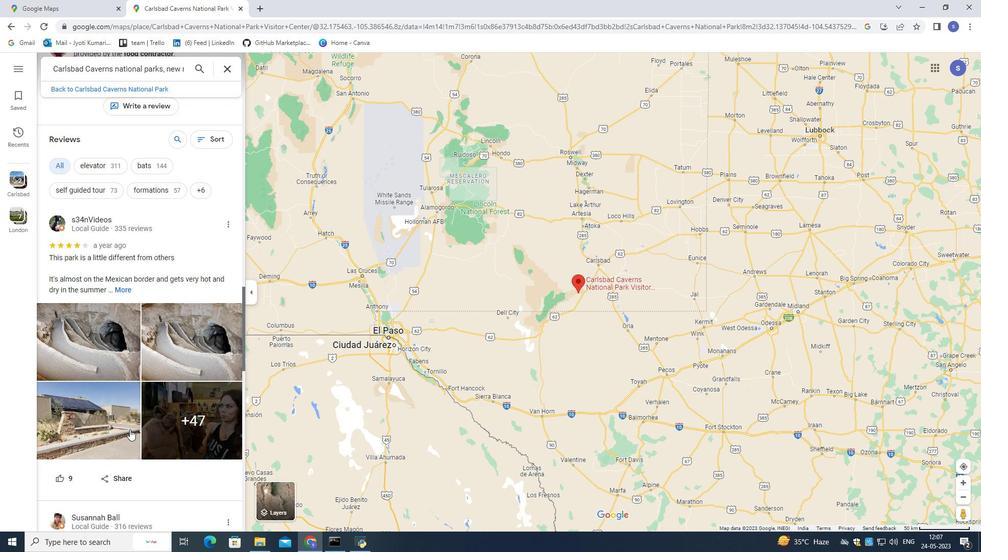 
Action: Mouse scrolled (129, 428) with delta (0, 0)
Screenshot: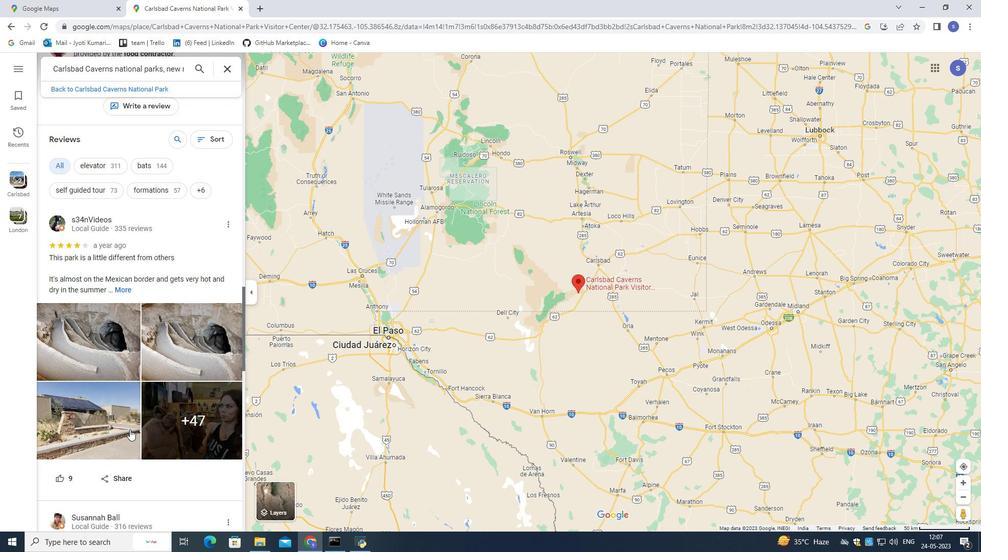 
Action: Mouse scrolled (129, 428) with delta (0, 0)
Screenshot: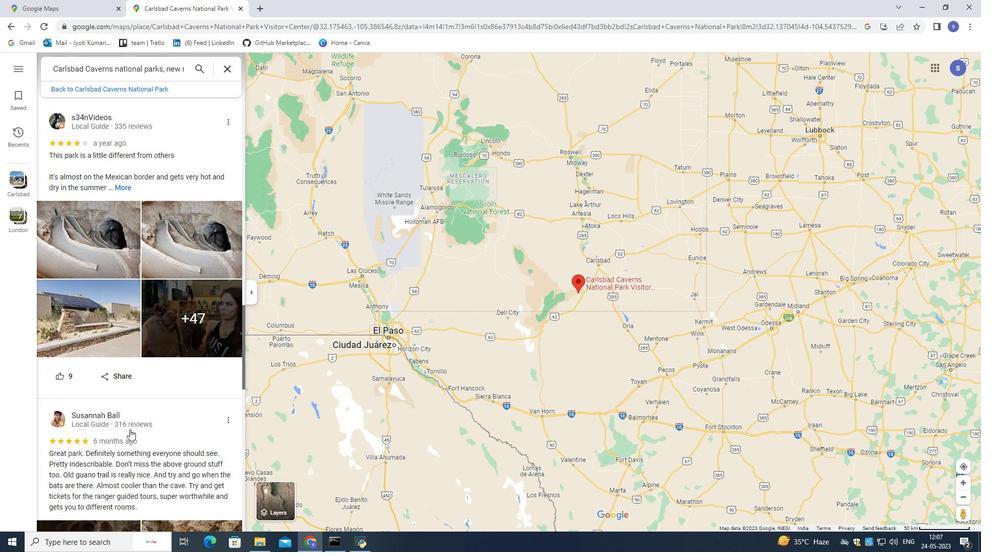 
Action: Mouse scrolled (129, 428) with delta (0, 0)
Screenshot: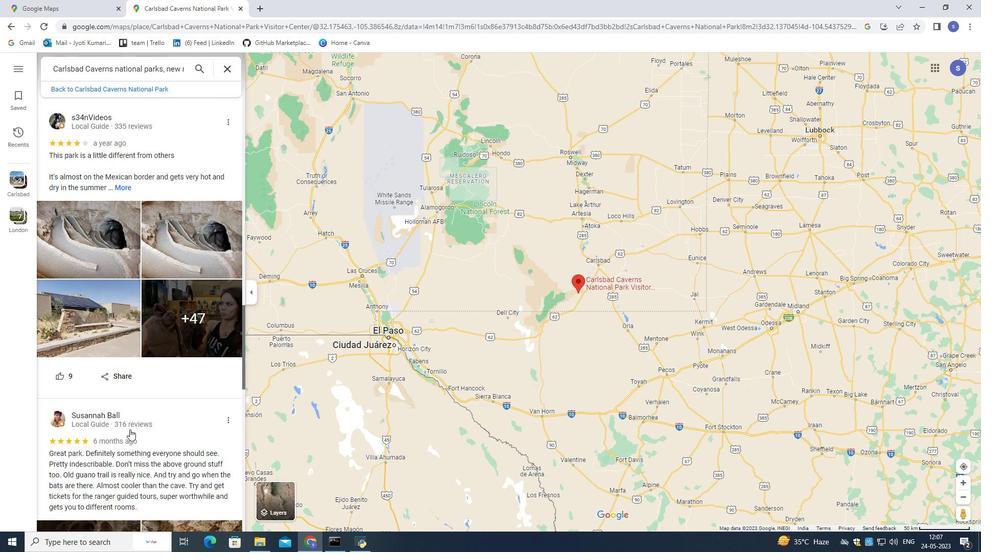 
Action: Mouse scrolled (129, 428) with delta (0, 0)
Screenshot: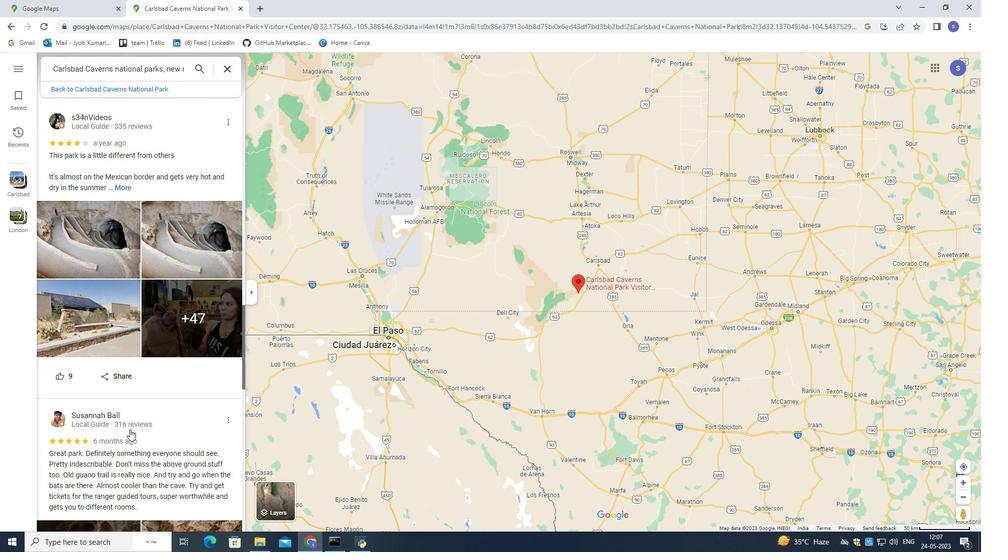 
Action: Mouse scrolled (129, 428) with delta (0, 0)
Screenshot: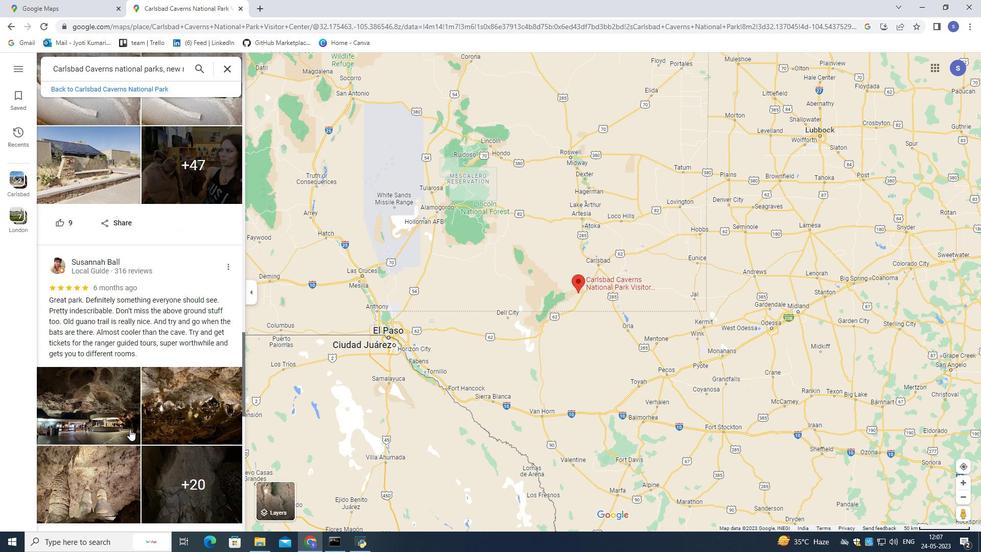 
Action: Mouse scrolled (129, 428) with delta (0, 0)
Screenshot: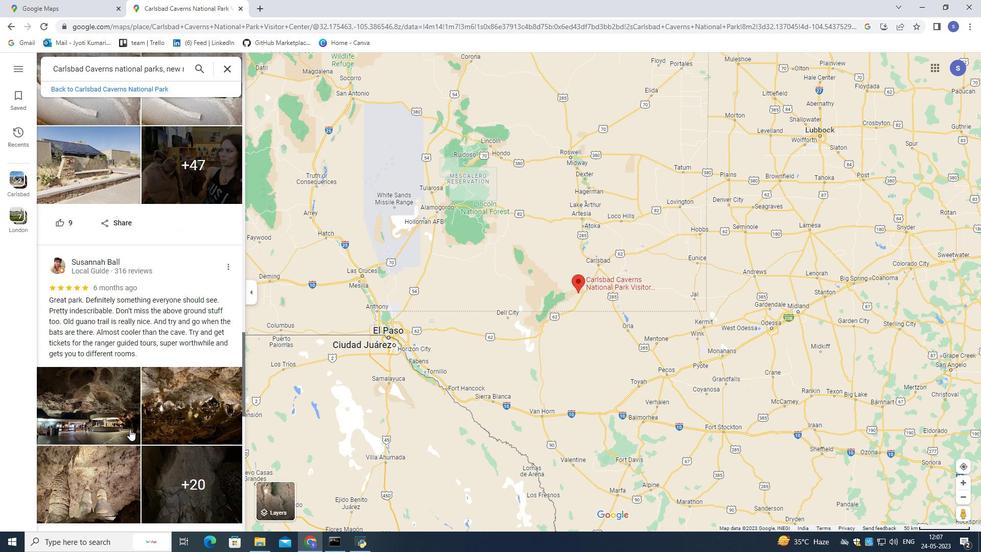 
Action: Mouse scrolled (129, 428) with delta (0, 0)
Screenshot: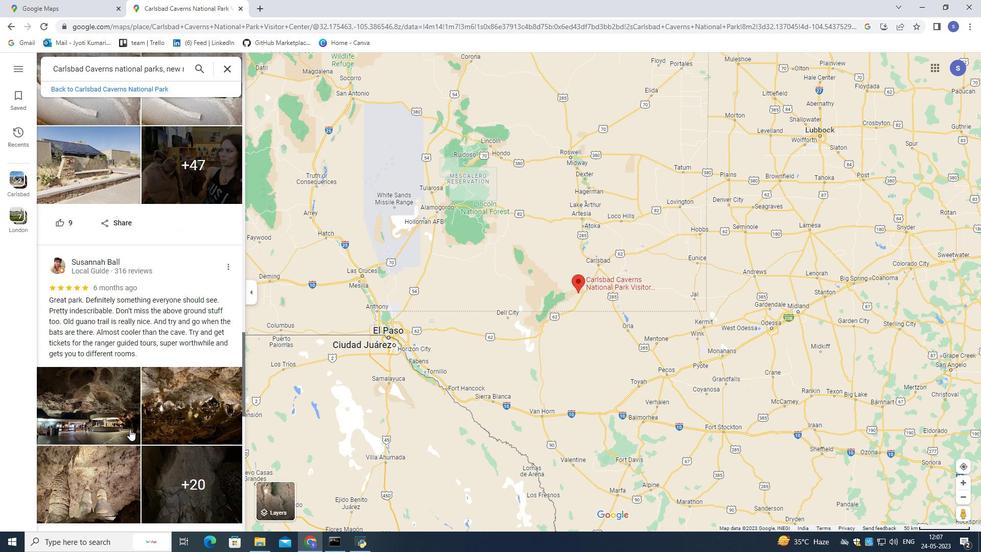 
Action: Mouse scrolled (129, 428) with delta (0, 0)
Screenshot: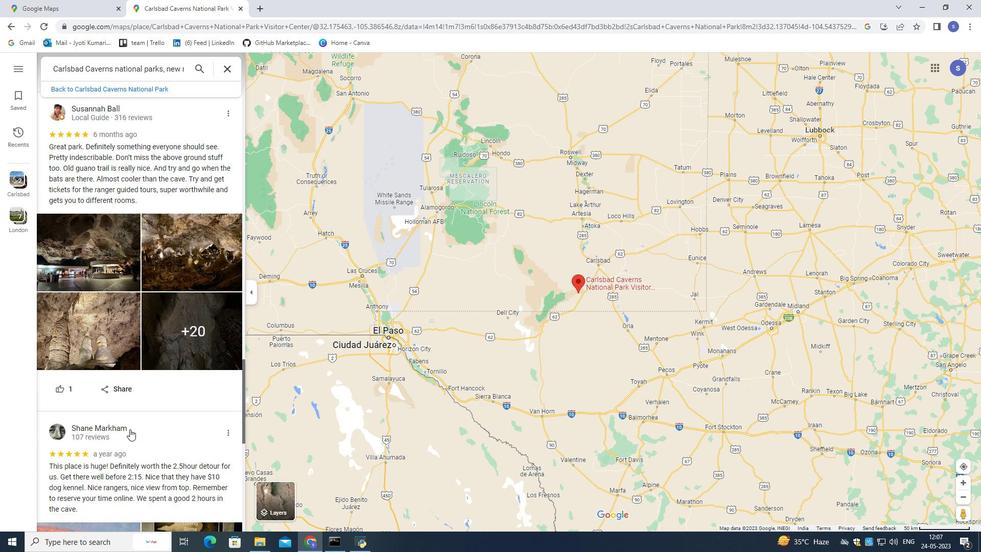 
Action: Mouse scrolled (129, 428) with delta (0, 0)
Screenshot: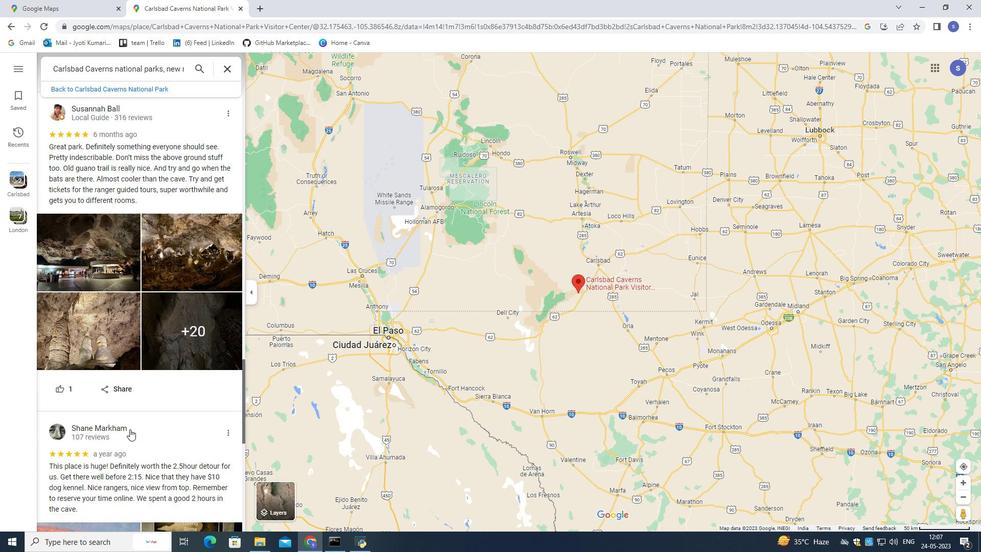 
Action: Mouse scrolled (129, 428) with delta (0, 0)
Screenshot: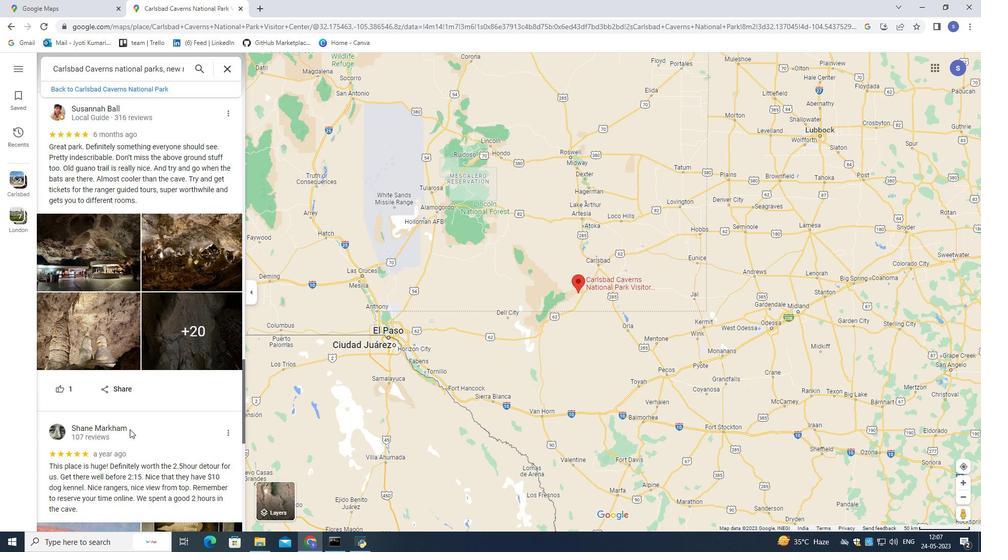 
Action: Mouse moved to (129, 429)
